 Task: Neon Light Glow Effect.
Action: Mouse moved to (13, 249)
Screenshot: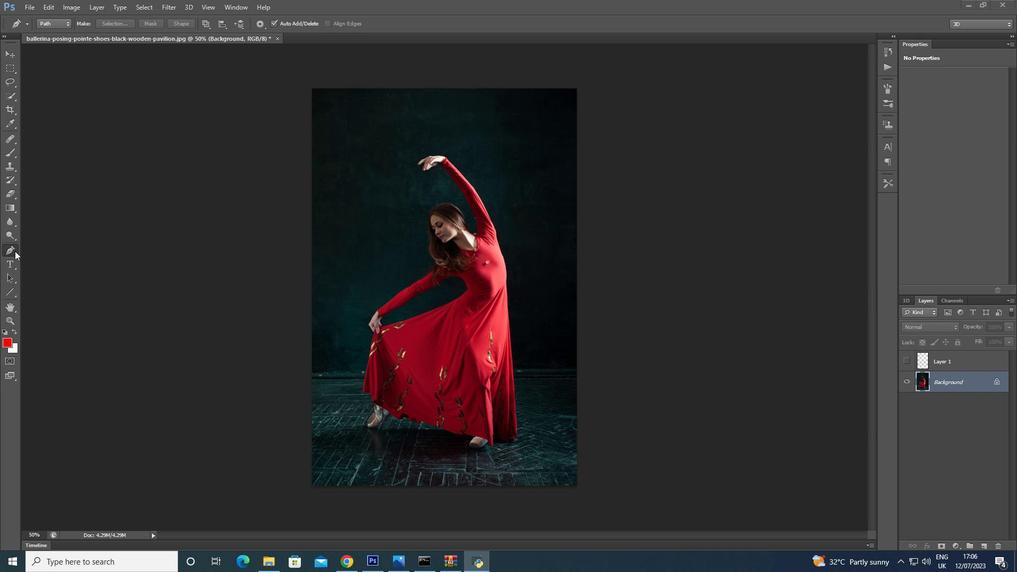 
Action: Mouse pressed left at (13, 249)
Screenshot: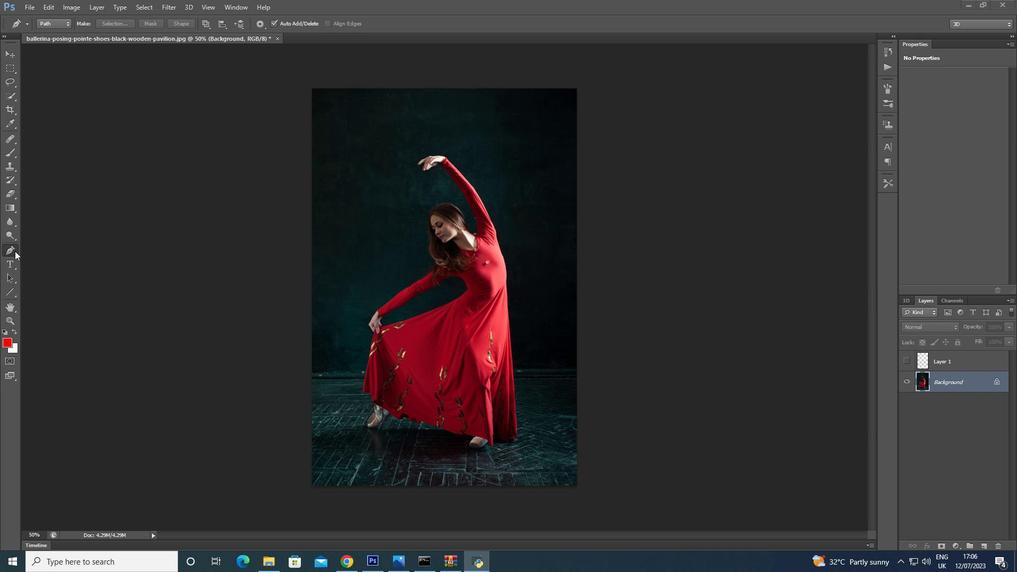 
Action: Mouse moved to (450, 190)
Screenshot: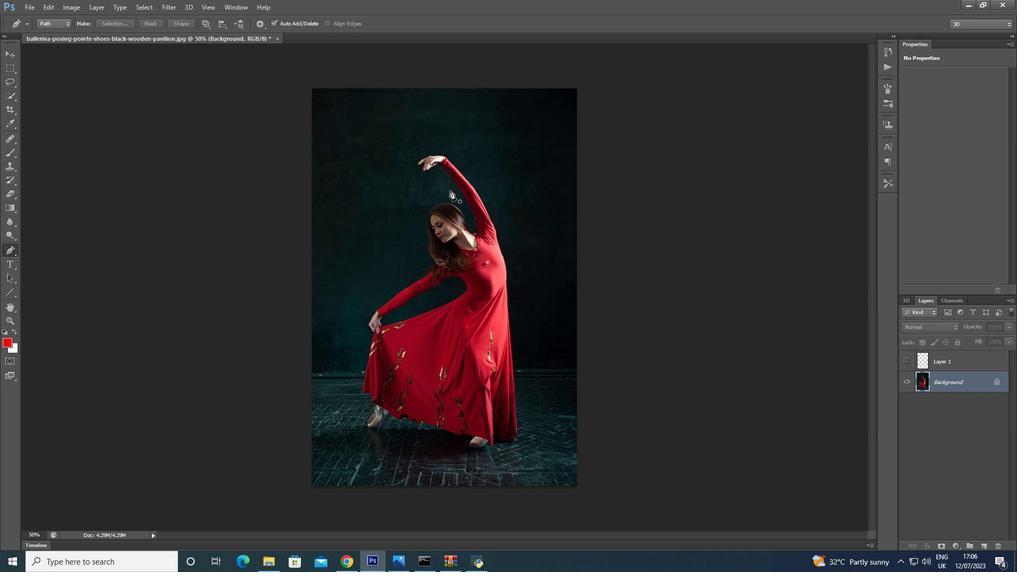 
Action: Mouse pressed left at (450, 190)
Screenshot: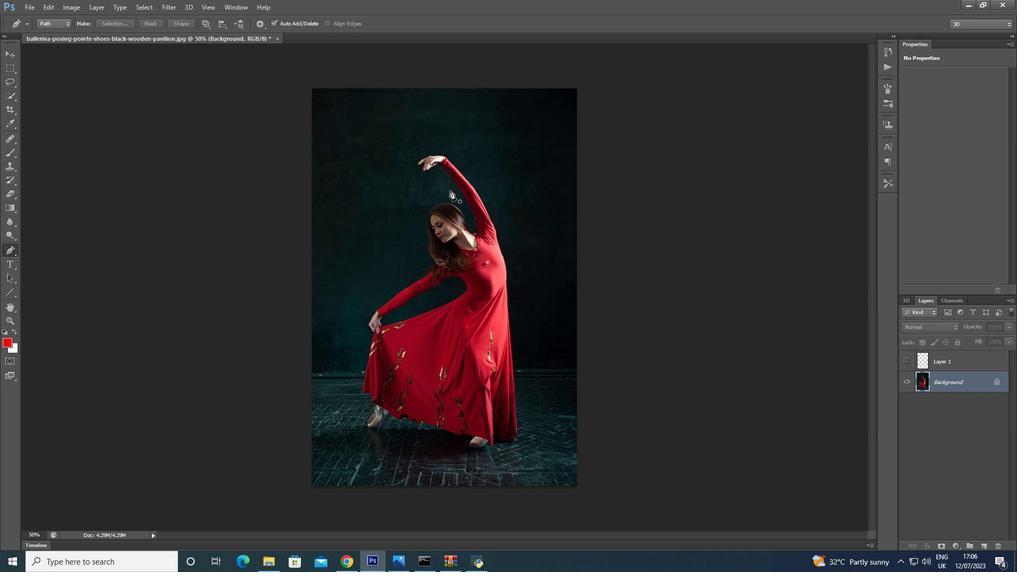 
Action: Mouse moved to (375, 304)
Screenshot: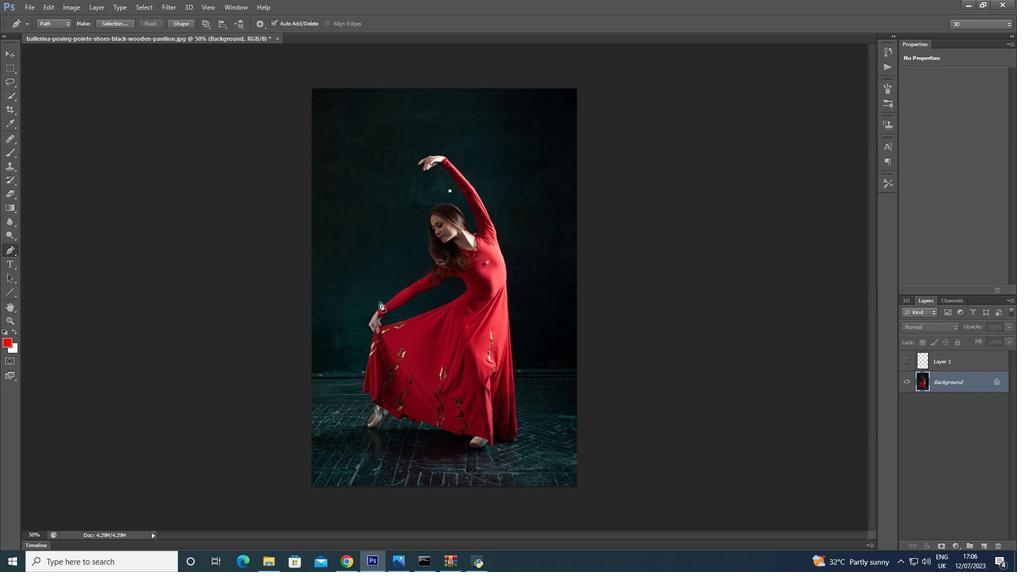 
Action: Mouse pressed left at (375, 304)
Screenshot: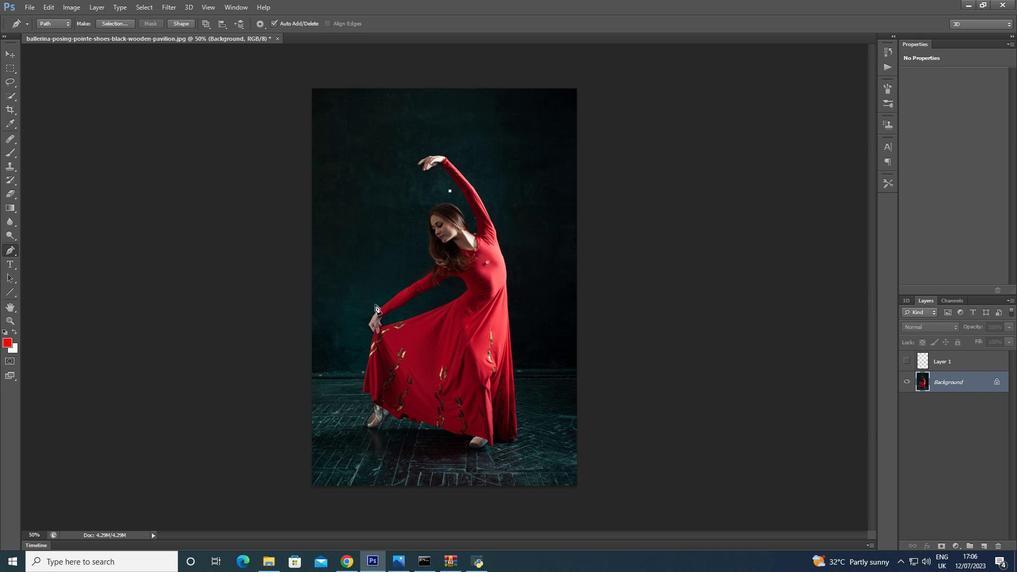 
Action: Mouse moved to (512, 299)
Screenshot: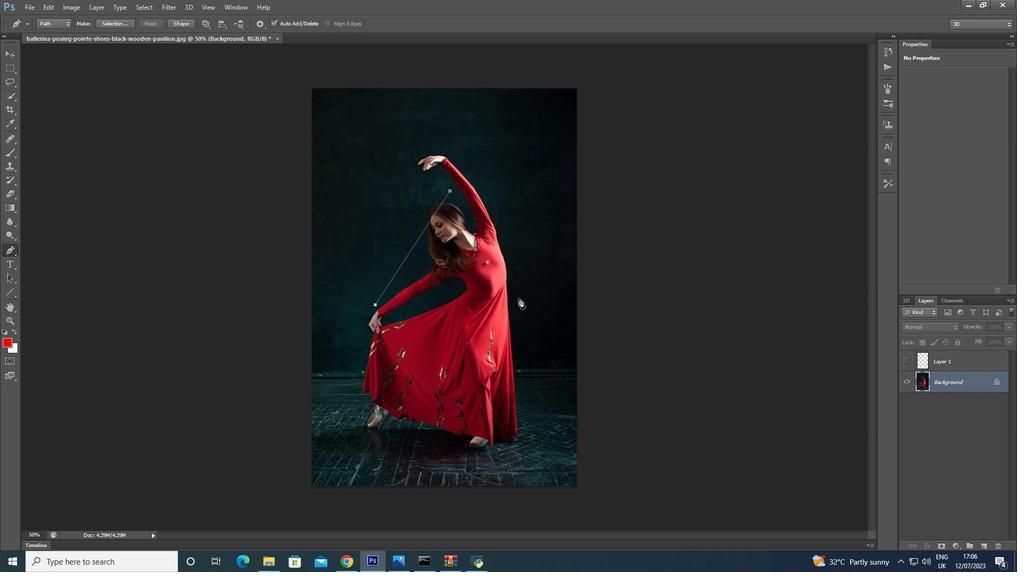 
Action: Mouse pressed left at (512, 299)
Screenshot: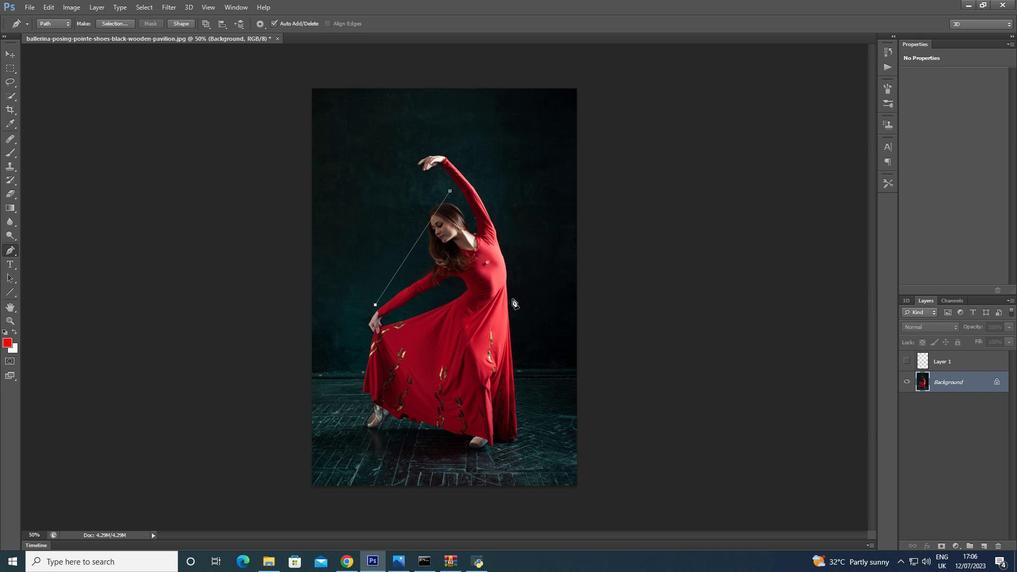 
Action: Mouse moved to (450, 191)
Screenshot: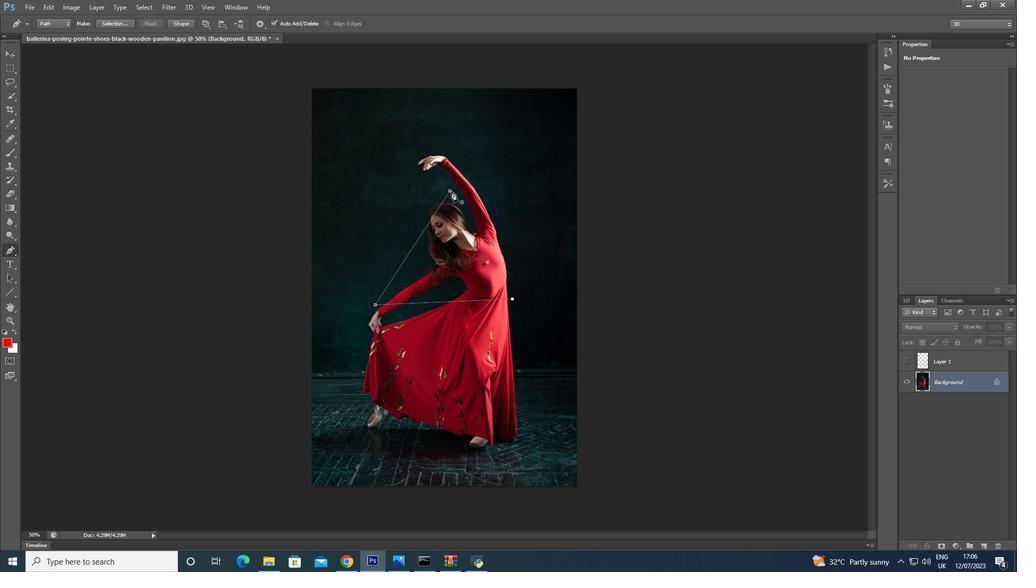 
Action: Mouse pressed left at (450, 191)
Screenshot: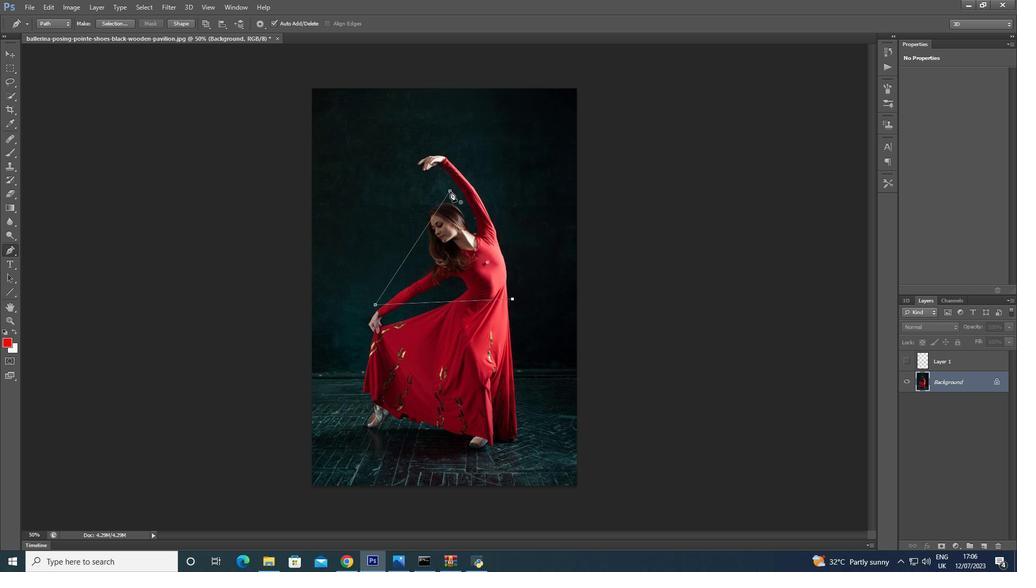 
Action: Mouse moved to (460, 193)
Screenshot: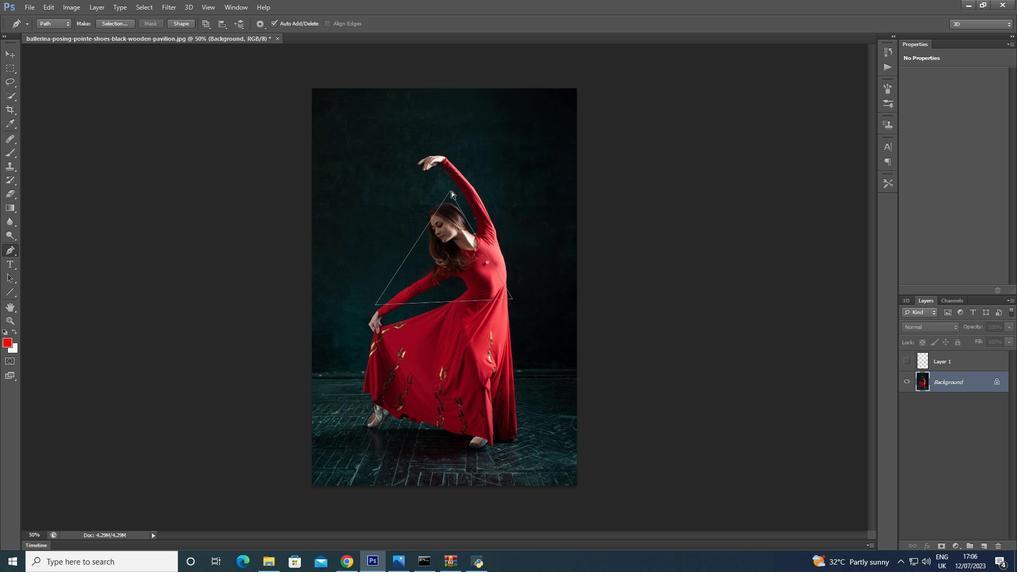 
Action: Key pressed ctrl+C
Screenshot: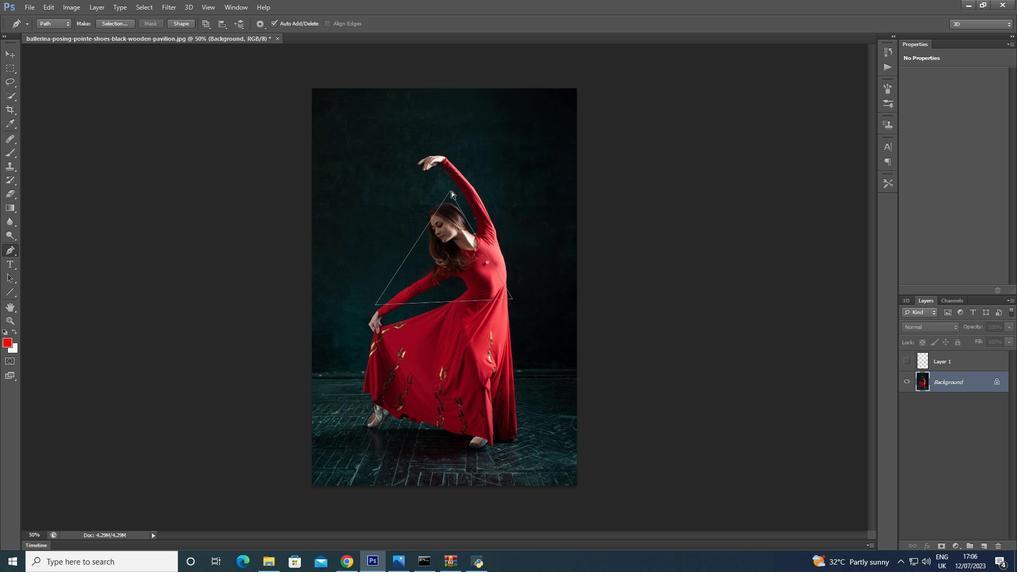 
Action: Mouse moved to (988, 547)
Screenshot: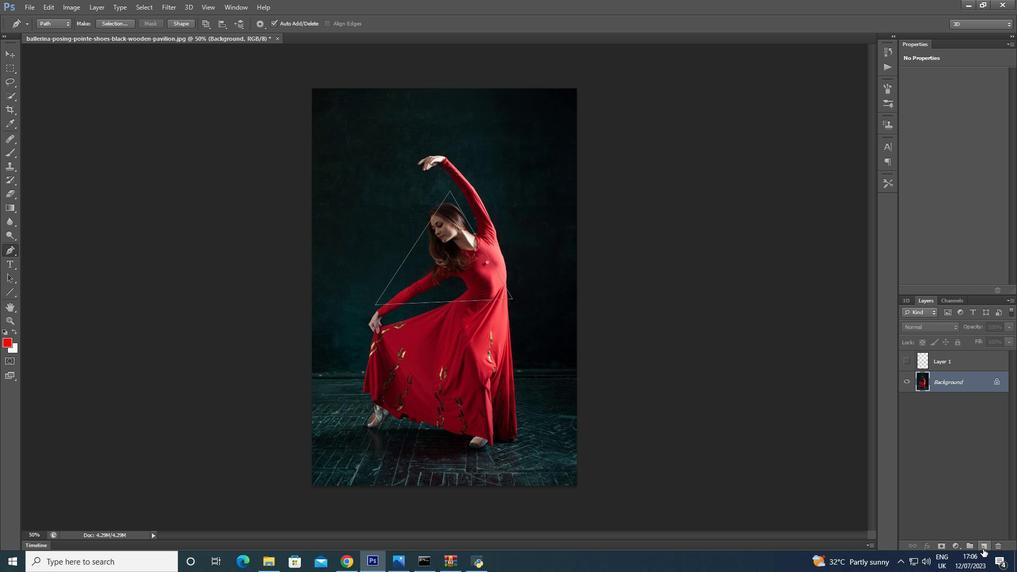 
Action: Mouse pressed left at (988, 547)
Screenshot: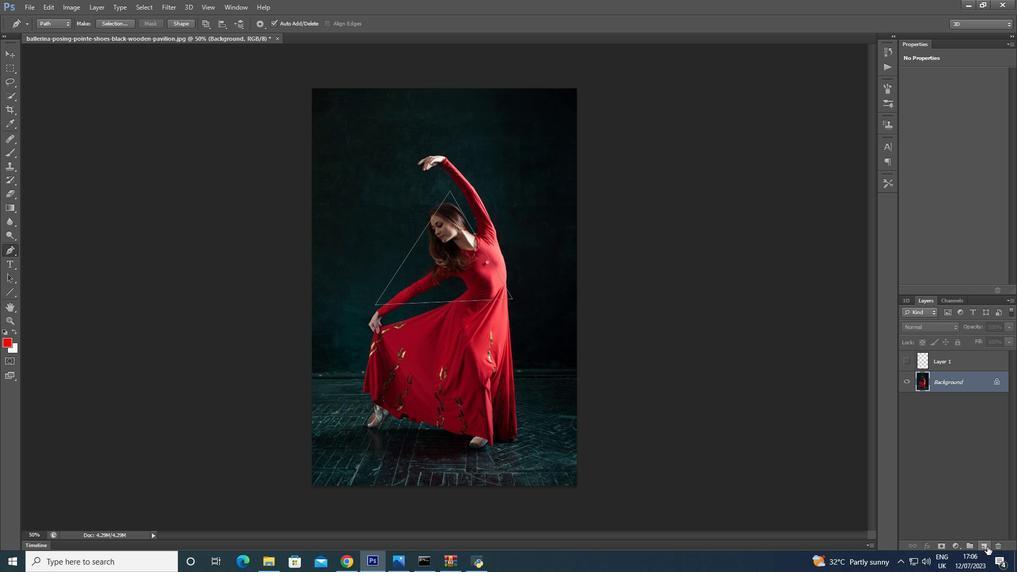 
Action: Mouse moved to (498, 275)
Screenshot: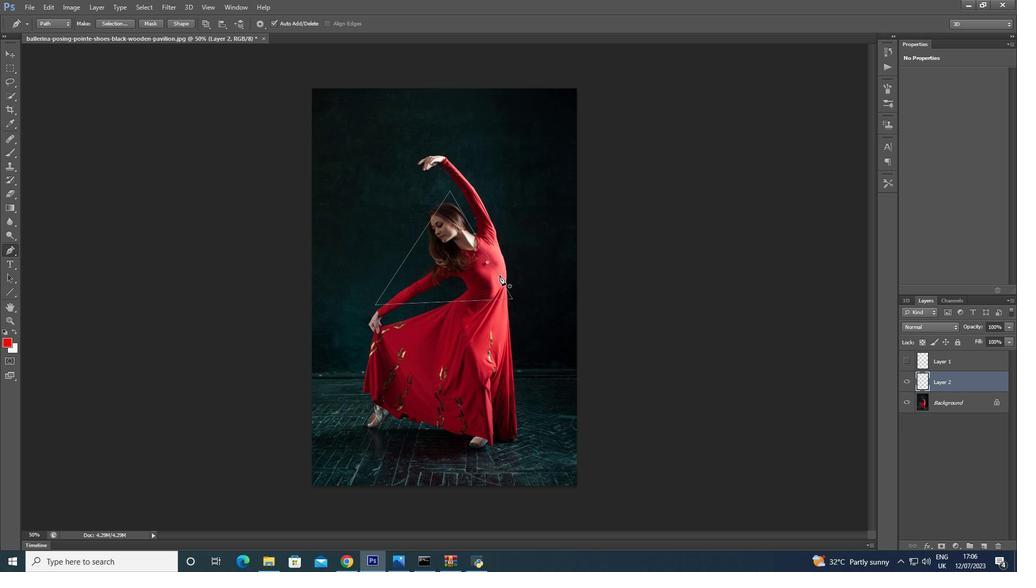 
Action: Mouse pressed right at (498, 275)
Screenshot: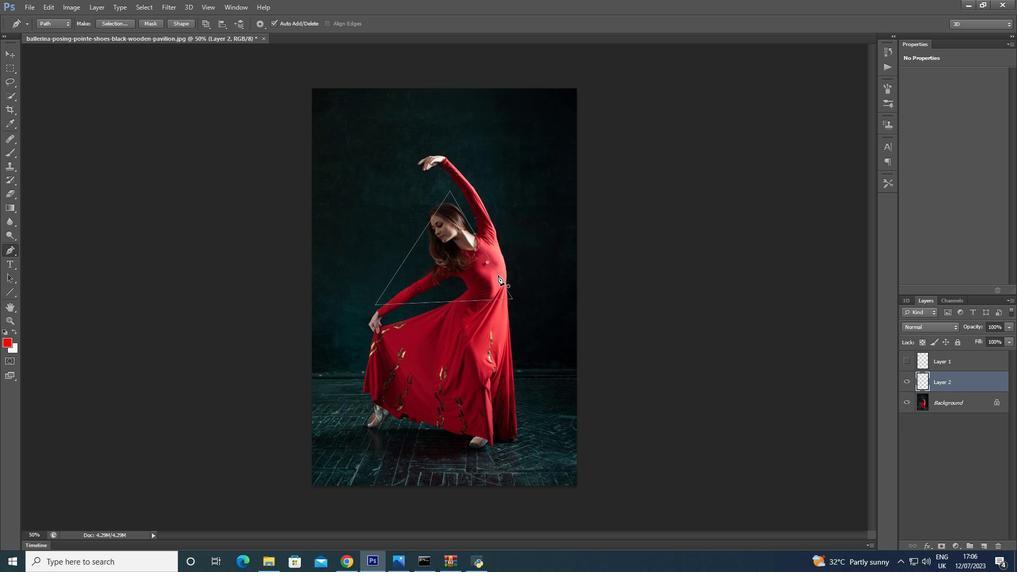 
Action: Mouse moved to (529, 361)
Screenshot: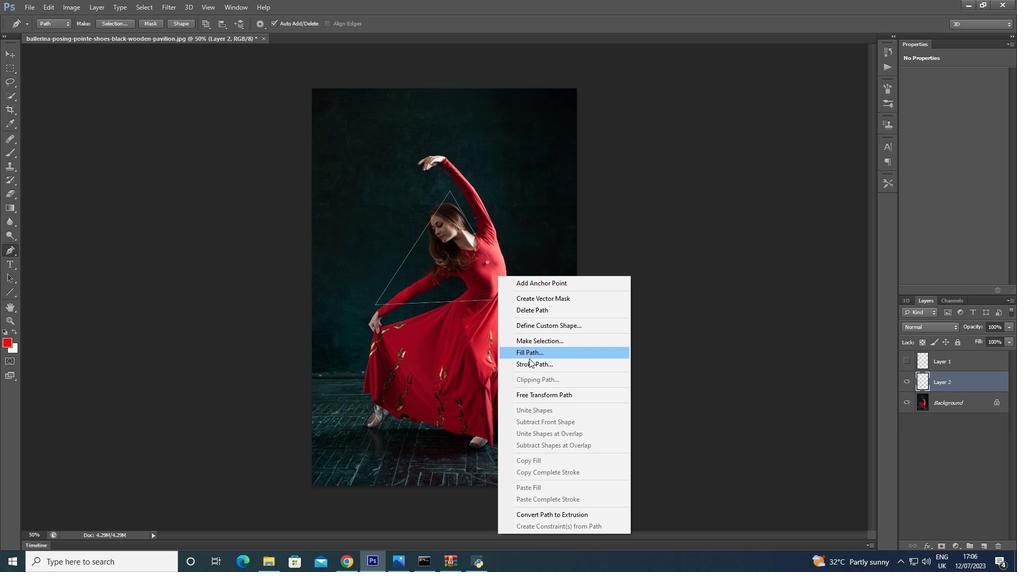 
Action: Mouse pressed left at (529, 361)
Screenshot: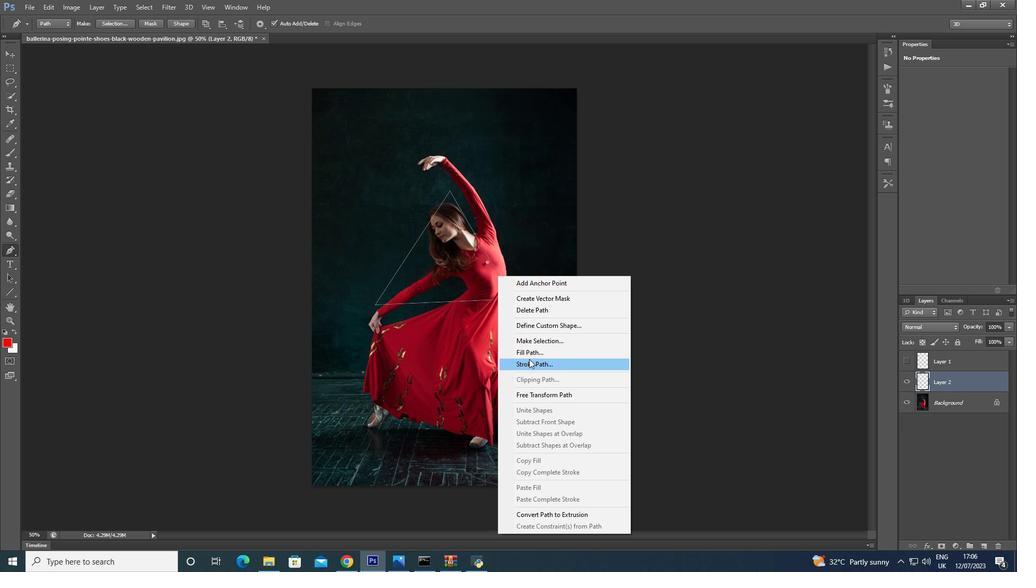 
Action: Mouse moved to (577, 191)
Screenshot: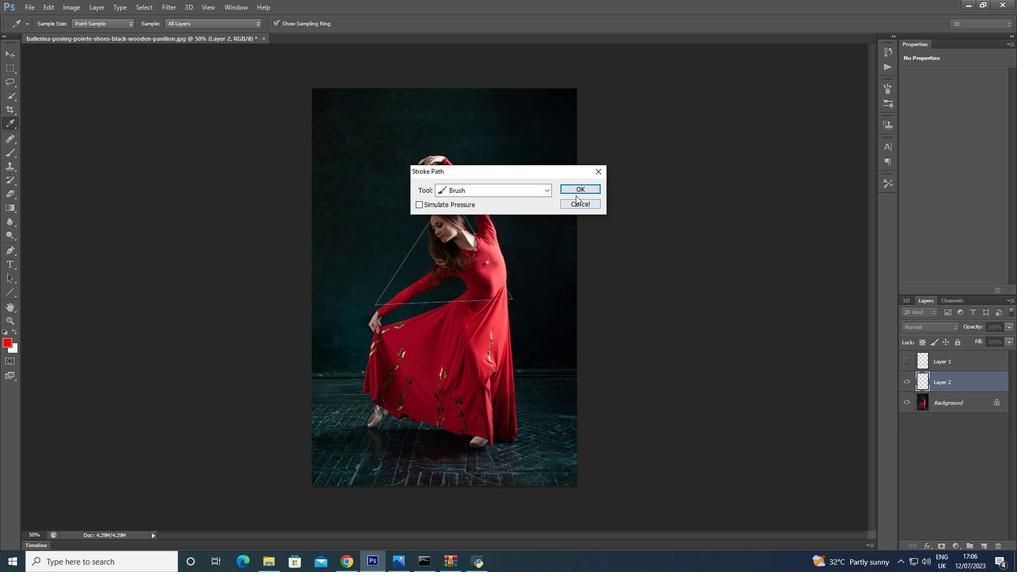 
Action: Mouse pressed left at (577, 191)
Screenshot: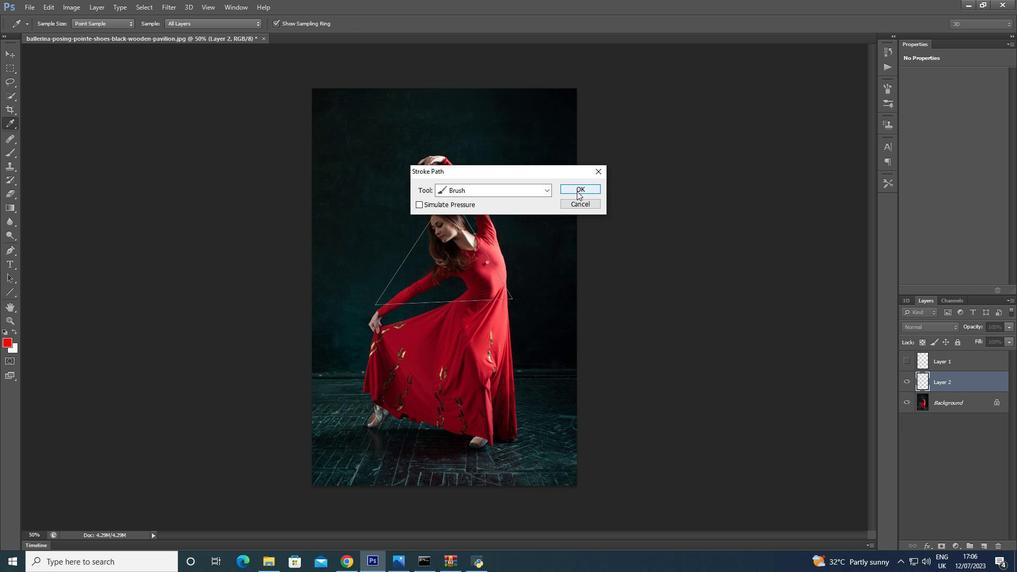 
Action: Mouse pressed right at (577, 191)
Screenshot: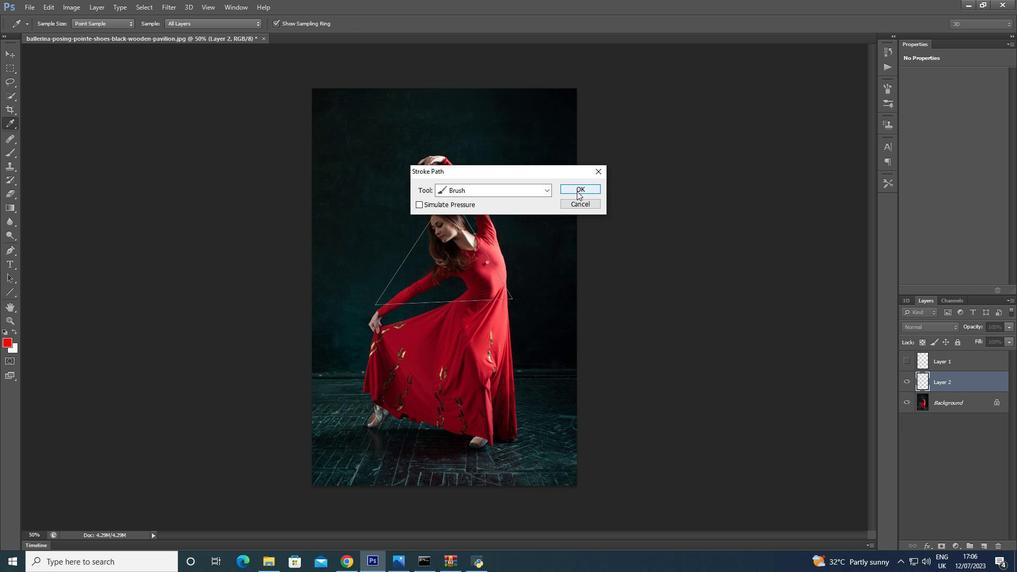 
Action: Mouse moved to (931, 543)
Screenshot: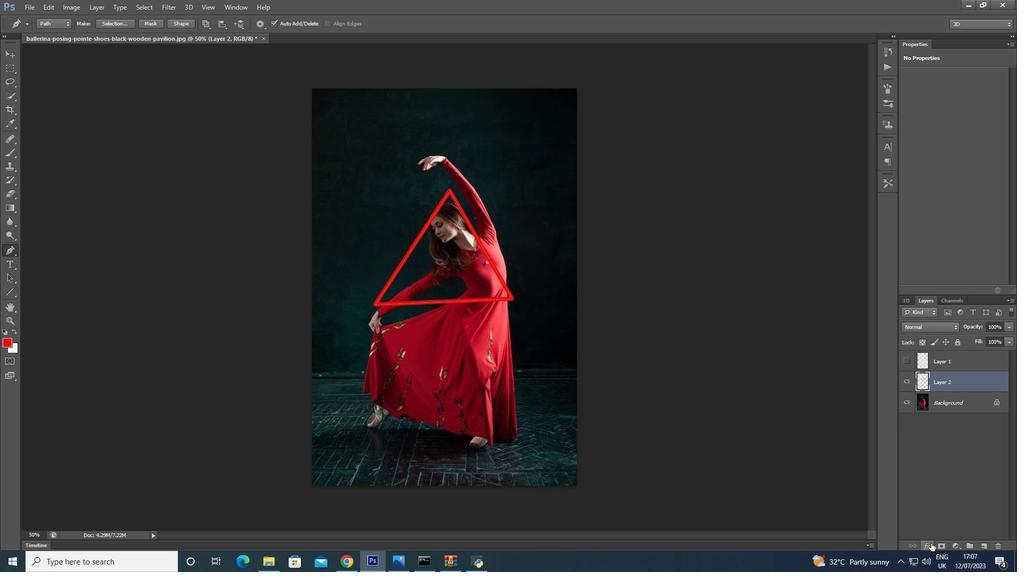 
Action: Mouse pressed left at (931, 543)
Screenshot: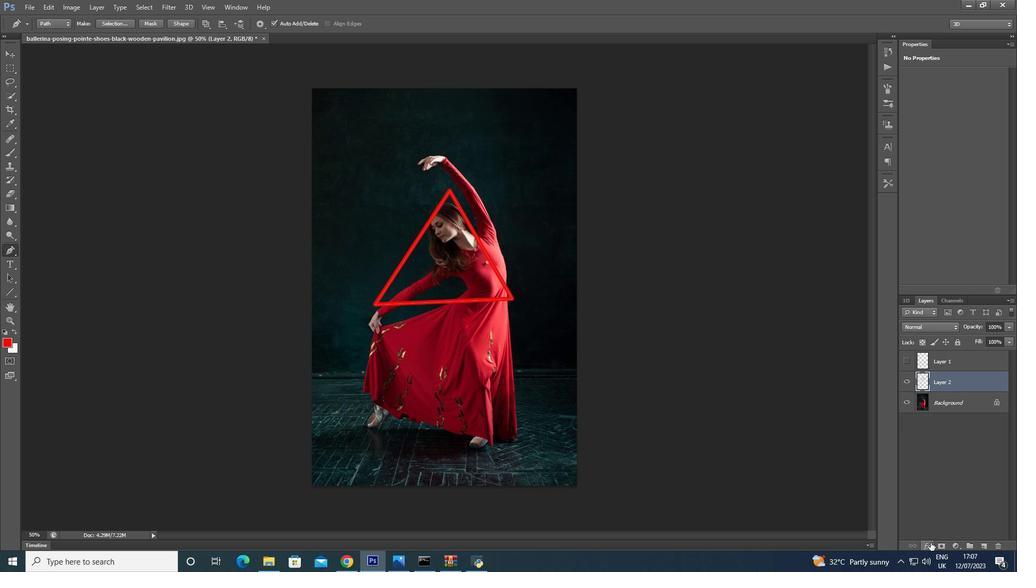 
Action: Mouse moved to (927, 522)
Screenshot: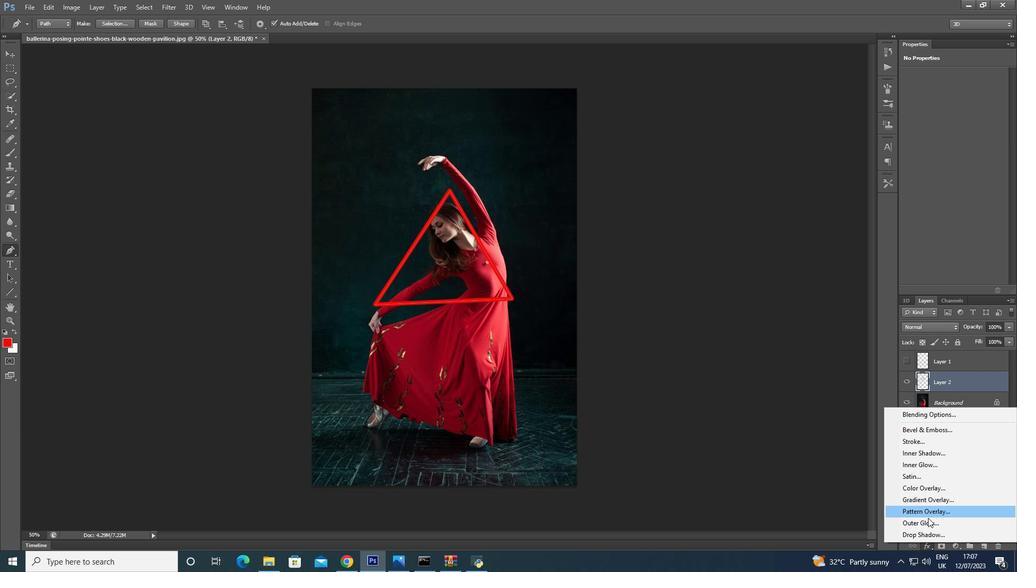 
Action: Mouse pressed left at (927, 522)
Screenshot: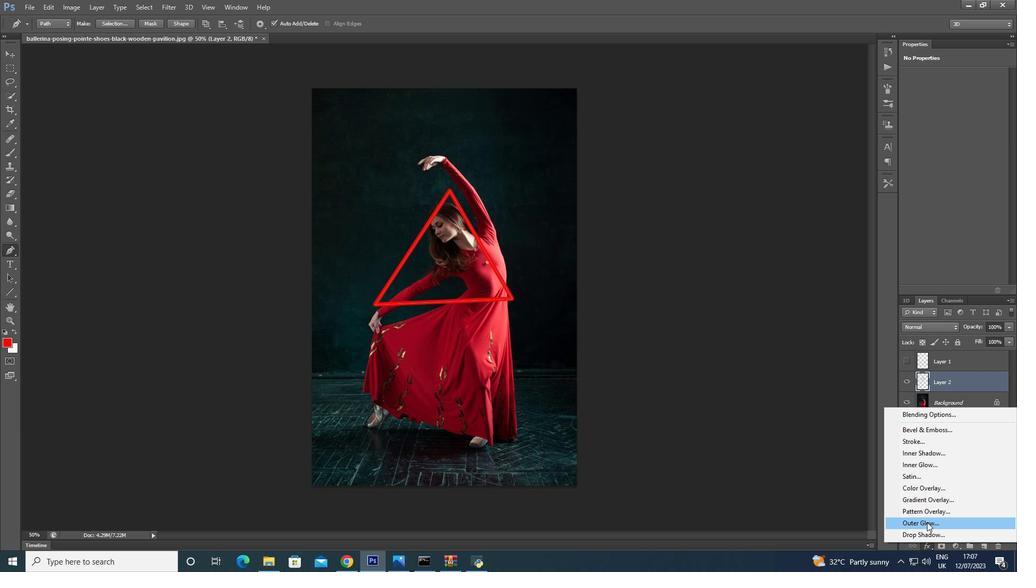 
Action: Mouse moved to (683, 223)
Screenshot: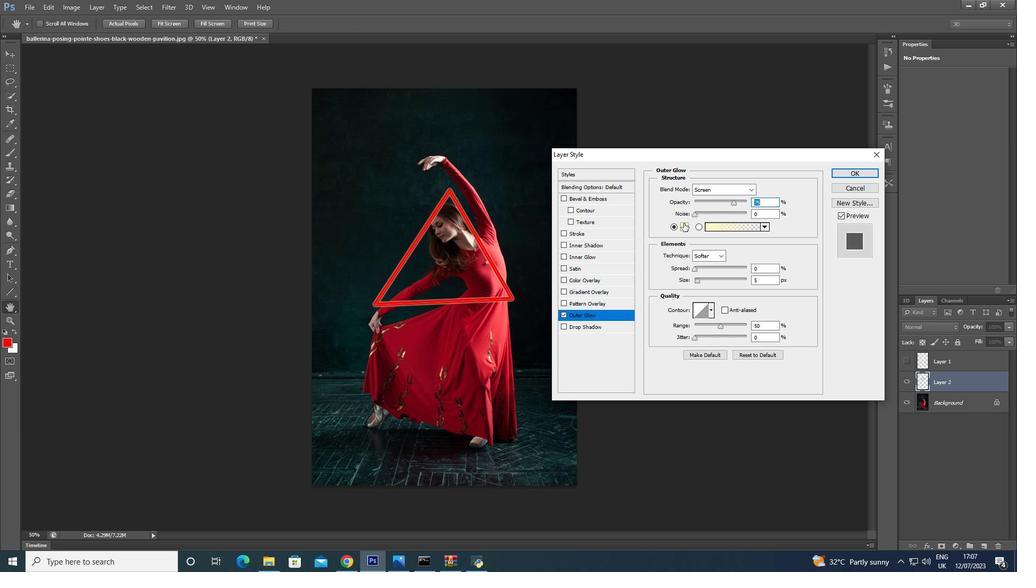
Action: Mouse pressed left at (683, 223)
Screenshot: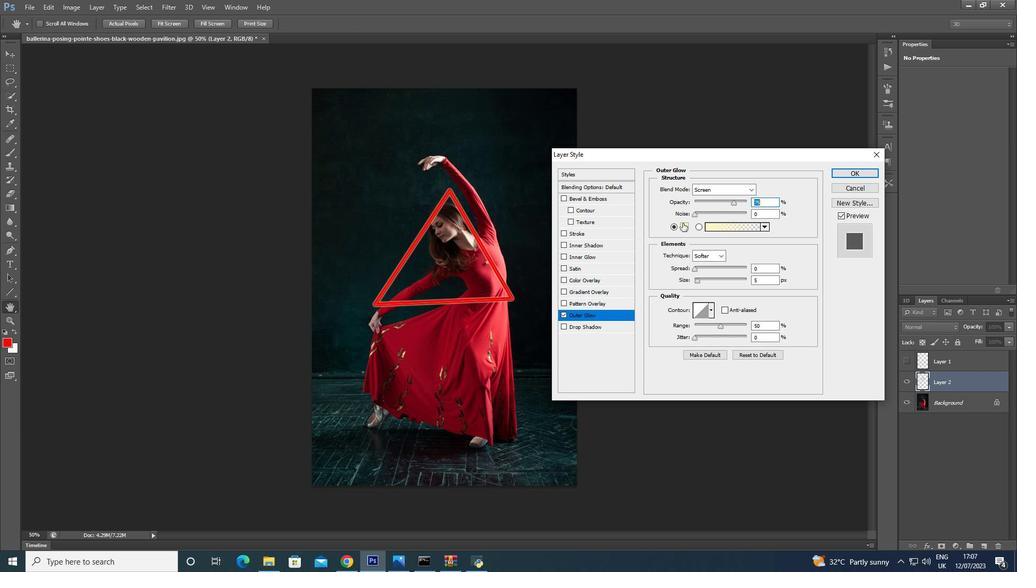 
Action: Mouse moved to (685, 218)
Screenshot: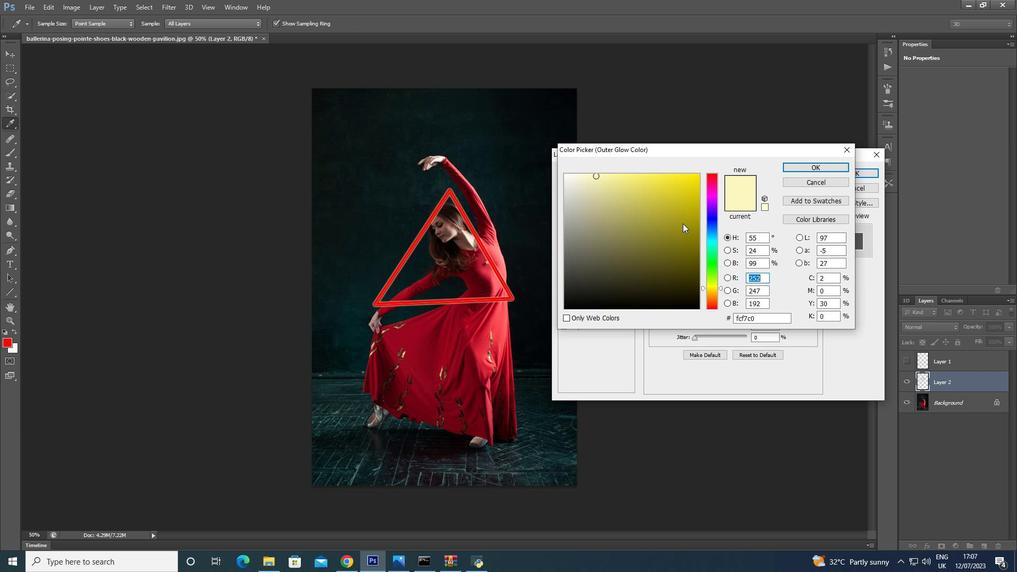 
Action: Mouse pressed left at (685, 218)
Screenshot: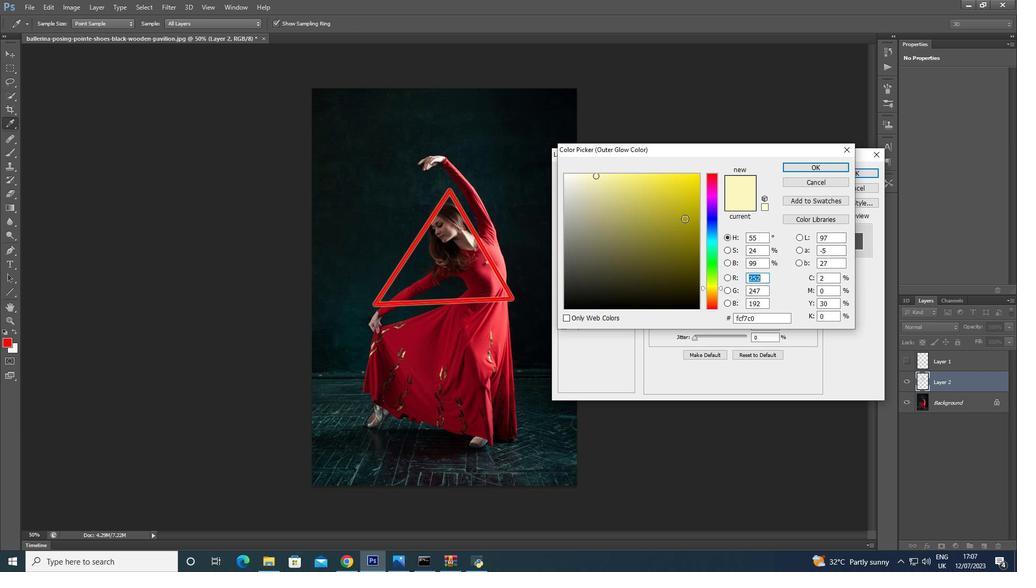 
Action: Mouse moved to (703, 286)
Screenshot: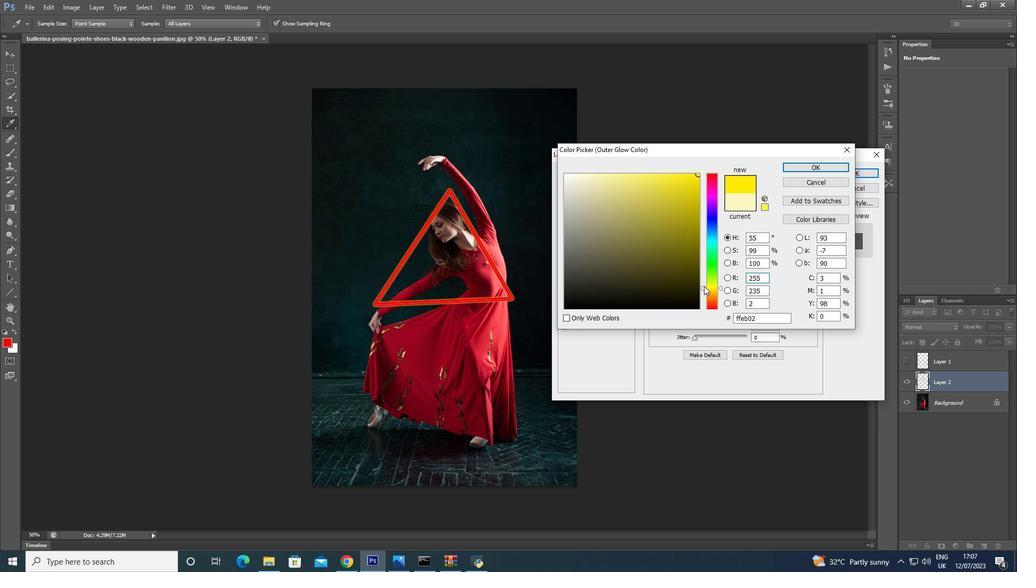 
Action: Mouse pressed left at (703, 286)
Screenshot: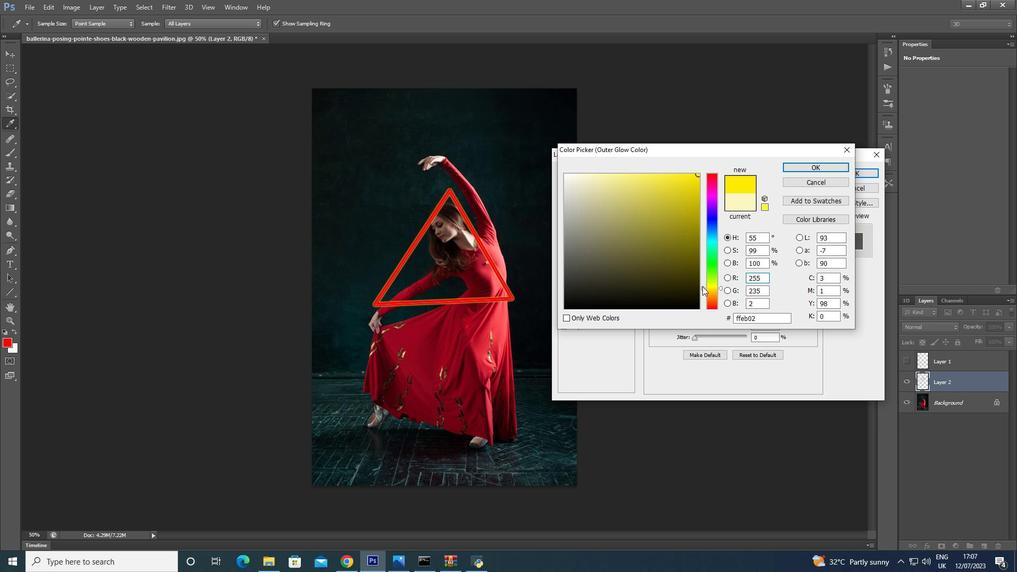 
Action: Mouse moved to (817, 163)
Screenshot: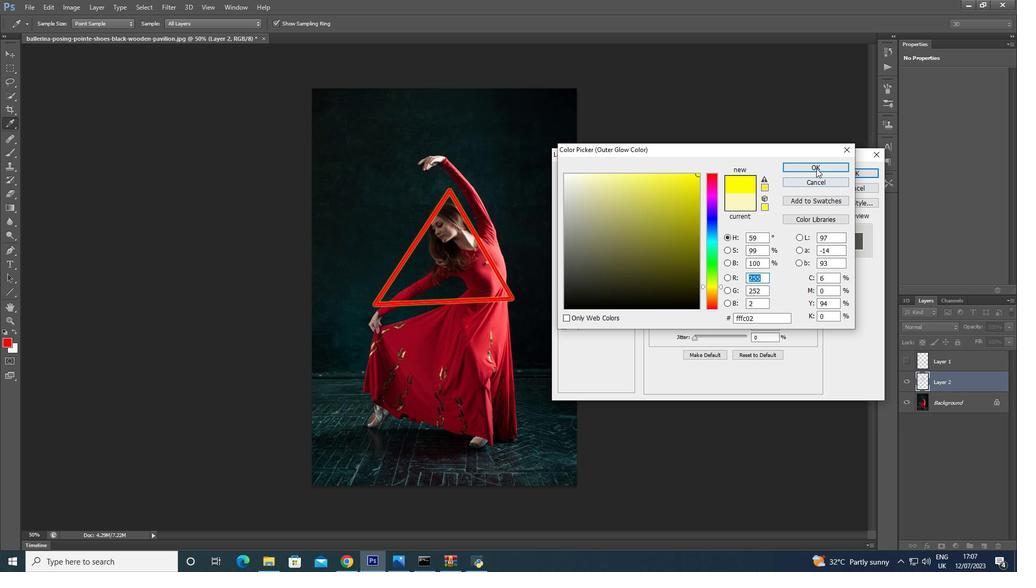 
Action: Mouse pressed left at (817, 163)
Screenshot: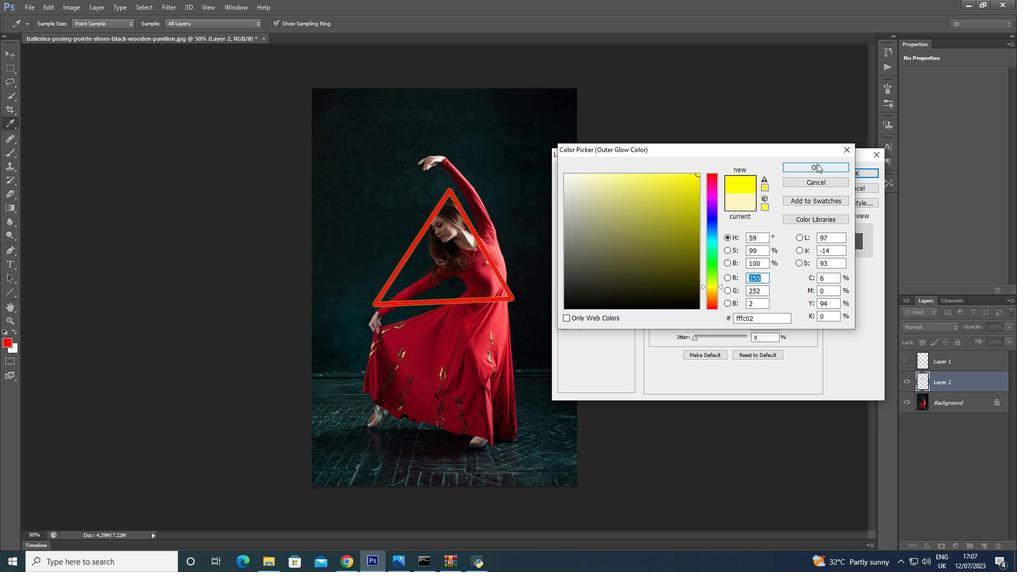 
Action: Mouse pressed right at (817, 163)
Screenshot: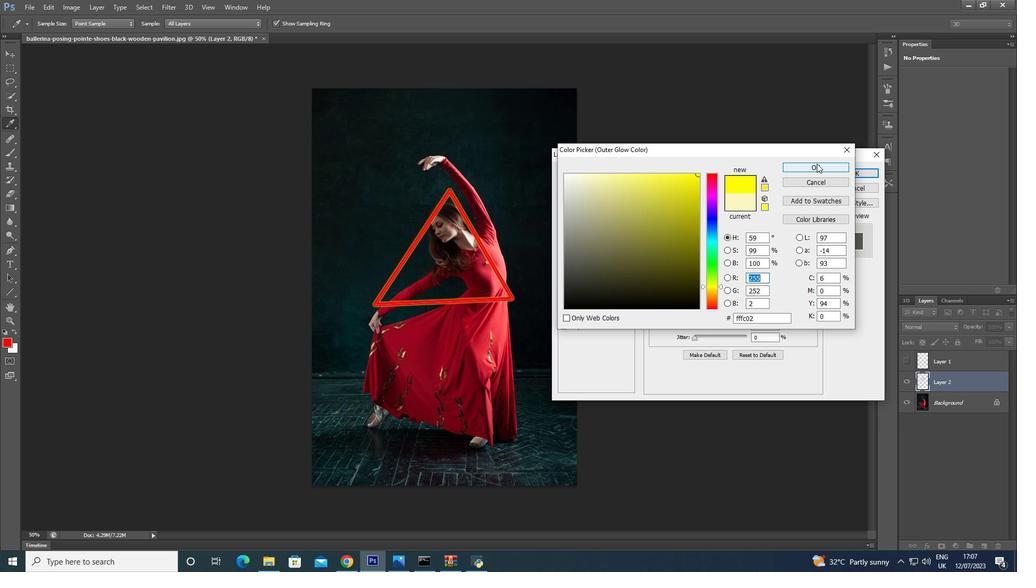 
Action: Mouse moved to (751, 226)
Screenshot: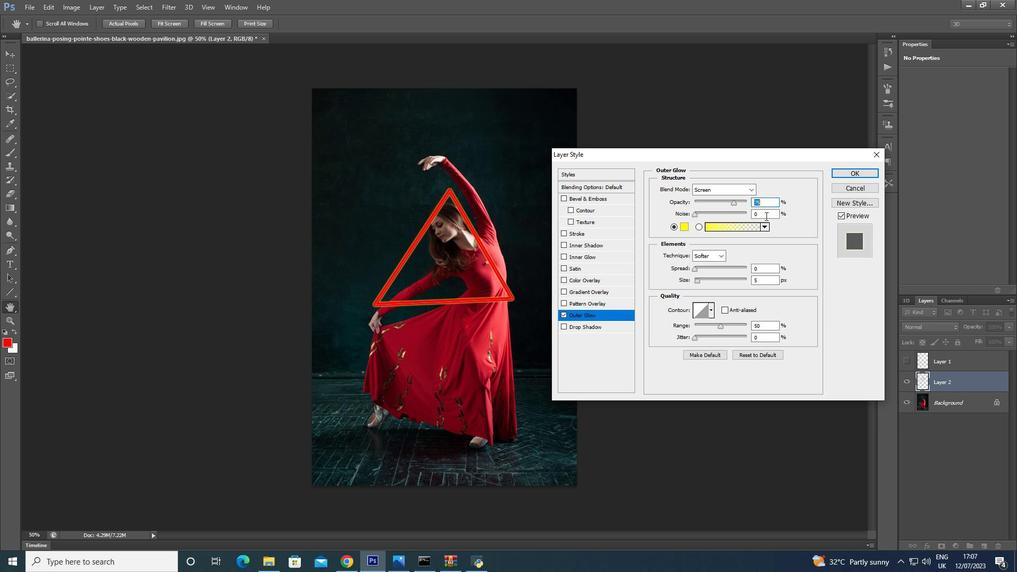 
Action: Mouse pressed left at (751, 226)
Screenshot: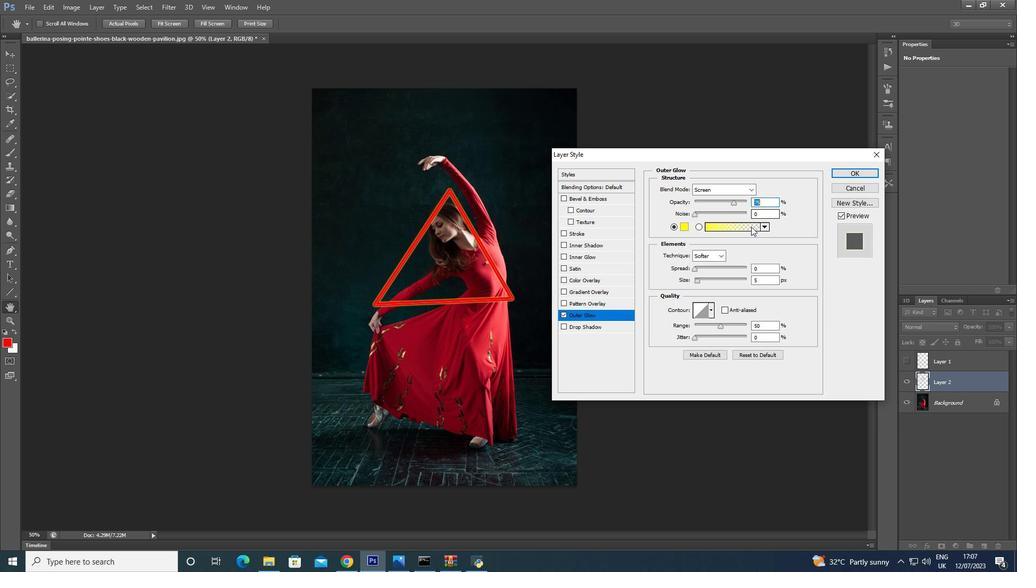 
Action: Mouse pressed left at (751, 226)
Screenshot: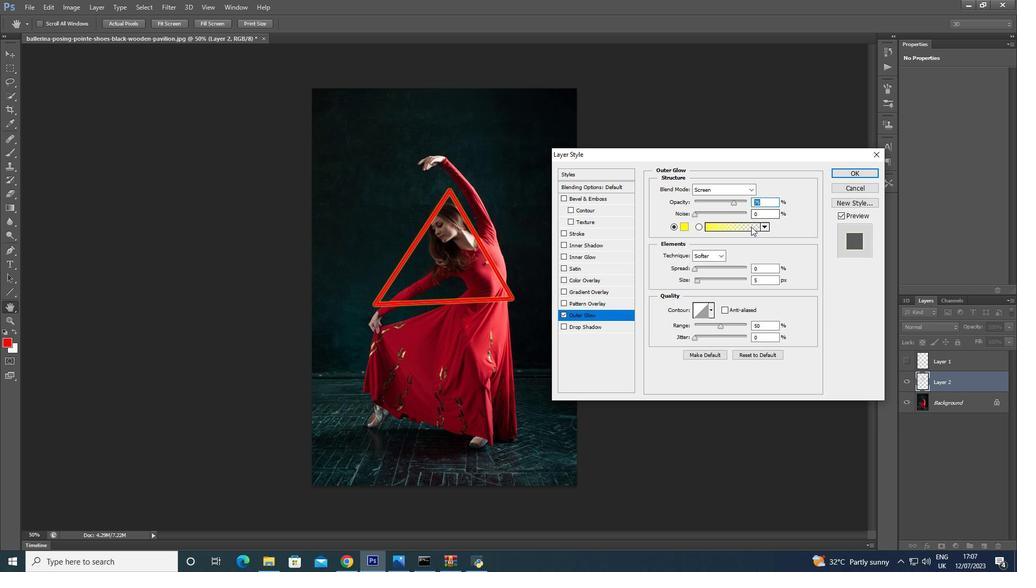 
Action: Mouse moved to (607, 257)
Screenshot: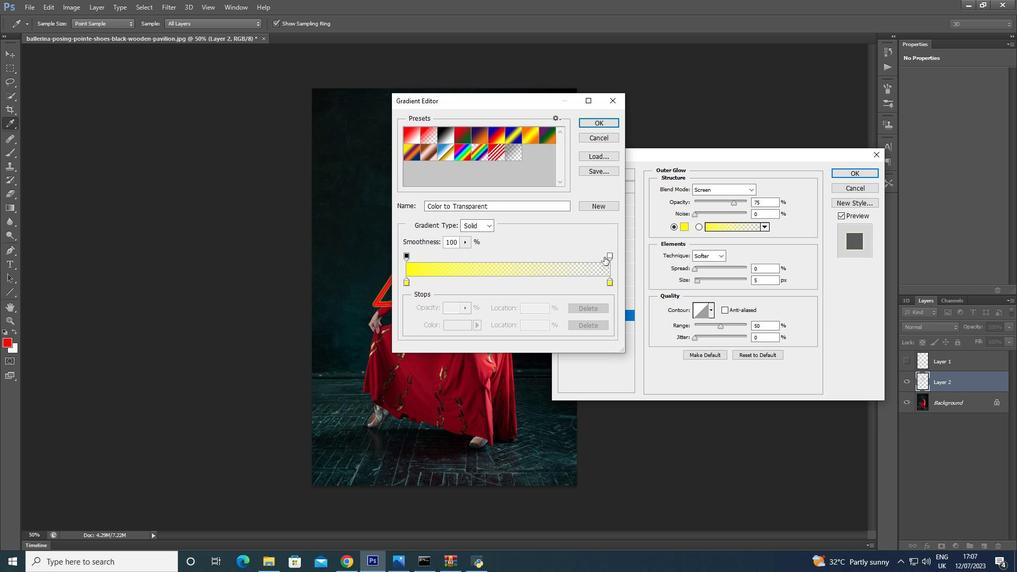 
Action: Mouse pressed left at (607, 257)
Screenshot: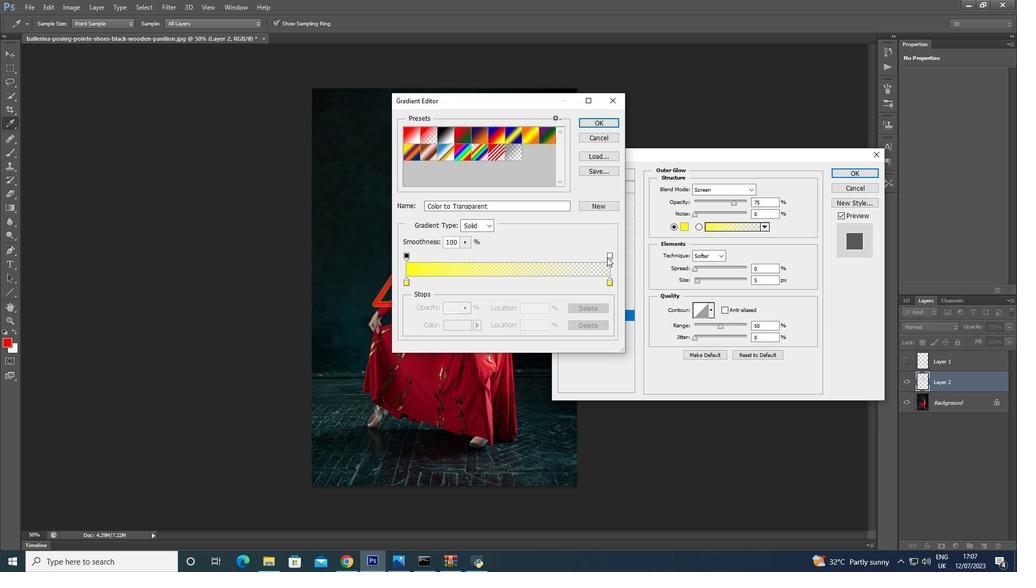 
Action: Mouse pressed left at (607, 257)
Screenshot: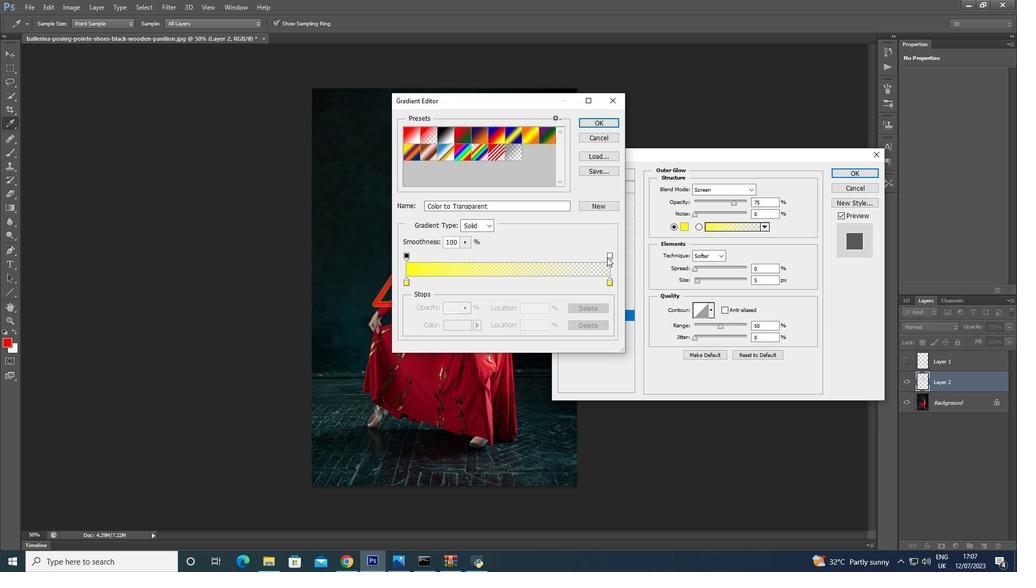 
Action: Mouse moved to (450, 305)
Screenshot: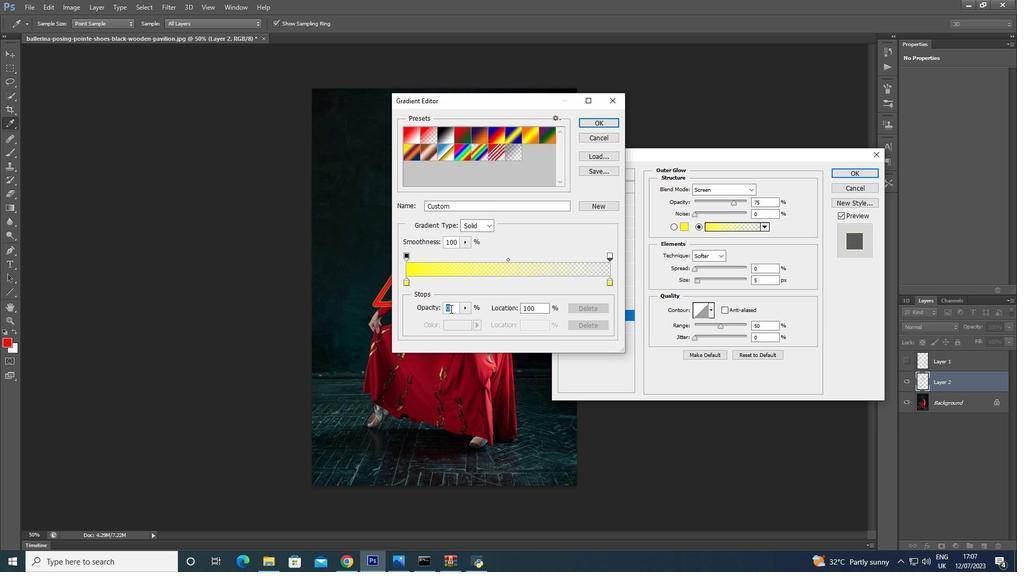 
Action: Key pressed 100<Key.enter>
Screenshot: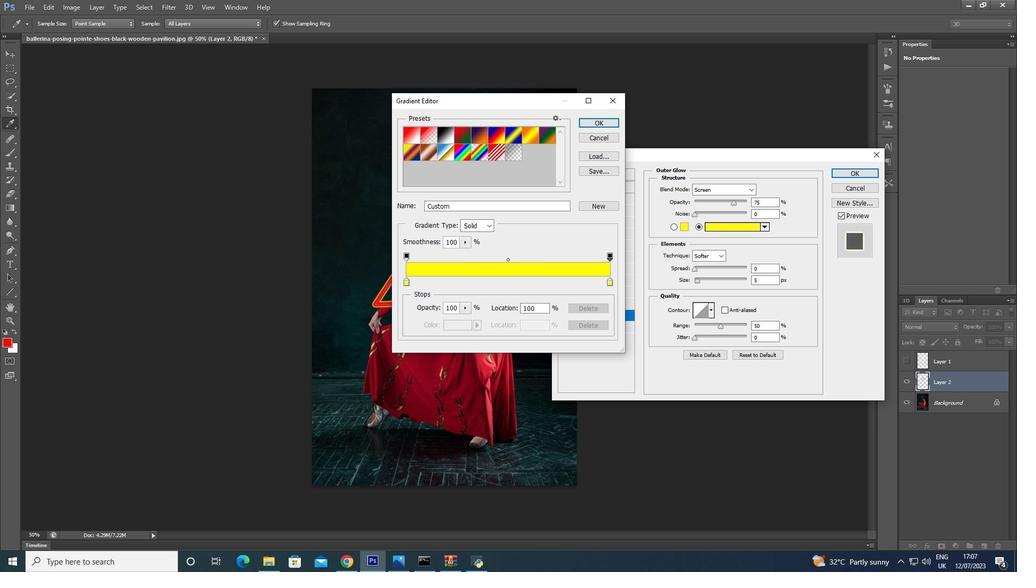 
Action: Mouse moved to (695, 266)
Screenshot: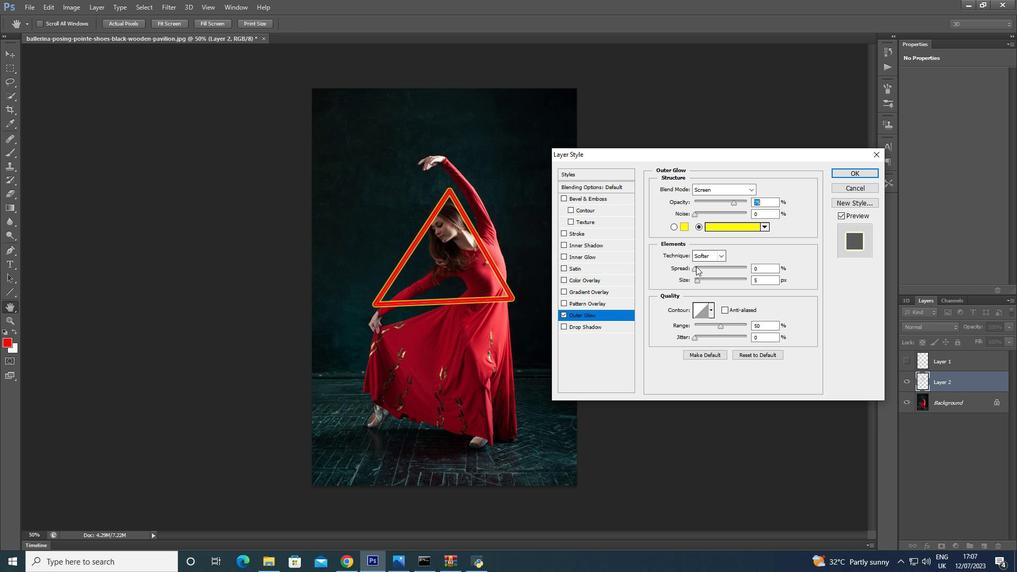 
Action: Mouse pressed left at (695, 266)
Screenshot: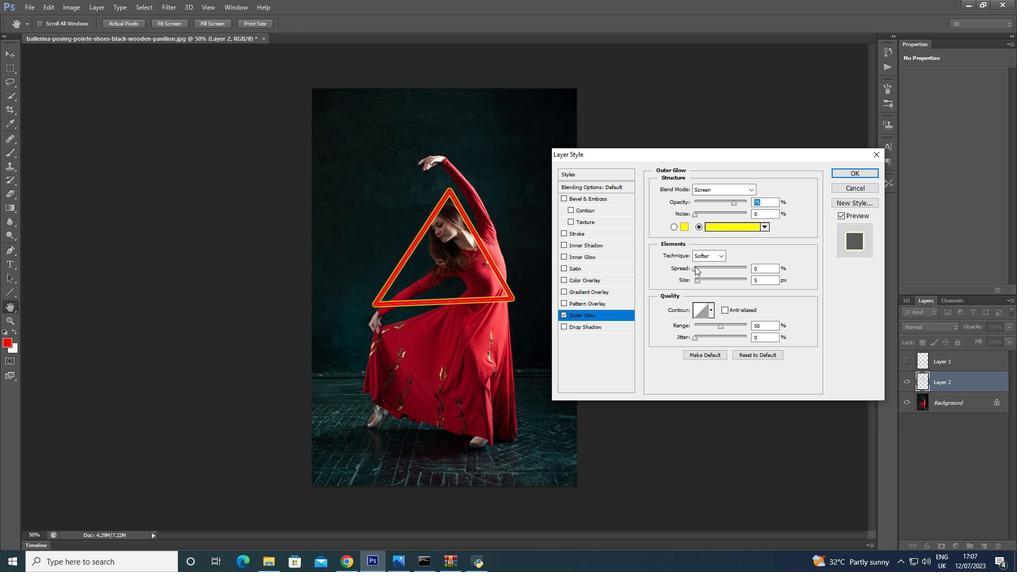 
Action: Mouse moved to (849, 173)
Screenshot: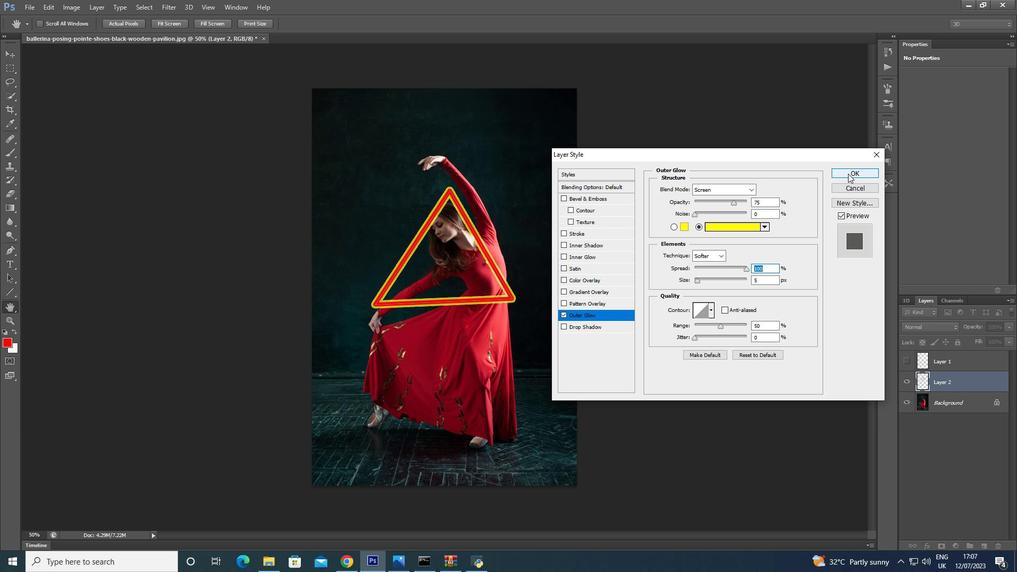 
Action: Mouse pressed left at (849, 173)
Screenshot: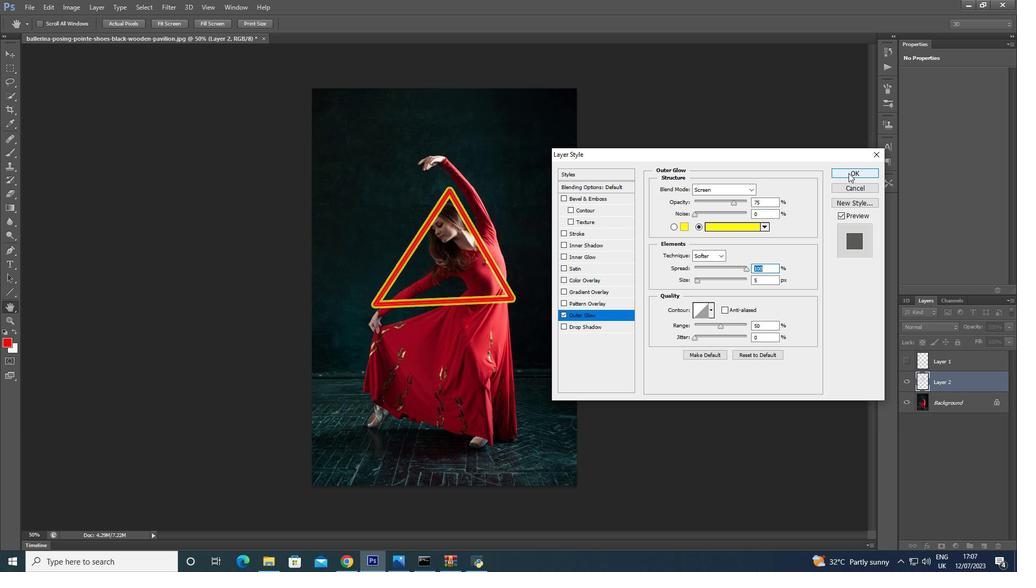 
Action: Mouse moved to (8, 53)
Screenshot: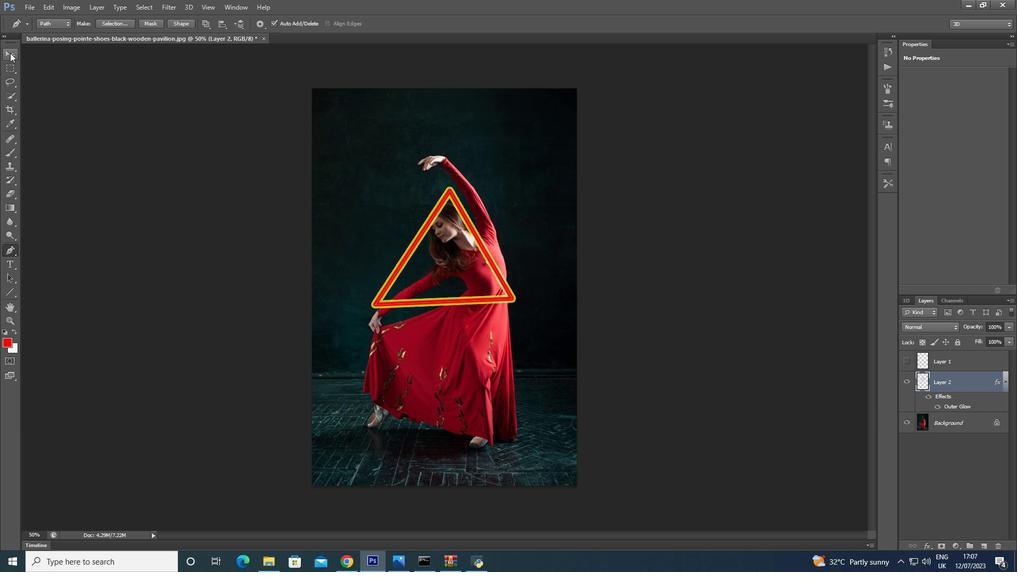 
Action: Mouse pressed left at (8, 53)
Screenshot: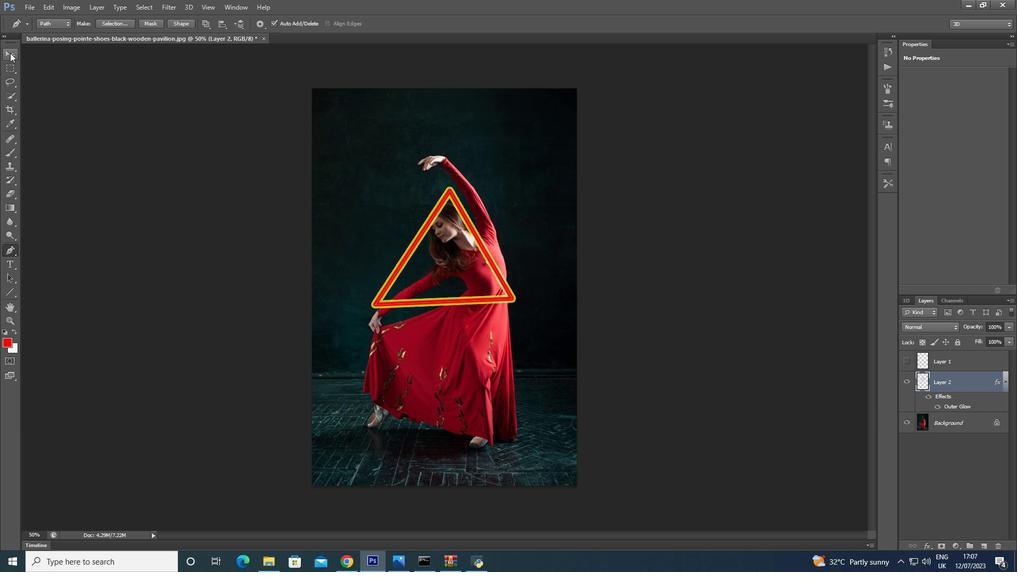 
Action: Mouse pressed right at (8, 53)
Screenshot: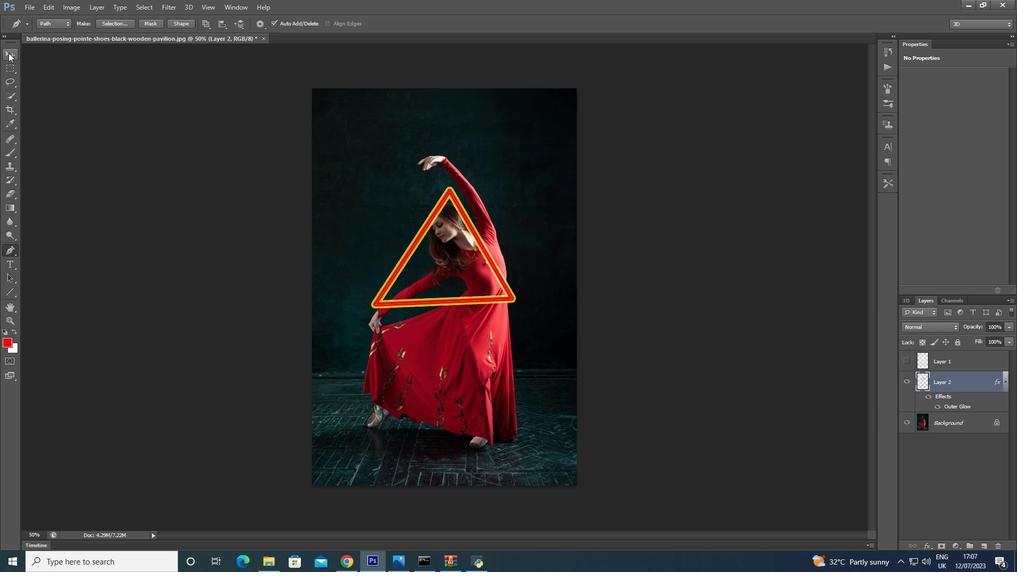 
Action: Mouse moved to (519, 315)
Screenshot: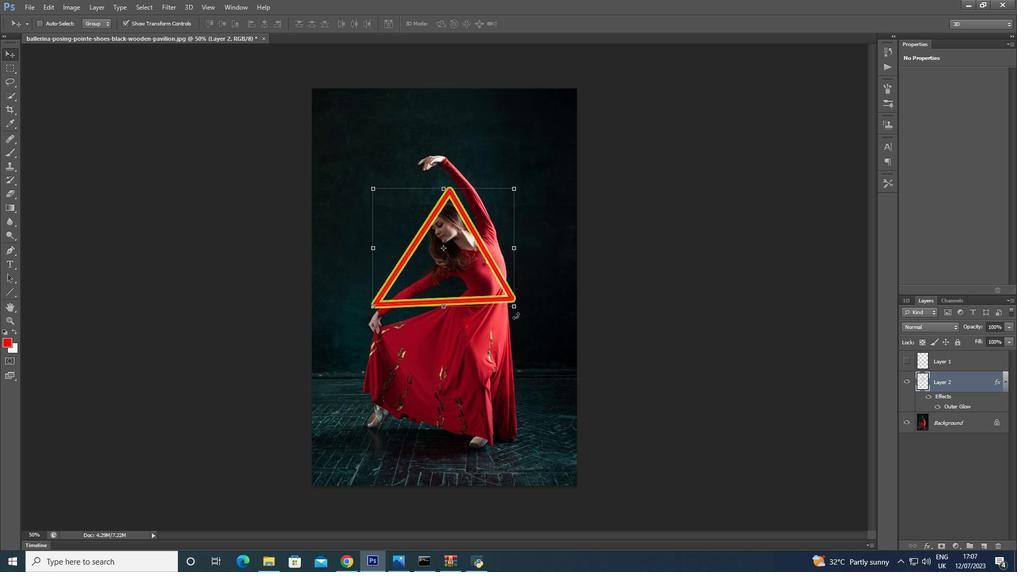 
Action: Mouse pressed left at (519, 315)
Screenshot: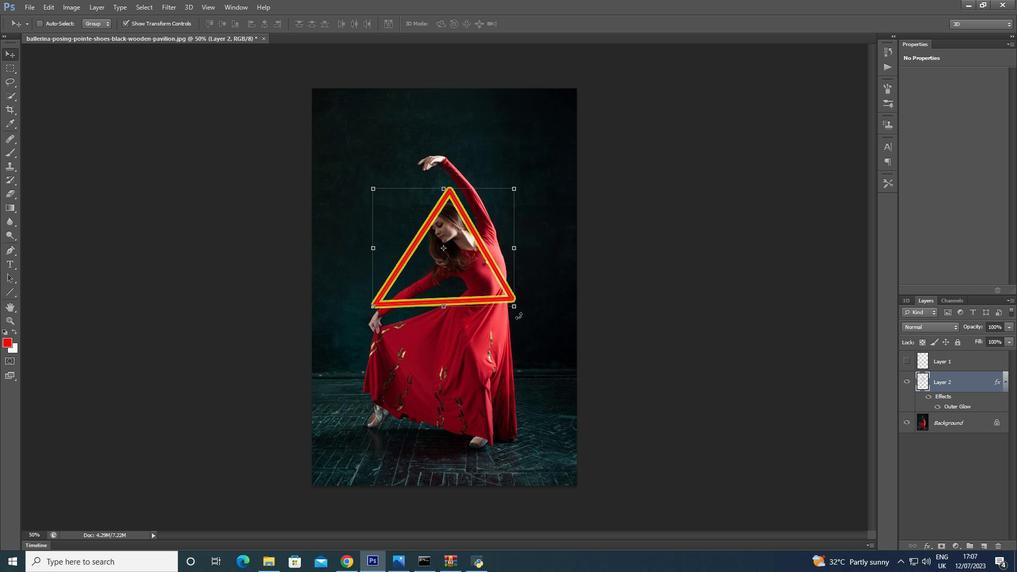 
Action: Mouse moved to (476, 294)
Screenshot: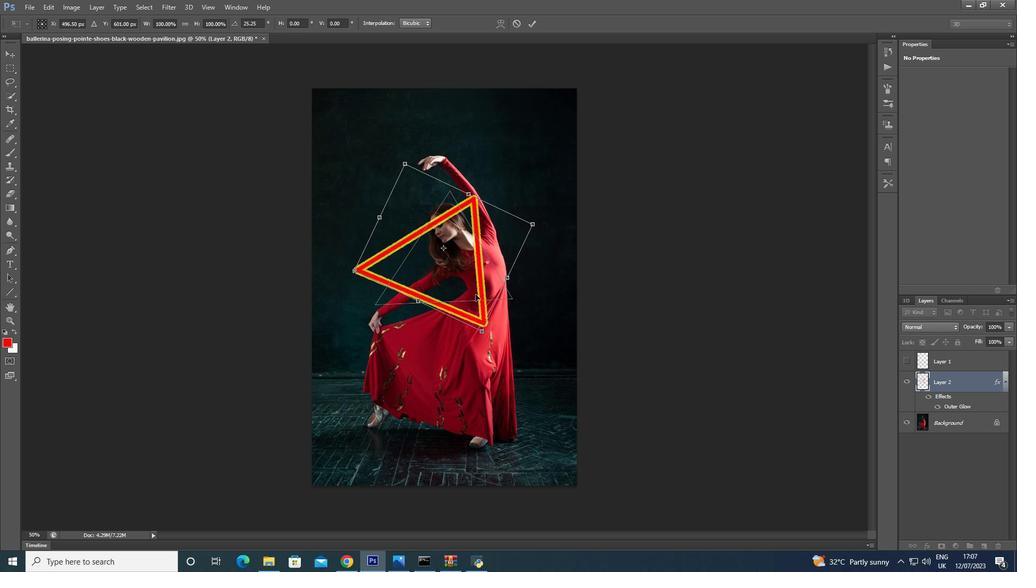 
Action: Key pressed <Key.enter>
Screenshot: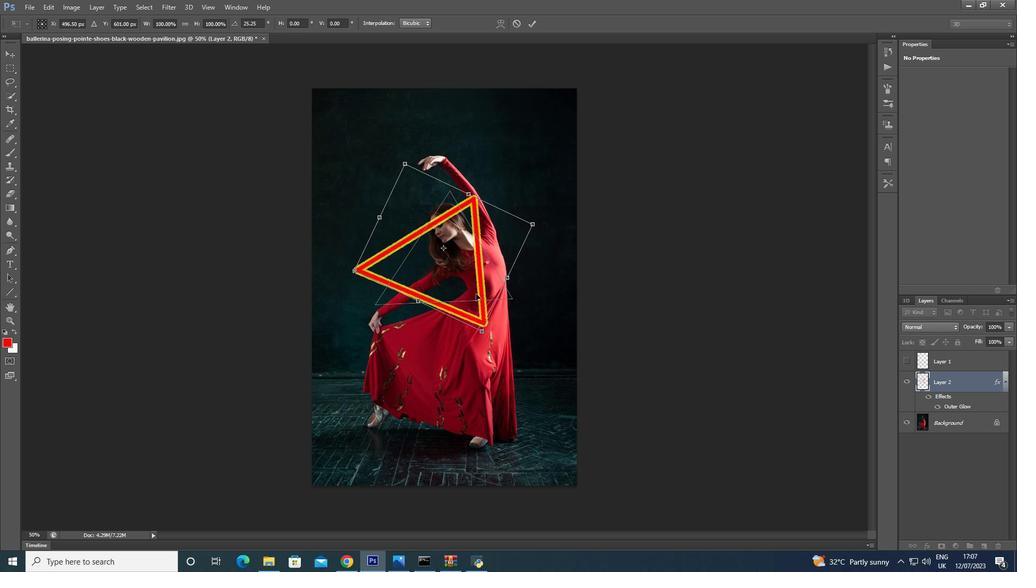 
Action: Mouse moved to (466, 275)
Screenshot: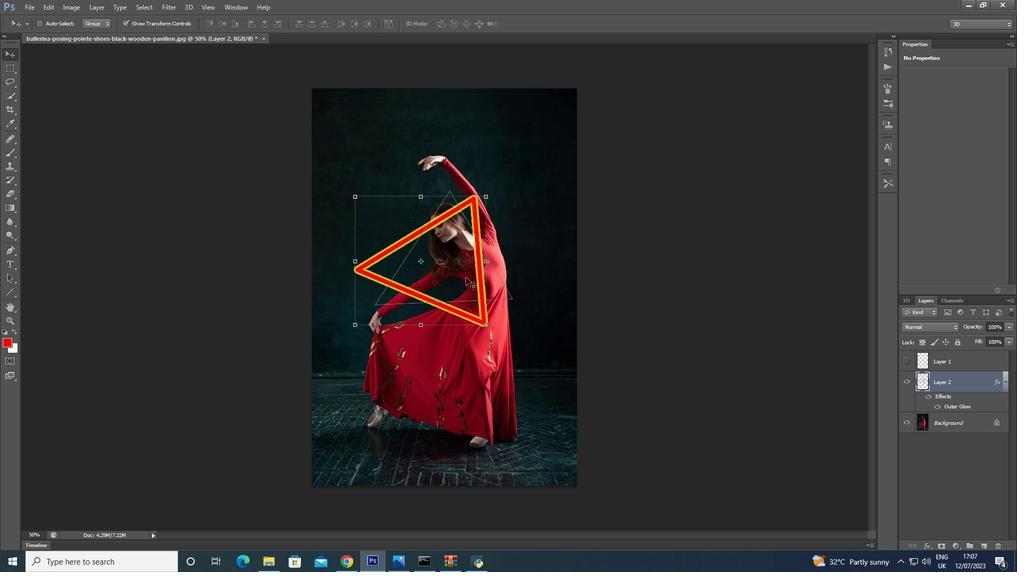 
Action: Mouse pressed left at (466, 275)
Screenshot: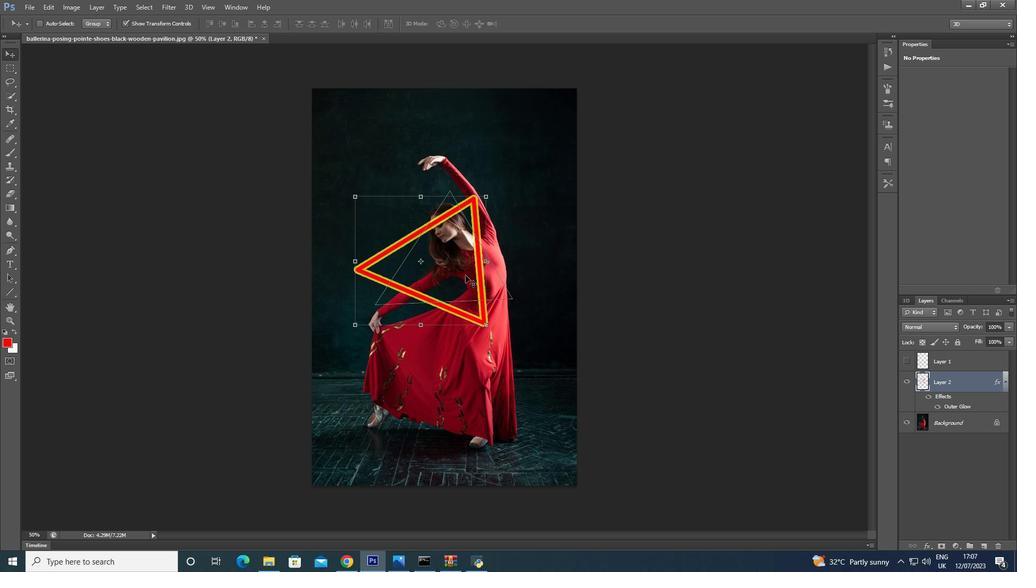 
Action: Mouse moved to (500, 287)
Screenshot: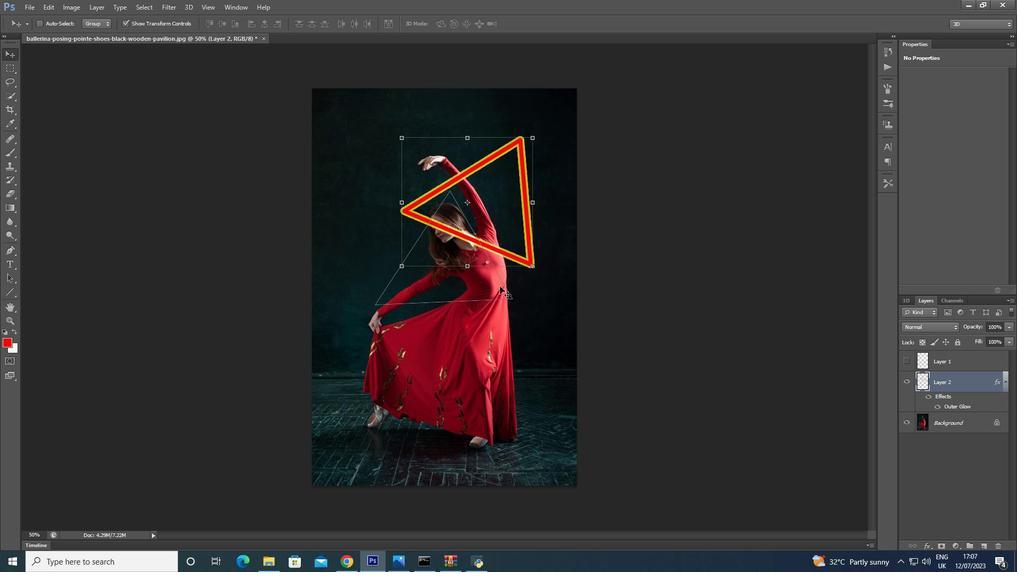 
Action: Mouse pressed left at (500, 287)
Screenshot: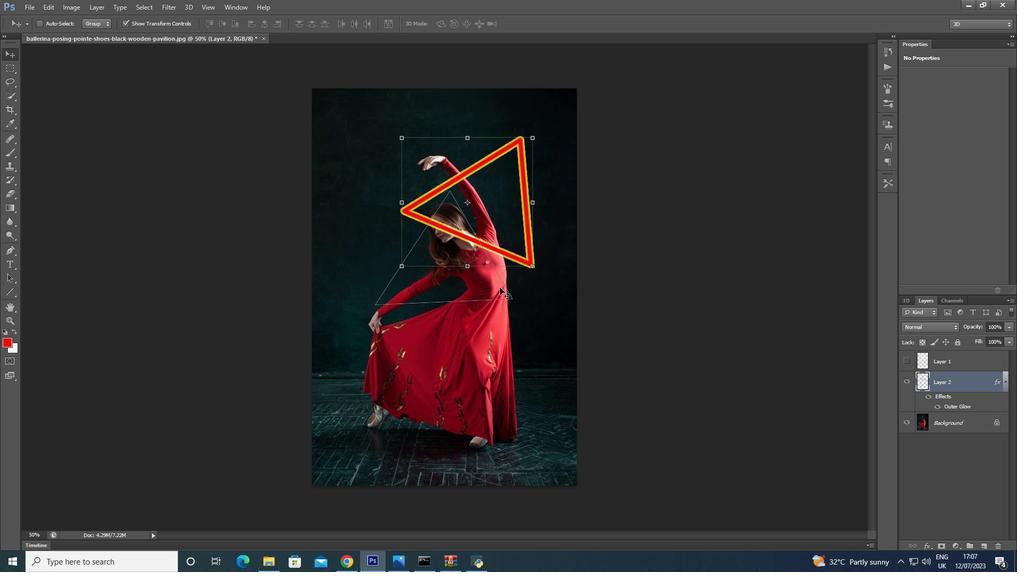 
Action: Mouse moved to (502, 299)
Screenshot: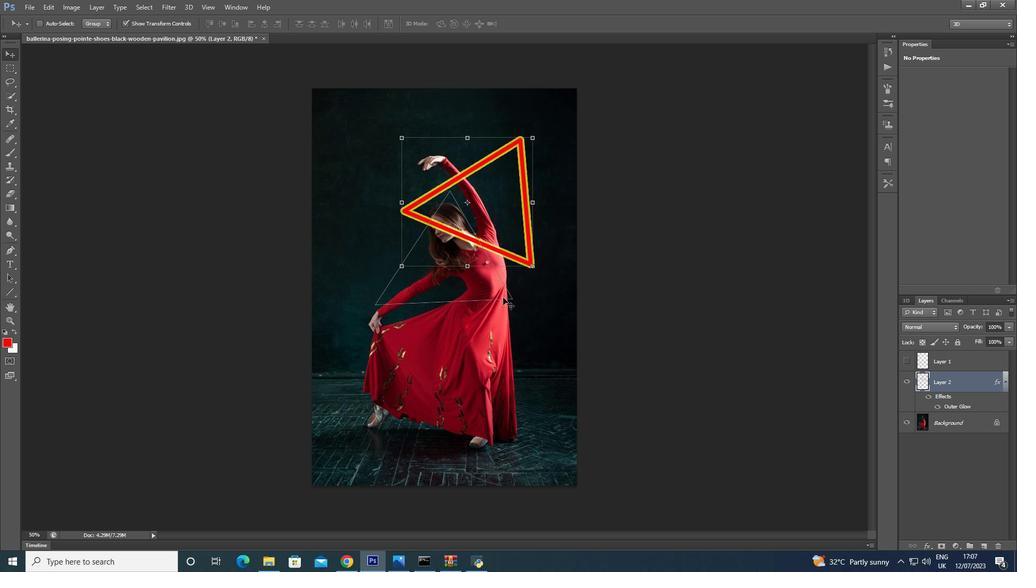 
Action: Mouse pressed left at (502, 299)
Screenshot: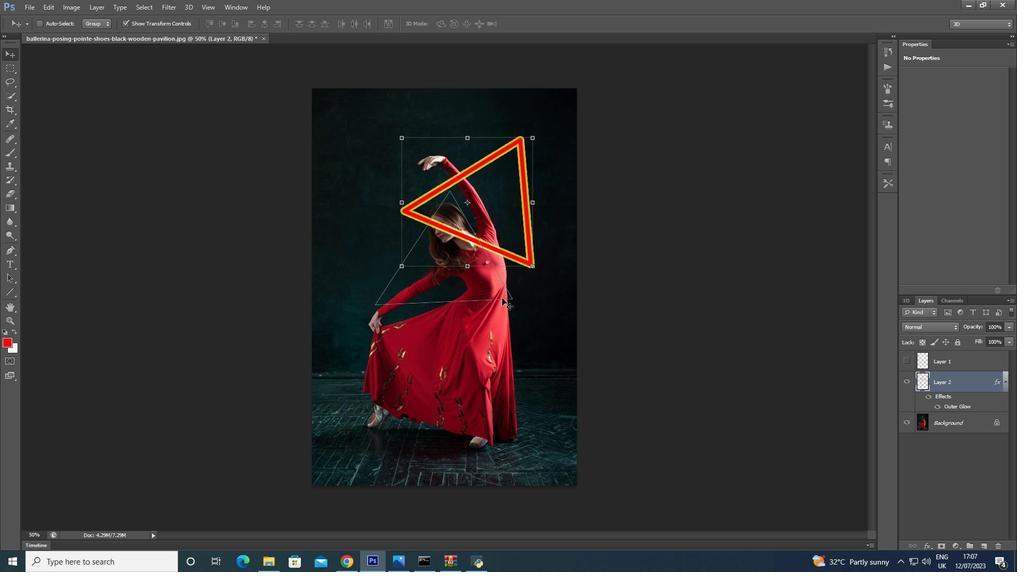 
Action: Mouse moved to (953, 396)
Screenshot: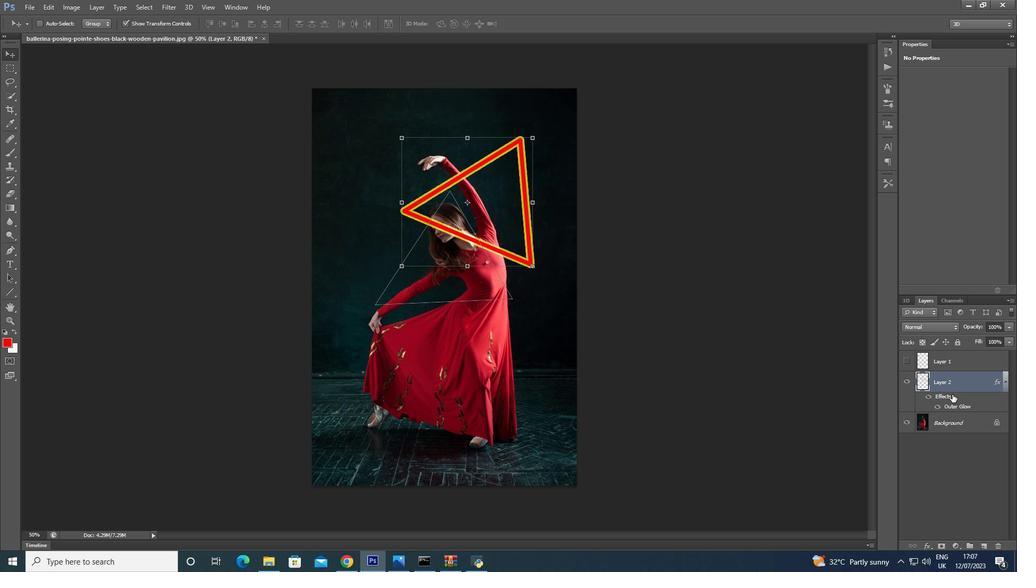 
Action: Mouse pressed left at (953, 396)
Screenshot: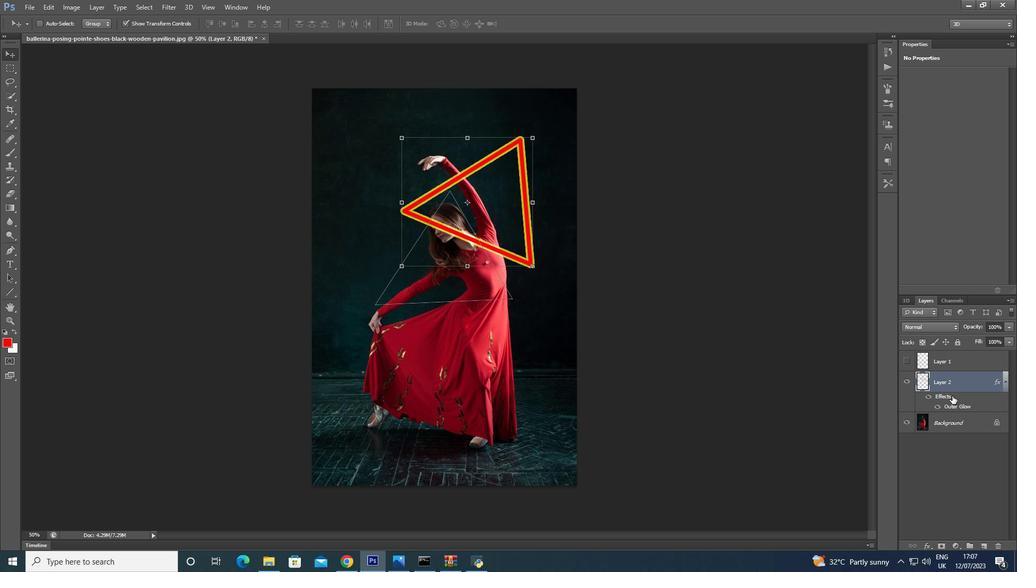 
Action: Mouse moved to (907, 359)
Screenshot: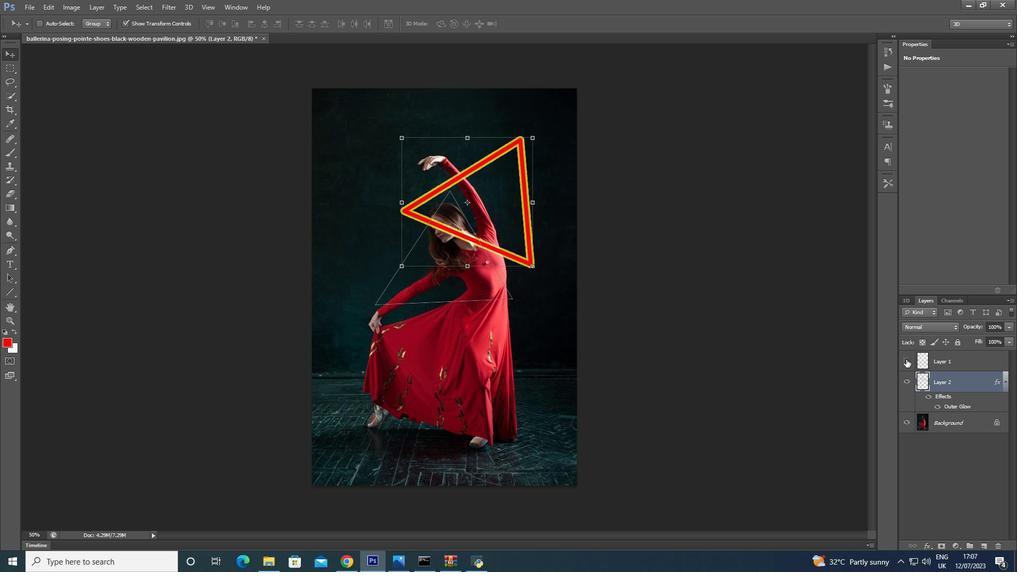 
Action: Mouse pressed left at (907, 359)
Screenshot: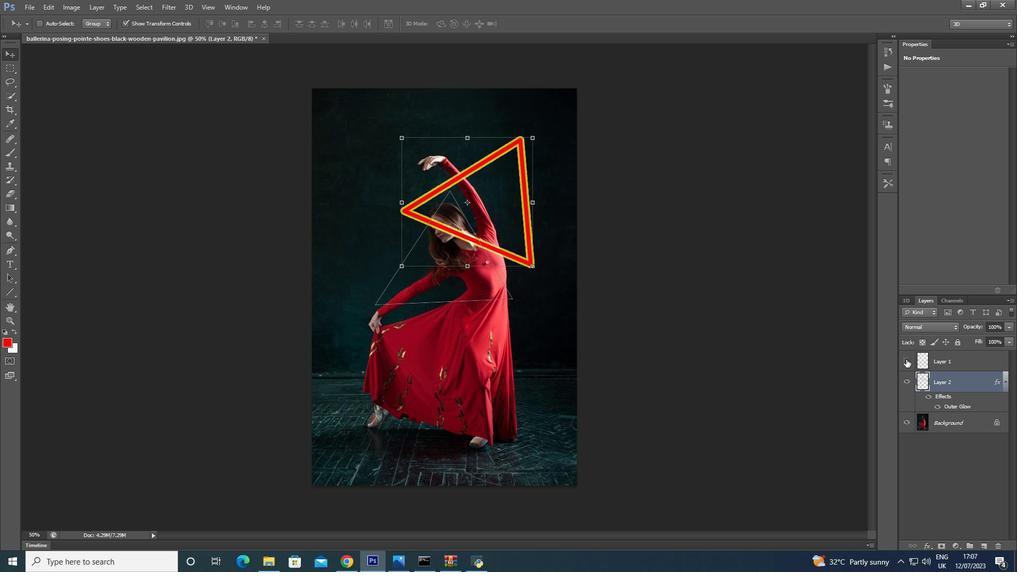
Action: Mouse moved to (949, 366)
Screenshot: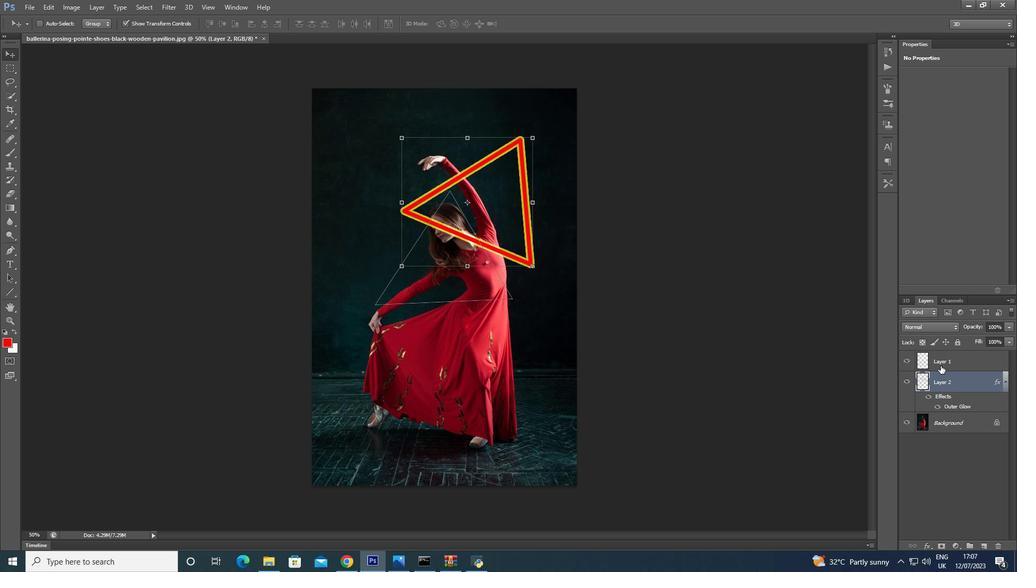 
Action: Mouse pressed left at (949, 366)
Screenshot: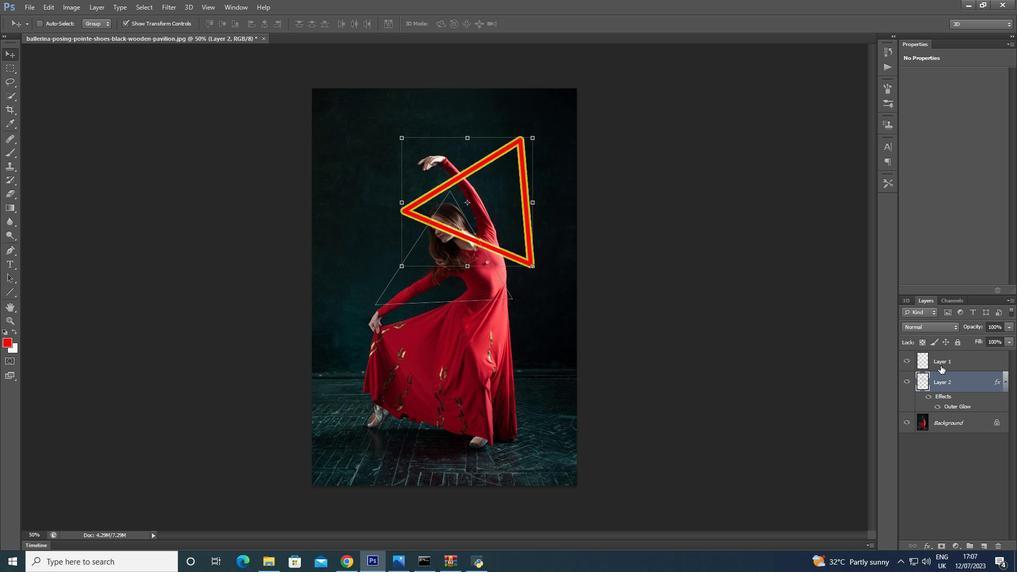 
Action: Mouse moved to (908, 361)
Screenshot: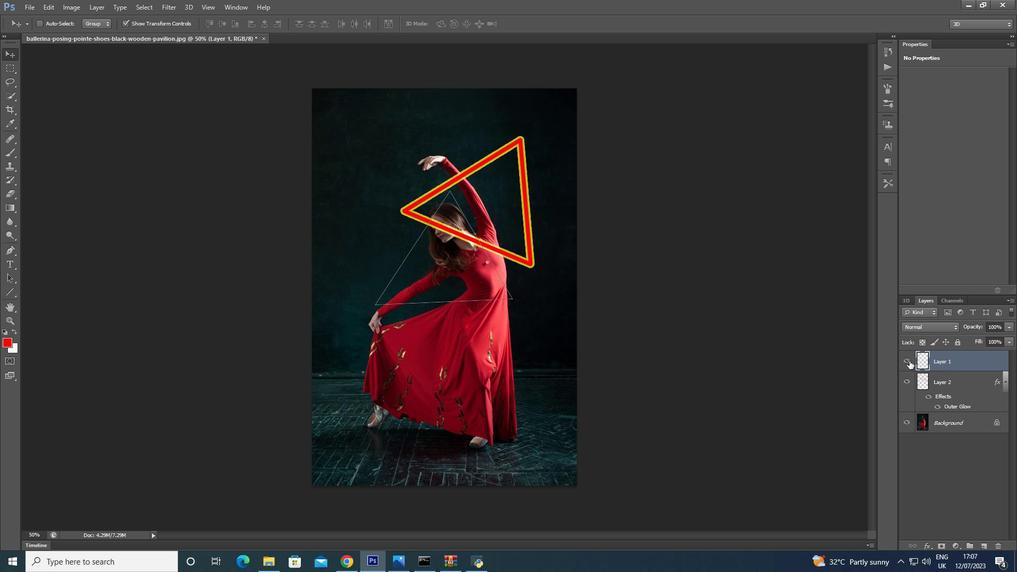 
Action: Mouse pressed left at (908, 361)
Screenshot: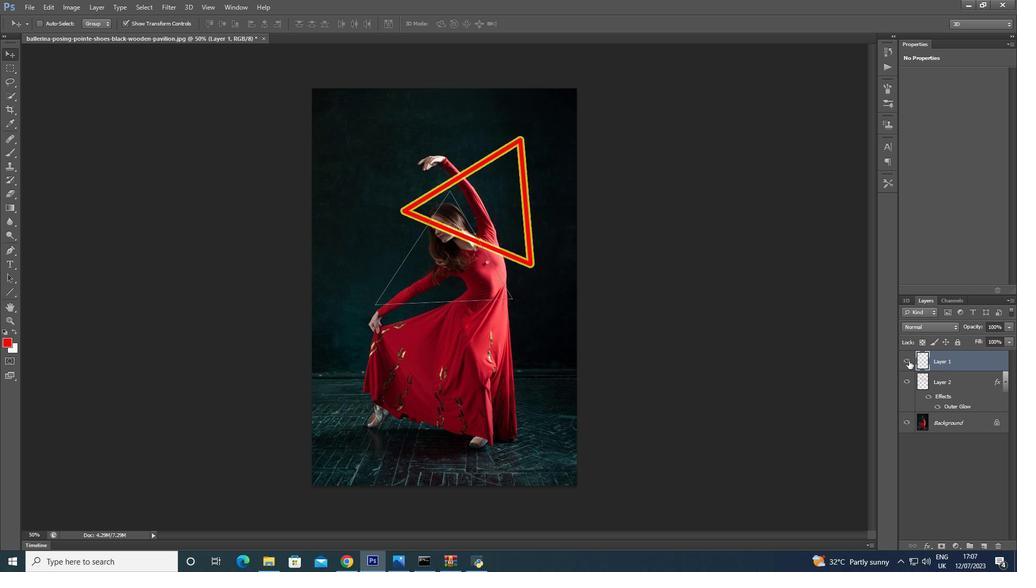 
Action: Mouse moved to (906, 361)
Screenshot: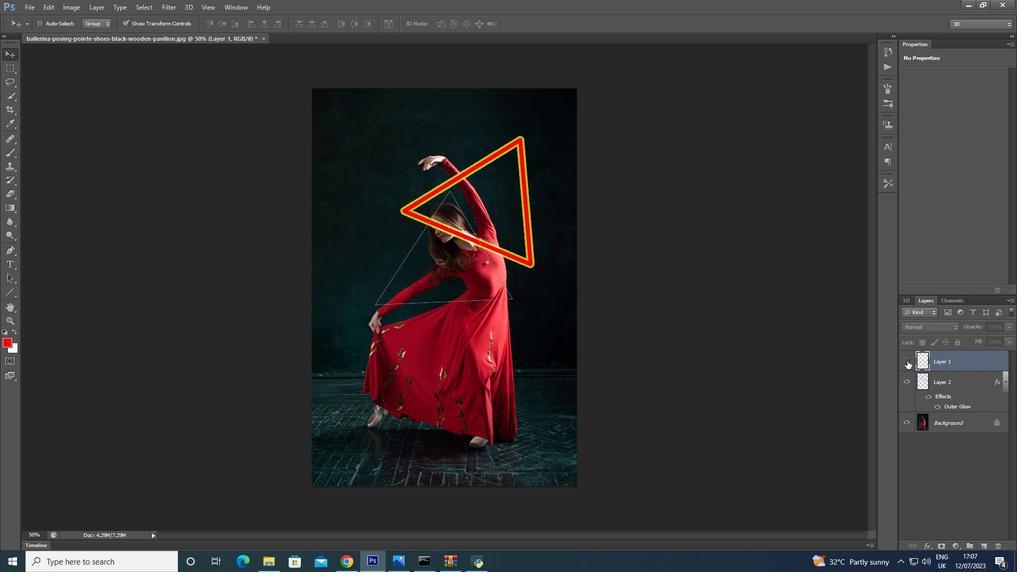 
Action: Mouse pressed left at (906, 361)
Screenshot: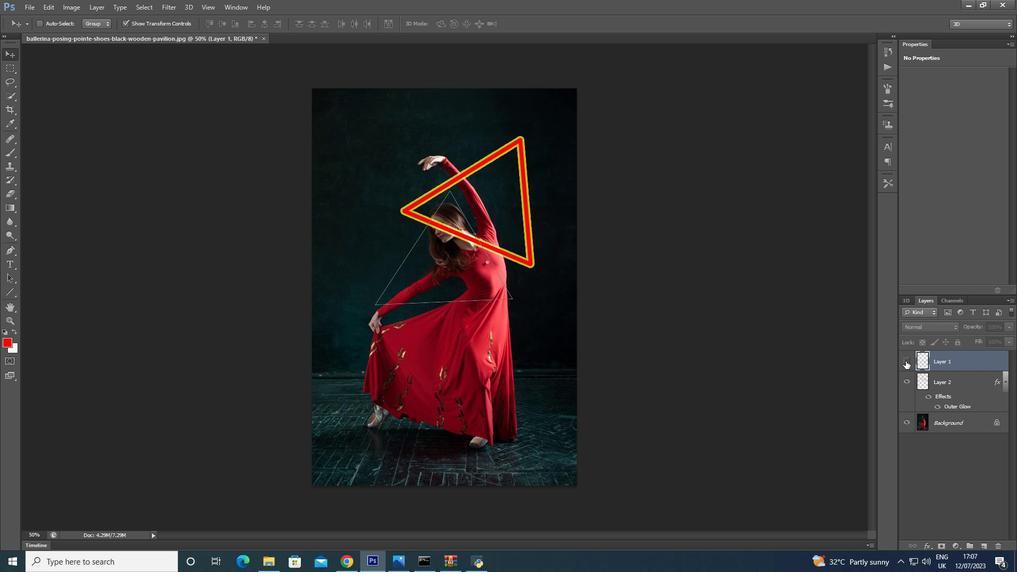 
Action: Mouse moved to (908, 382)
Screenshot: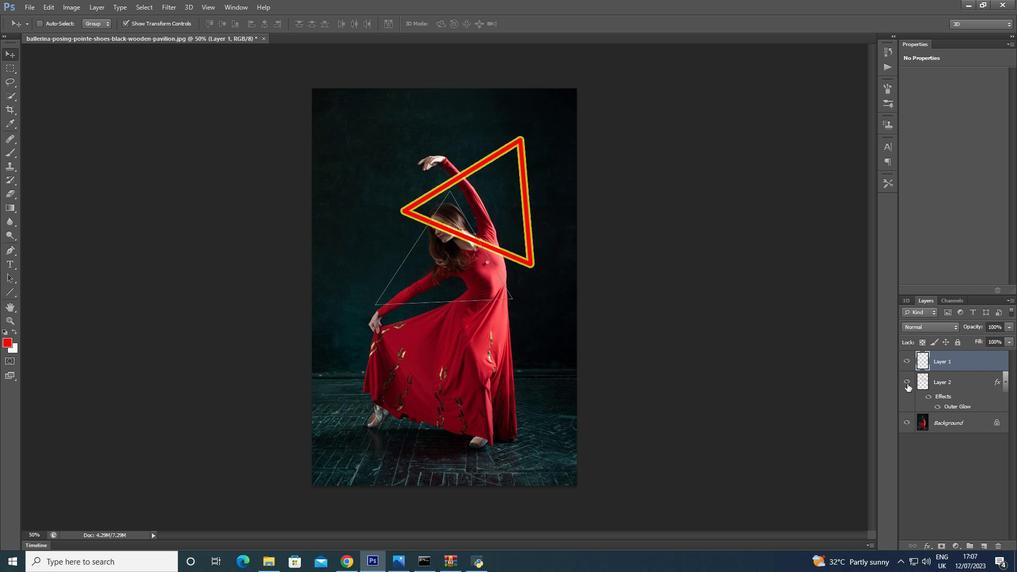 
Action: Mouse pressed left at (908, 382)
Screenshot: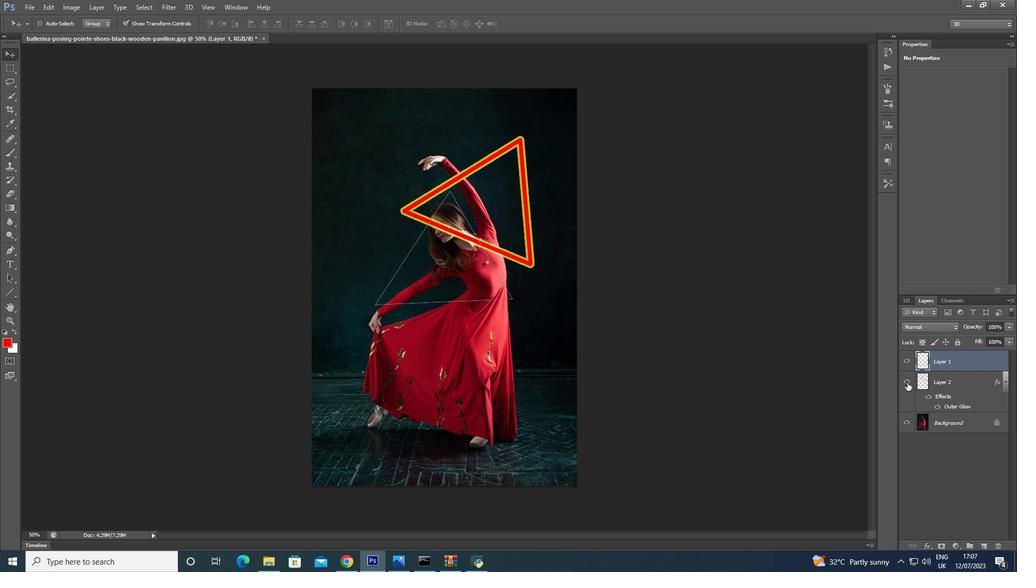 
Action: Mouse pressed left at (908, 382)
Screenshot: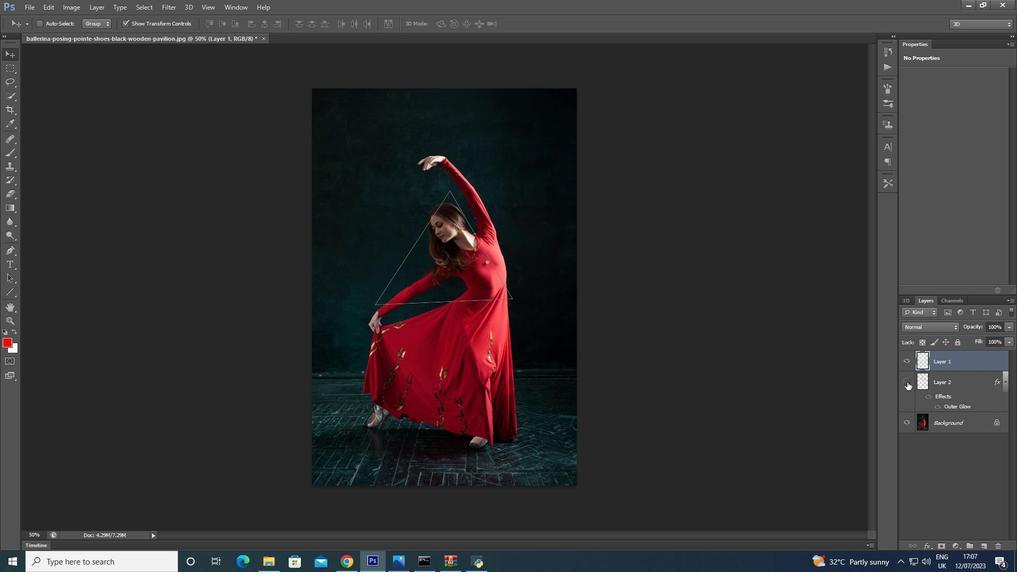 
Action: Mouse moved to (499, 249)
Screenshot: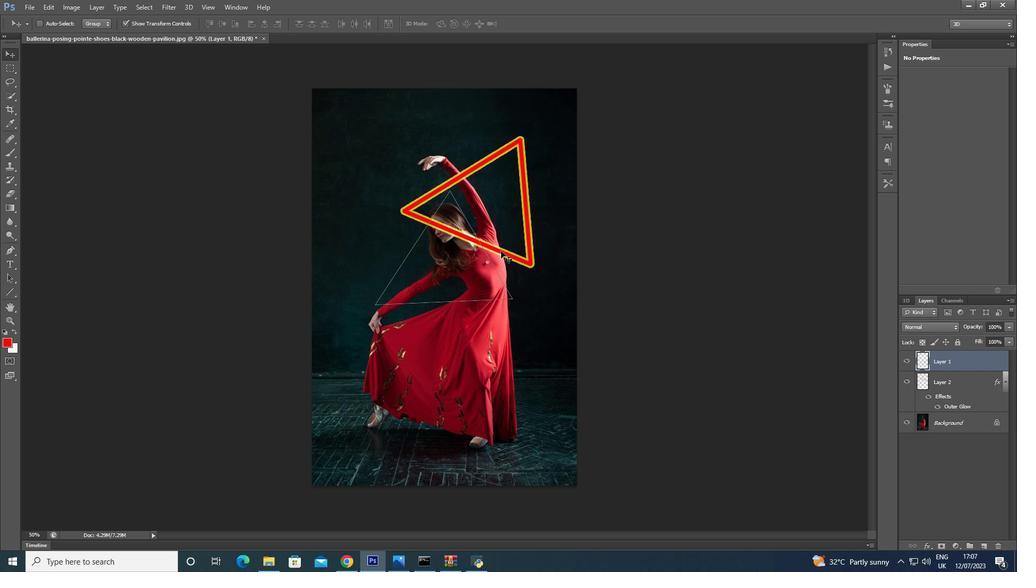 
Action: Mouse pressed left at (499, 249)
Screenshot: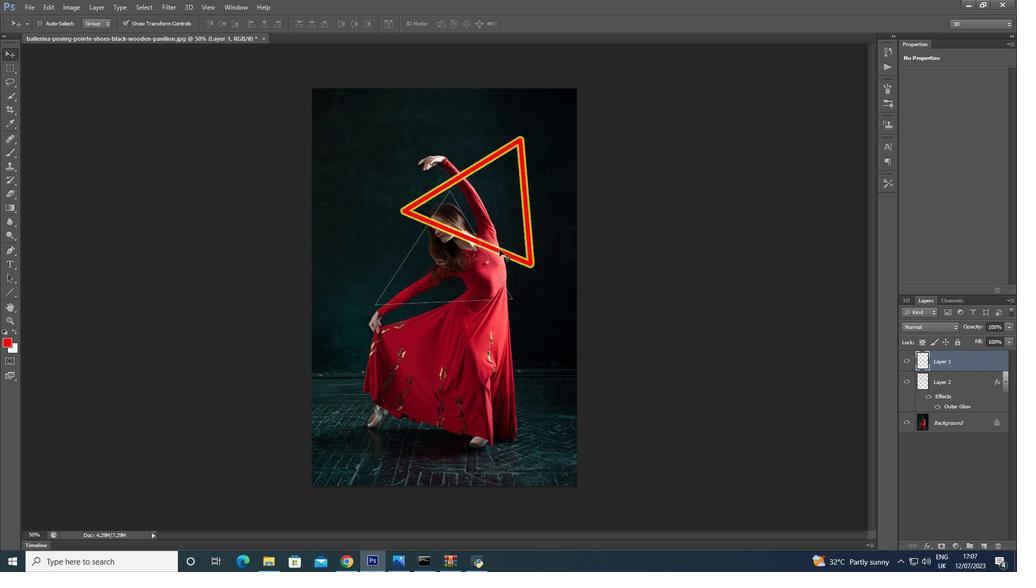 
Action: Mouse moved to (527, 220)
Screenshot: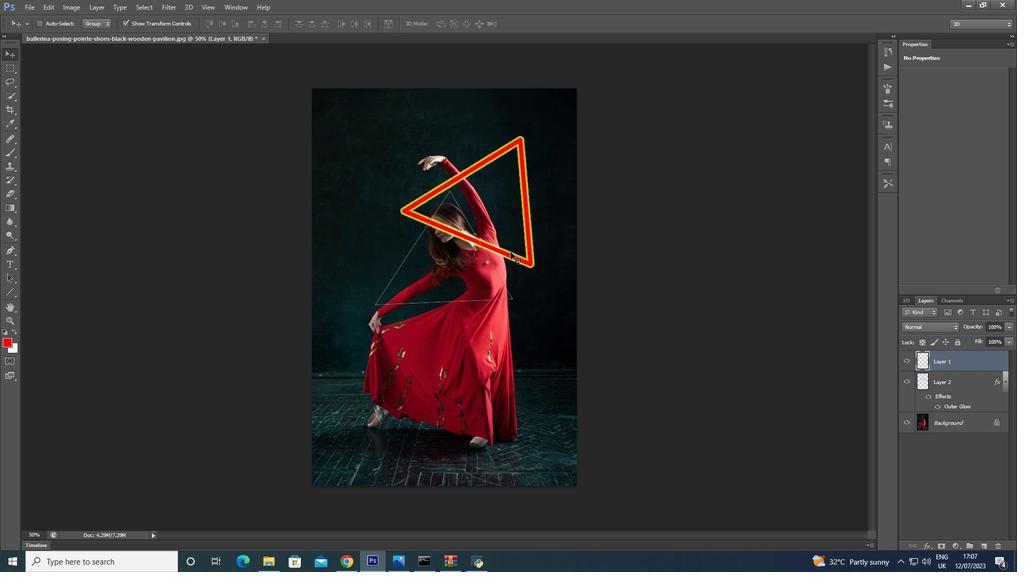 
Action: Mouse pressed left at (527, 220)
Screenshot: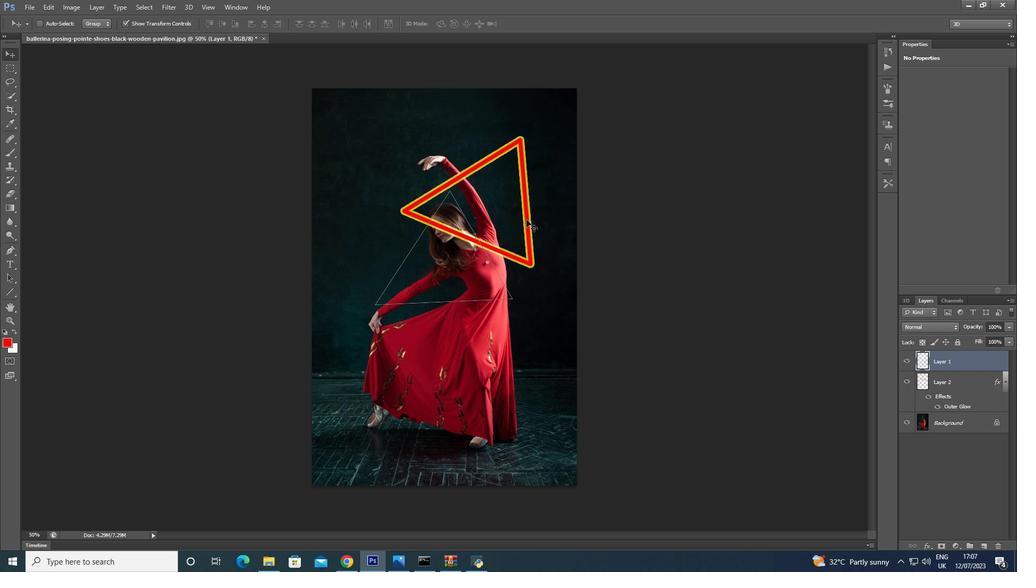 
Action: Mouse moved to (499, 244)
Screenshot: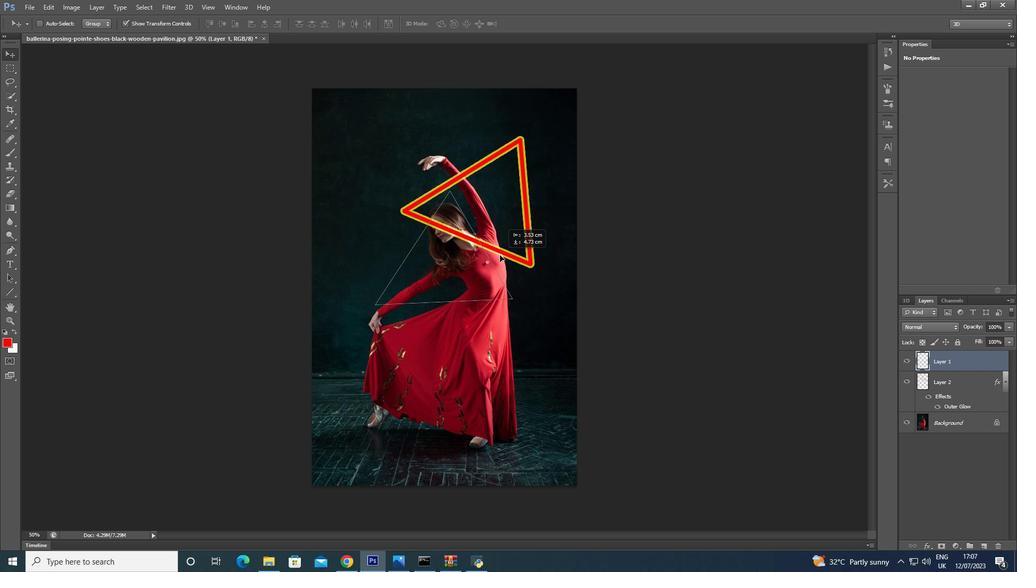 
Action: Mouse pressed left at (499, 244)
Screenshot: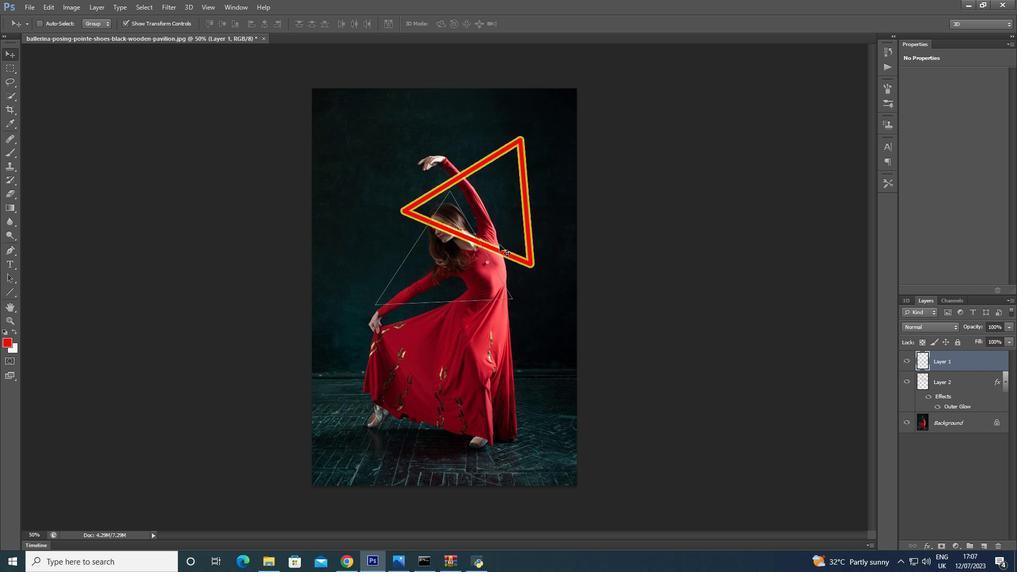 
Action: Mouse moved to (962, 363)
Screenshot: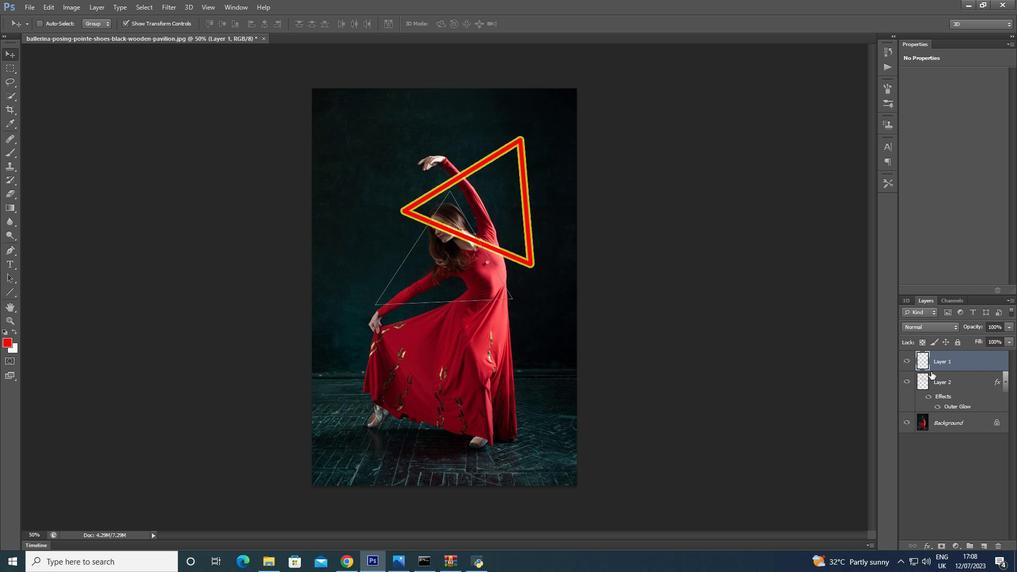 
Action: Mouse pressed left at (962, 363)
Screenshot: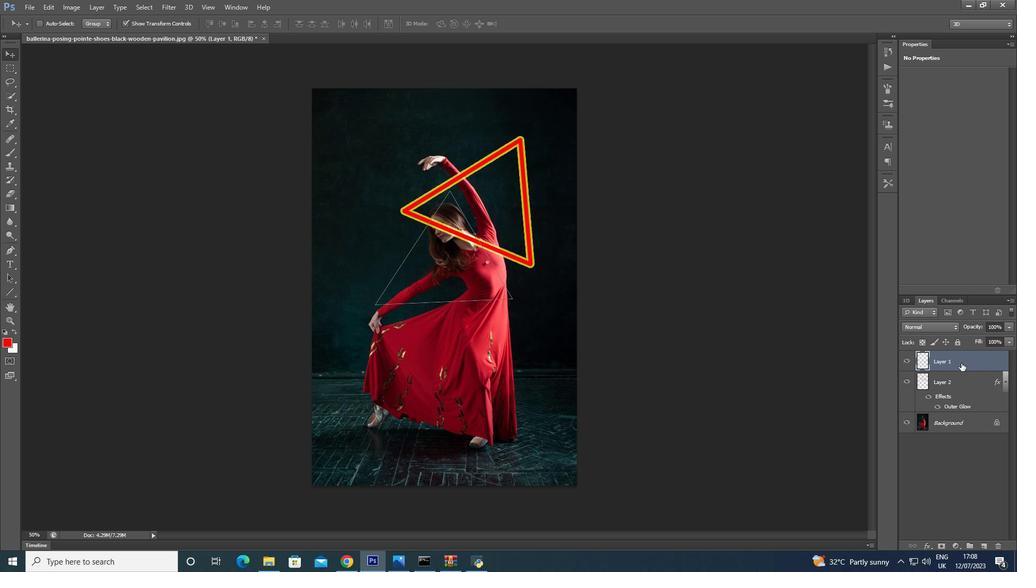 
Action: Mouse moved to (960, 382)
Screenshot: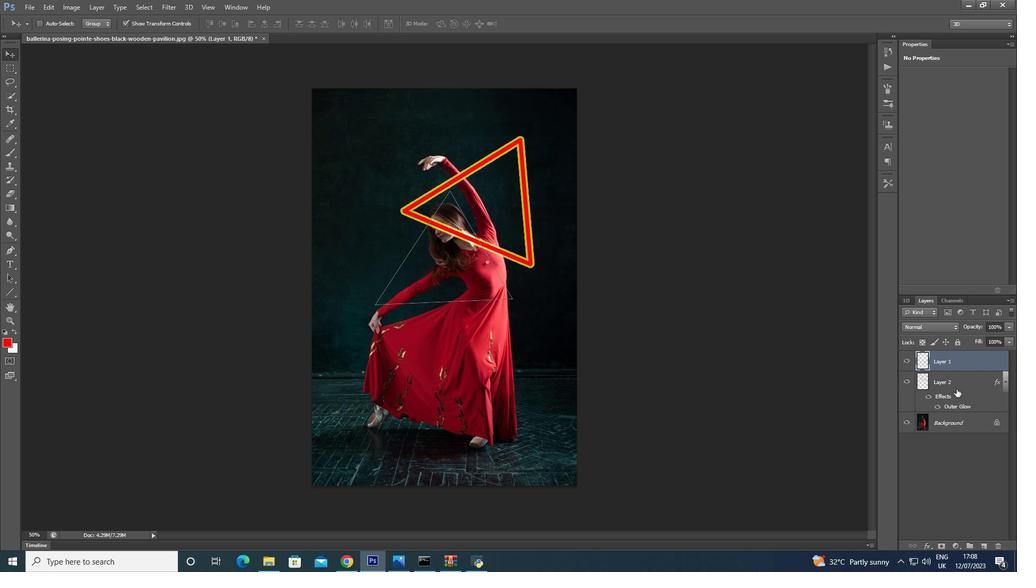 
Action: Mouse pressed left at (960, 382)
Screenshot: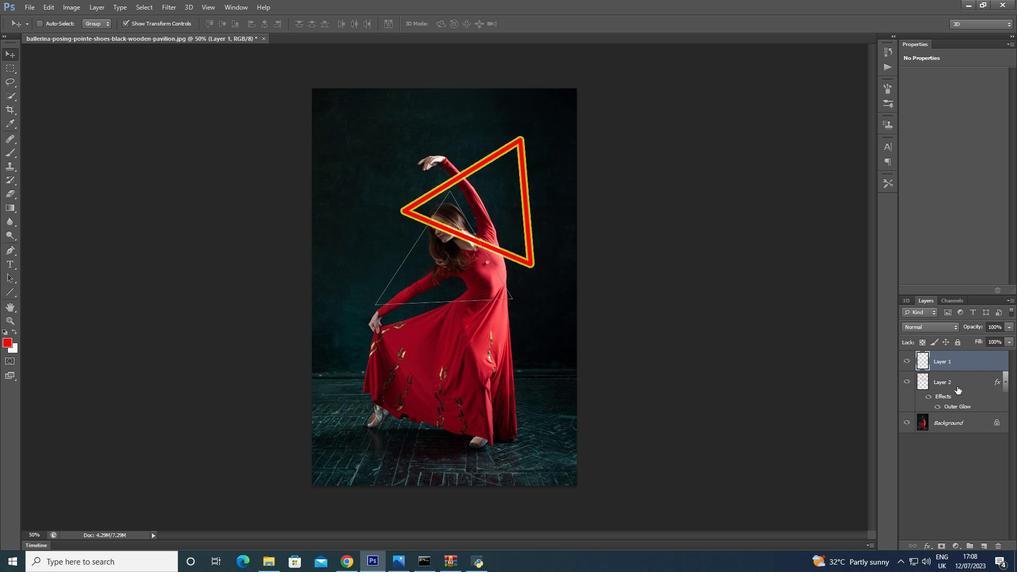 
Action: Mouse moved to (481, 211)
Screenshot: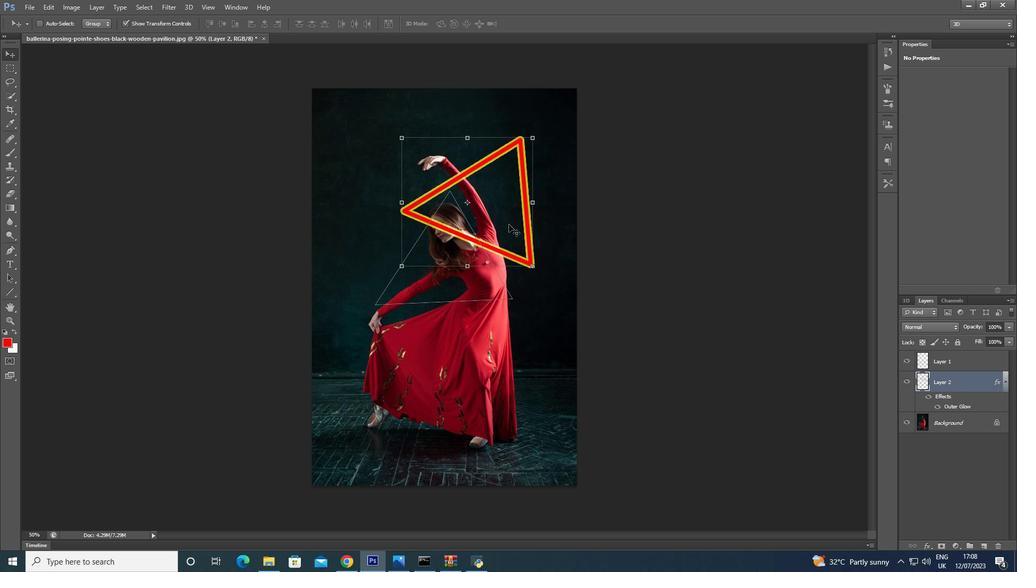 
Action: Mouse pressed left at (481, 211)
Screenshot: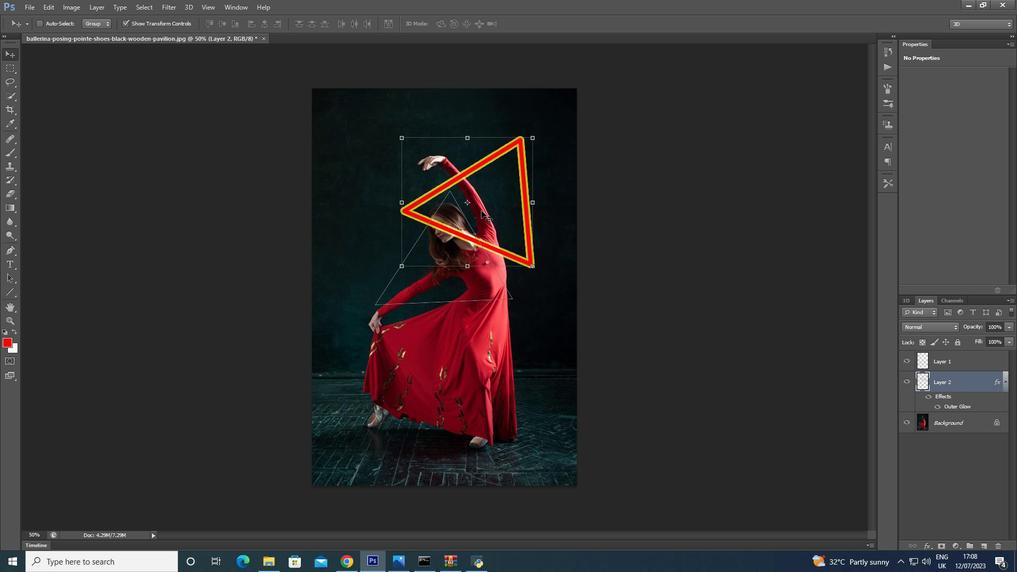 
Action: Mouse moved to (439, 299)
Screenshot: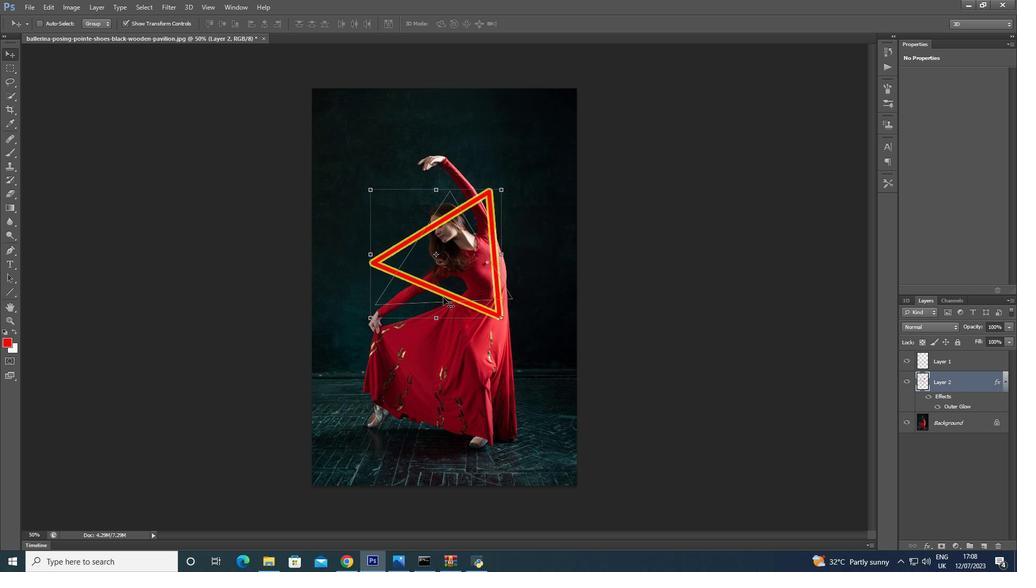 
Action: Mouse pressed left at (439, 299)
Screenshot: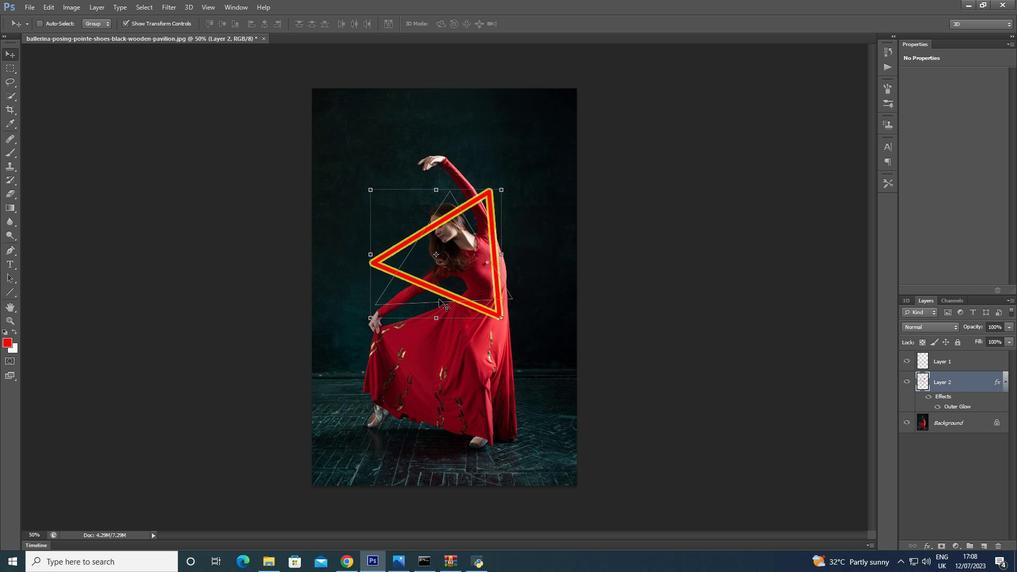 
Action: Mouse moved to (529, 311)
Screenshot: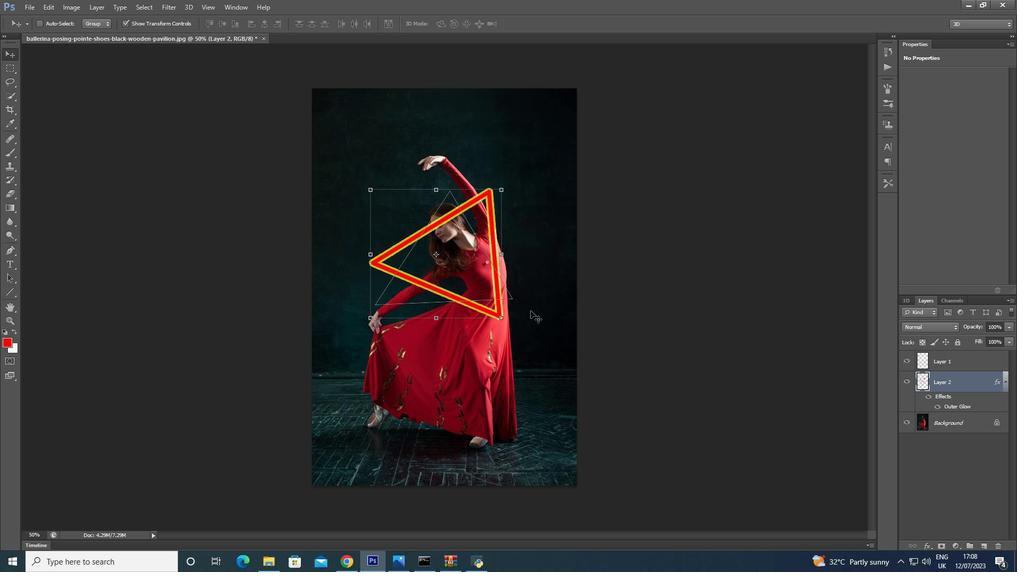 
Action: Mouse pressed left at (529, 311)
Screenshot: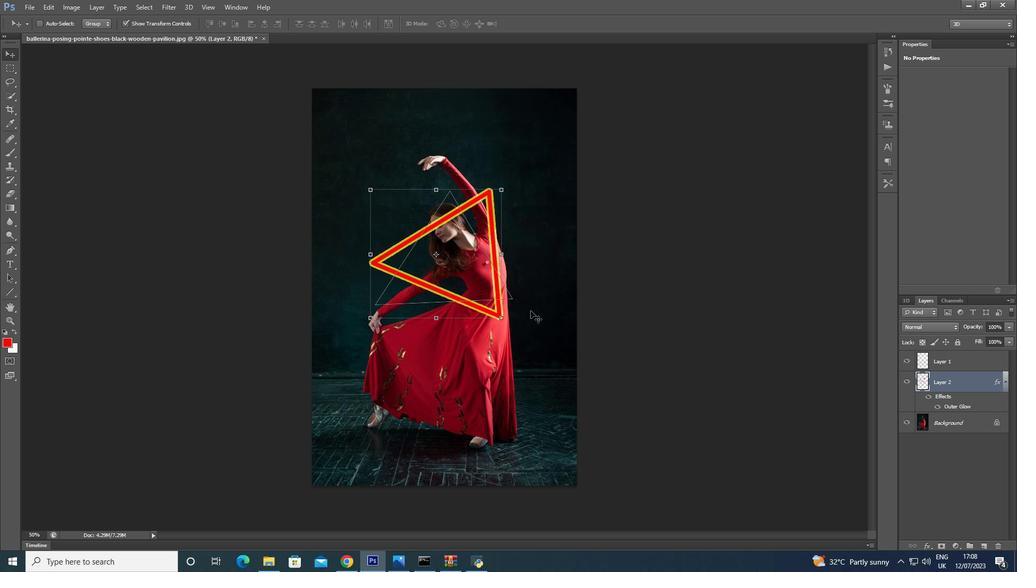 
Action: Mouse moved to (529, 310)
Screenshot: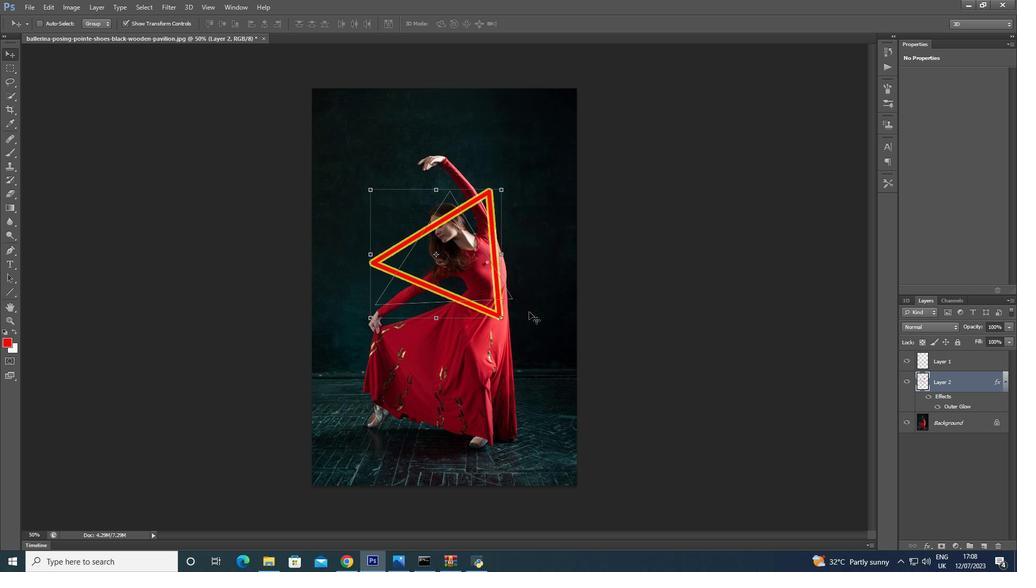 
Action: Mouse pressed left at (529, 310)
Screenshot: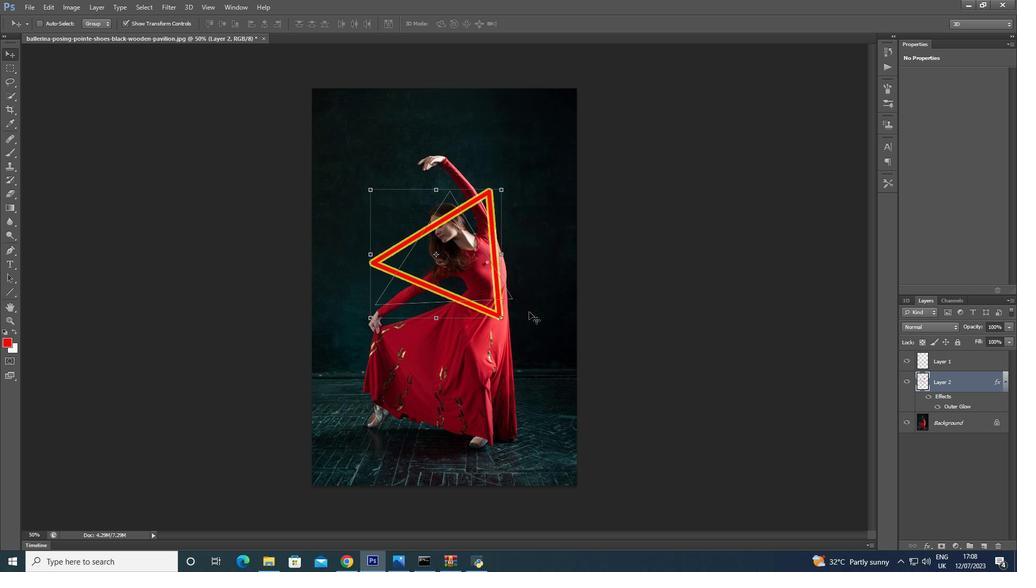 
Action: Mouse moved to (531, 310)
Screenshot: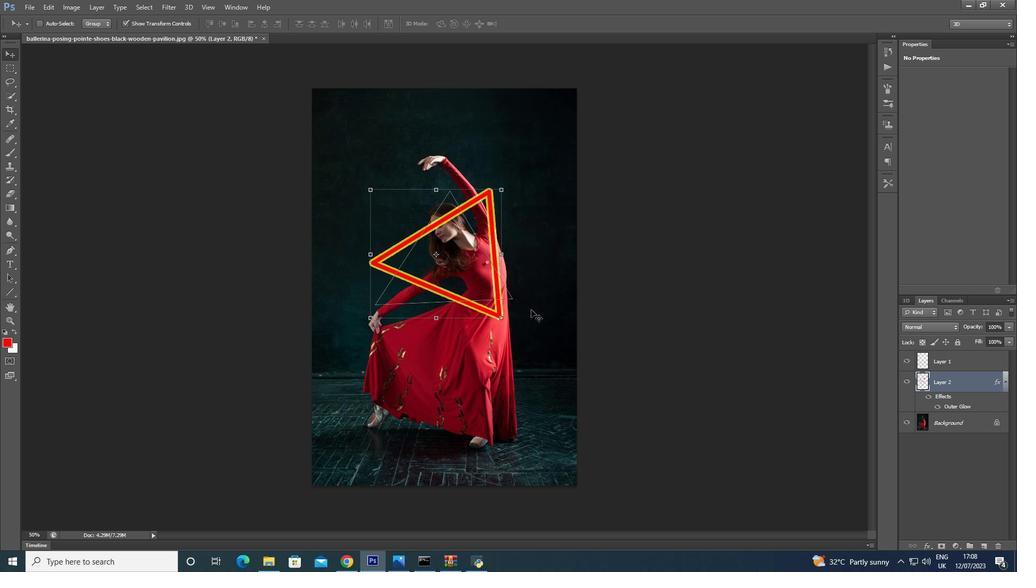 
Action: Mouse pressed left at (531, 310)
Screenshot: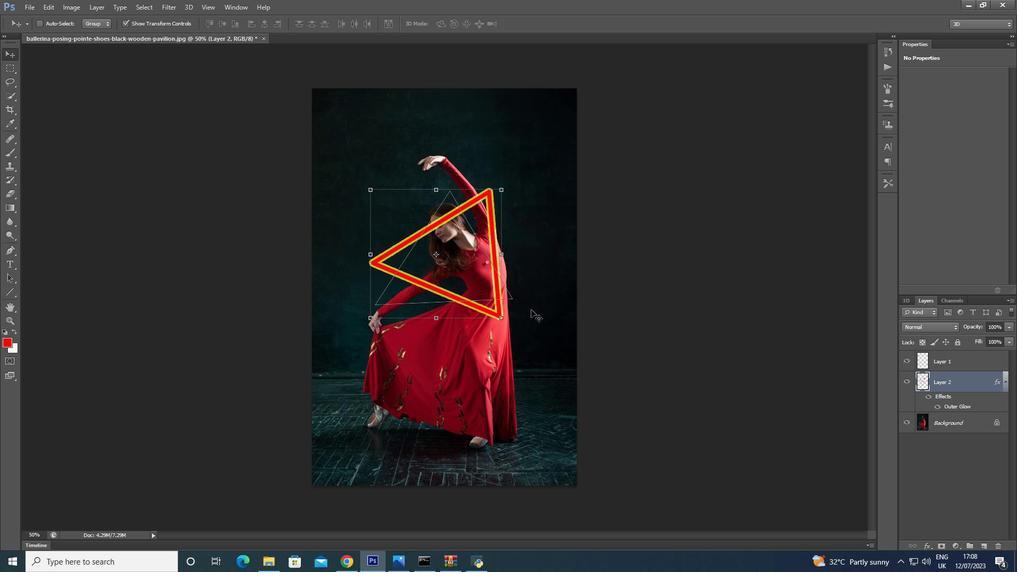 
Action: Mouse moved to (506, 234)
Screenshot: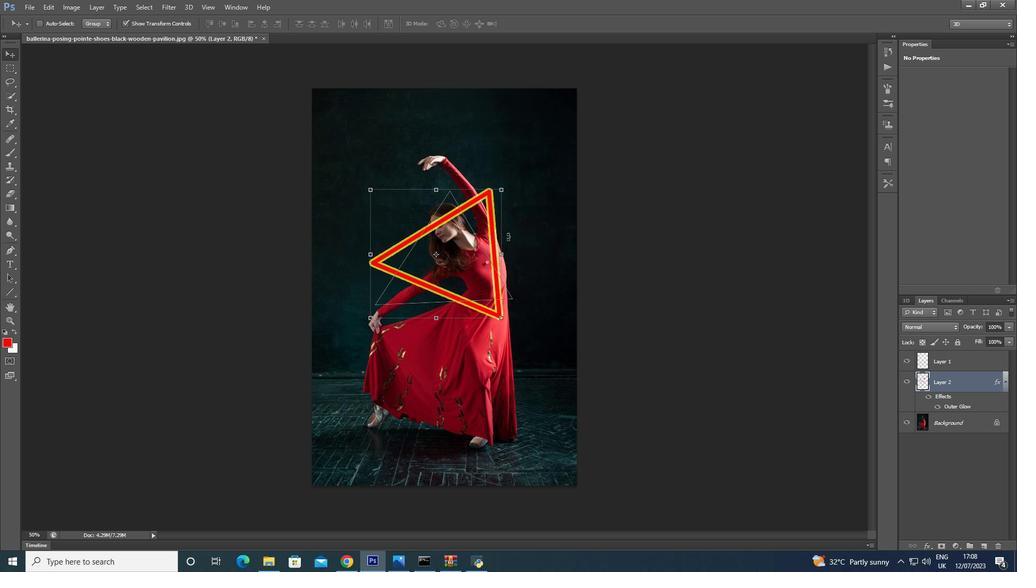 
Action: Key pressed <Key.enter>
Screenshot: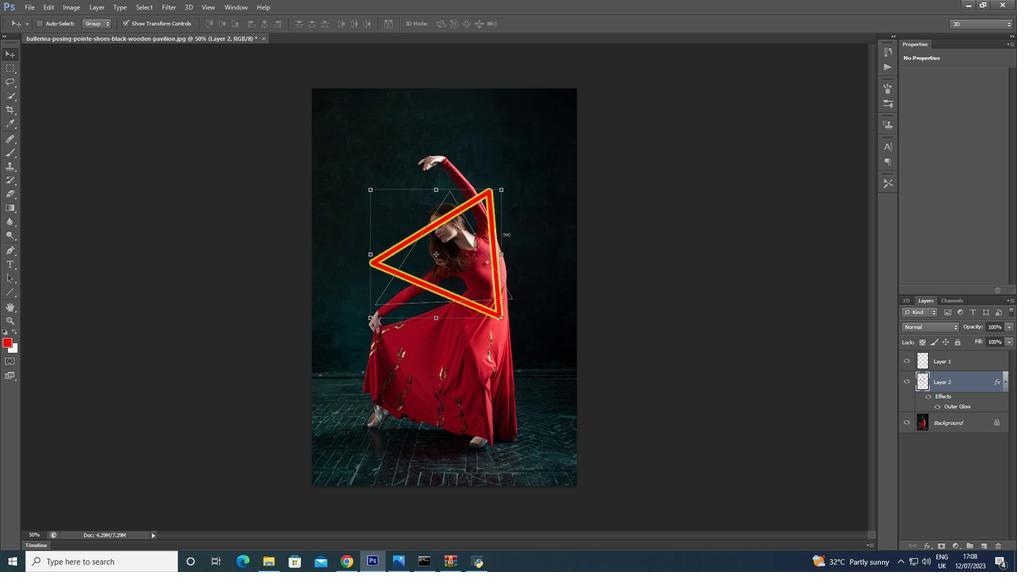 
Action: Mouse moved to (527, 225)
Screenshot: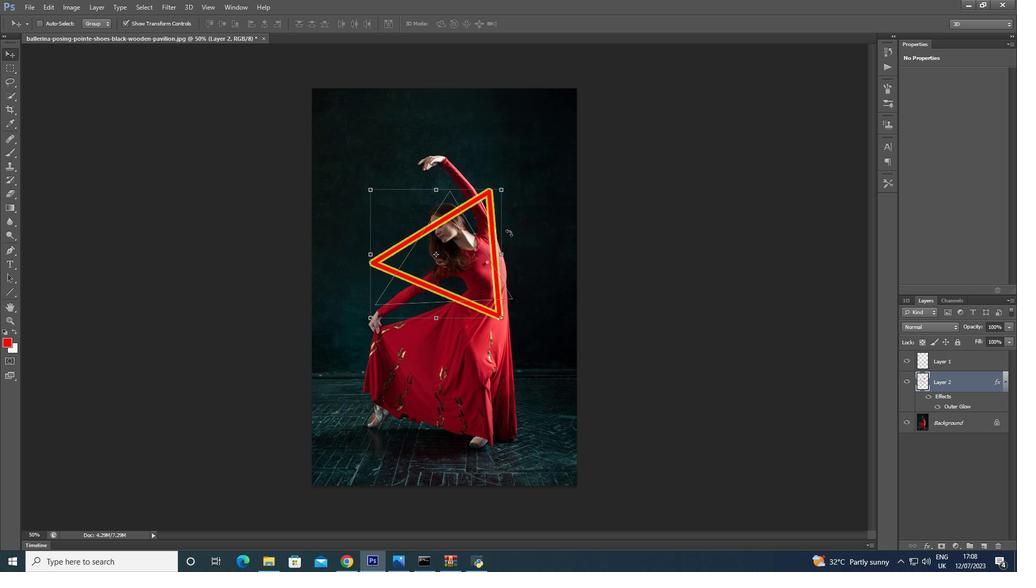 
Action: Key pressed <Key.enter>
Screenshot: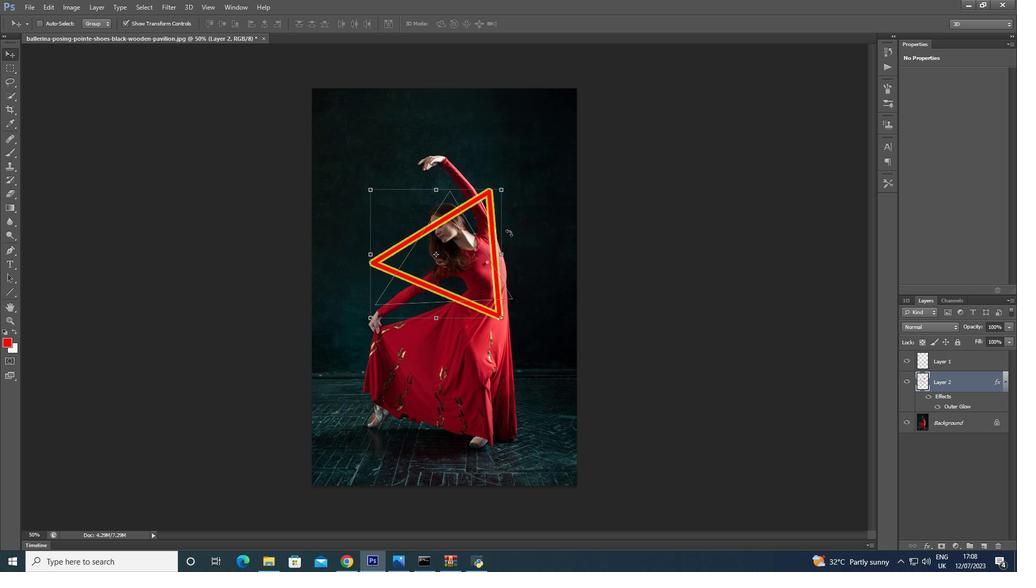 
Action: Mouse moved to (486, 226)
Screenshot: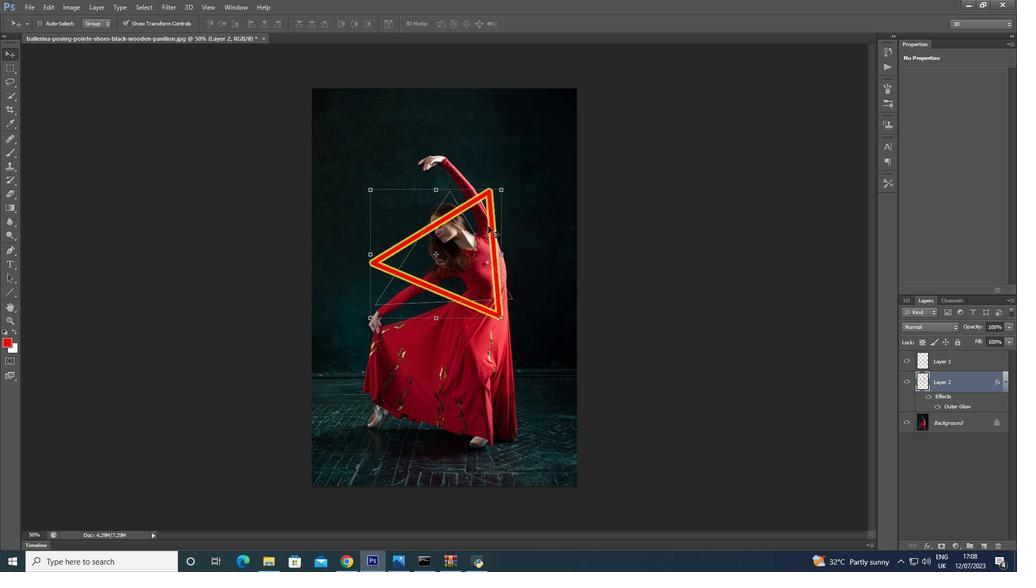 
Action: Mouse pressed left at (486, 226)
Screenshot: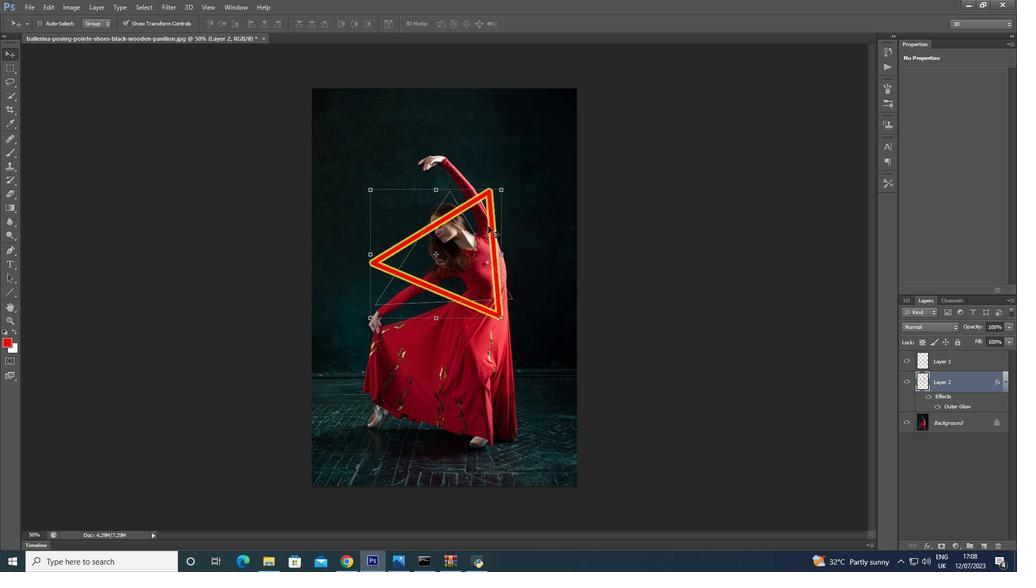 
Action: Mouse moved to (479, 280)
Screenshot: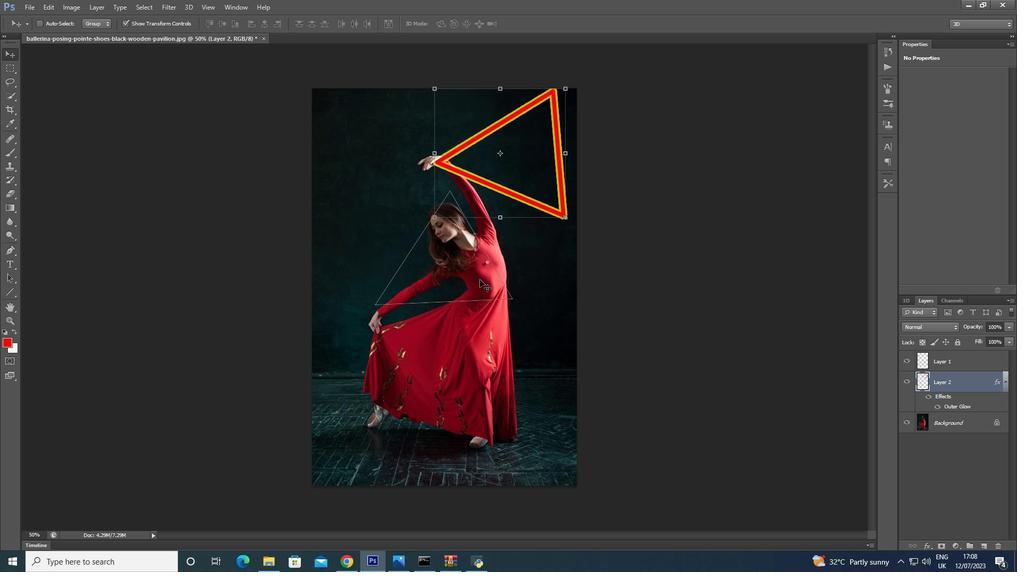 
Action: Mouse pressed left at (479, 280)
Screenshot: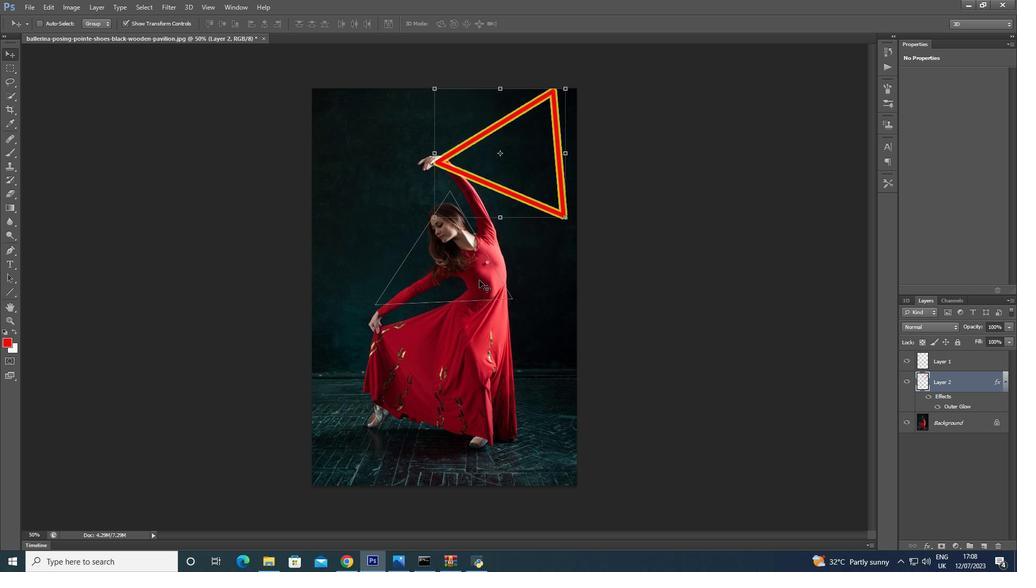 
Action: Mouse moved to (482, 279)
Screenshot: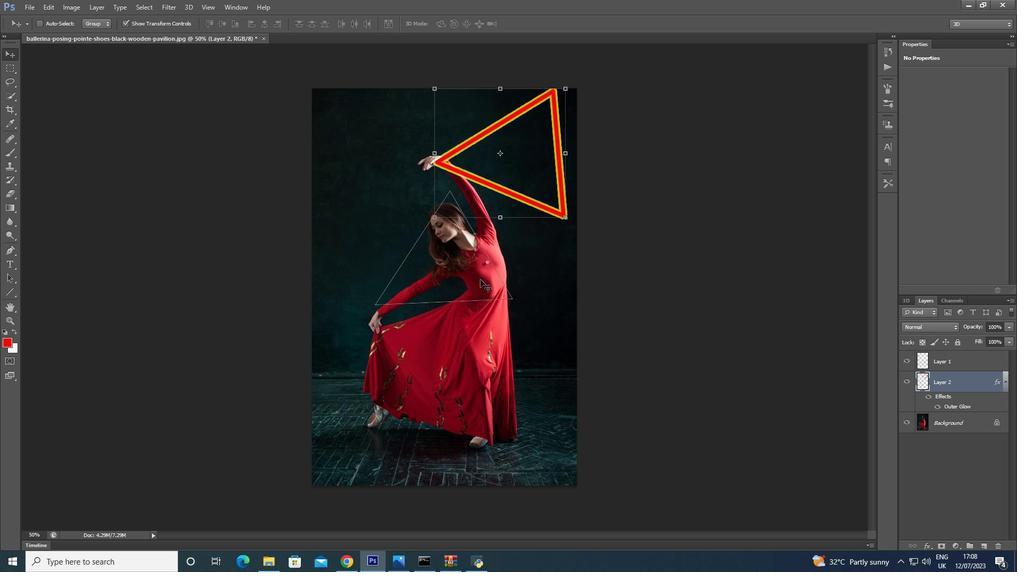 
Action: Key pressed <Key.enter>
Screenshot: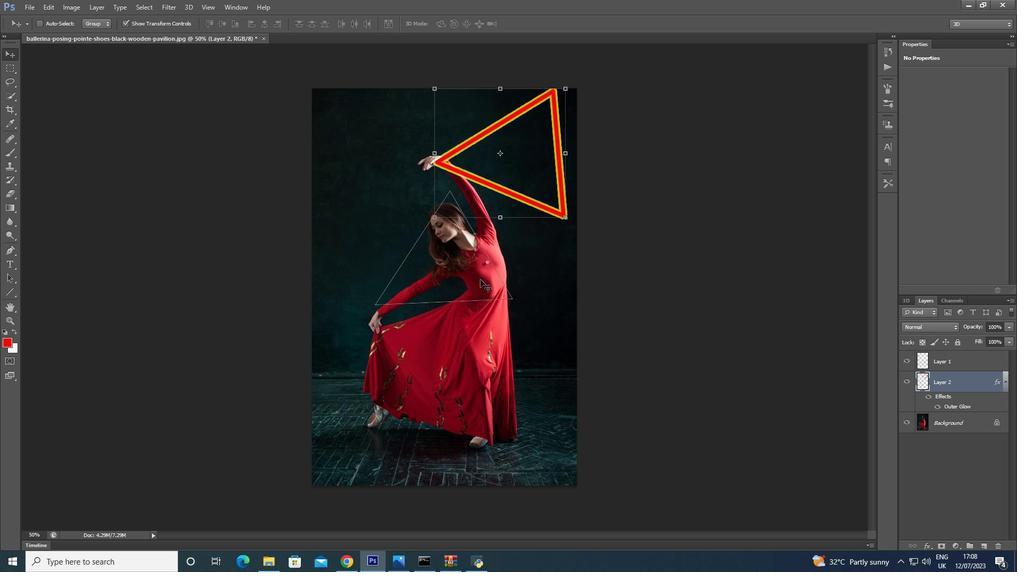 
Action: Mouse moved to (528, 267)
Screenshot: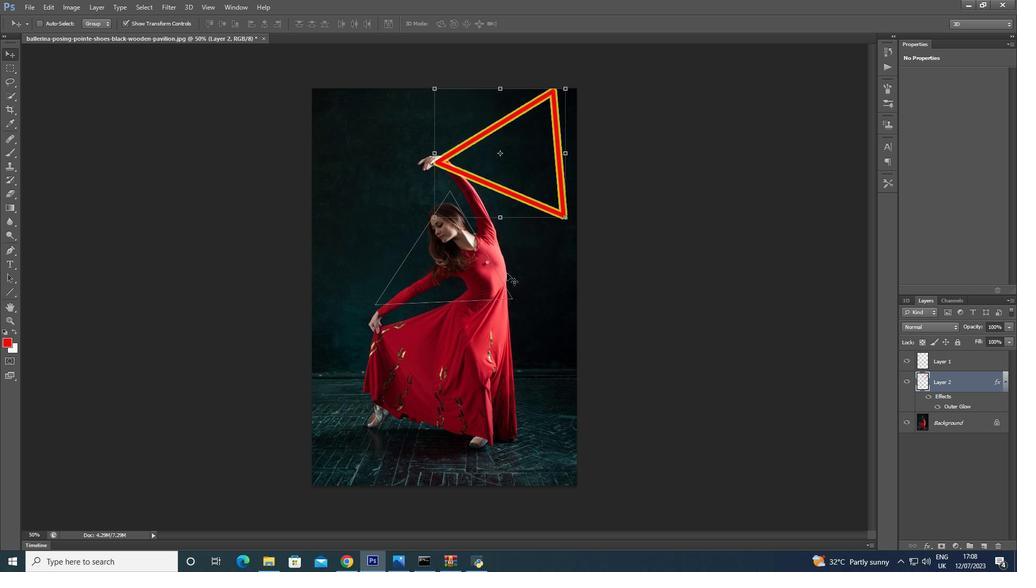 
Action: Mouse pressed left at (528, 267)
Screenshot: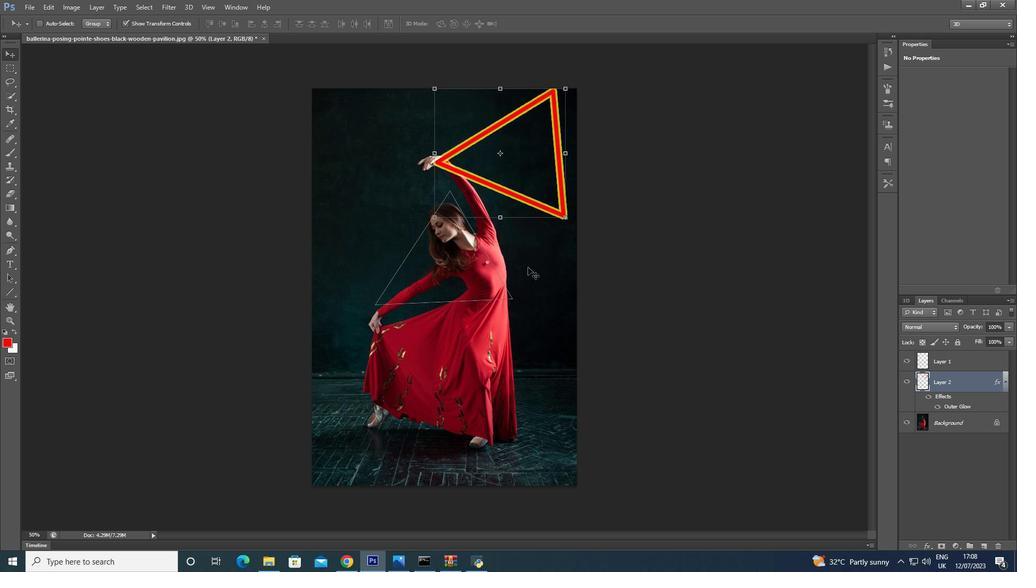 
Action: Mouse moved to (969, 400)
Screenshot: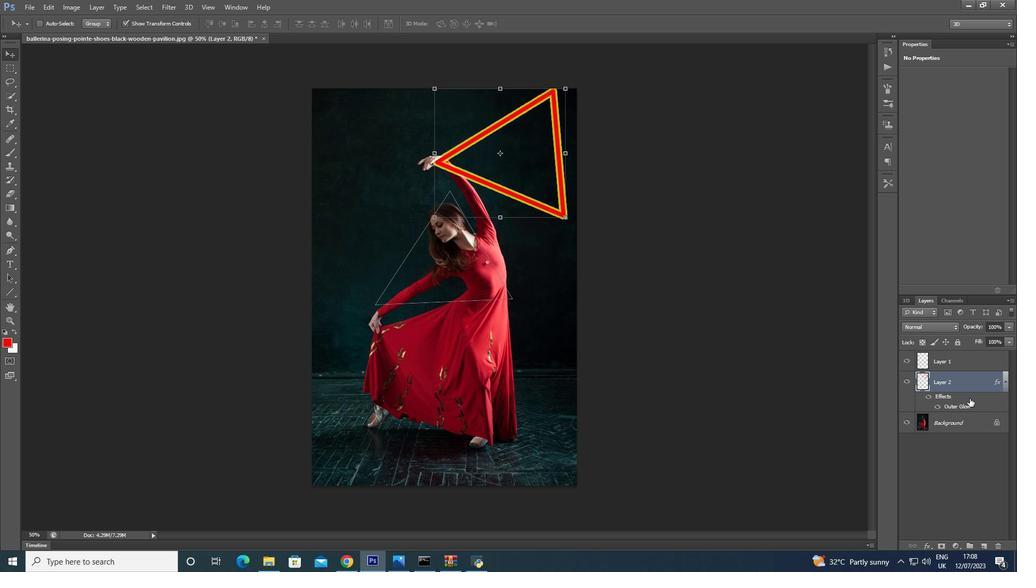 
Action: Mouse pressed left at (969, 400)
Screenshot: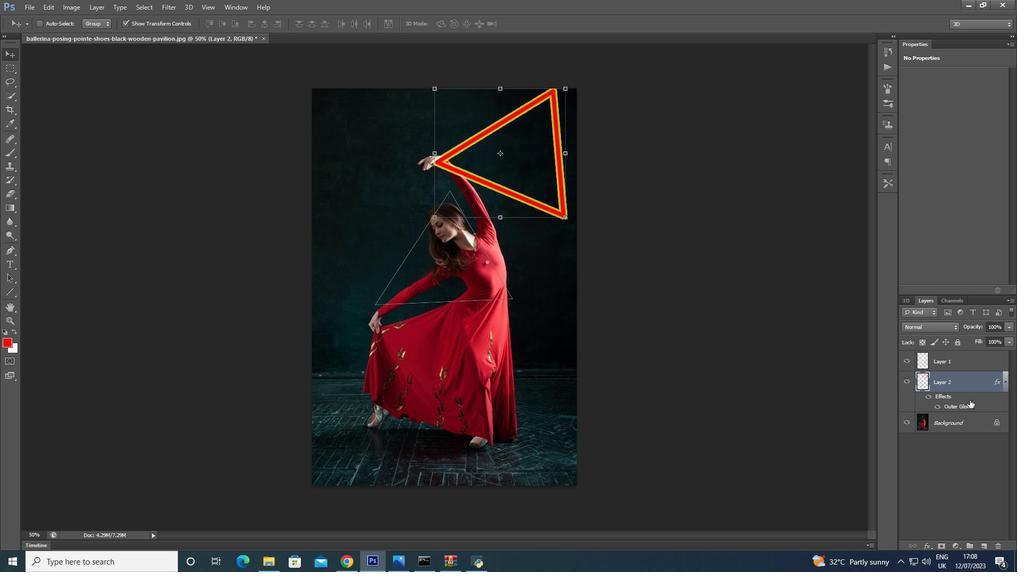 
Action: Mouse moved to (936, 405)
Screenshot: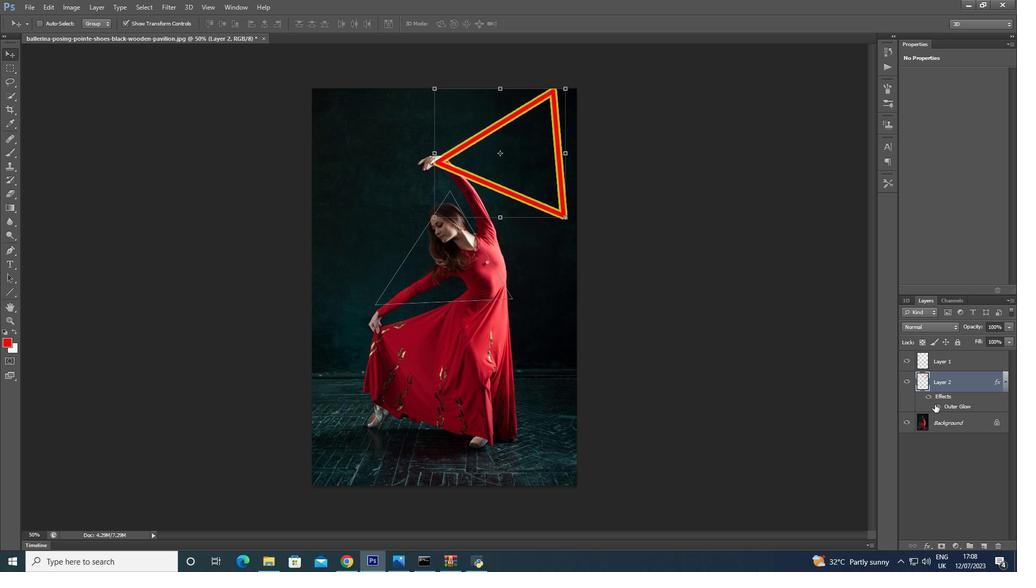 
Action: Mouse pressed left at (936, 405)
Screenshot: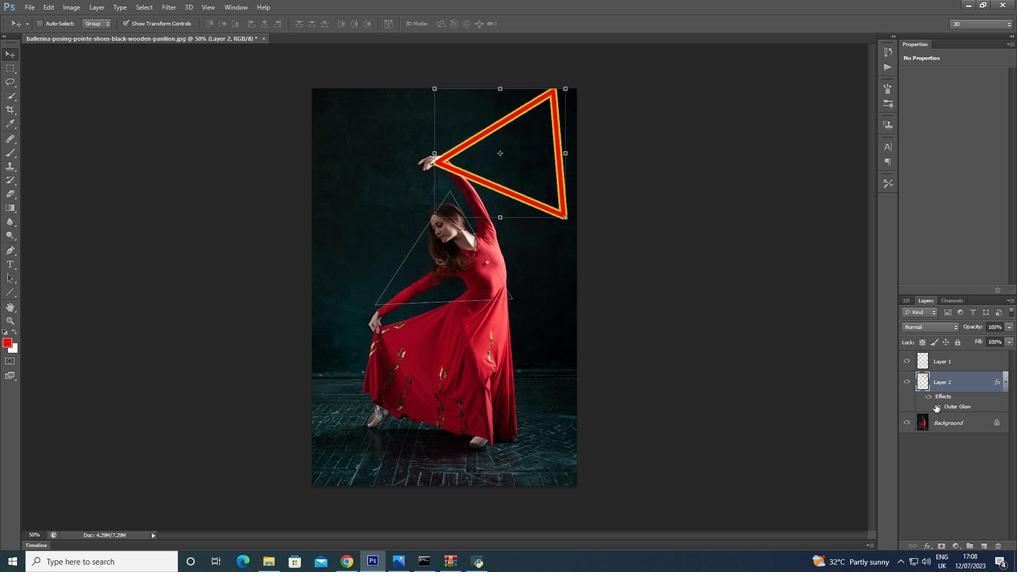 
Action: Mouse moved to (939, 405)
Screenshot: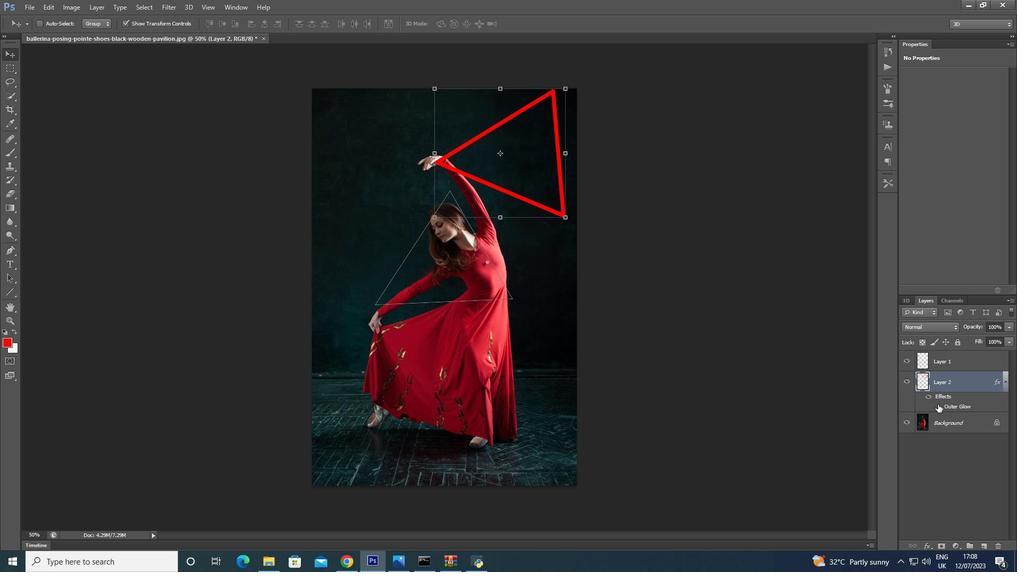 
Action: Mouse pressed left at (939, 405)
Screenshot: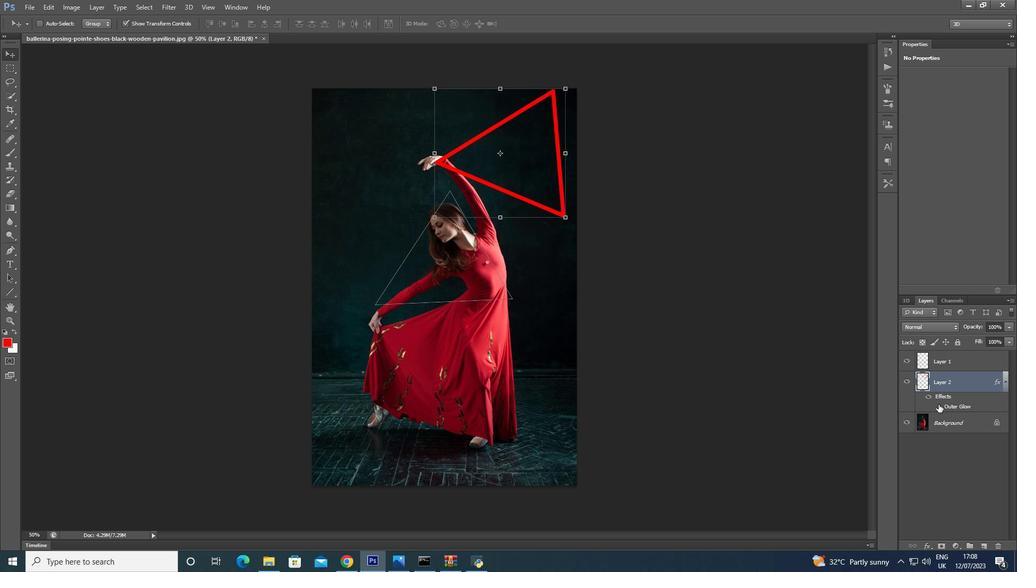 
Action: Mouse moved to (933, 396)
Screenshot: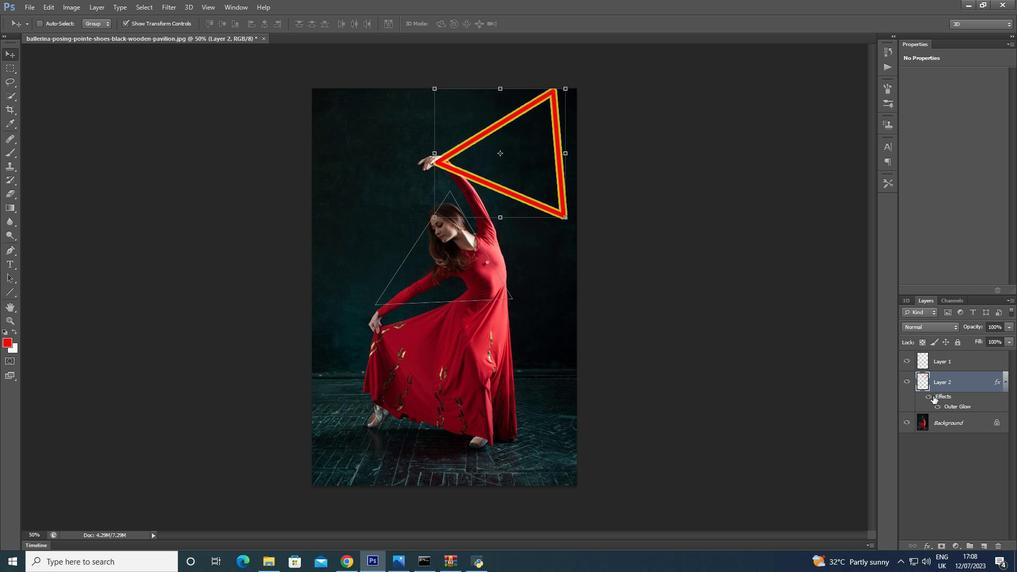 
Action: Mouse pressed left at (933, 396)
Screenshot: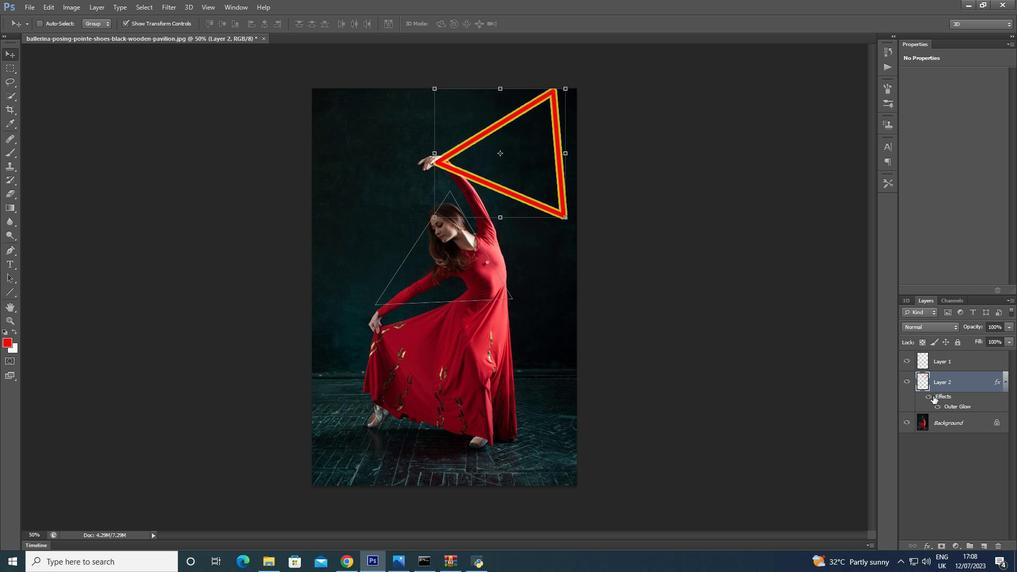 
Action: Mouse moved to (929, 397)
Screenshot: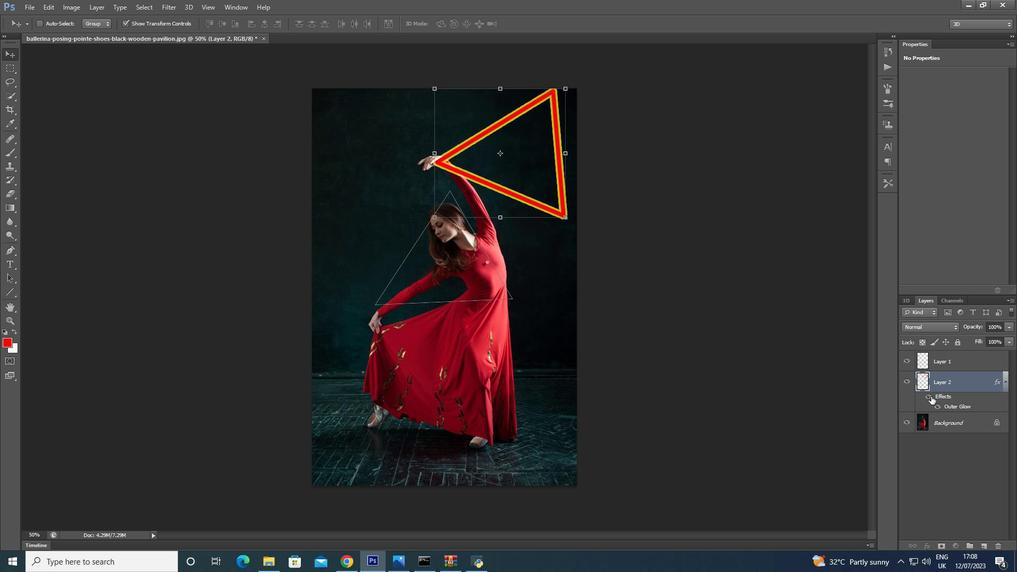 
Action: Mouse pressed left at (929, 397)
Screenshot: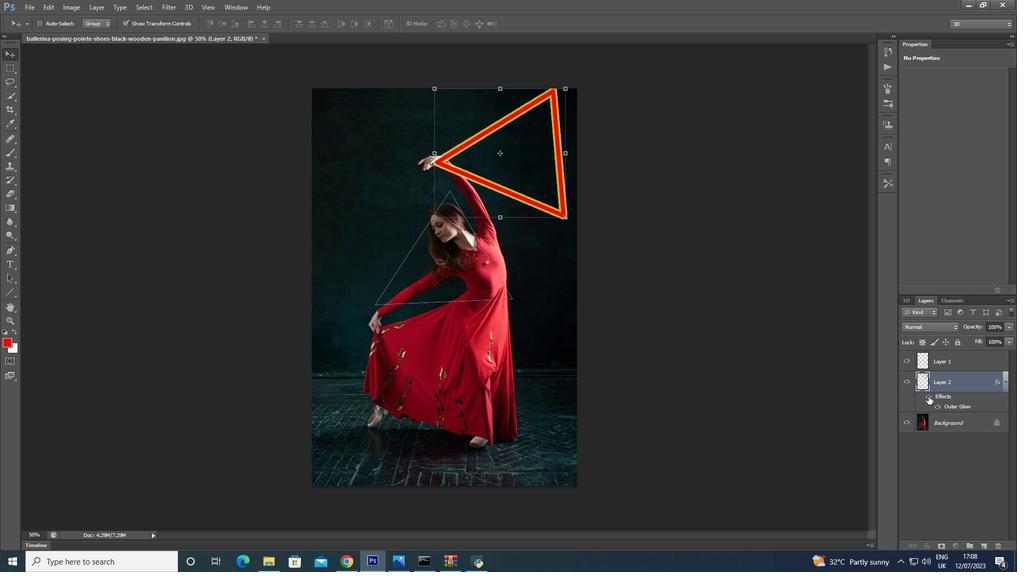 
Action: Mouse pressed left at (929, 397)
Screenshot: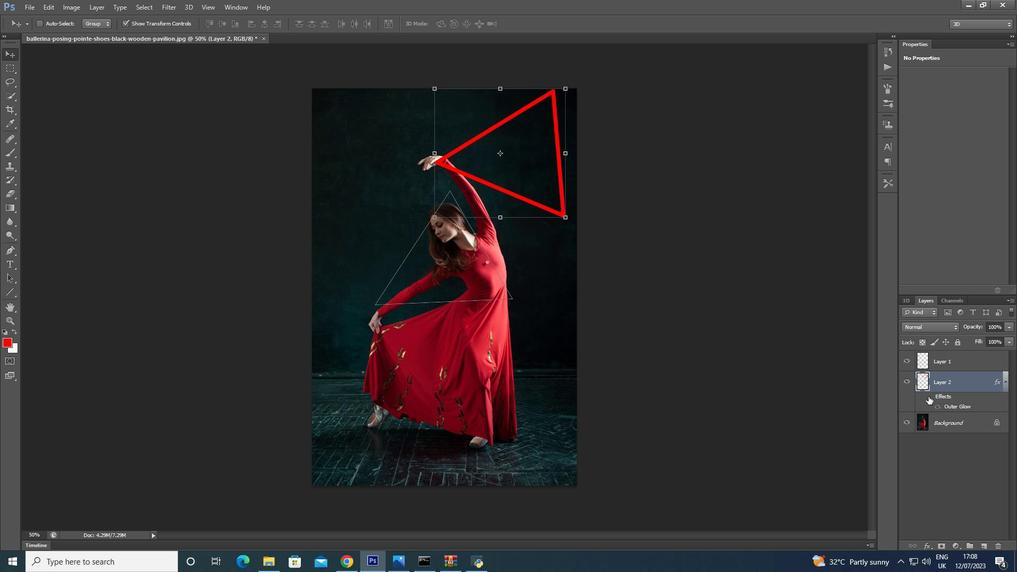 
Action: Mouse moved to (942, 360)
Screenshot: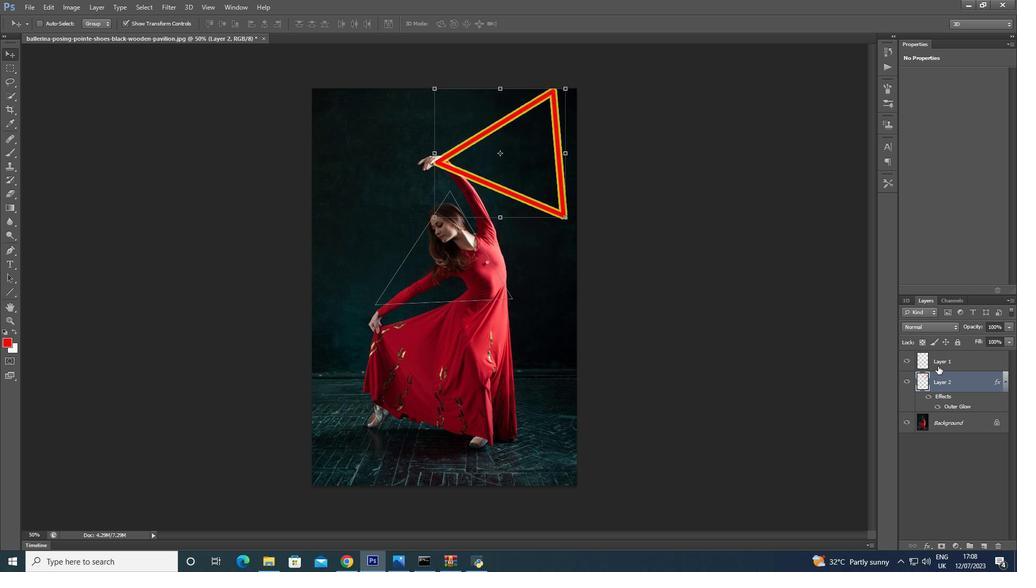 
Action: Mouse pressed left at (942, 360)
Screenshot: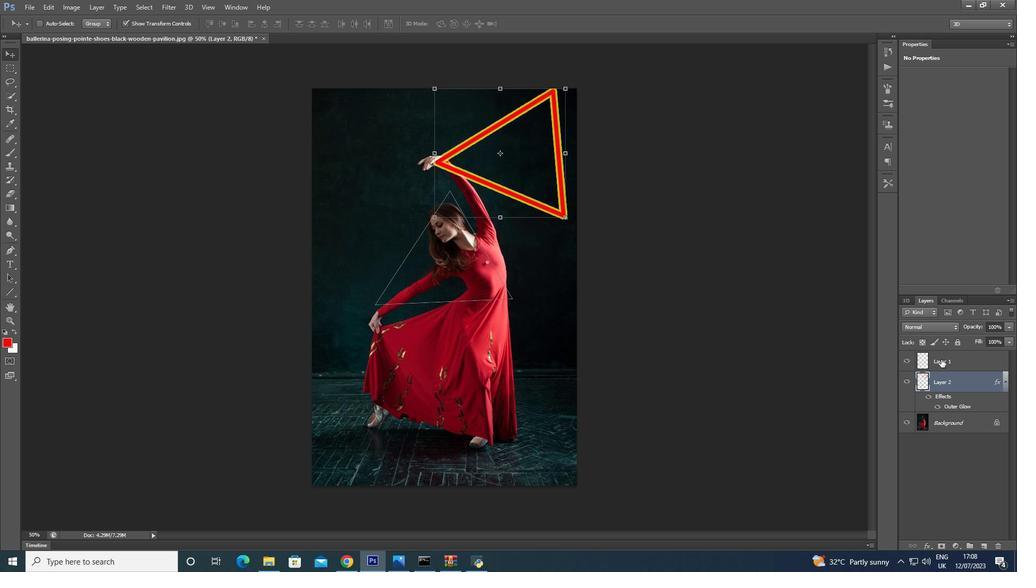 
Action: Mouse moved to (996, 544)
Screenshot: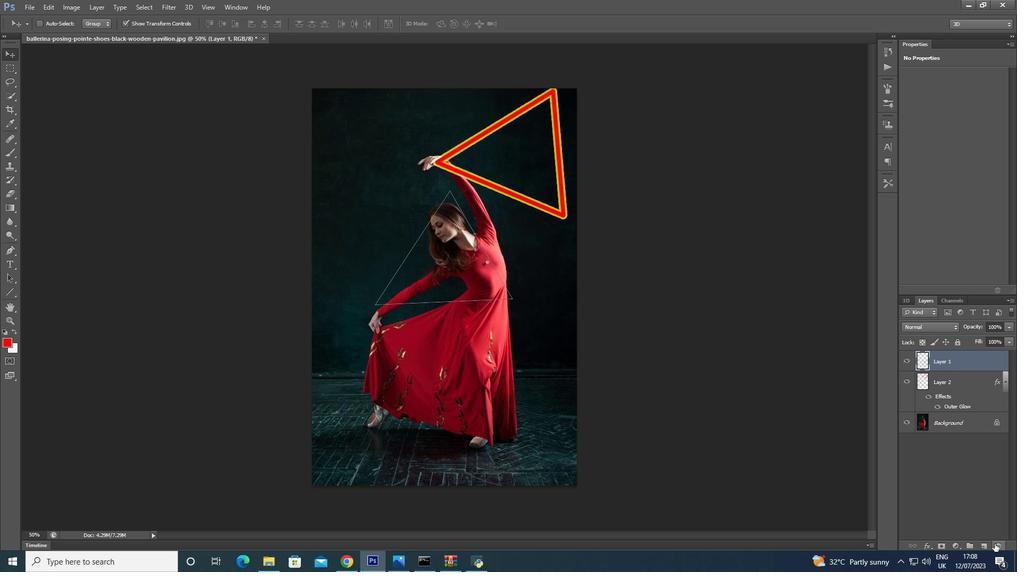 
Action: Mouse pressed left at (996, 544)
Screenshot: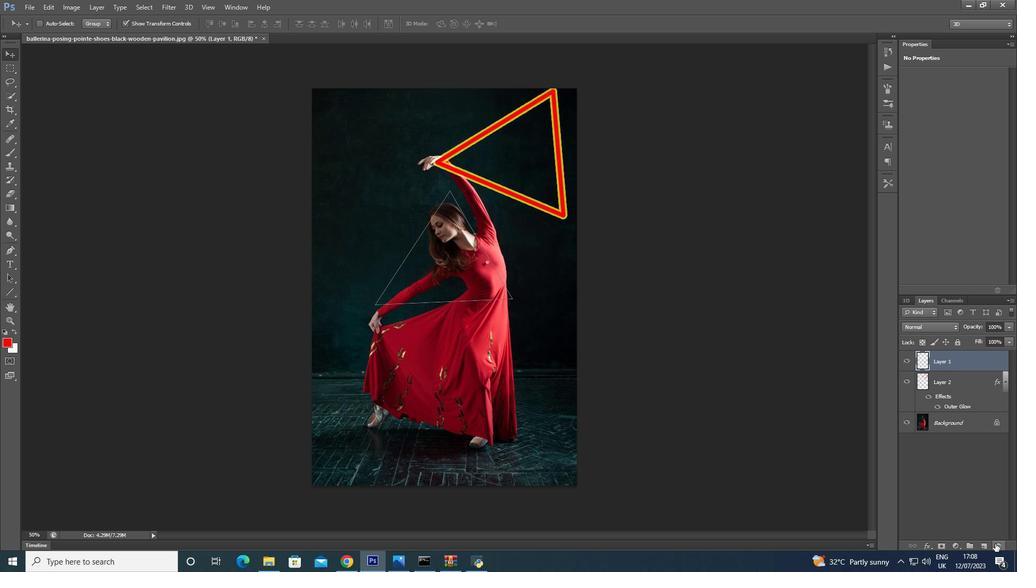 
Action: Mouse moved to (492, 202)
Screenshot: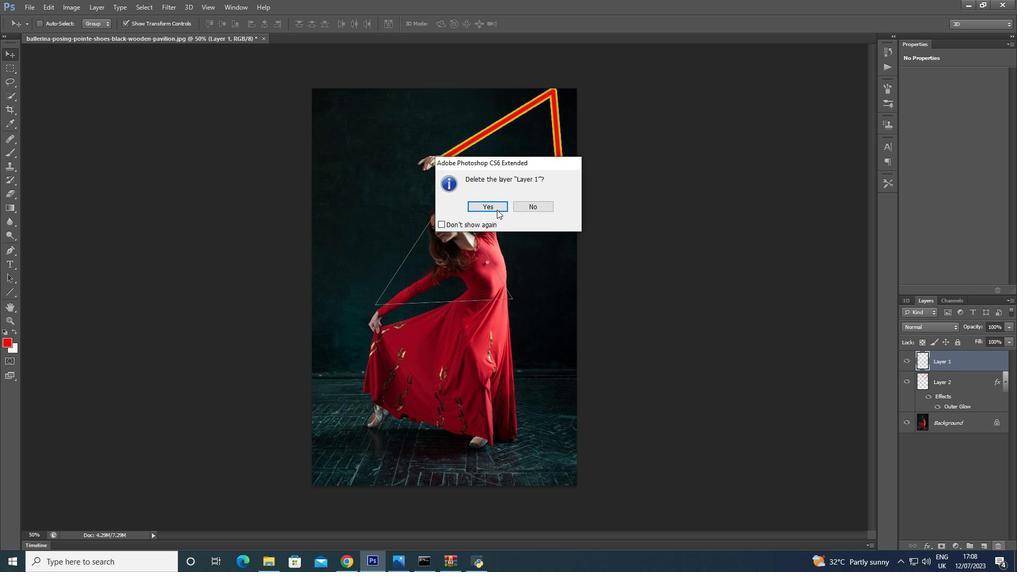 
Action: Mouse pressed left at (492, 202)
Screenshot: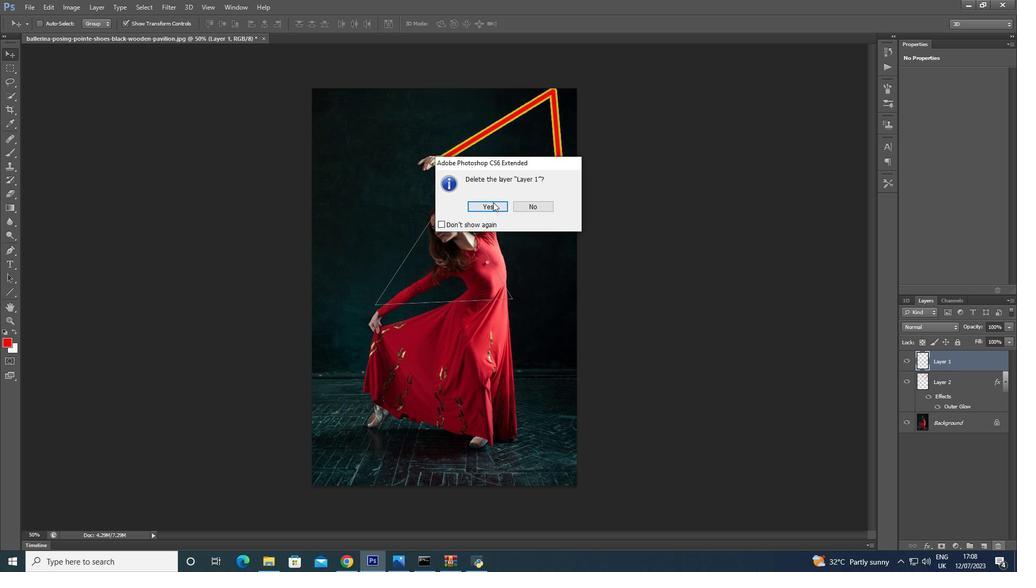 
Action: Mouse moved to (492, 278)
Screenshot: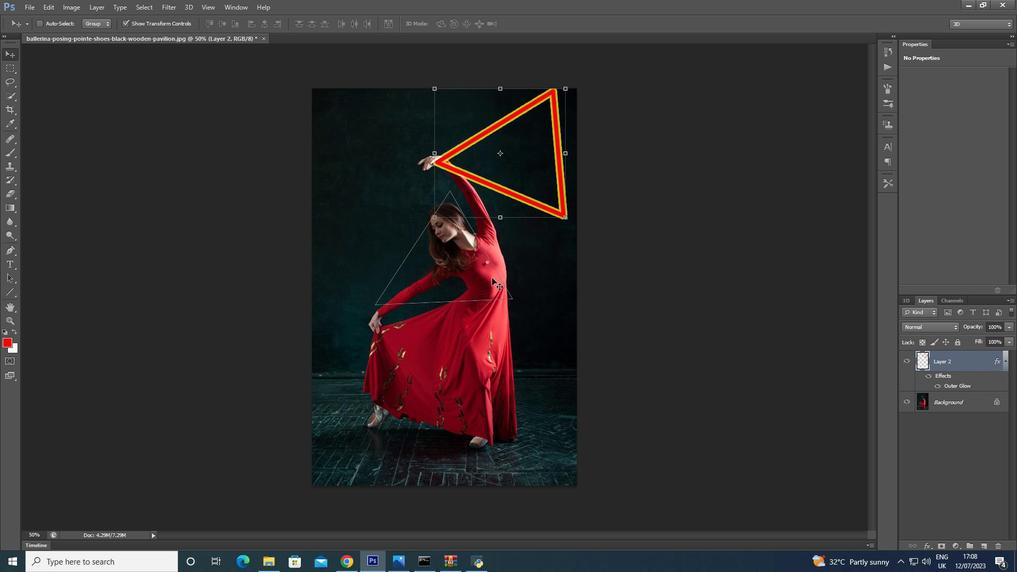 
Action: Mouse pressed left at (492, 278)
Screenshot: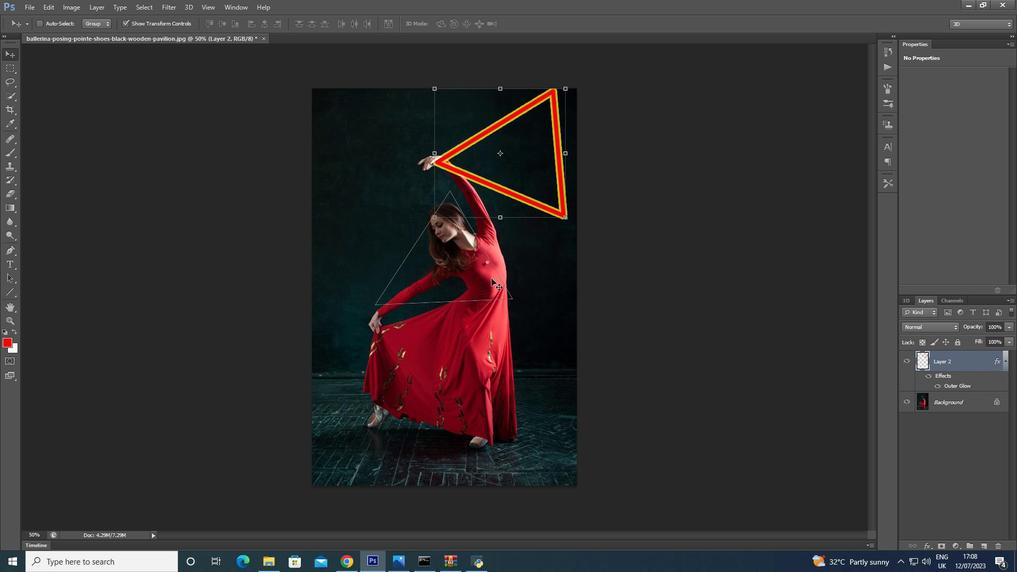 
Action: Mouse moved to (497, 278)
Screenshot: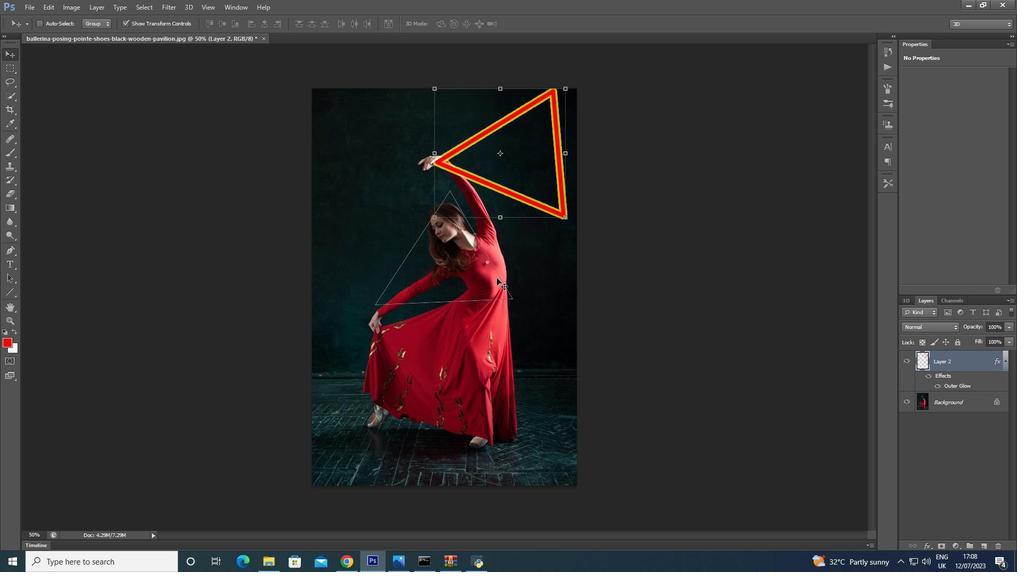 
Action: Mouse pressed left at (497, 278)
Screenshot: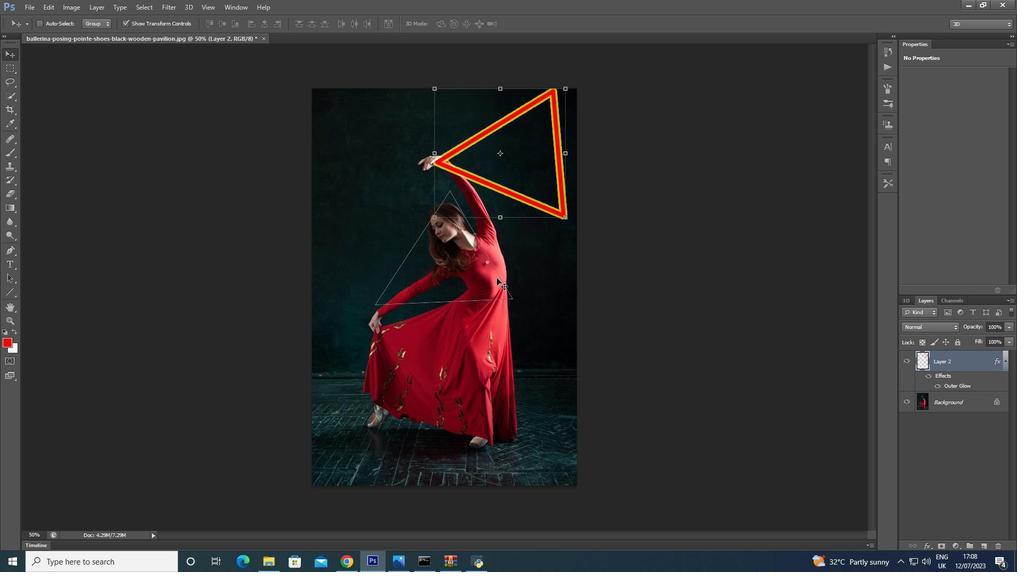 
Action: Mouse moved to (455, 299)
Screenshot: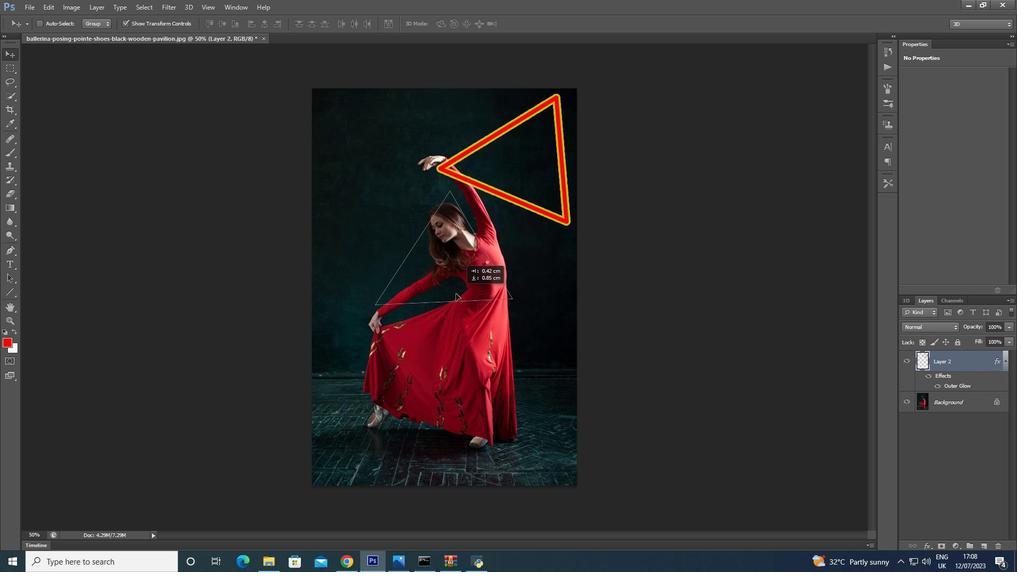 
Action: Mouse pressed left at (455, 299)
Screenshot: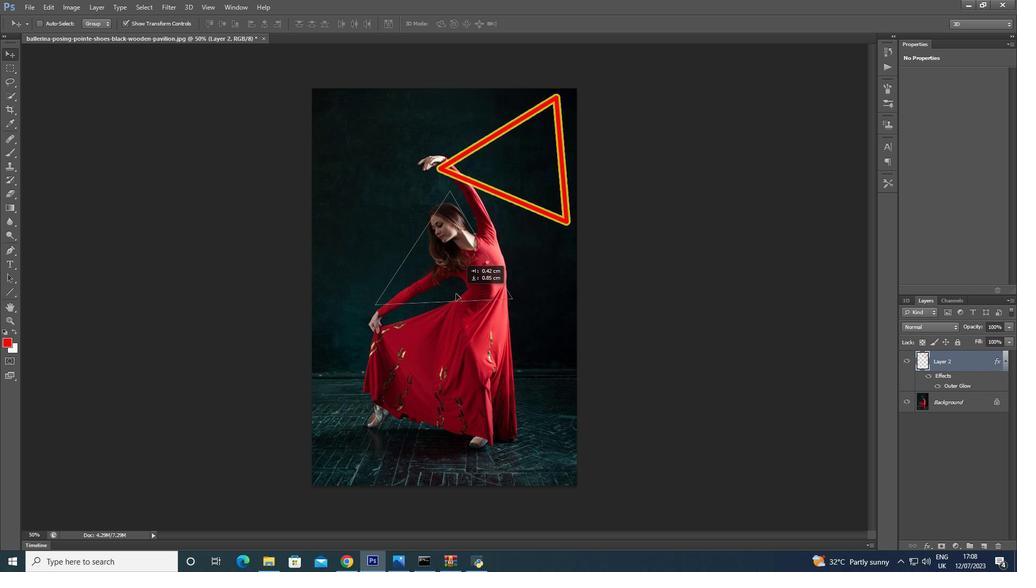 
Action: Mouse moved to (943, 407)
Screenshot: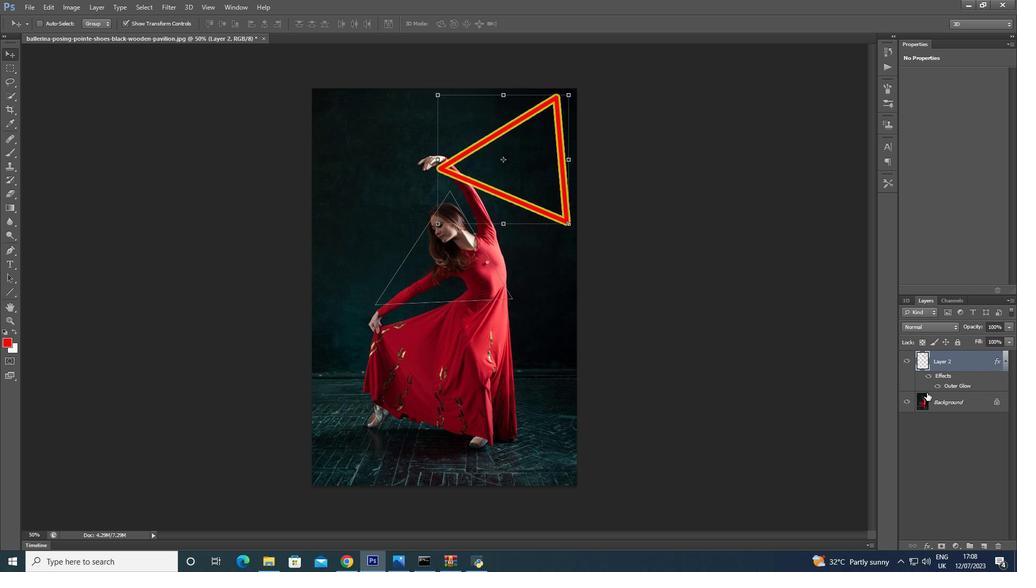 
Action: Mouse pressed left at (943, 407)
Screenshot: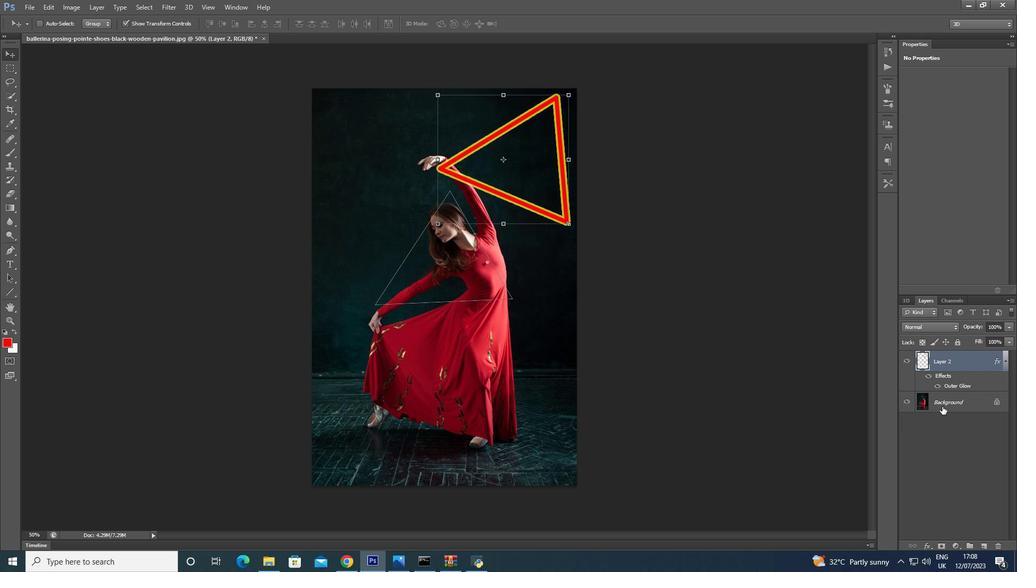 
Action: Mouse moved to (435, 292)
Screenshot: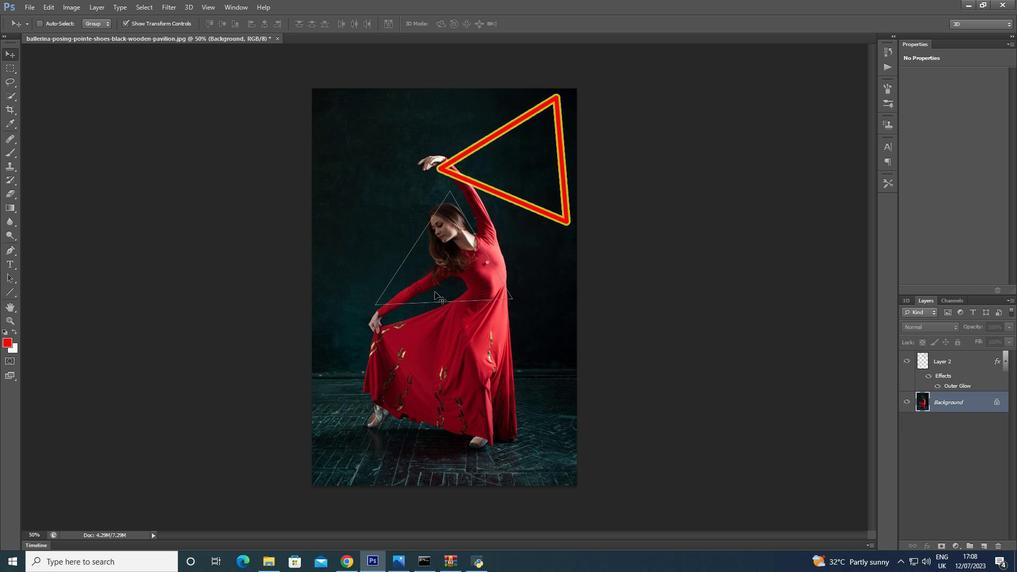 
Action: Mouse pressed left at (435, 292)
Screenshot: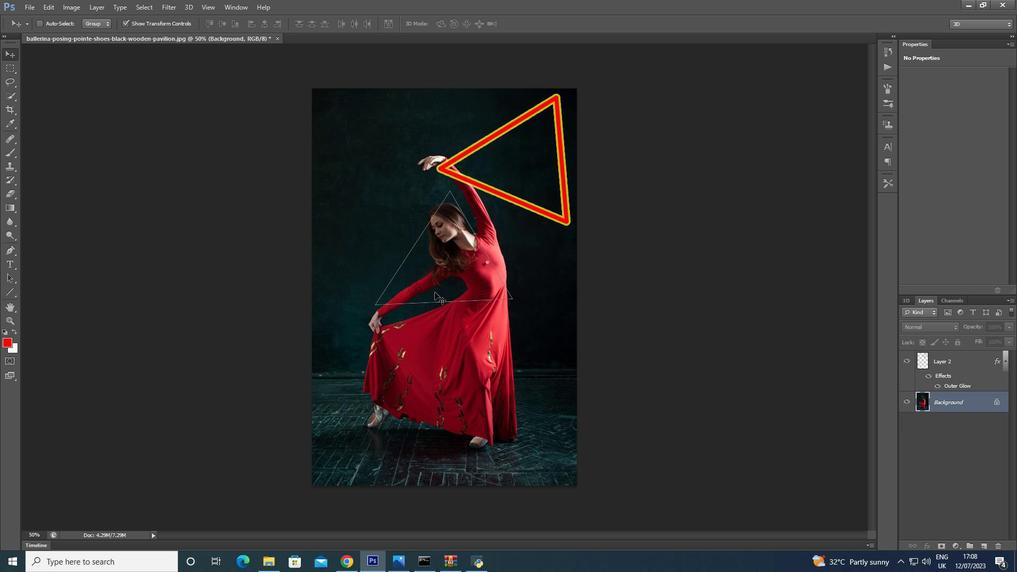 
Action: Mouse moved to (443, 297)
Screenshot: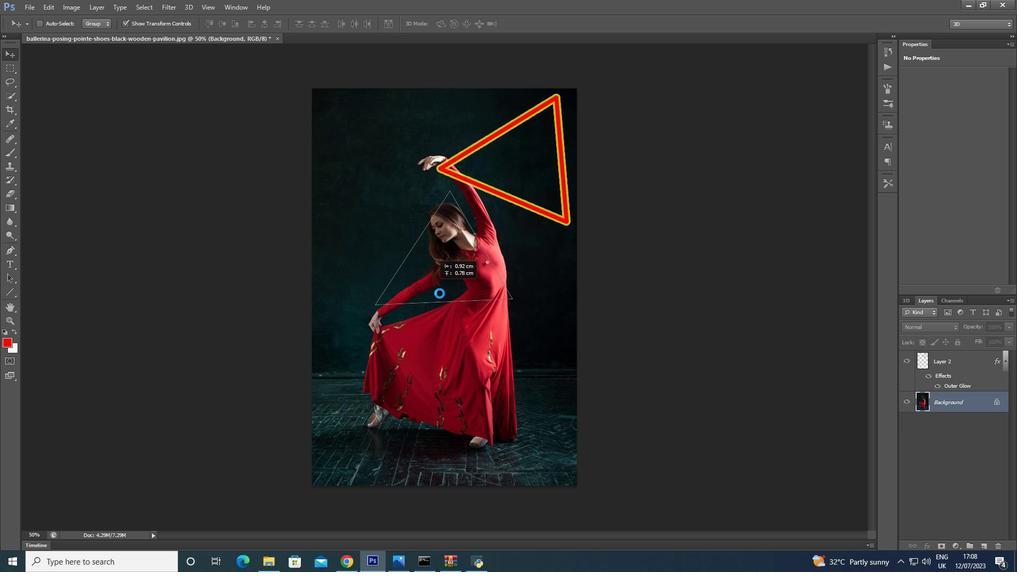 
Action: Mouse pressed left at (443, 297)
Screenshot: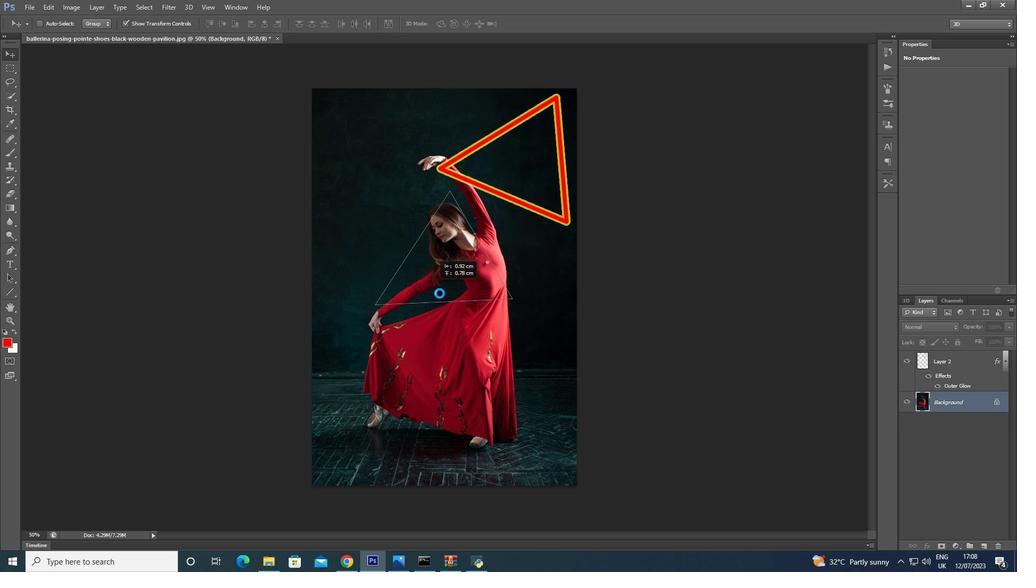 
Action: Mouse moved to (522, 198)
Screenshot: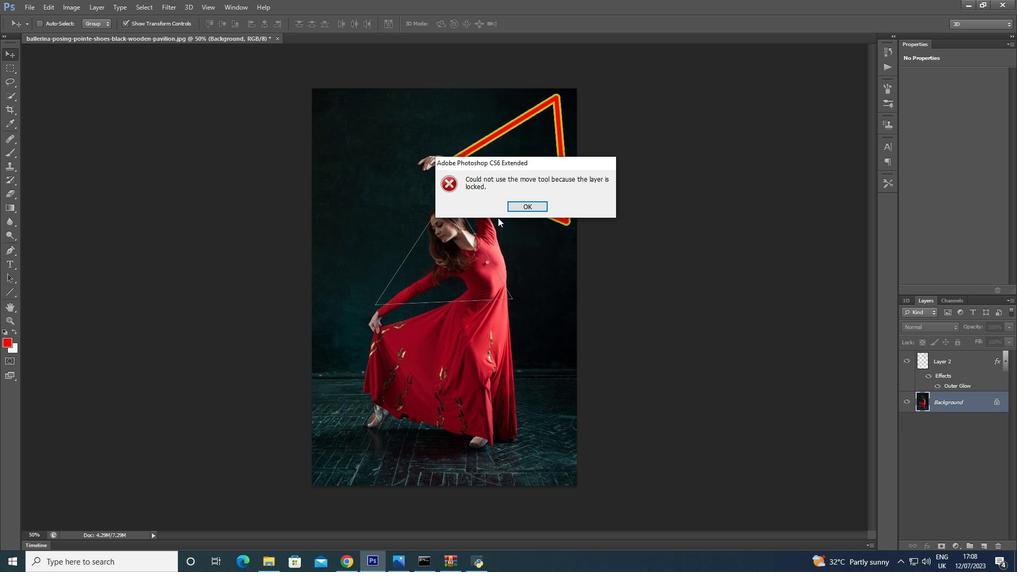 
Action: Mouse pressed left at (522, 198)
Screenshot: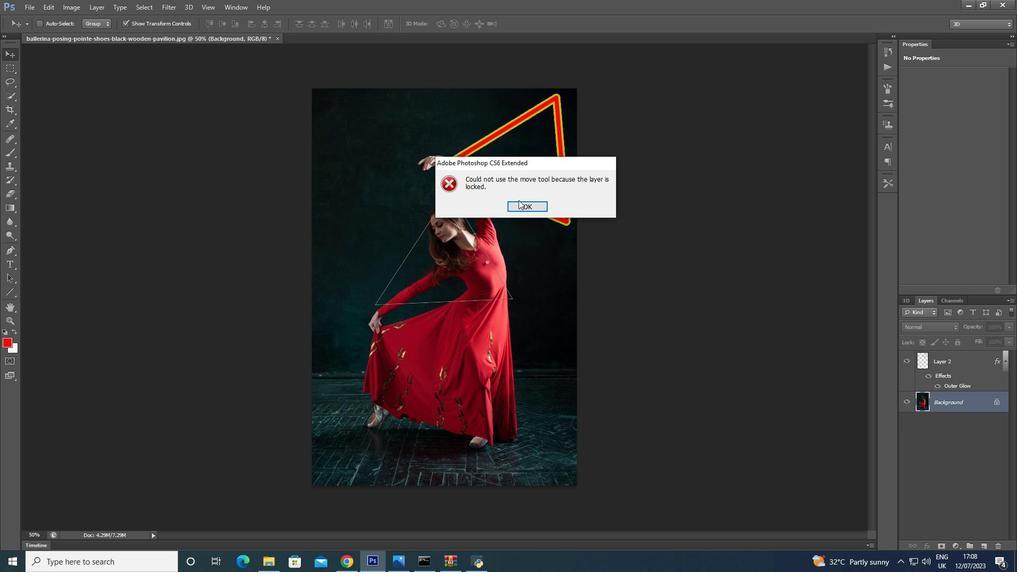 
Action: Mouse moved to (522, 203)
Screenshot: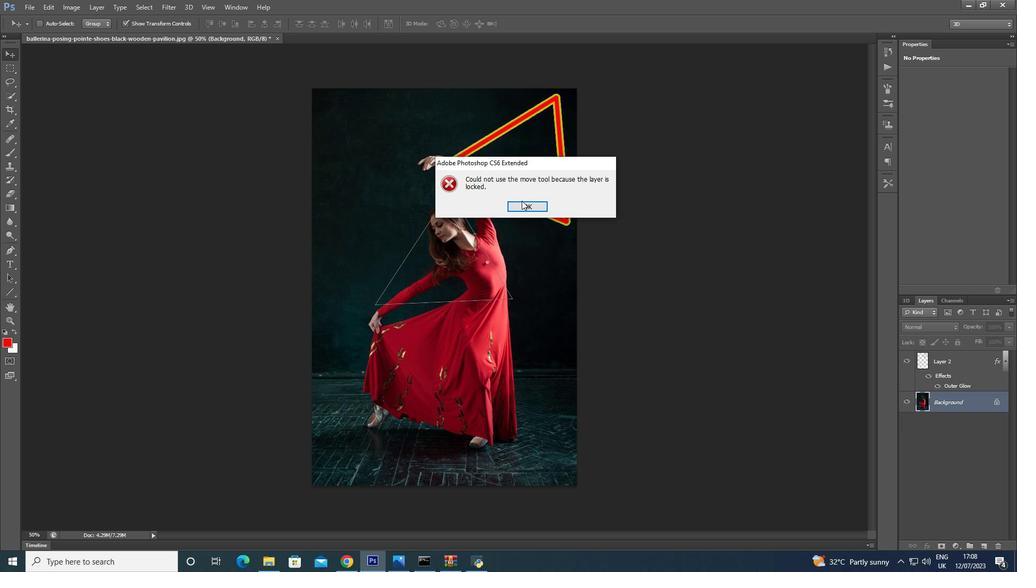 
Action: Mouse pressed left at (522, 203)
Screenshot: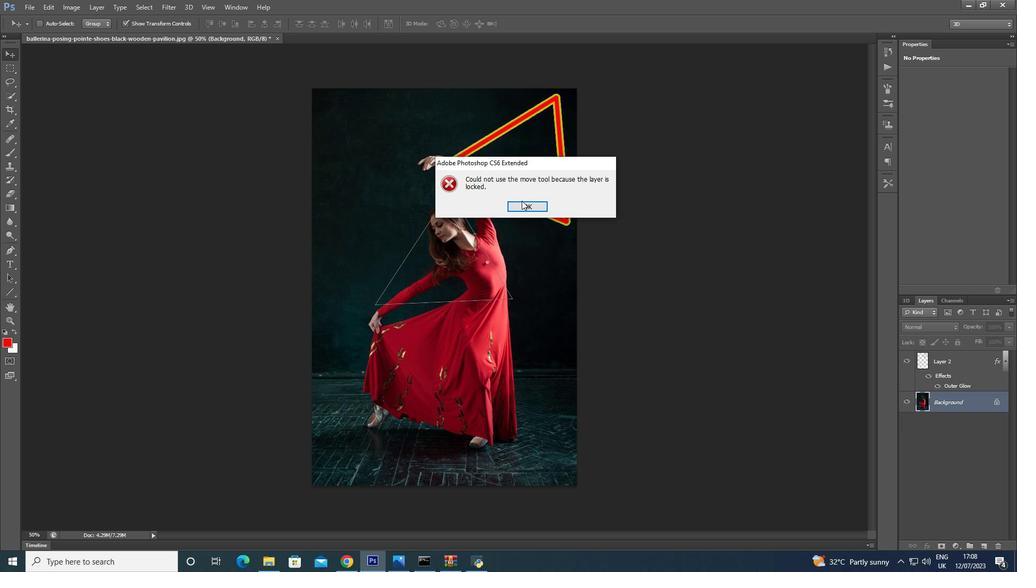 
Action: Mouse moved to (977, 407)
Screenshot: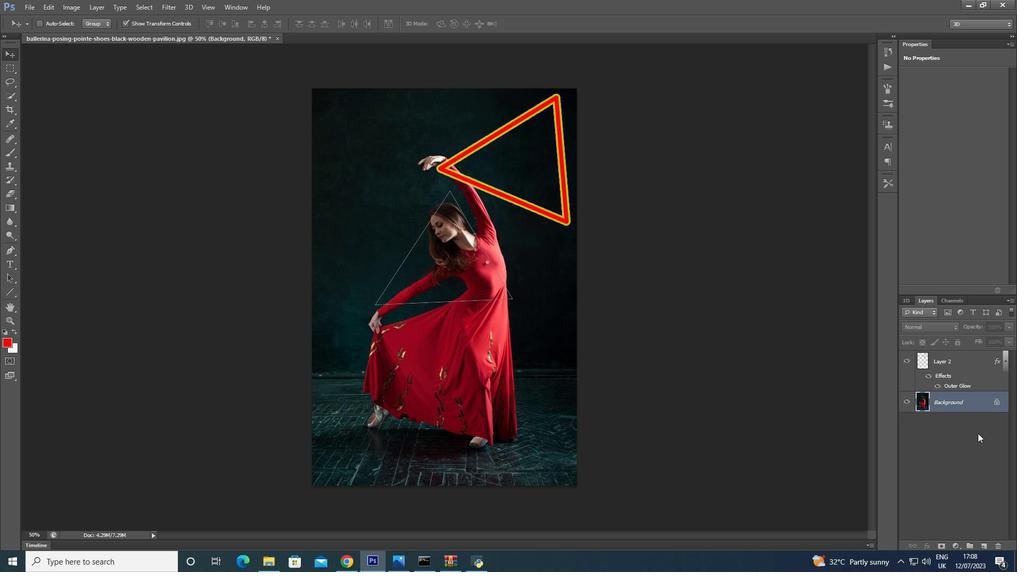 
Action: Mouse pressed left at (977, 407)
Screenshot: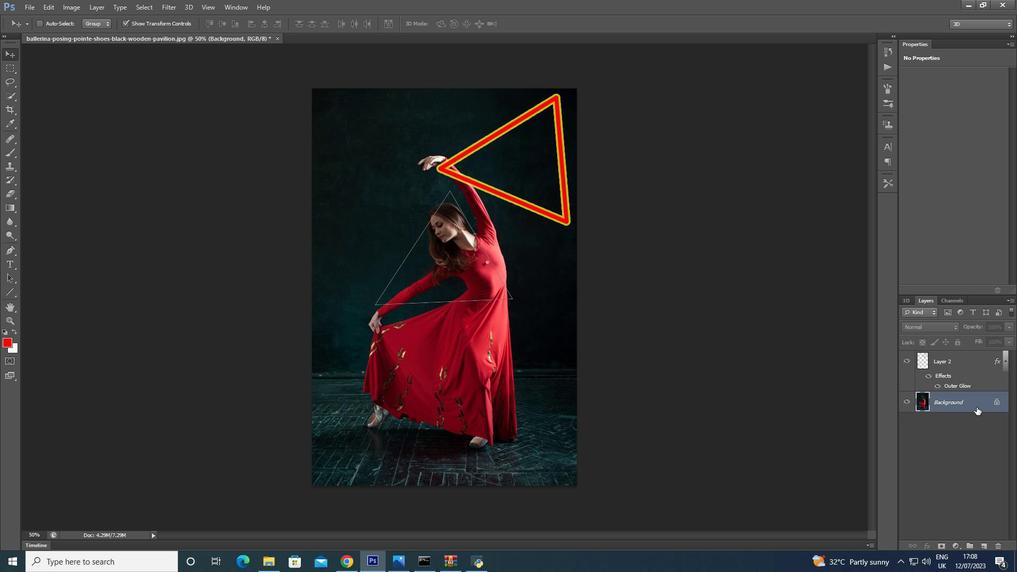 
Action: Mouse moved to (470, 299)
Screenshot: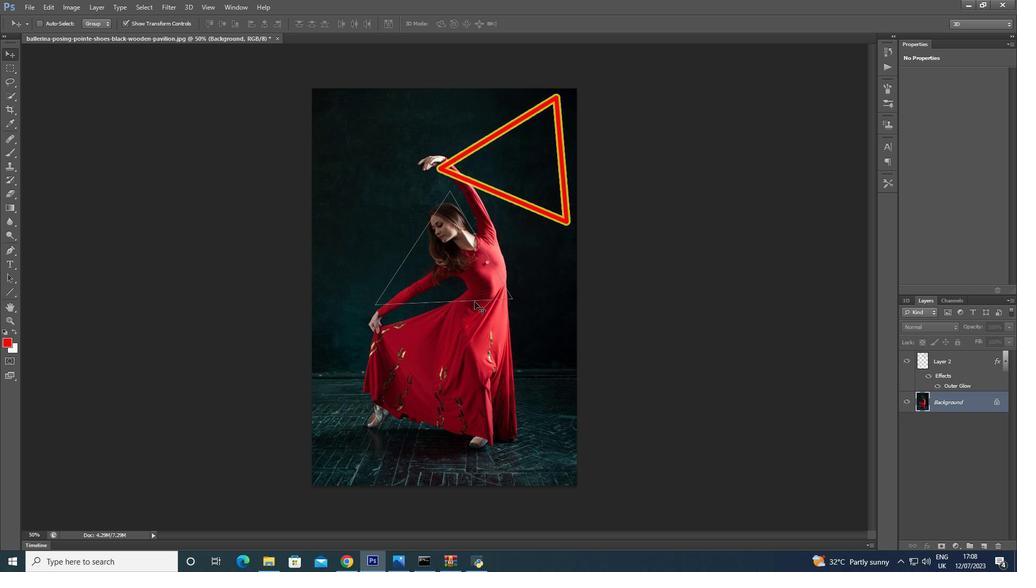 
Action: Mouse pressed left at (470, 299)
Screenshot: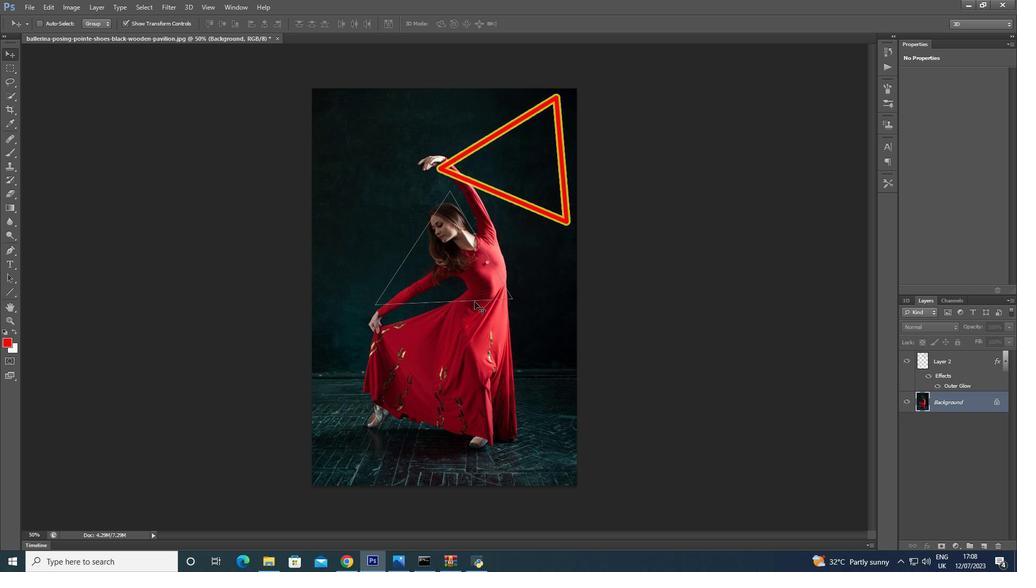 
Action: Mouse moved to (423, 258)
Screenshot: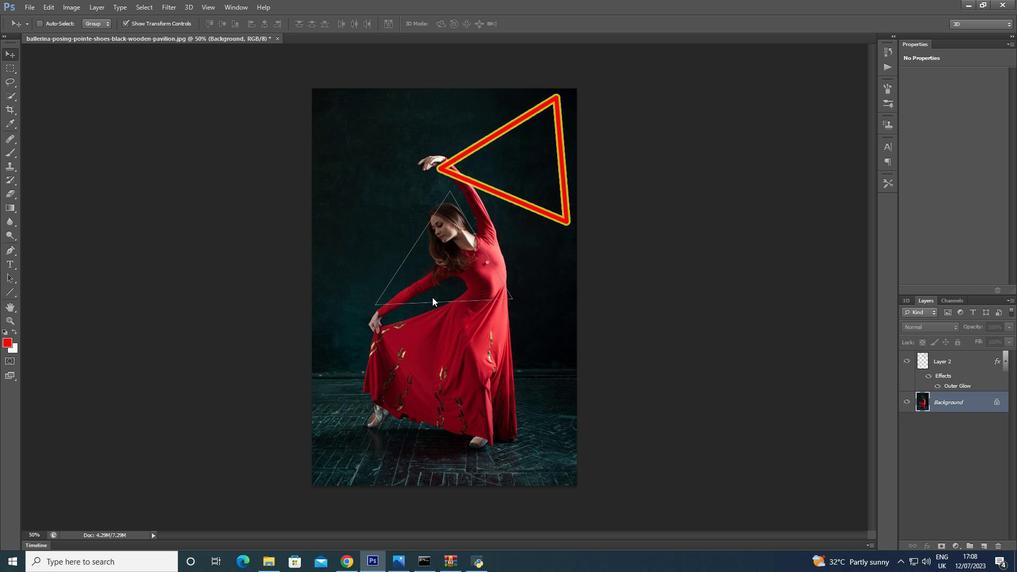 
Action: Mouse pressed left at (423, 258)
Screenshot: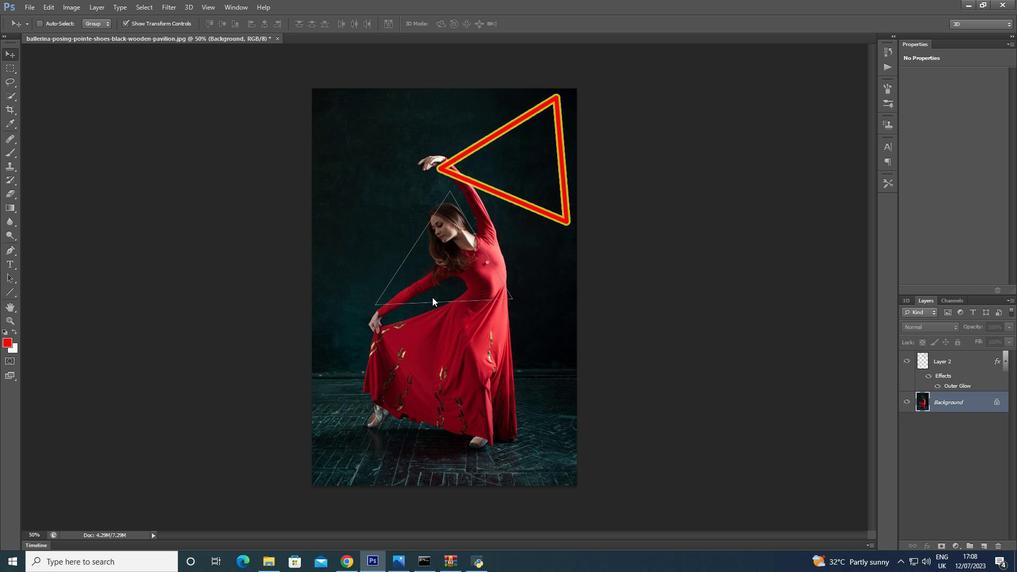 
Action: Mouse moved to (417, 256)
Screenshot: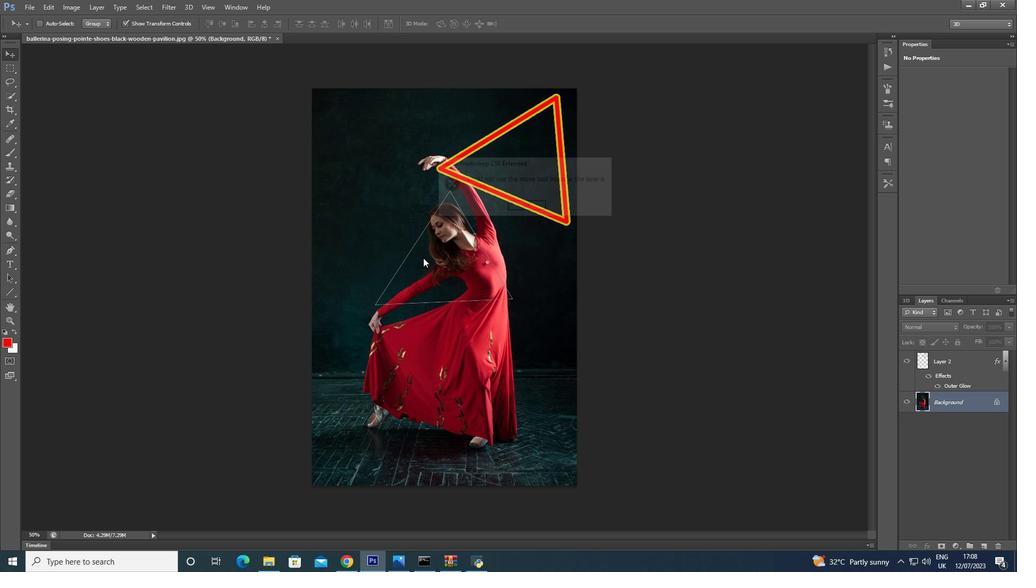 
Action: Mouse pressed left at (417, 256)
Screenshot: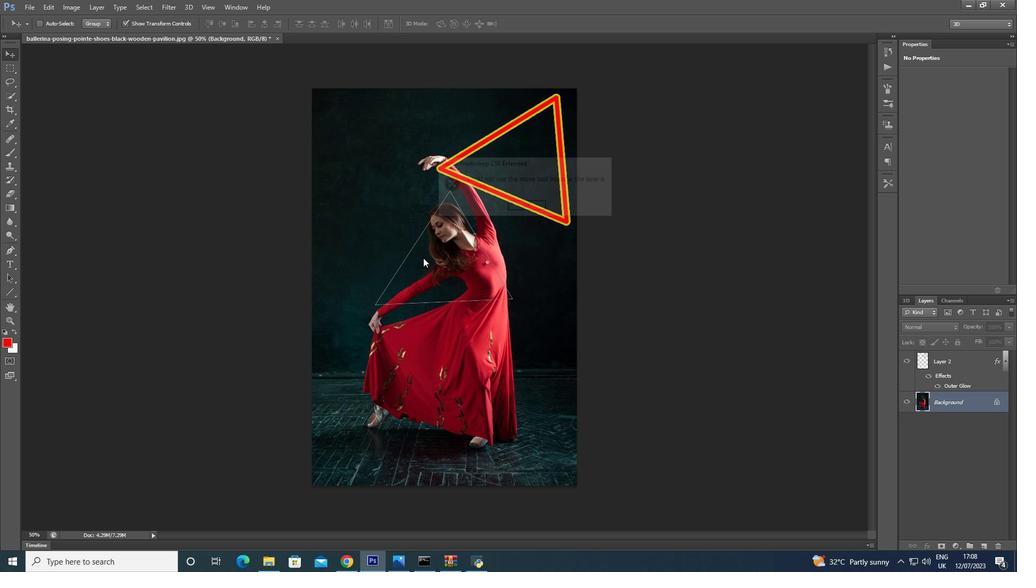 
Action: Mouse moved to (416, 256)
Screenshot: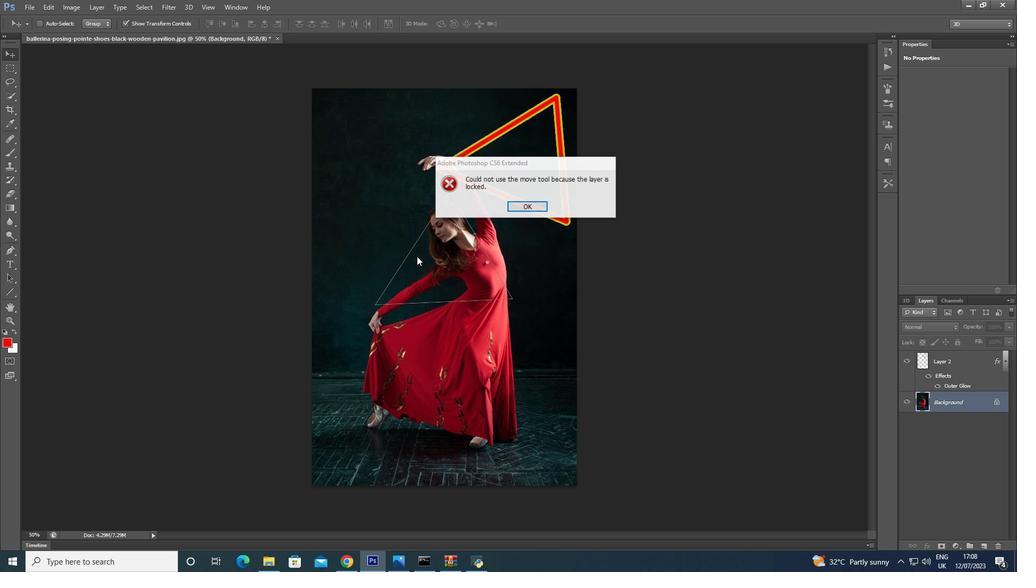 
Action: Mouse pressed right at (417, 256)
Screenshot: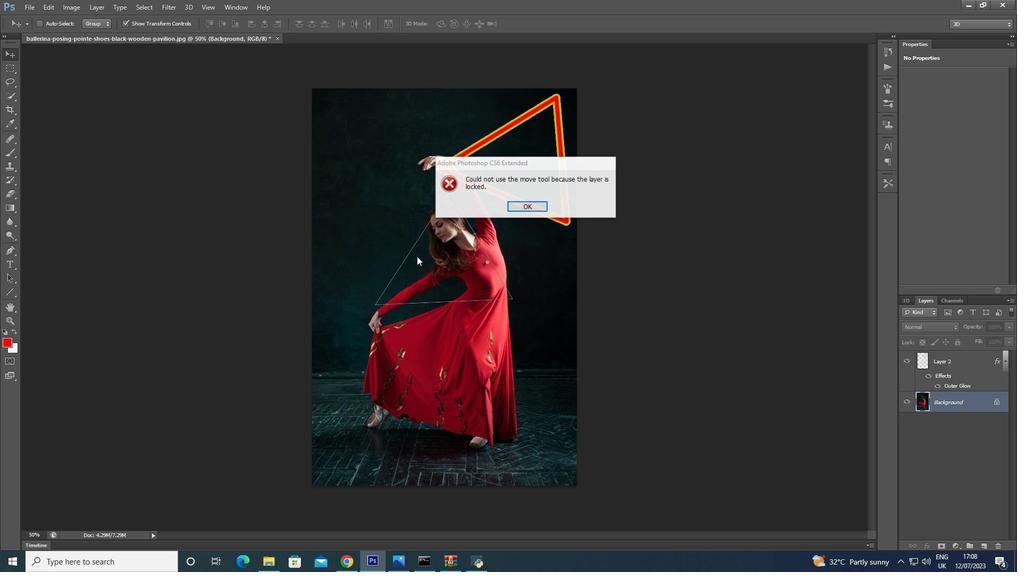 
Action: Mouse moved to (538, 208)
Screenshot: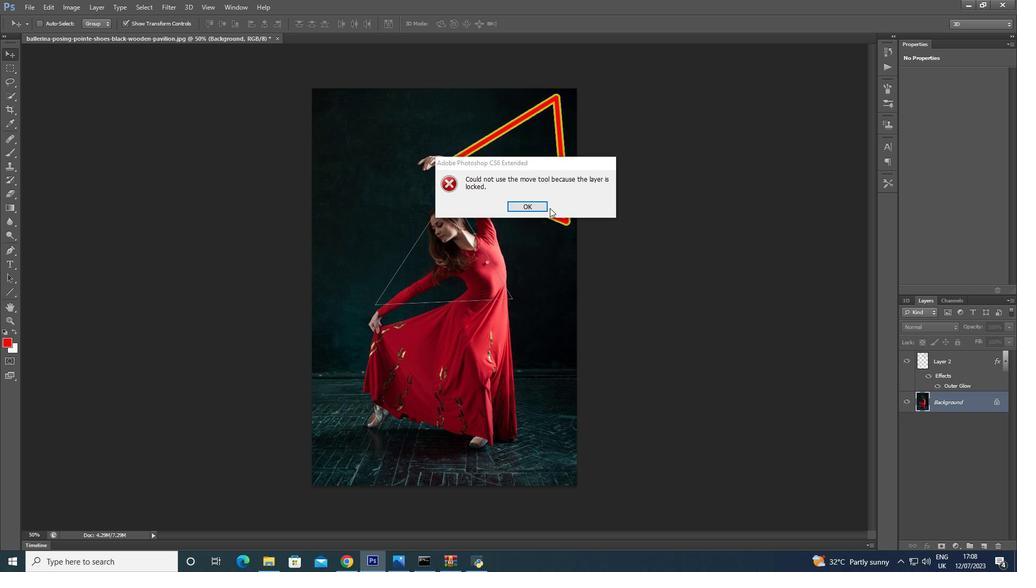 
Action: Mouse pressed left at (538, 208)
Screenshot: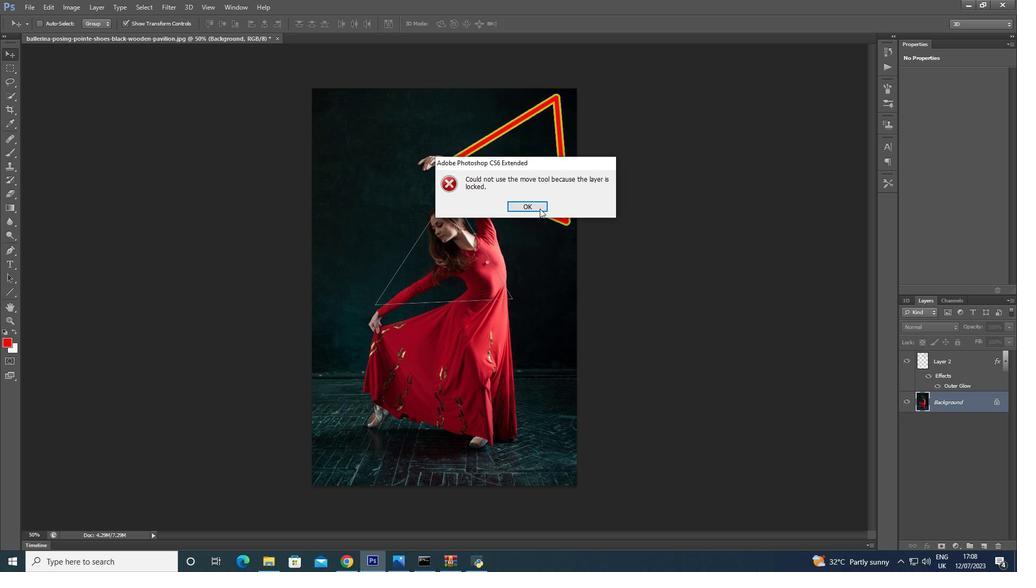 
Action: Mouse pressed right at (538, 208)
Screenshot: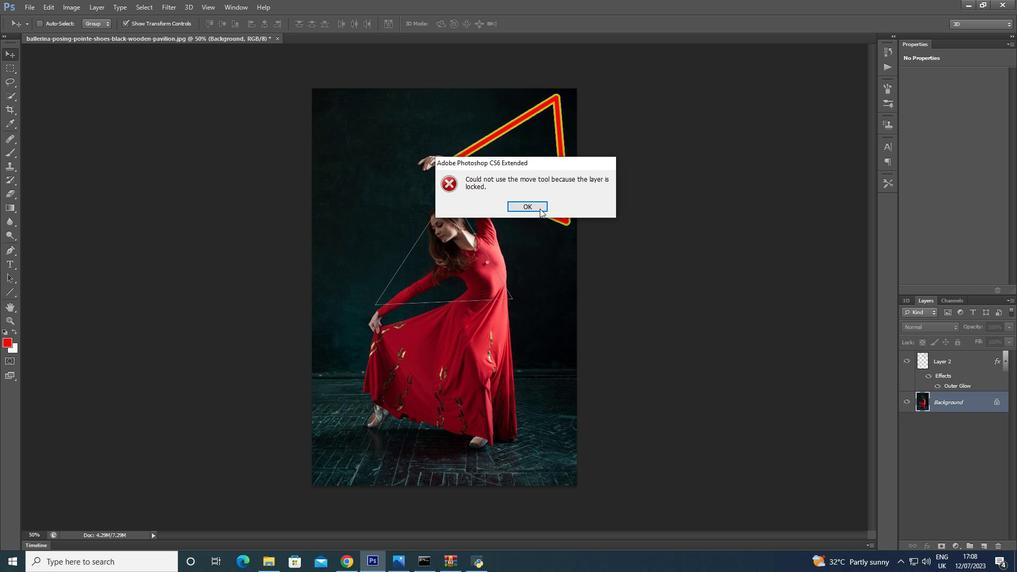 
Action: Mouse moved to (512, 167)
Screenshot: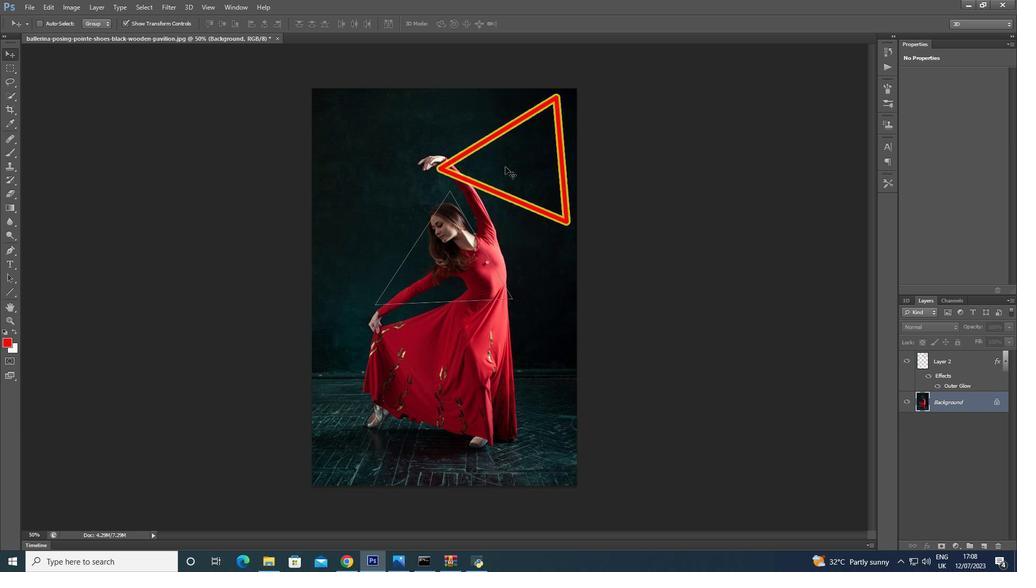 
Action: Mouse pressed left at (512, 167)
Screenshot: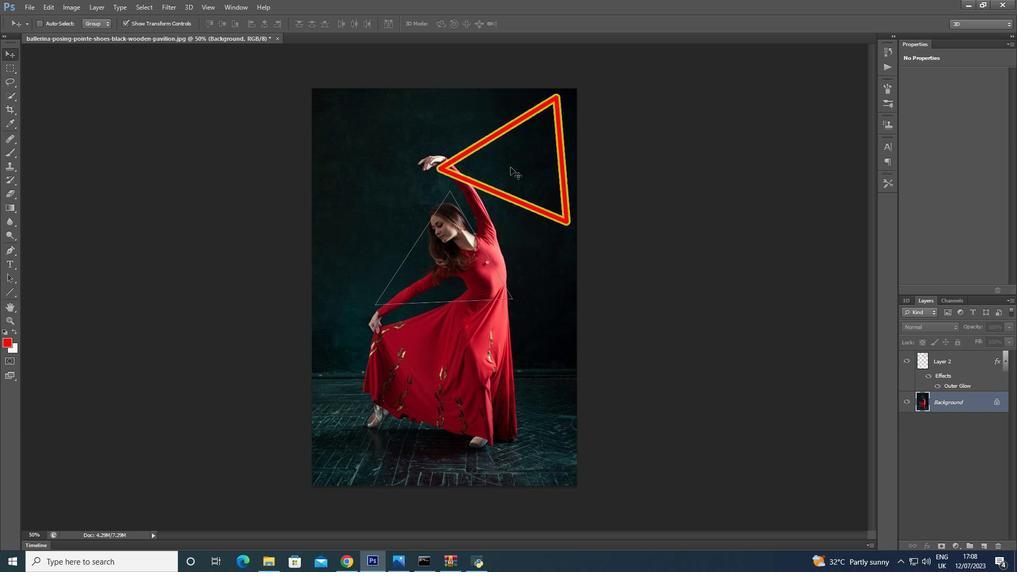 
Action: Mouse moved to (461, 181)
Screenshot: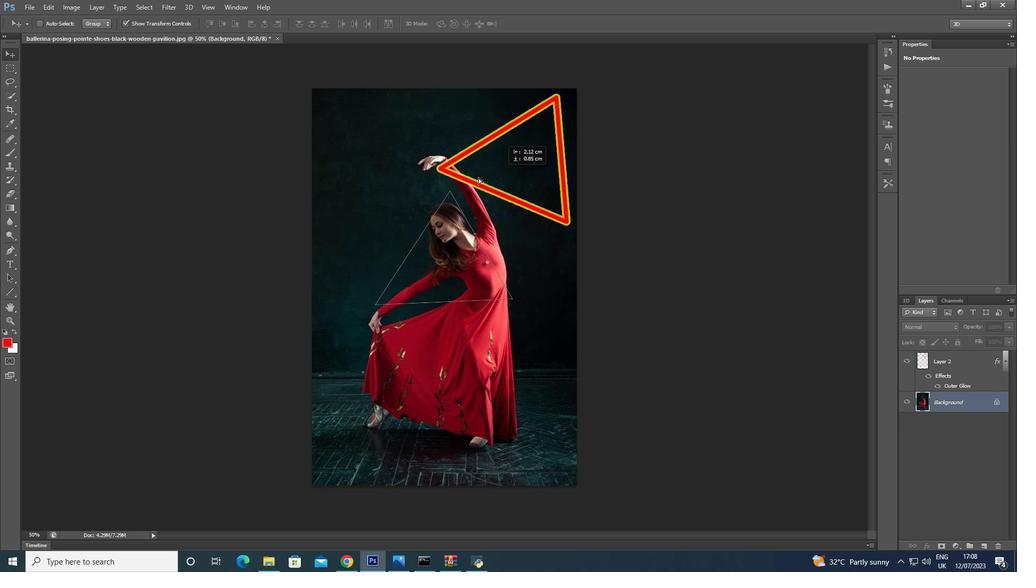 
Action: Mouse pressed right at (461, 181)
Screenshot: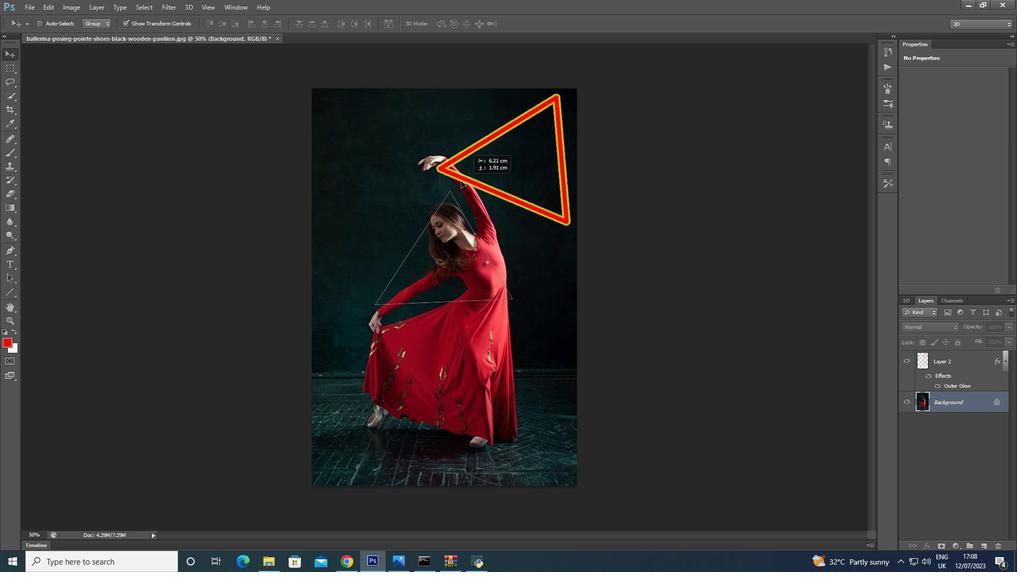 
Action: Mouse moved to (472, 181)
Screenshot: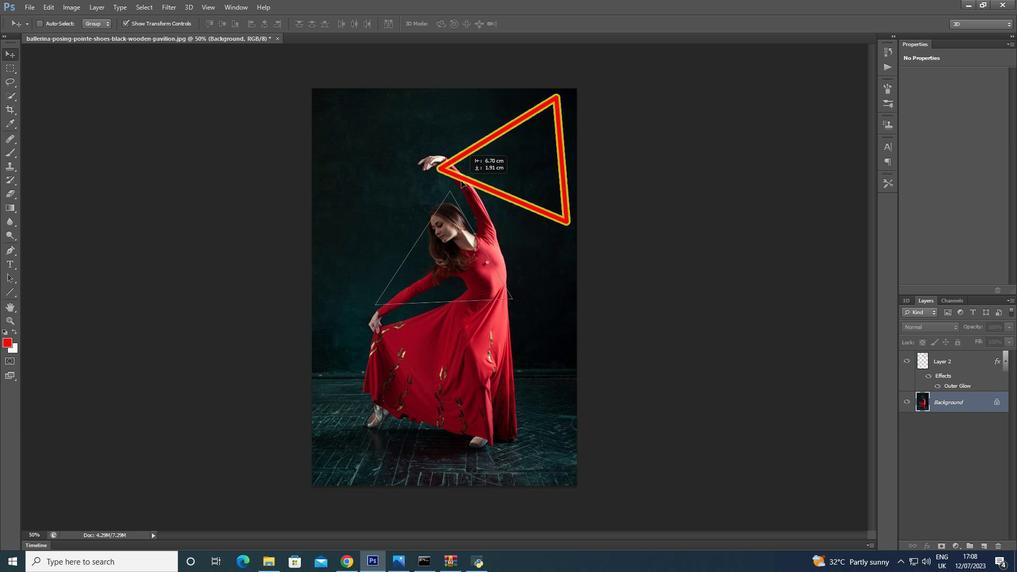 
Action: Mouse pressed left at (472, 181)
Screenshot: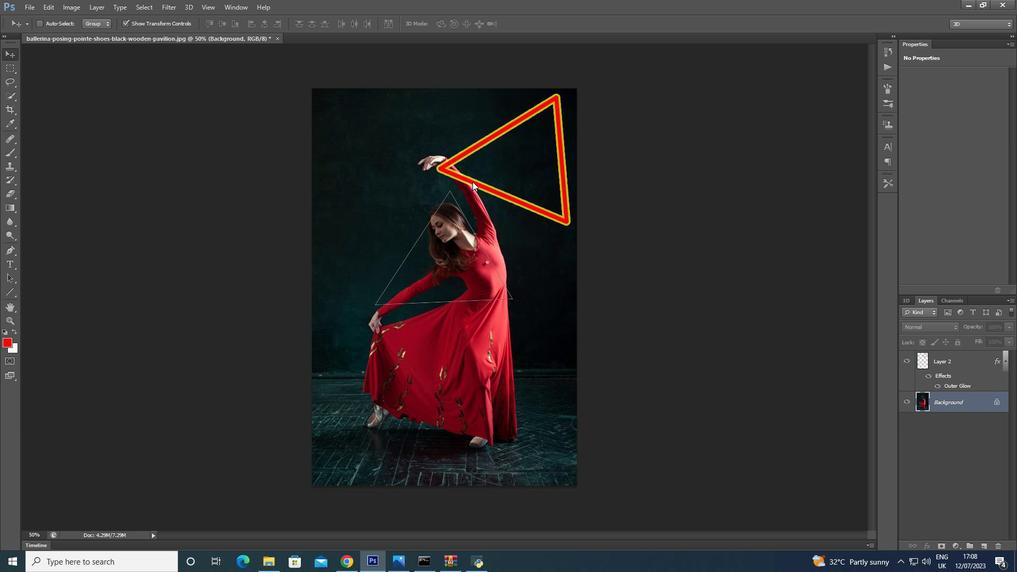 
Action: Mouse moved to (518, 204)
Screenshot: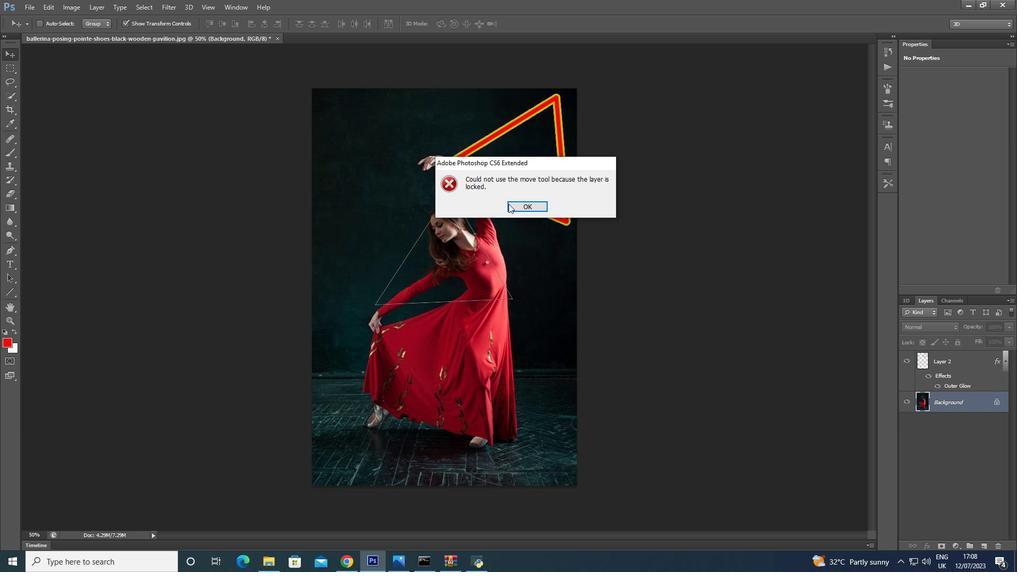 
Action: Mouse pressed left at (518, 204)
Screenshot: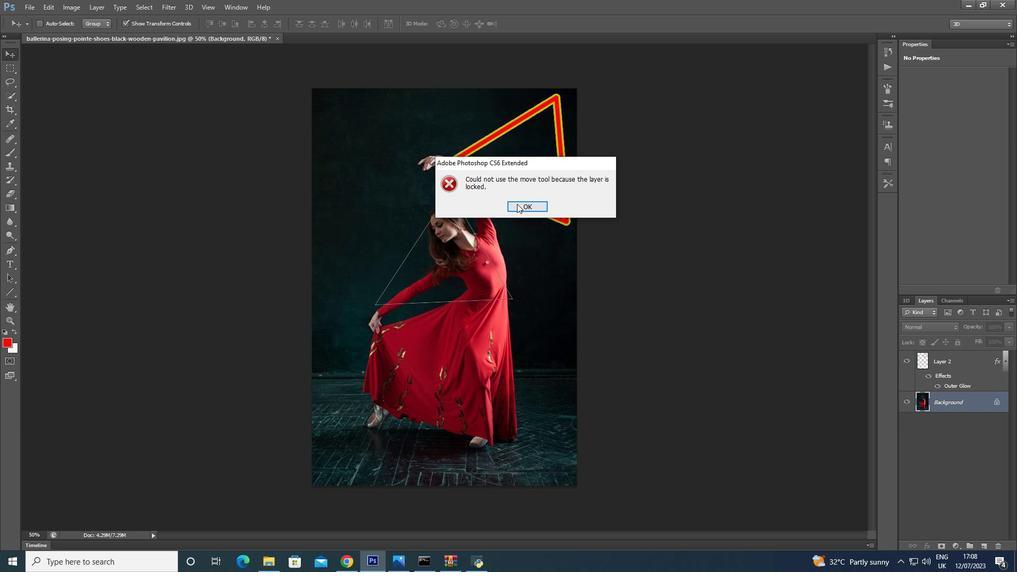 
Action: Mouse moved to (978, 362)
Screenshot: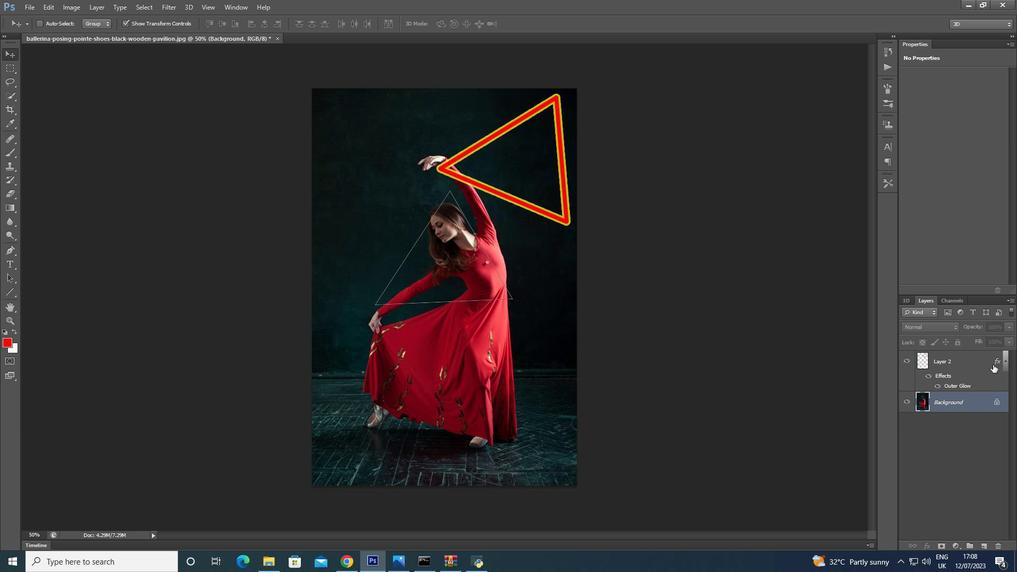 
Action: Mouse pressed left at (978, 362)
Screenshot: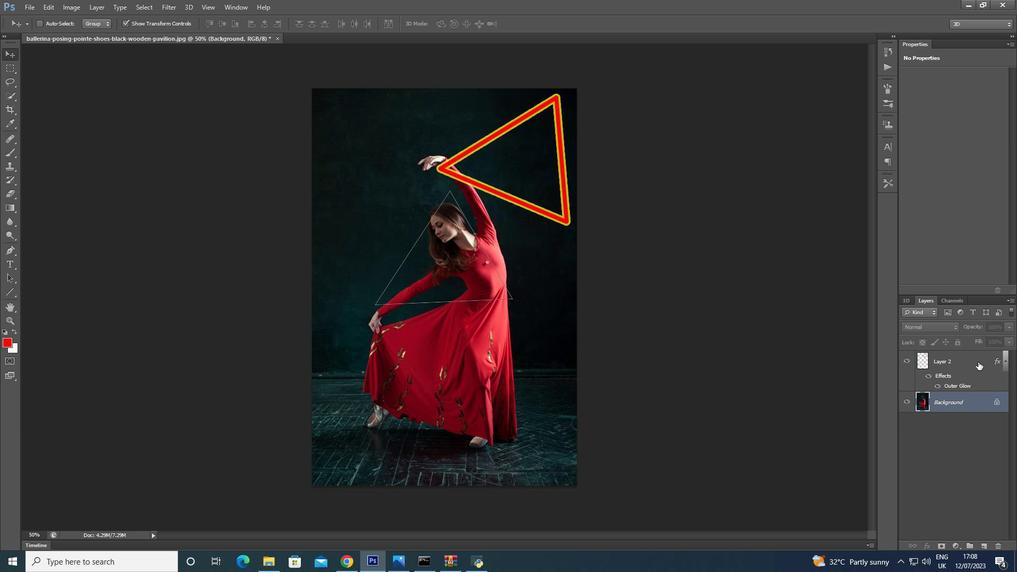 
Action: Mouse moved to (529, 196)
Screenshot: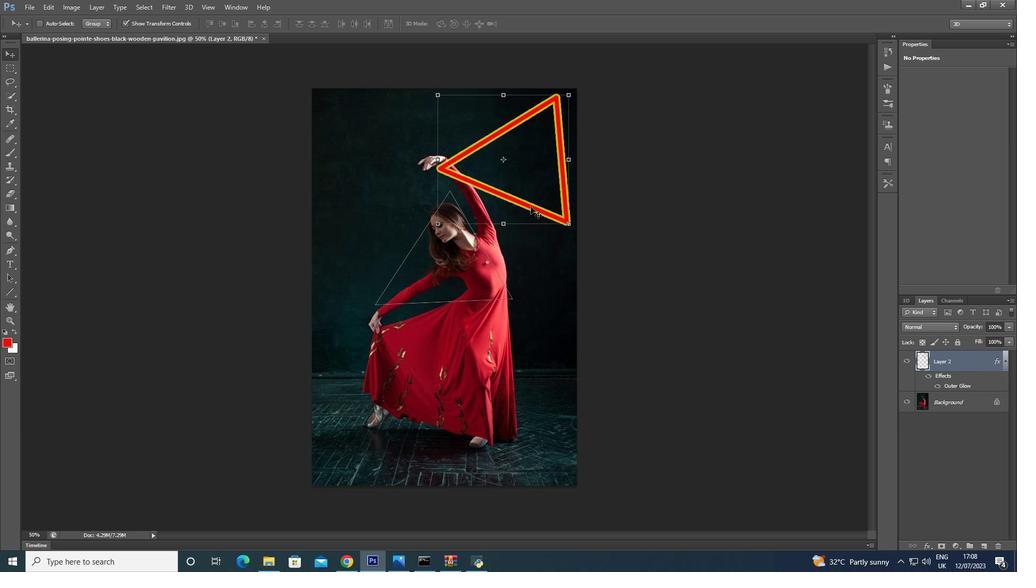 
Action: Mouse pressed left at (529, 196)
Screenshot: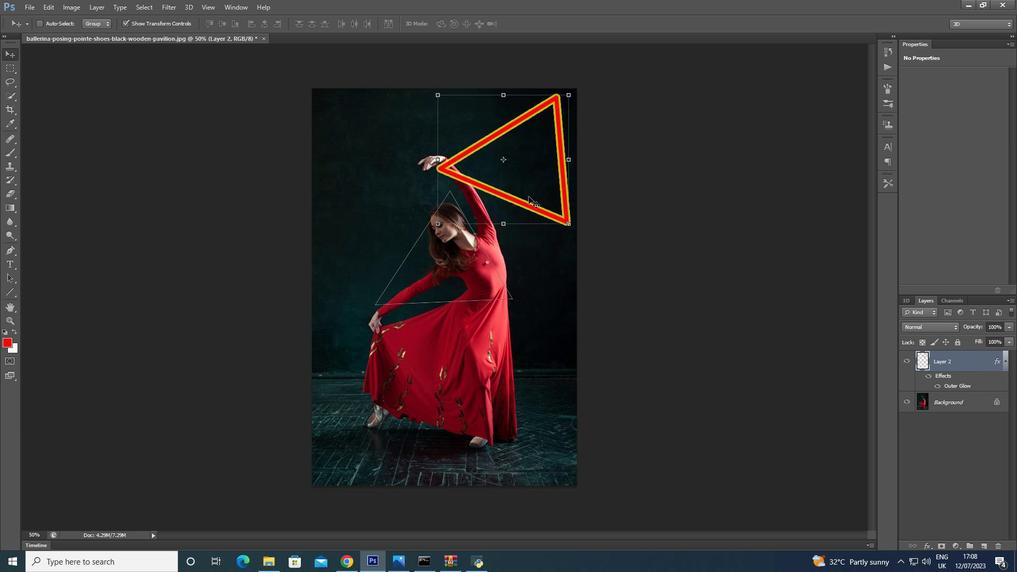 
Action: Mouse moved to (502, 325)
Screenshot: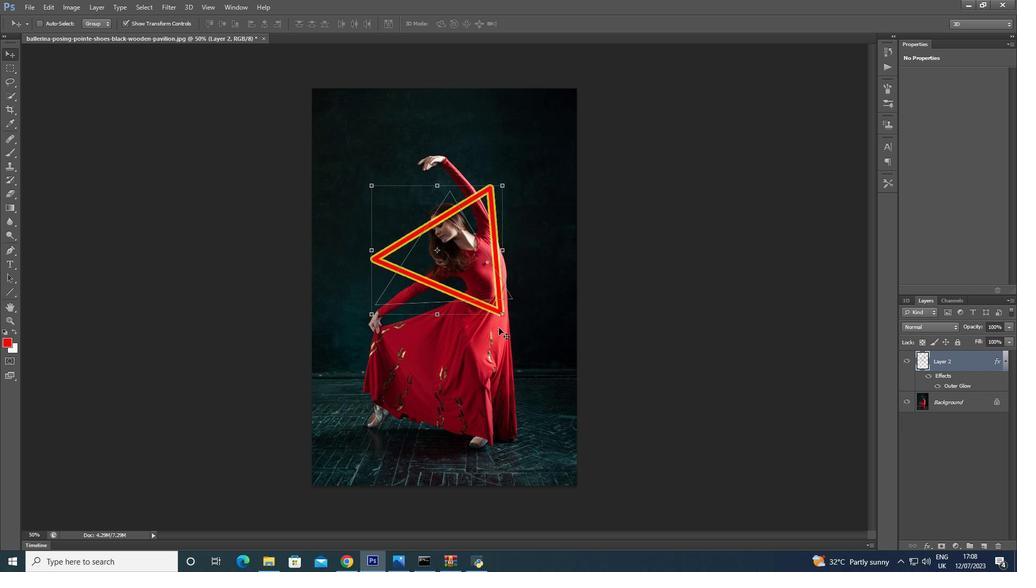 
Action: Mouse pressed left at (502, 325)
Screenshot: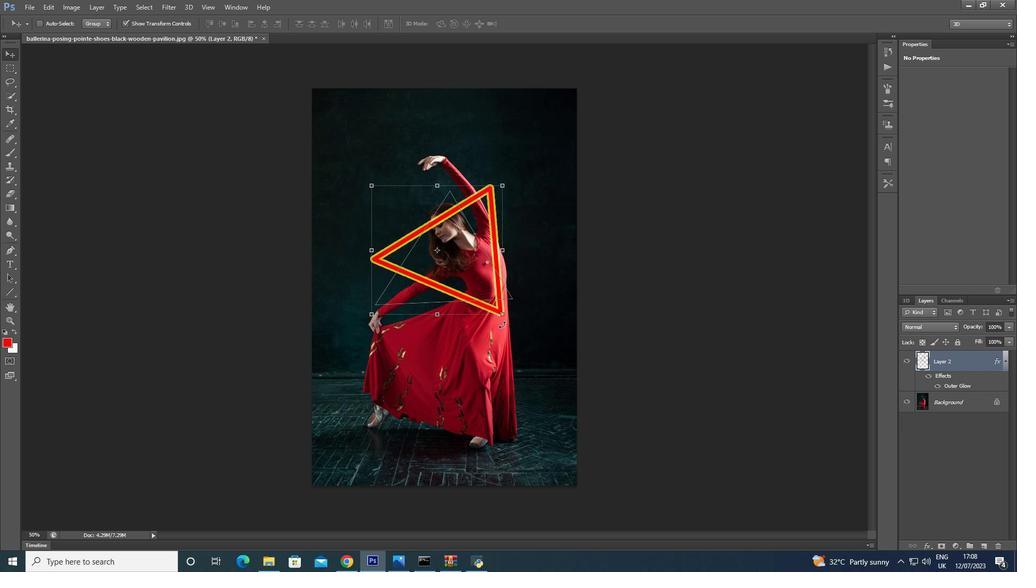 
Action: Mouse moved to (481, 265)
Screenshot: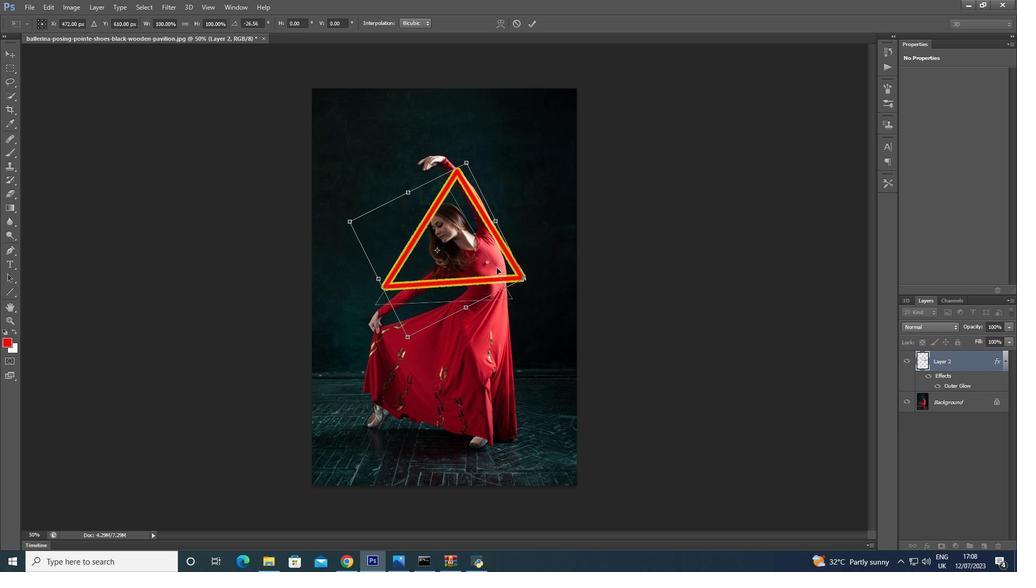 
Action: Mouse pressed left at (481, 265)
Screenshot: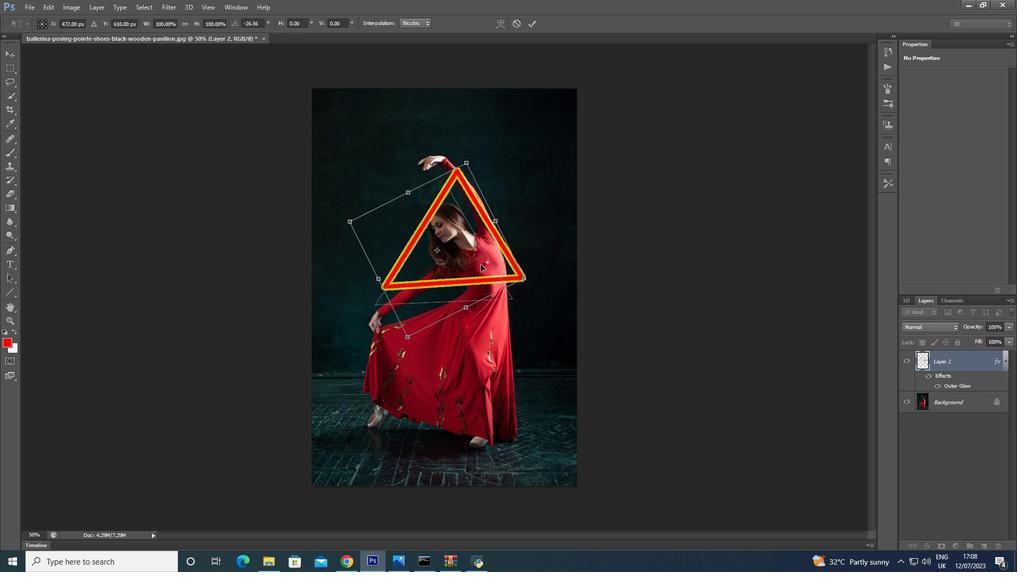 
Action: Mouse moved to (457, 181)
Screenshot: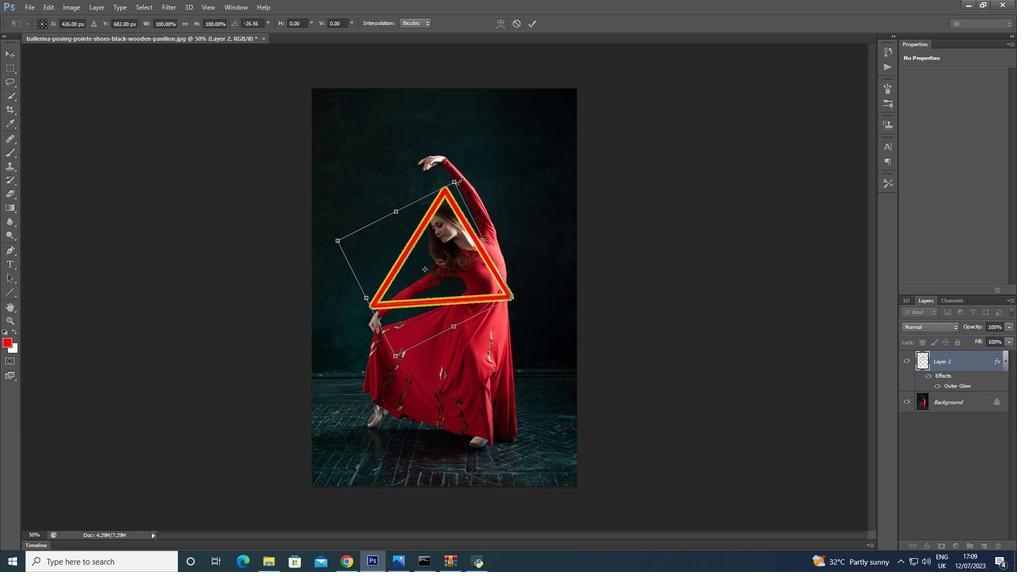 
Action: Mouse pressed left at (457, 181)
Screenshot: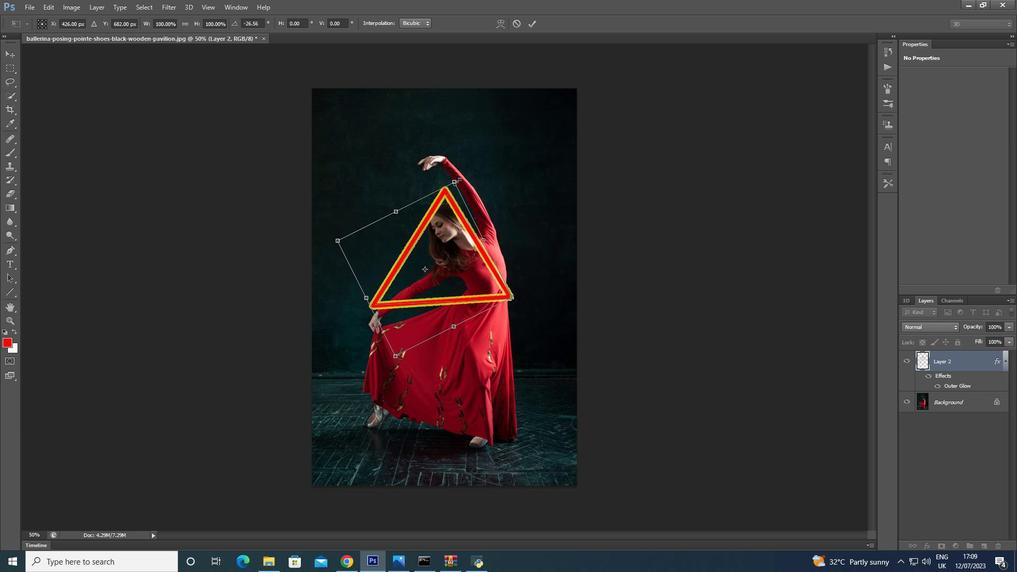 
Action: Mouse moved to (481, 231)
Screenshot: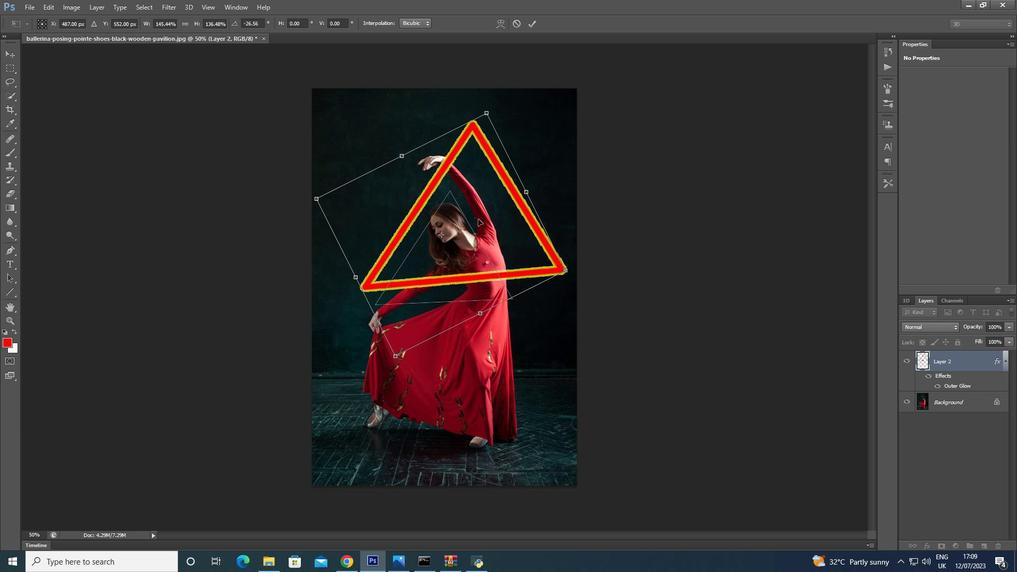 
Action: Mouse pressed left at (481, 231)
Screenshot: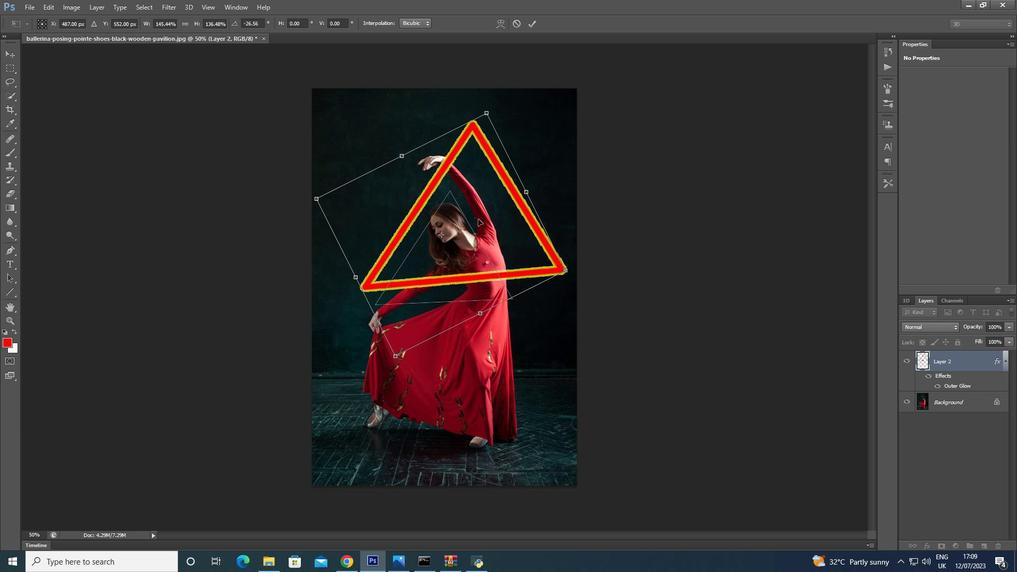 
Action: Mouse moved to (471, 265)
Screenshot: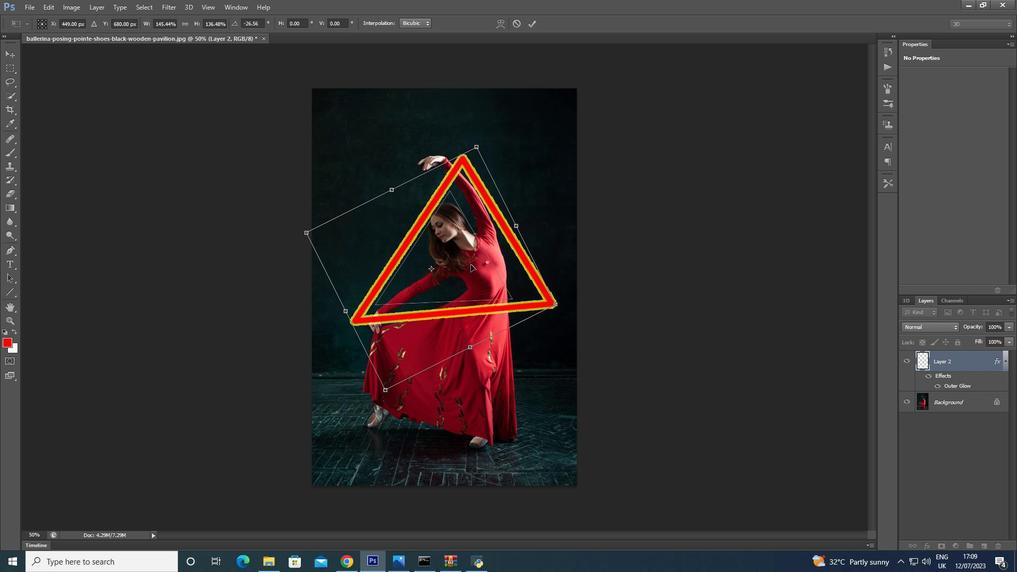 
Action: Key pressed <Key.enter><Key.enter>
Screenshot: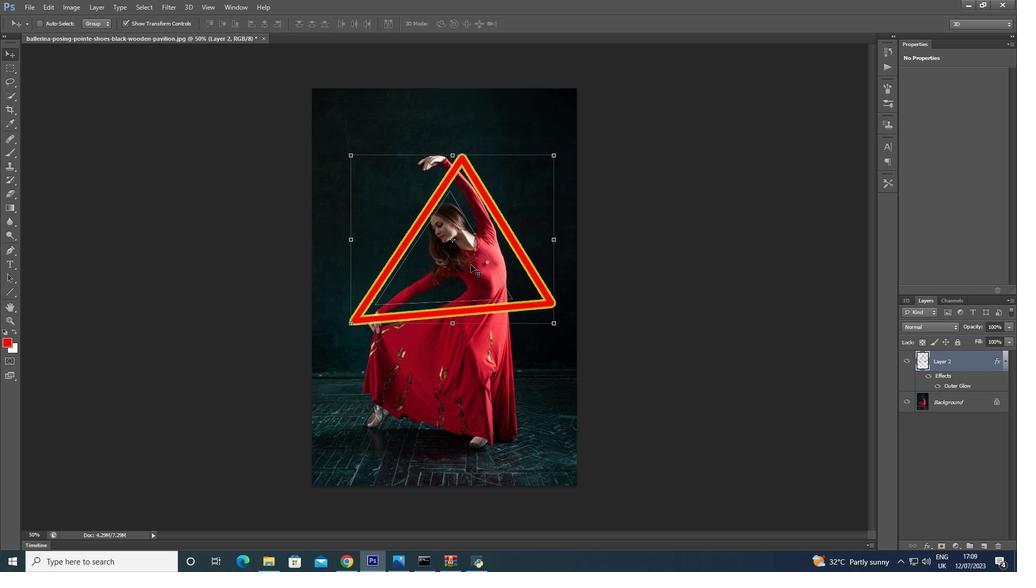 
Action: Mouse moved to (513, 374)
Screenshot: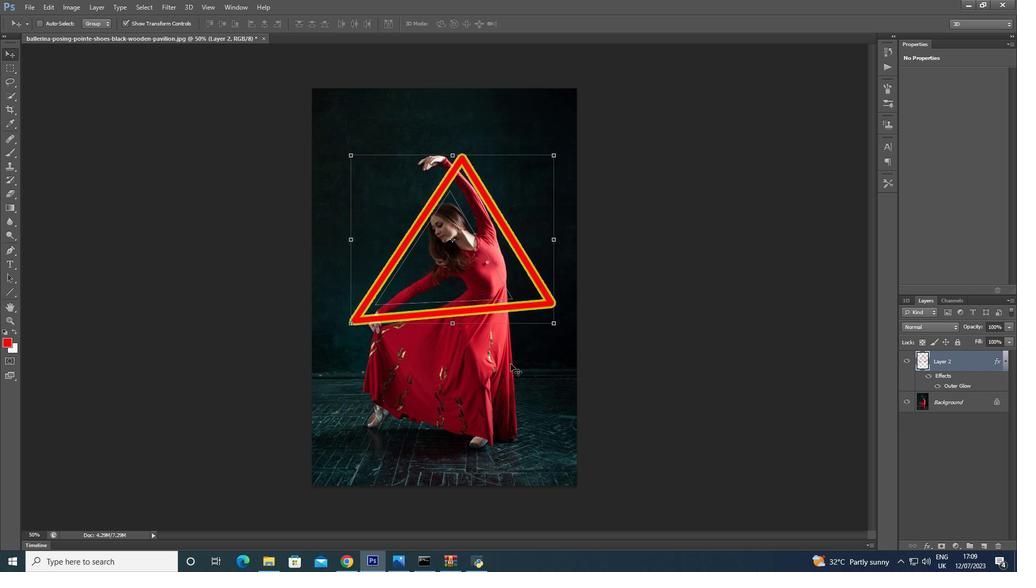 
Action: Mouse pressed left at (513, 374)
Screenshot: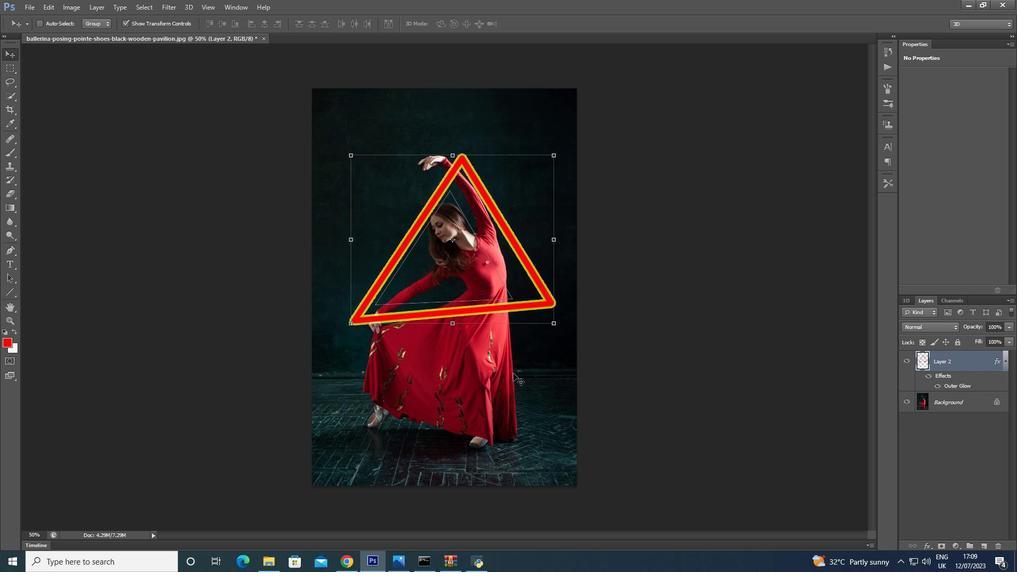 
Action: Mouse moved to (521, 380)
Screenshot: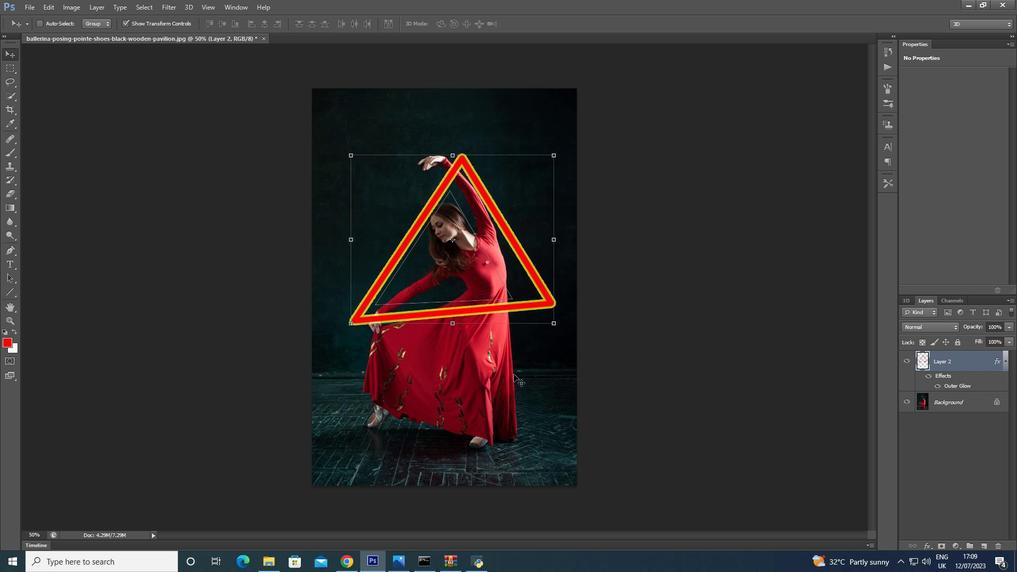 
Action: Mouse pressed left at (521, 380)
Screenshot: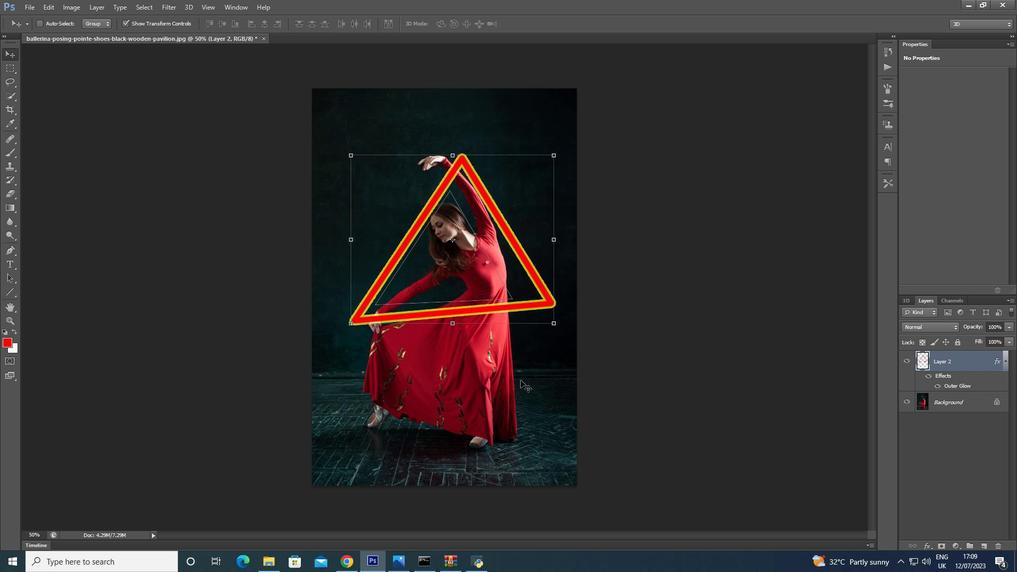 
Action: Mouse moved to (481, 216)
Screenshot: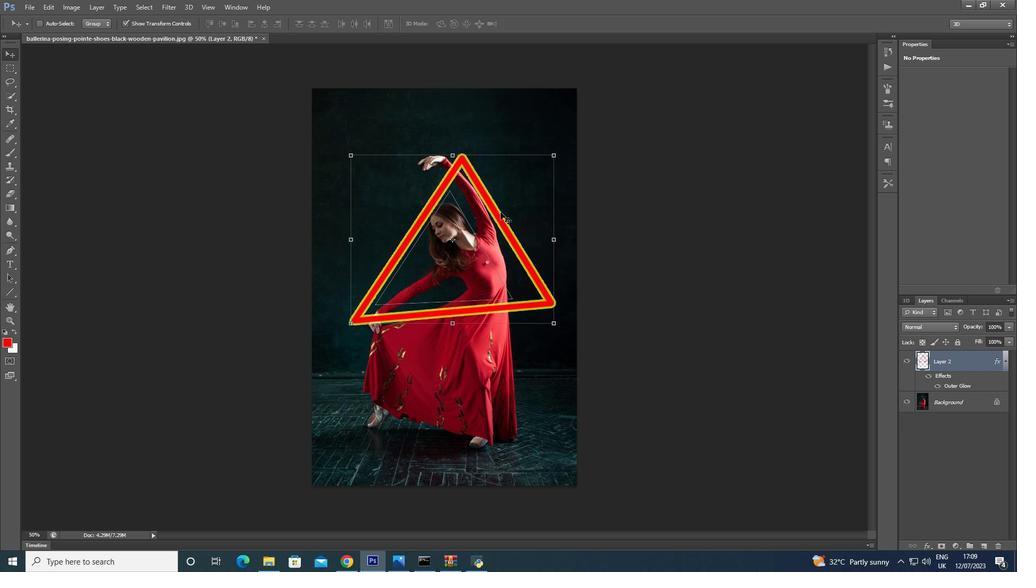 
Action: Mouse pressed left at (481, 216)
Screenshot: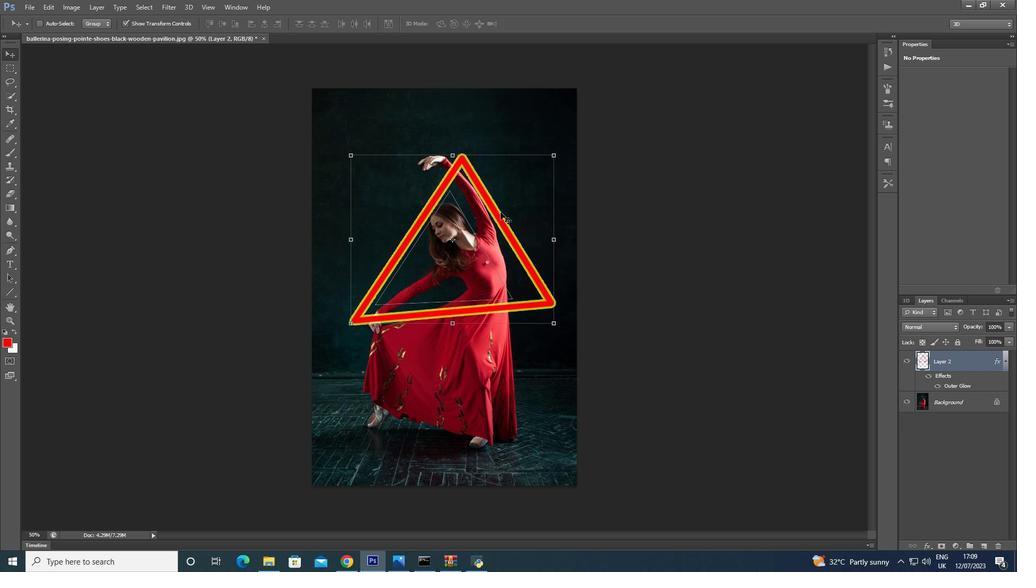 
Action: Mouse moved to (940, 375)
Screenshot: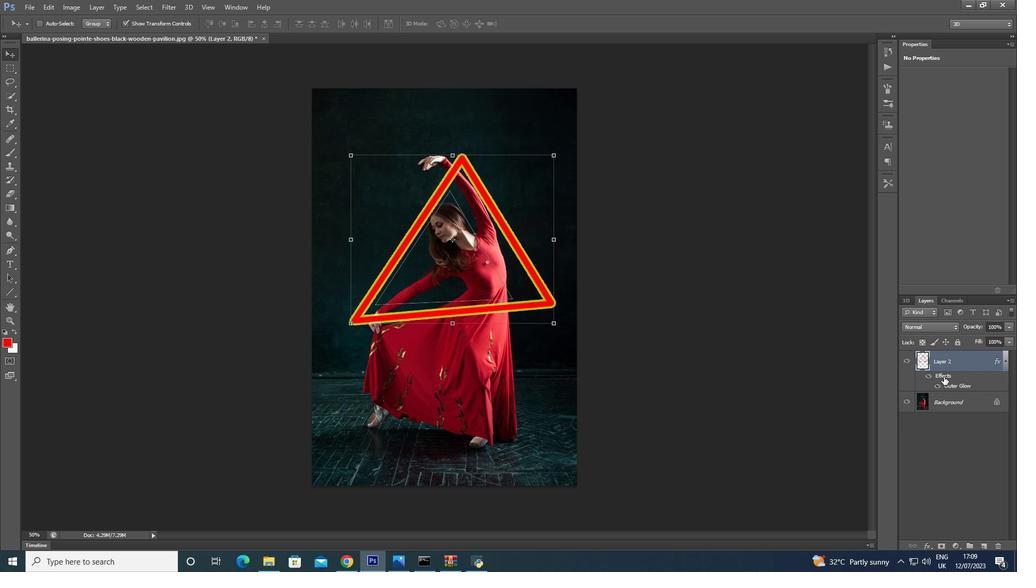 
Action: Mouse pressed left at (940, 375)
Screenshot: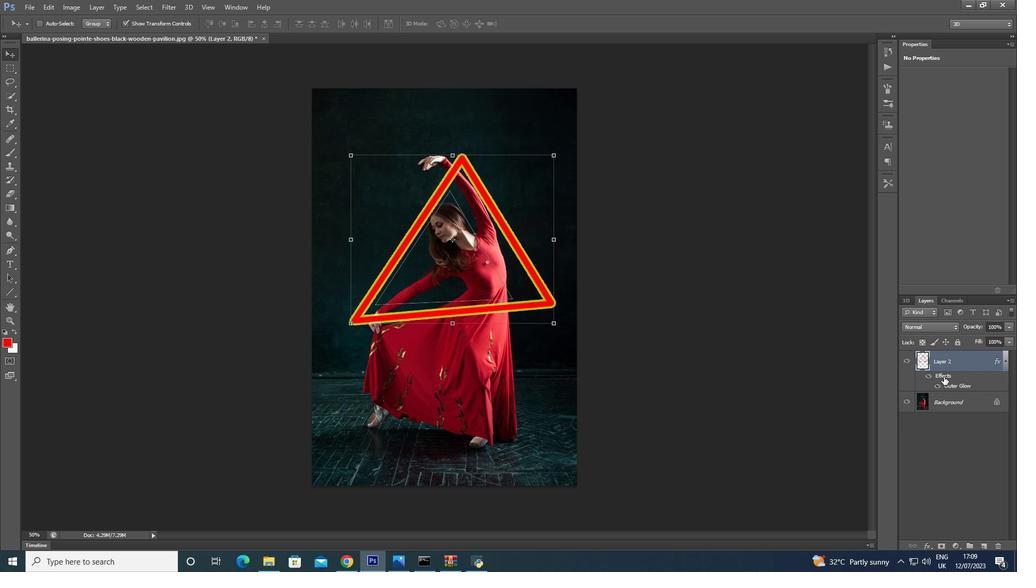 
Action: Mouse moved to (125, 22)
Screenshot: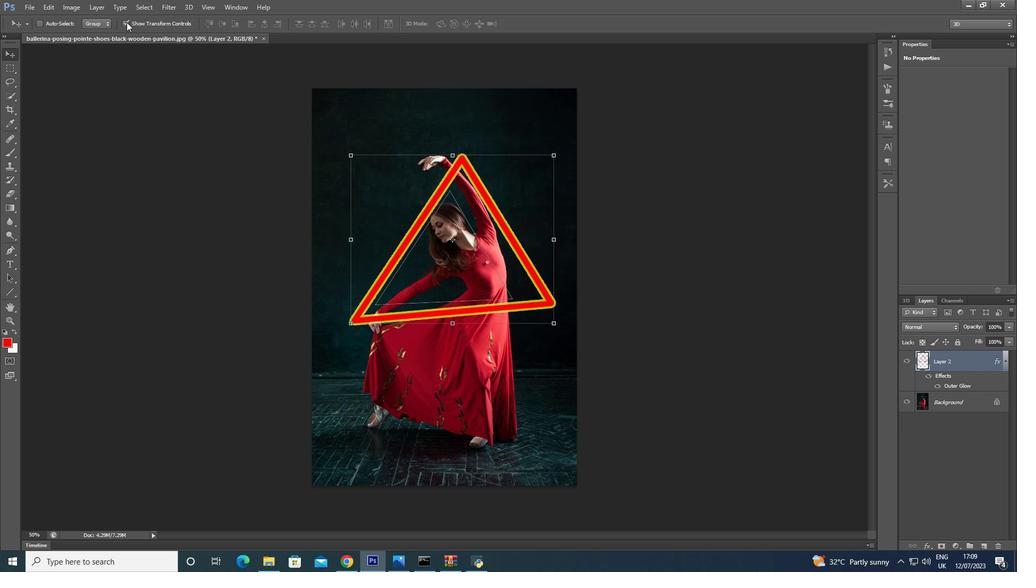 
Action: Mouse pressed left at (125, 22)
Screenshot: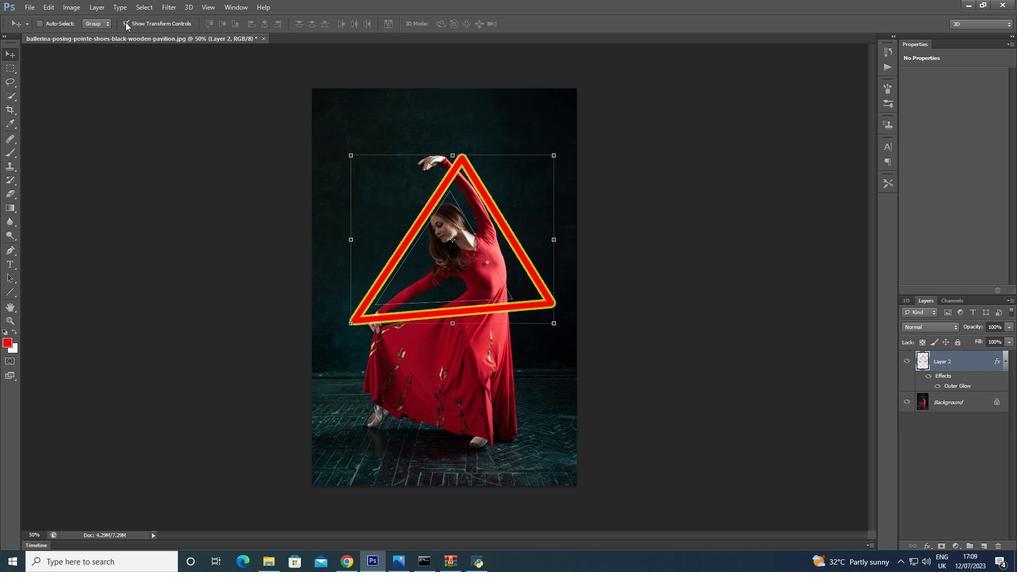 
Action: Mouse pressed left at (125, 22)
Screenshot: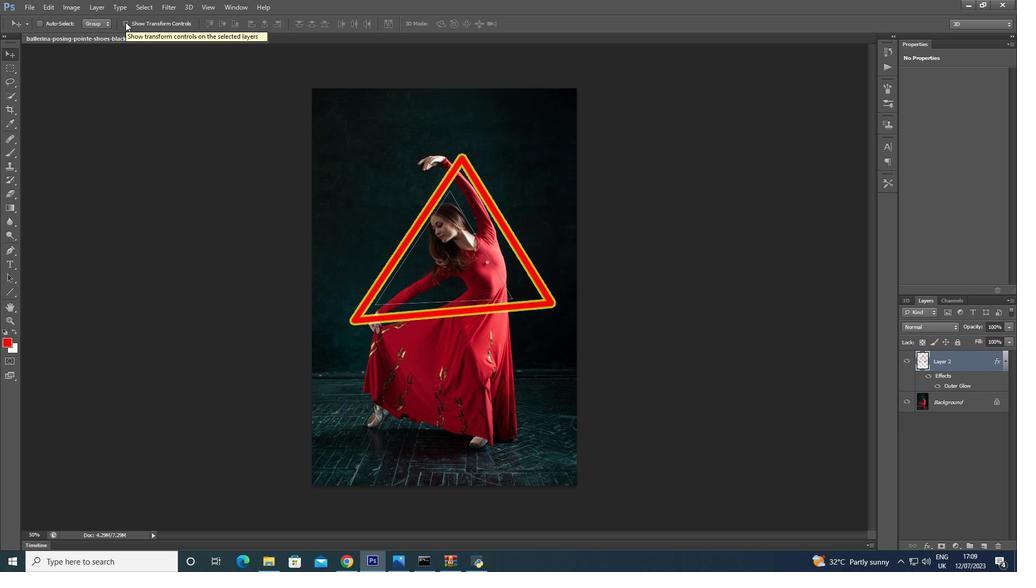 
Action: Mouse pressed left at (125, 22)
Screenshot: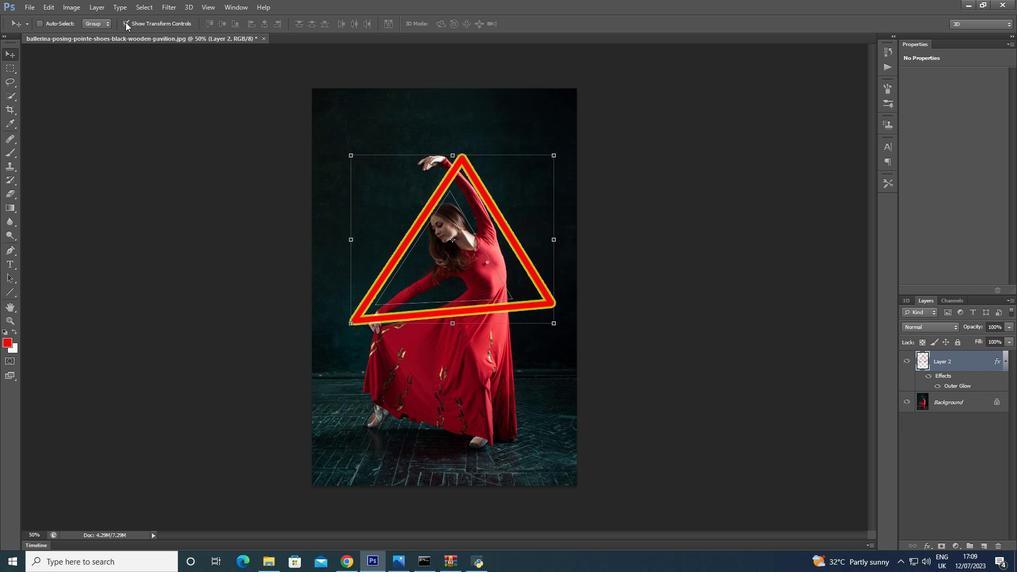 
Action: Mouse moved to (64, 20)
Screenshot: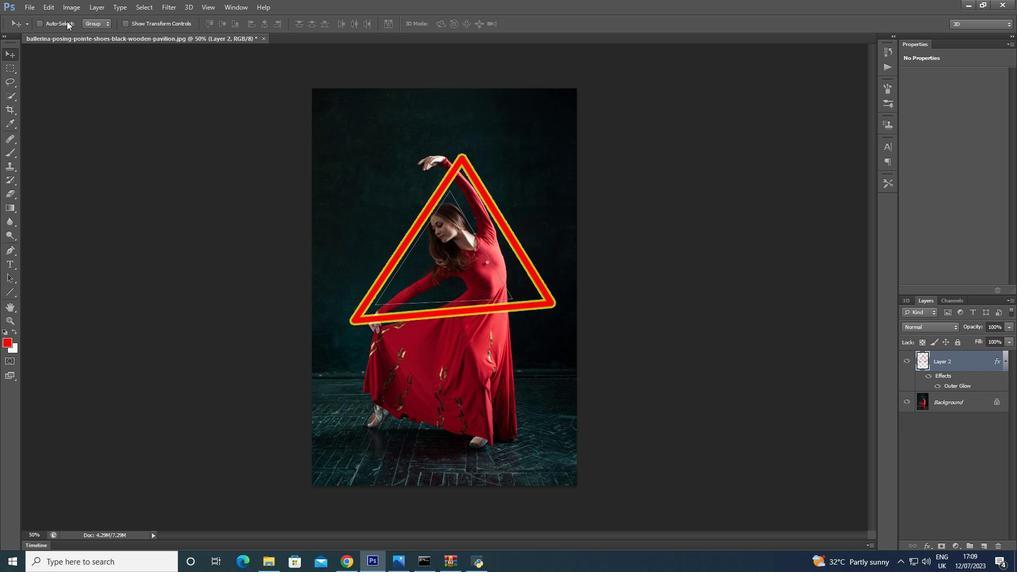 
Action: Mouse pressed left at (64, 20)
Screenshot: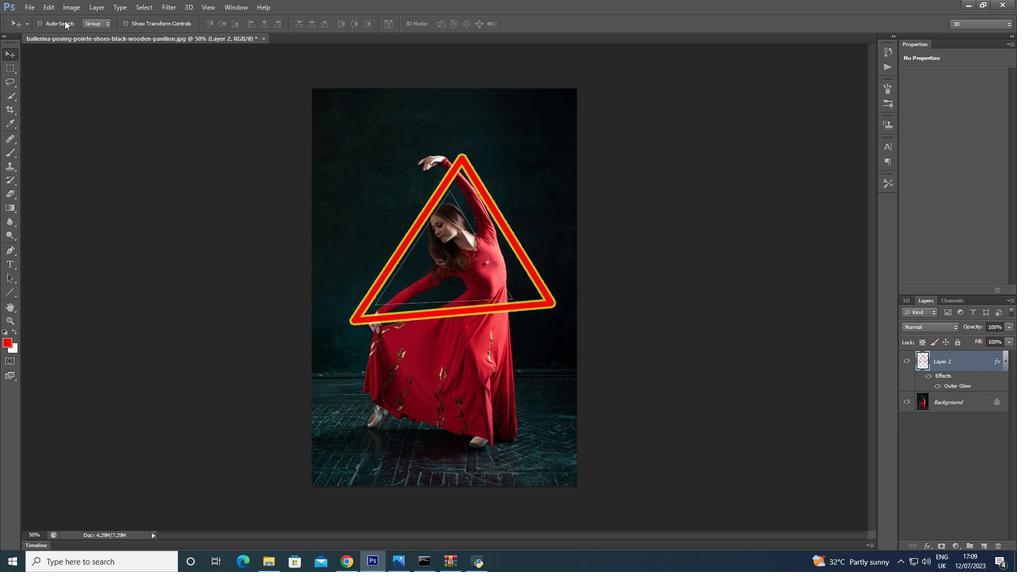 
Action: Mouse pressed right at (64, 20)
Screenshot: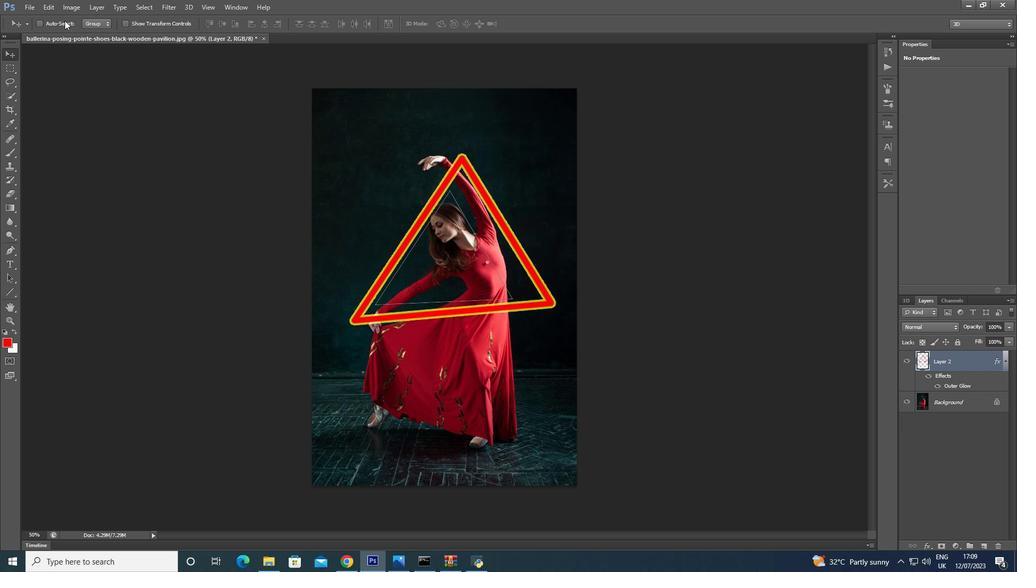 
Action: Mouse moved to (29, 25)
Screenshot: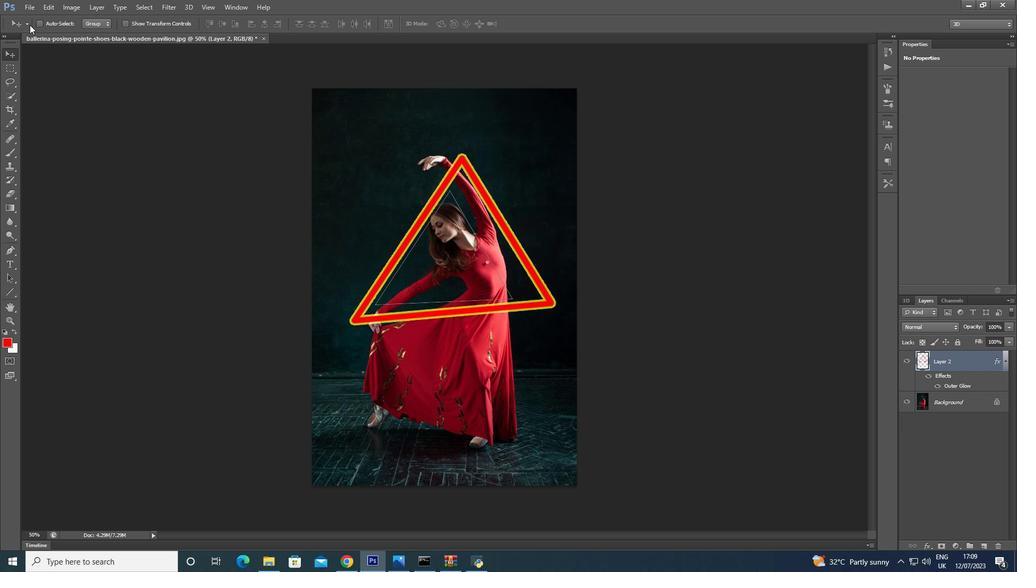 
Action: Mouse pressed left at (29, 25)
Screenshot: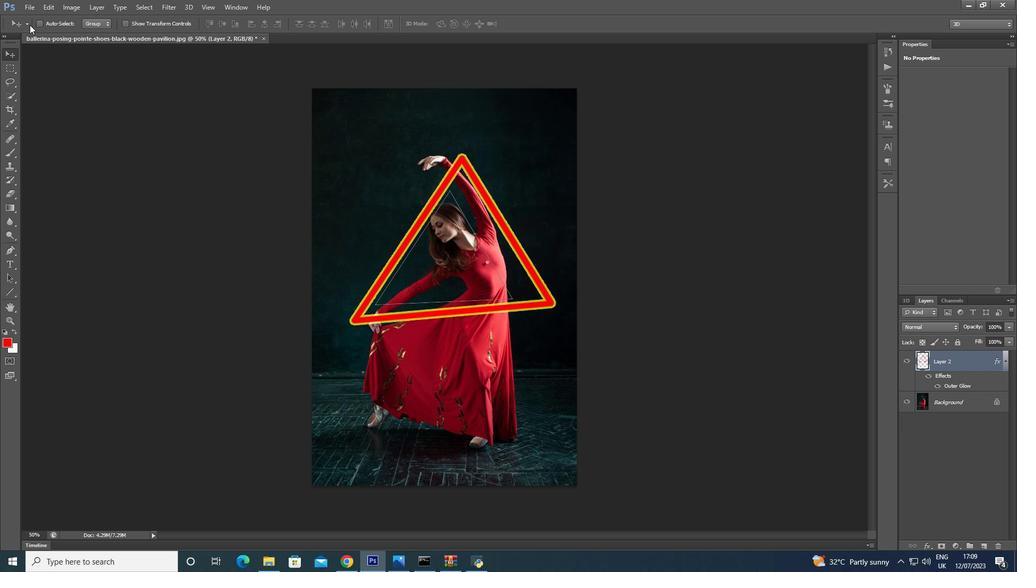 
Action: Mouse moved to (180, 44)
Screenshot: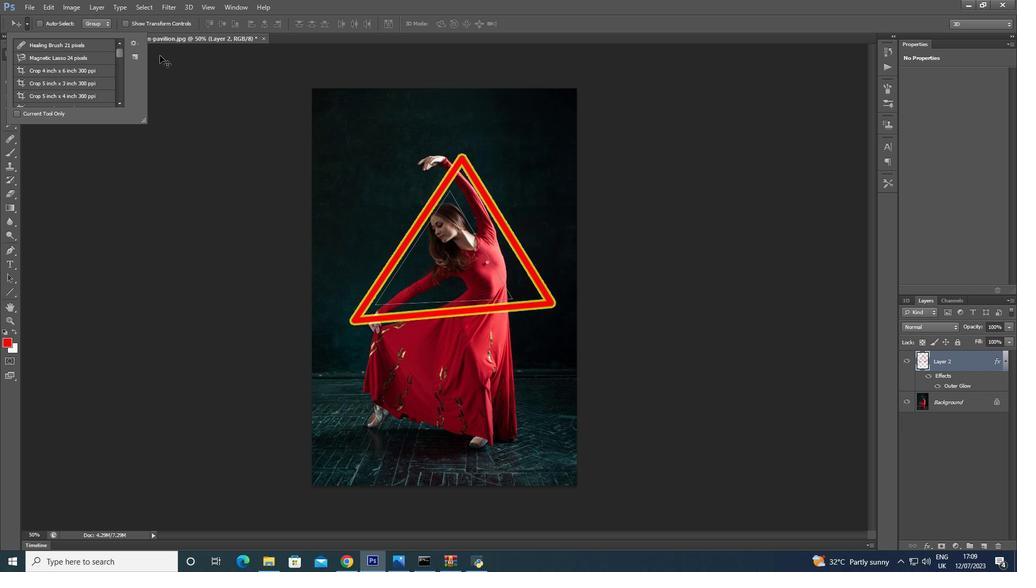 
Action: Mouse pressed left at (180, 44)
Screenshot: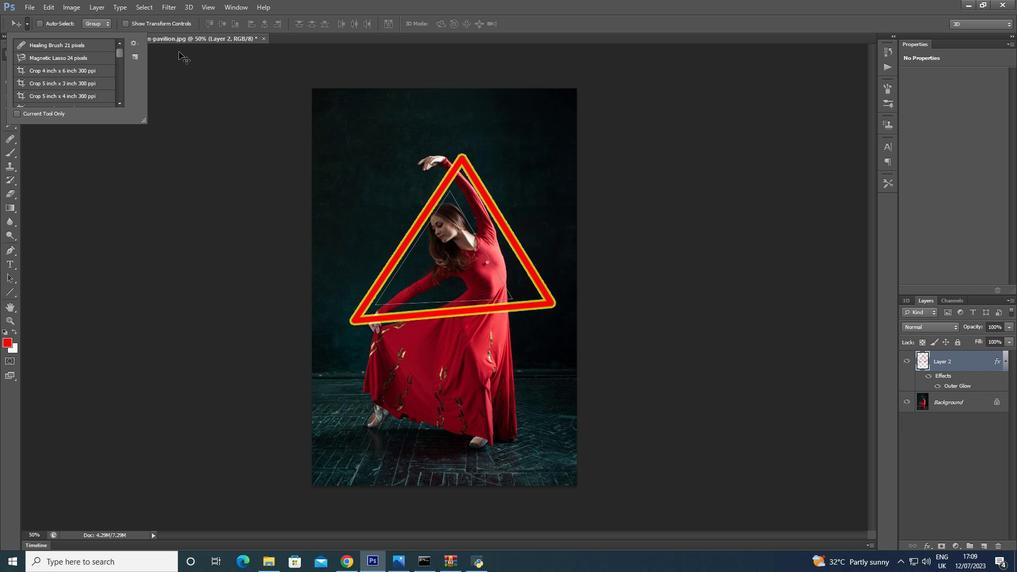 
Action: Mouse moved to (949, 379)
Screenshot: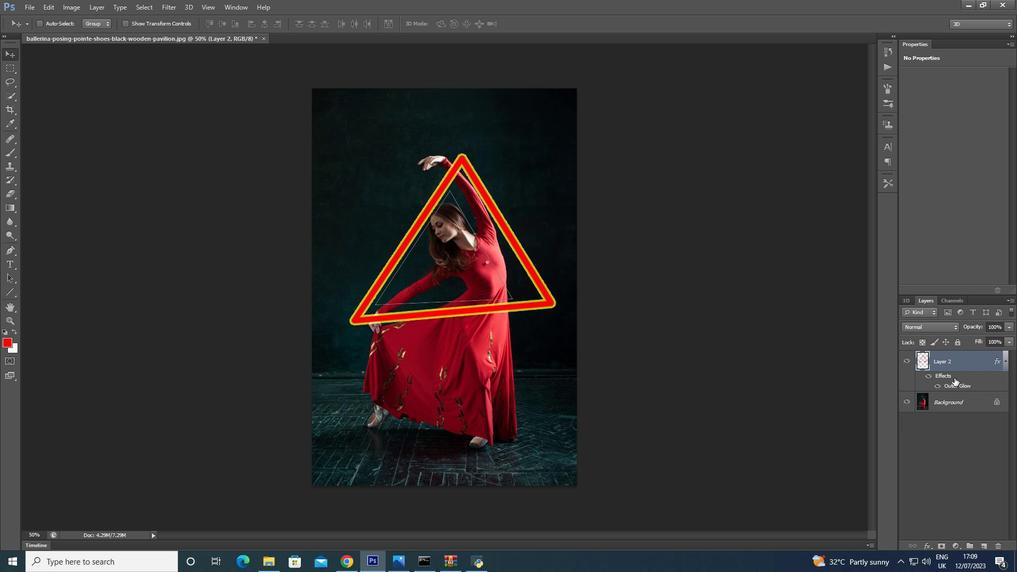 
Action: Mouse pressed left at (949, 379)
Screenshot: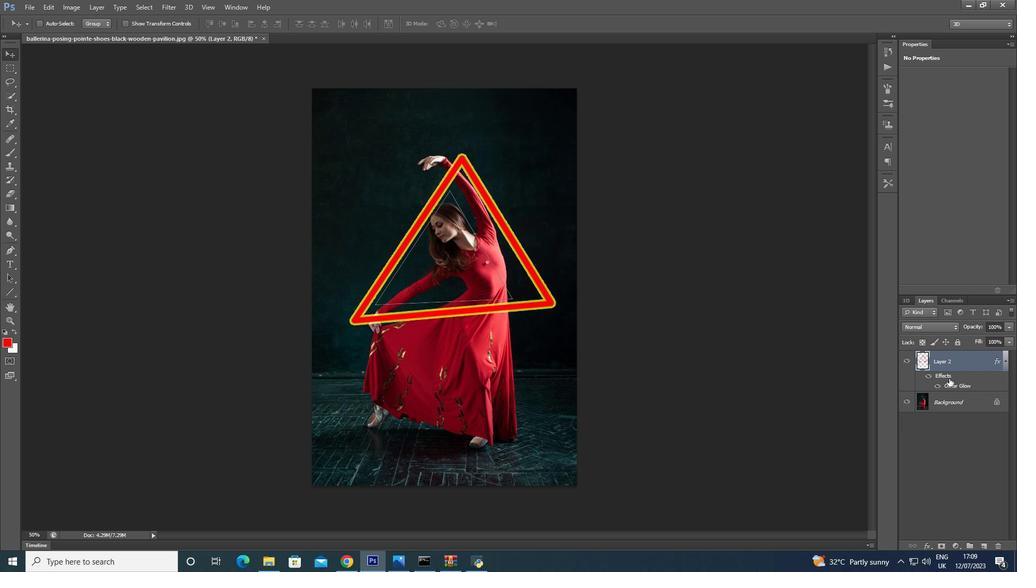 
Action: Mouse pressed right at (949, 379)
Screenshot: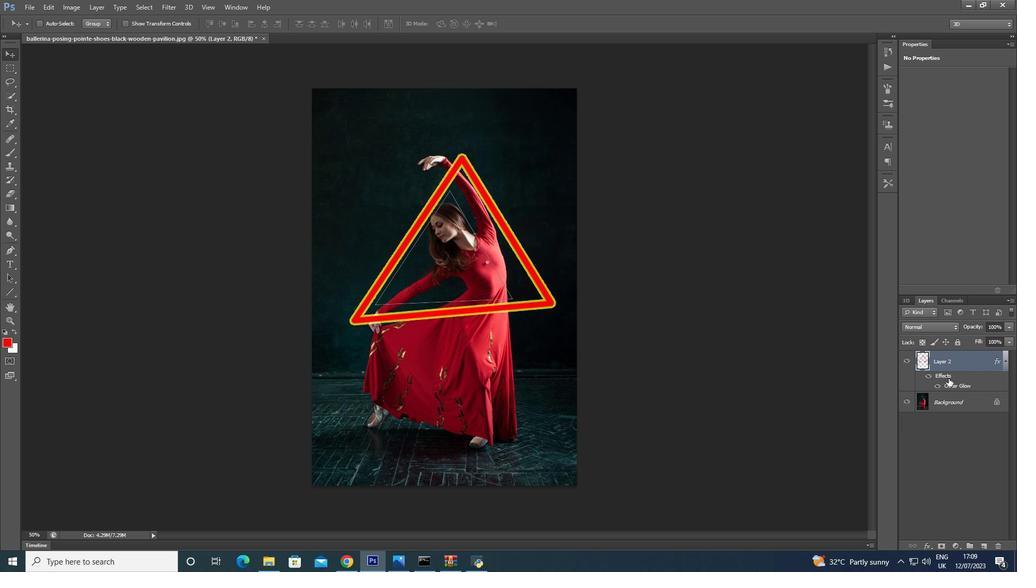 
Action: Mouse moved to (934, 186)
Screenshot: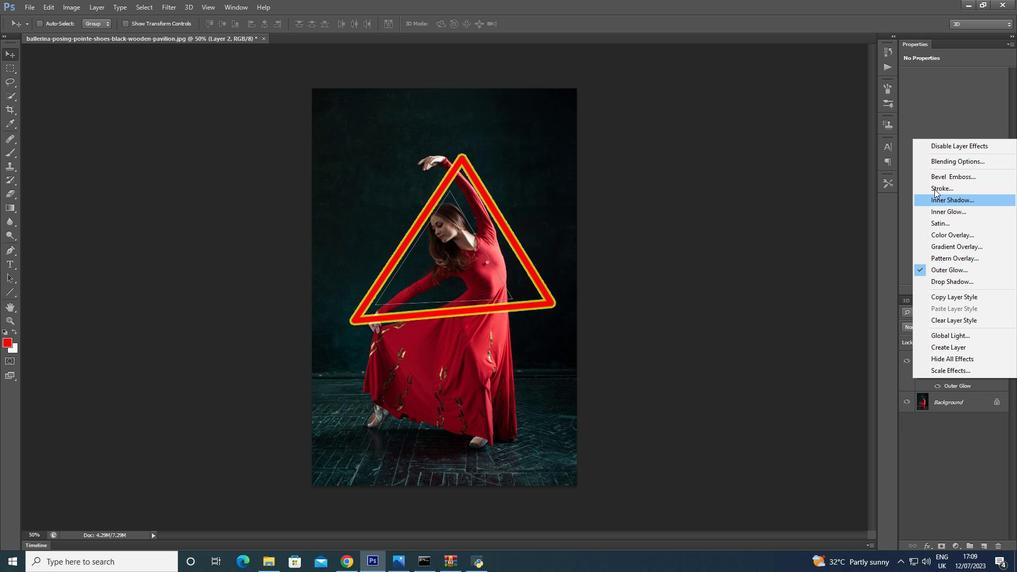
Action: Mouse pressed left at (934, 186)
Screenshot: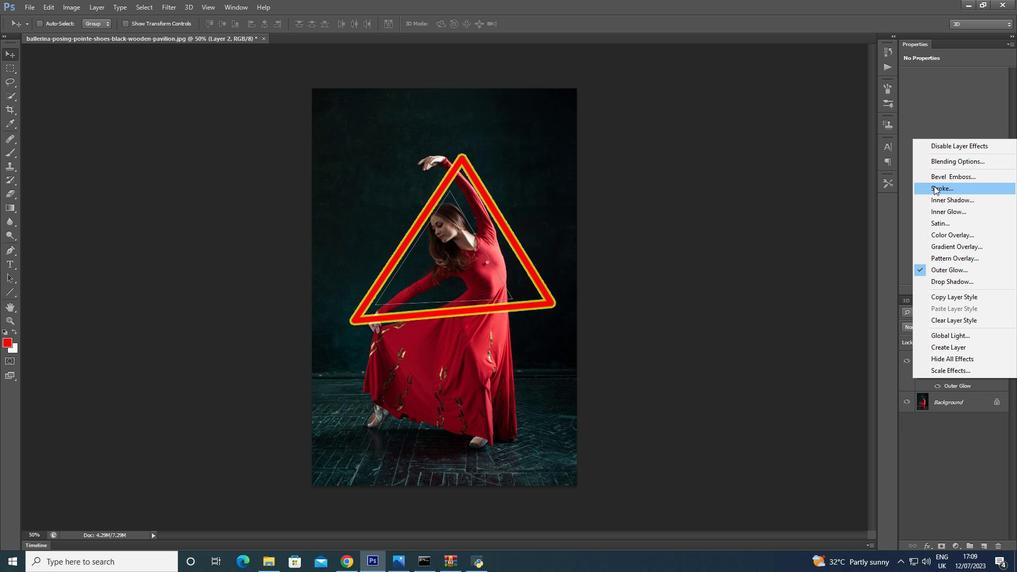 
Action: Mouse pressed right at (934, 186)
Screenshot: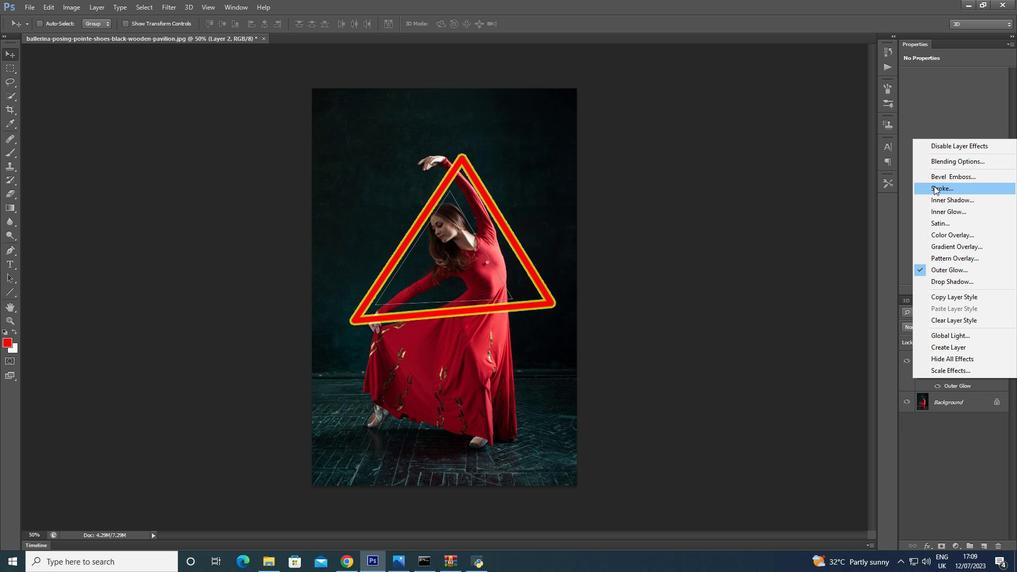 
Action: Mouse moved to (746, 228)
Screenshot: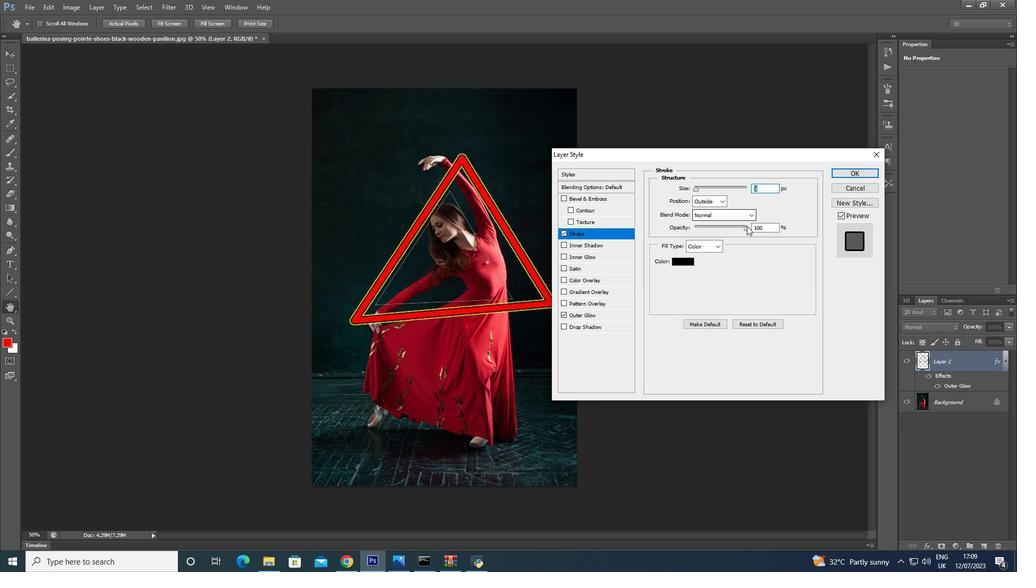 
Action: Mouse pressed left at (746, 228)
Screenshot: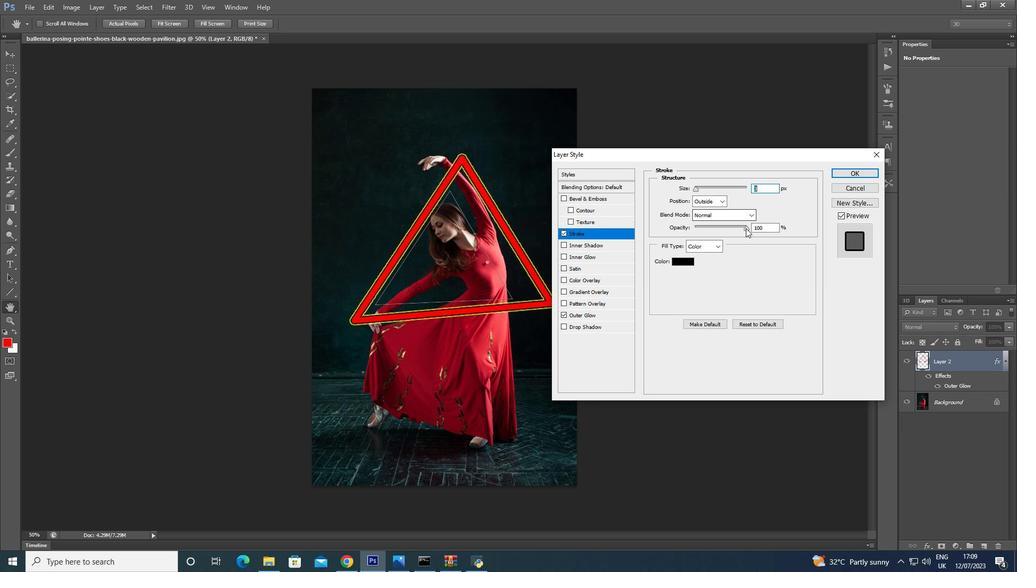 
Action: Mouse moved to (693, 227)
Screenshot: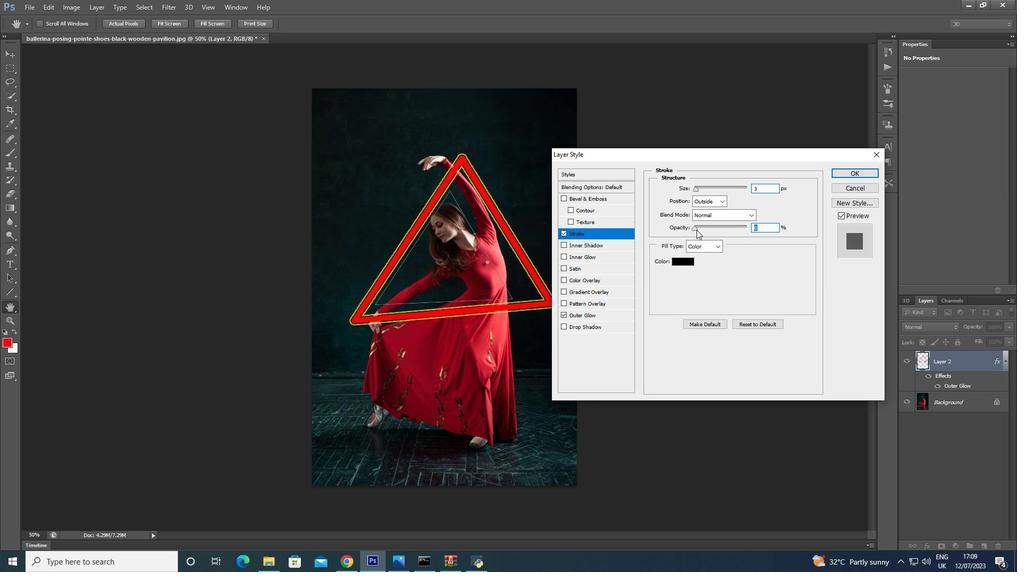
Action: Mouse pressed left at (693, 227)
Screenshot: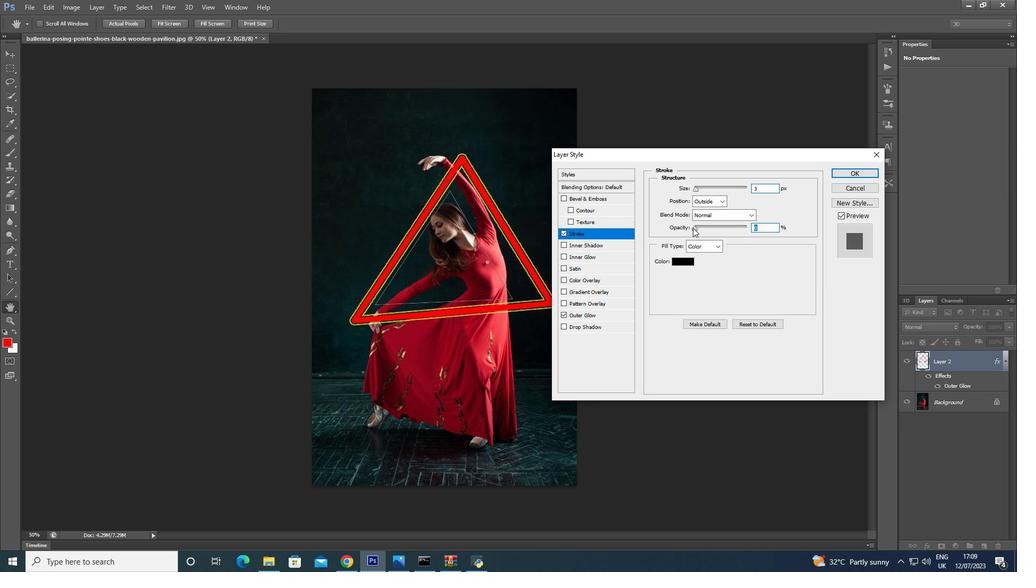 
Action: Mouse moved to (711, 203)
Screenshot: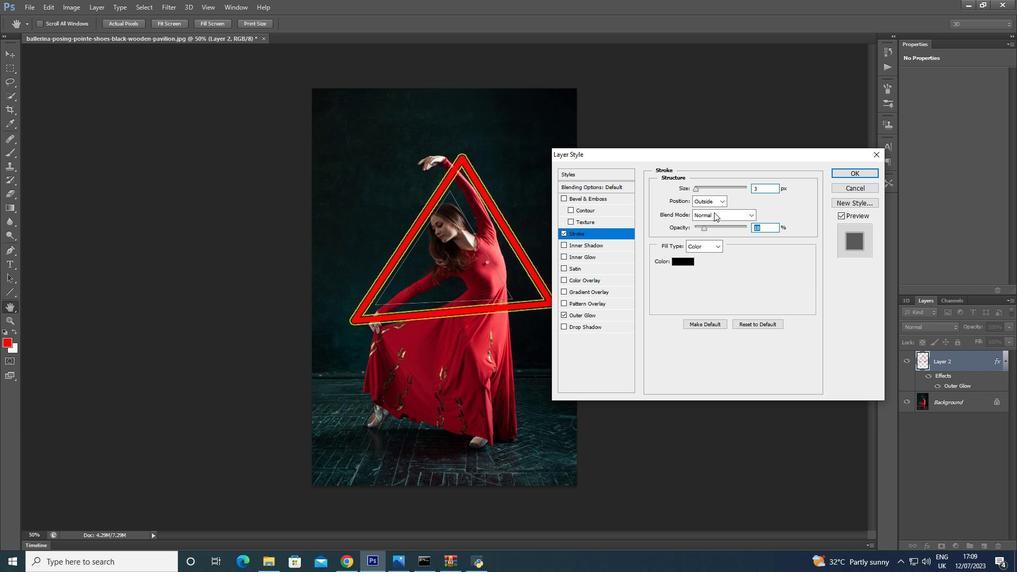 
Action: Mouse pressed left at (711, 203)
Screenshot: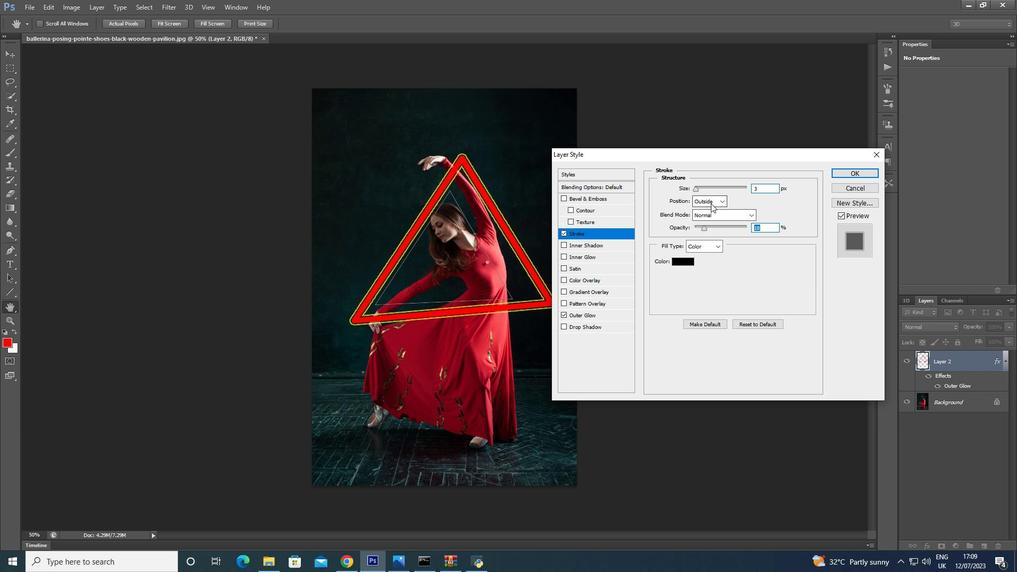 
Action: Mouse moved to (711, 223)
Screenshot: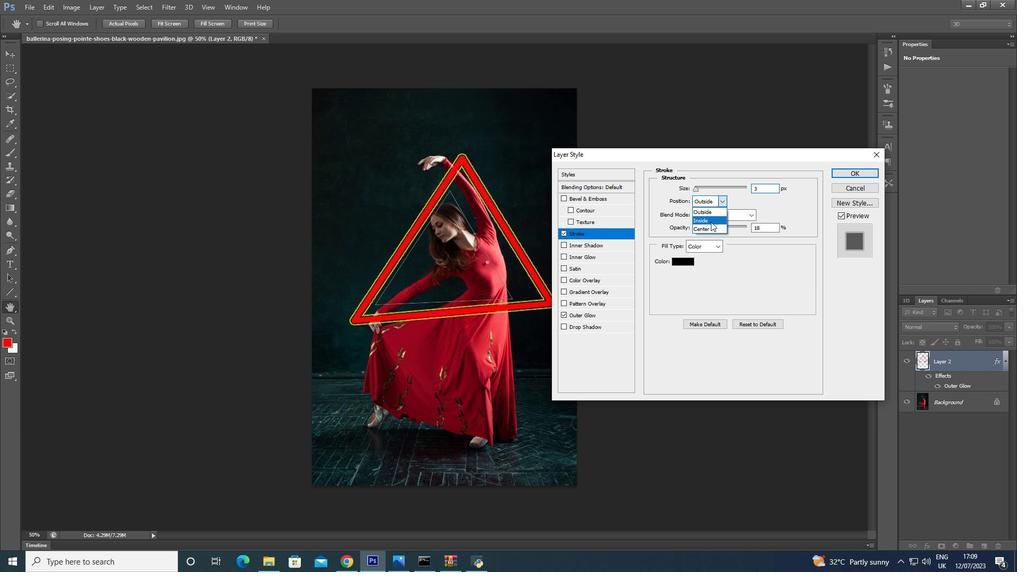 
Action: Mouse pressed left at (711, 223)
Screenshot: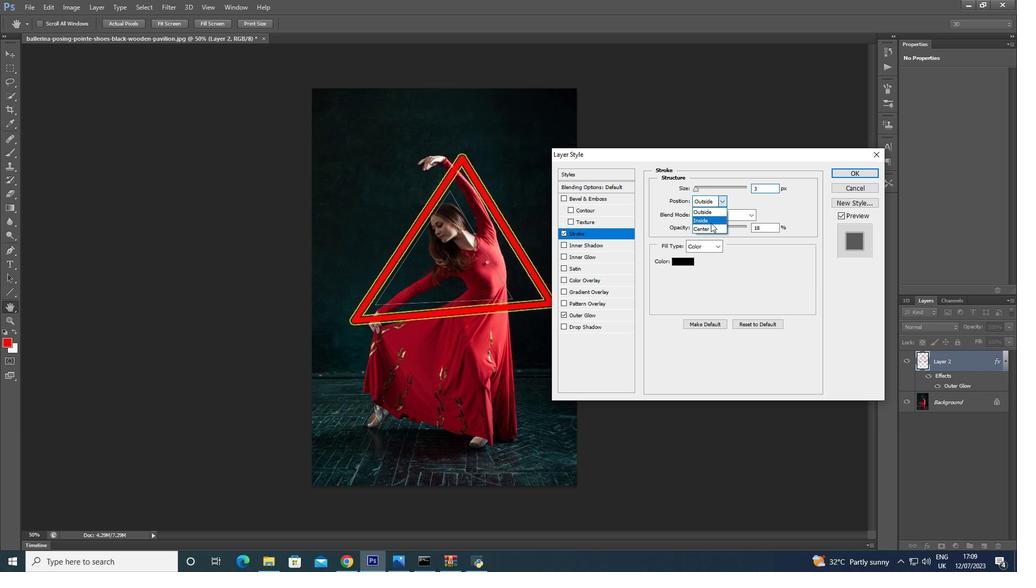 
Action: Mouse moved to (709, 206)
Screenshot: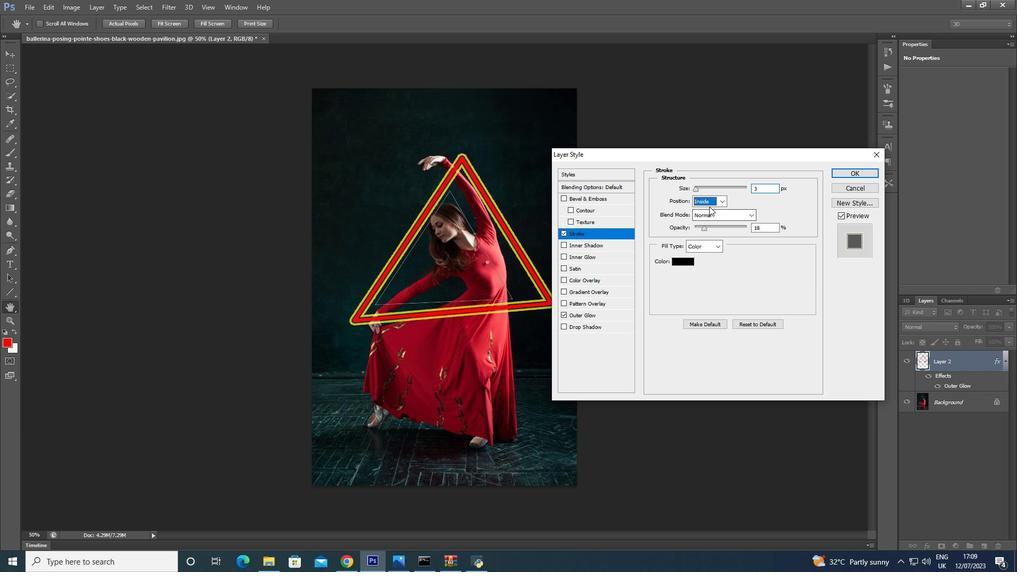 
Action: Mouse pressed left at (709, 206)
Screenshot: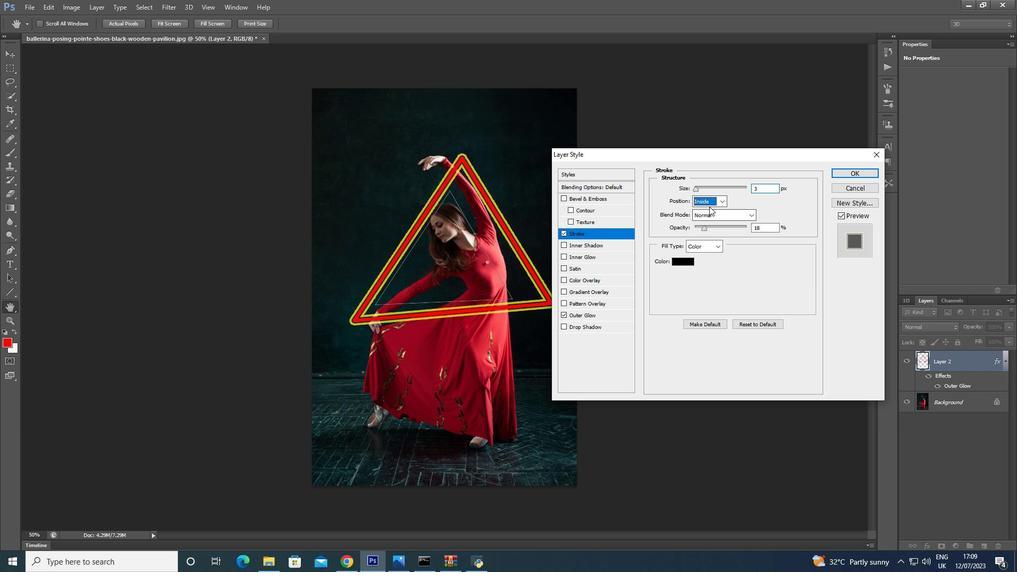 
Action: Mouse moved to (711, 227)
Screenshot: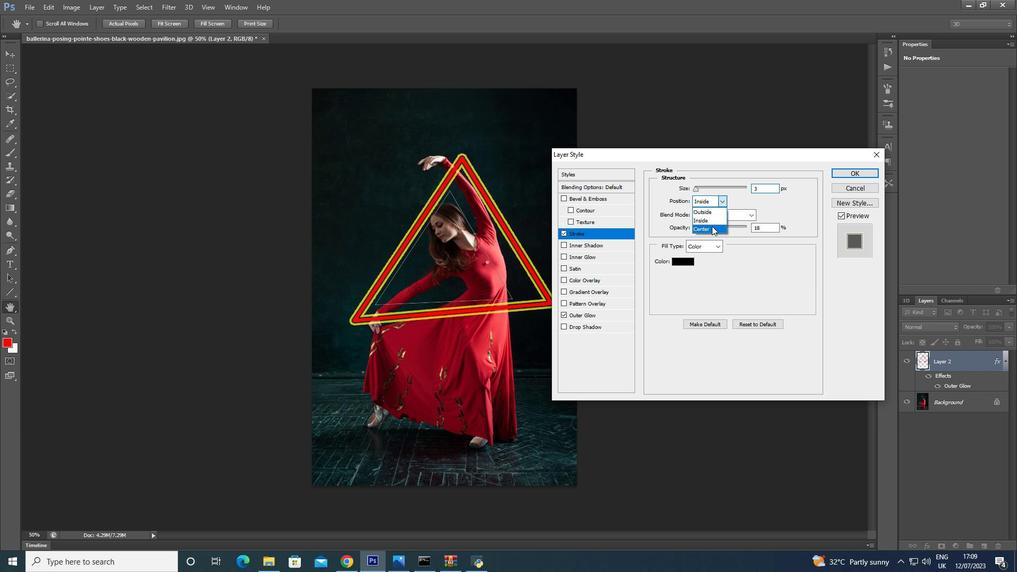 
Action: Mouse pressed left at (711, 227)
Screenshot: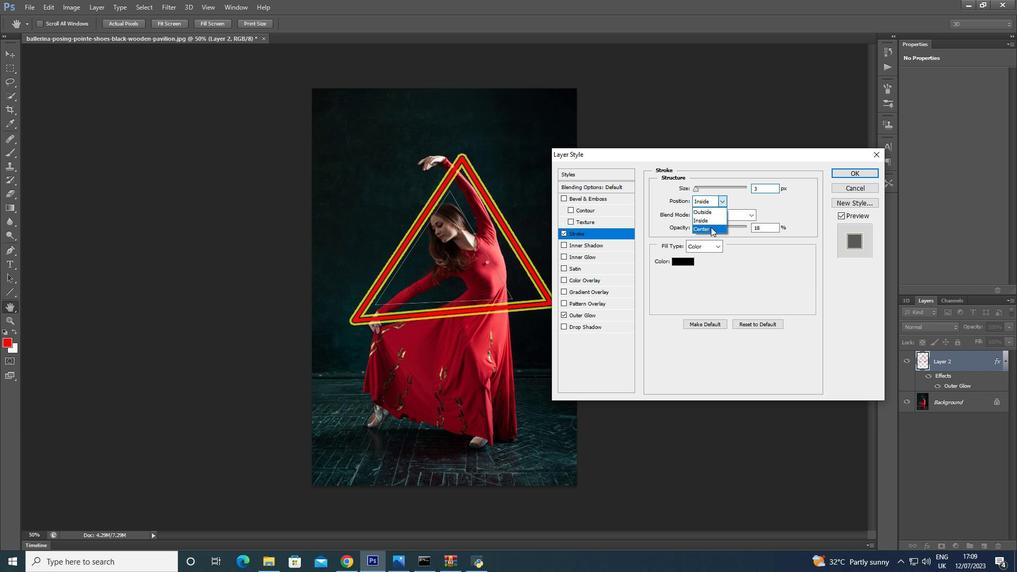 
Action: Mouse moved to (697, 189)
Screenshot: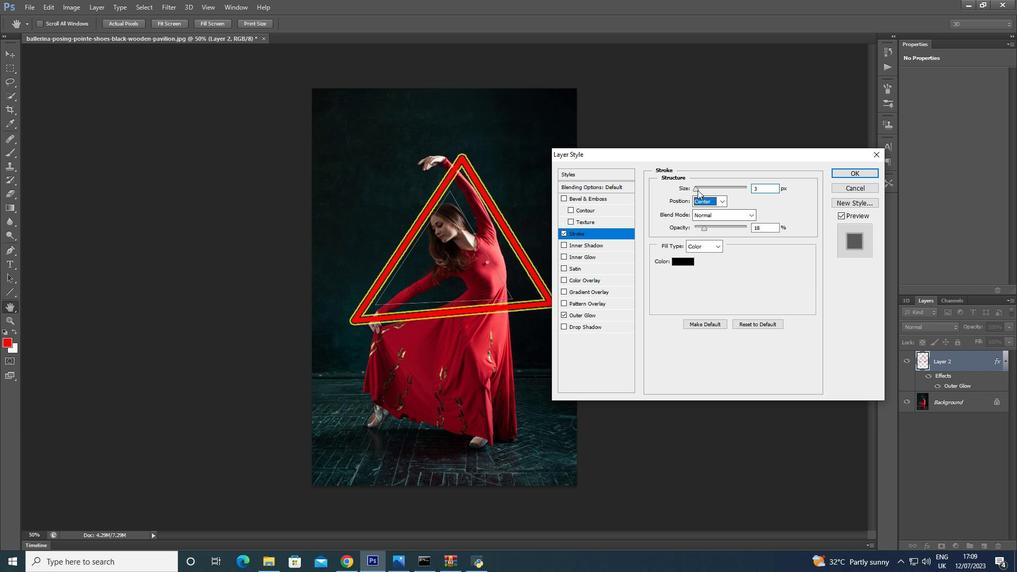
Action: Mouse pressed left at (697, 189)
Screenshot: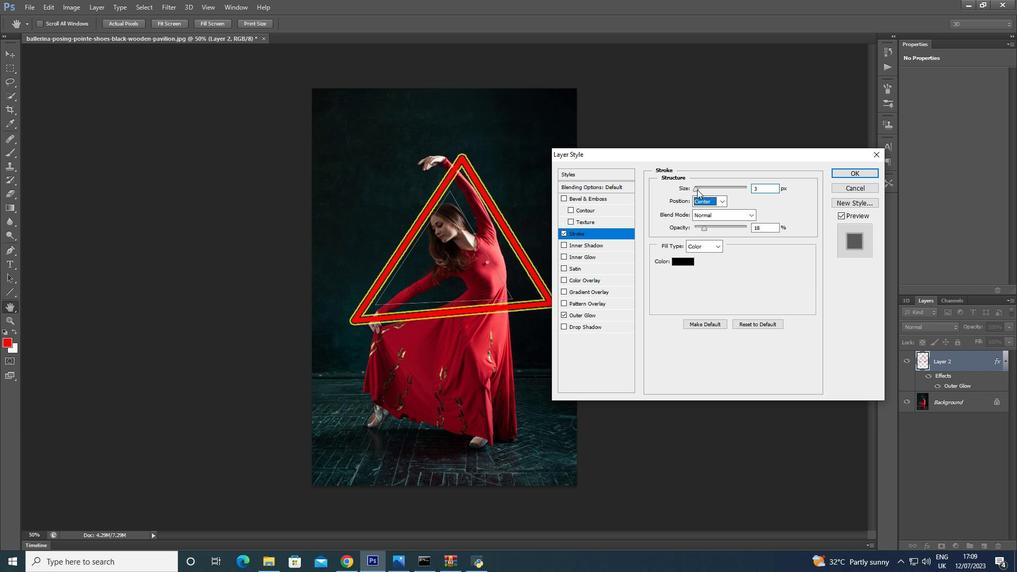 
Action: Mouse moved to (689, 261)
Screenshot: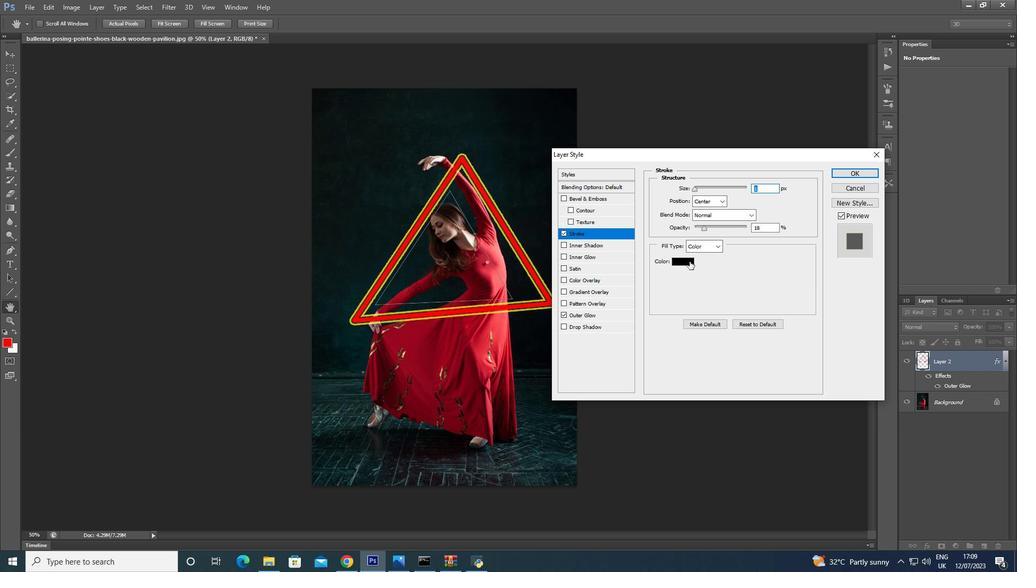 
Action: Mouse pressed left at (689, 261)
Screenshot: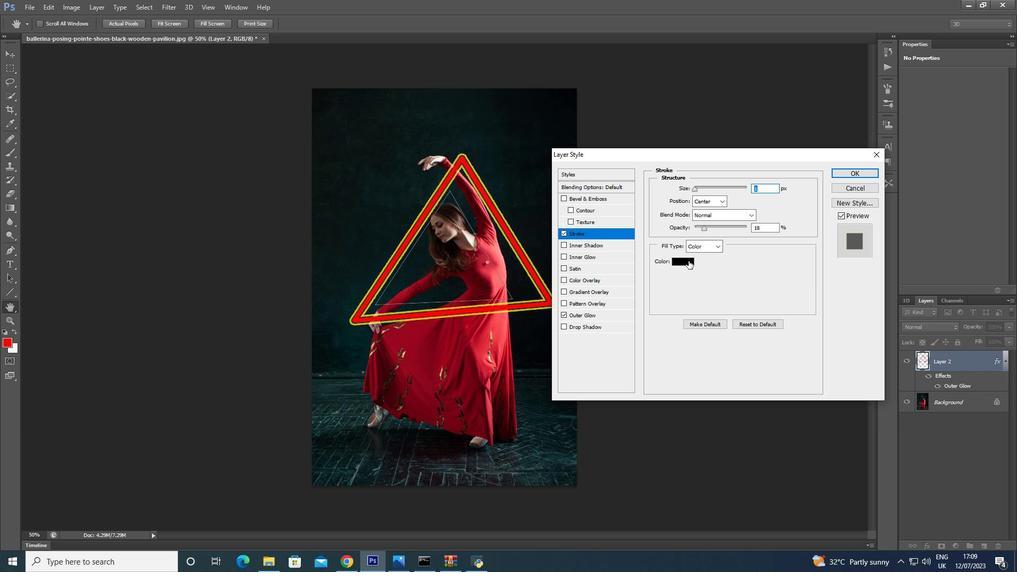 
Action: Mouse moved to (695, 195)
Screenshot: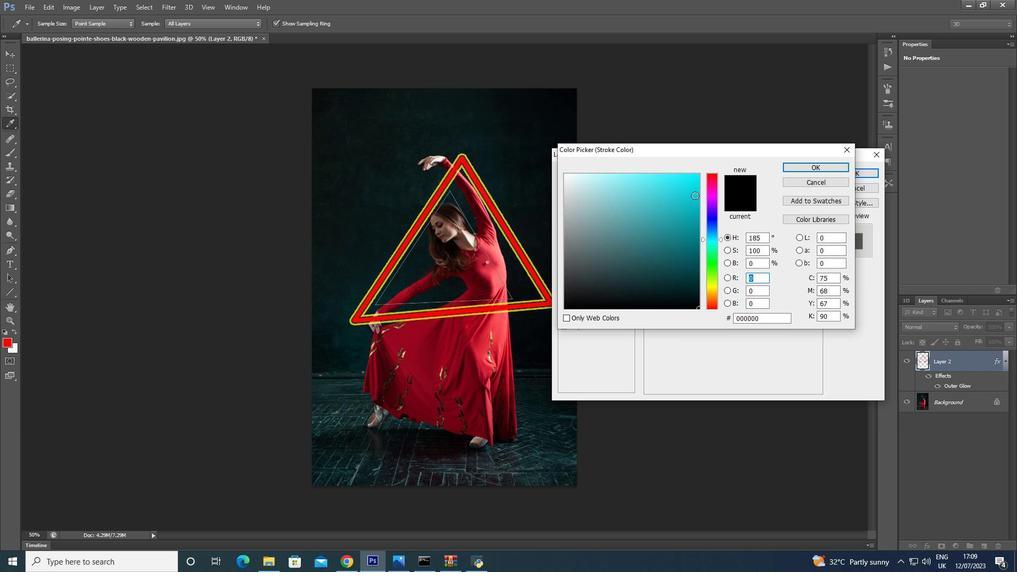 
Action: Mouse pressed left at (695, 195)
Screenshot: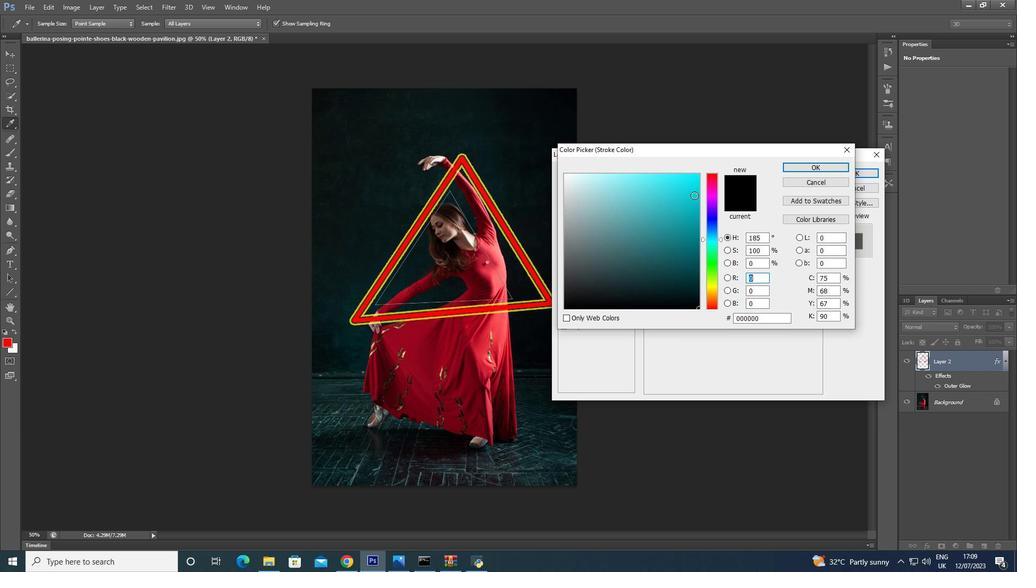 
Action: Mouse moved to (812, 167)
Screenshot: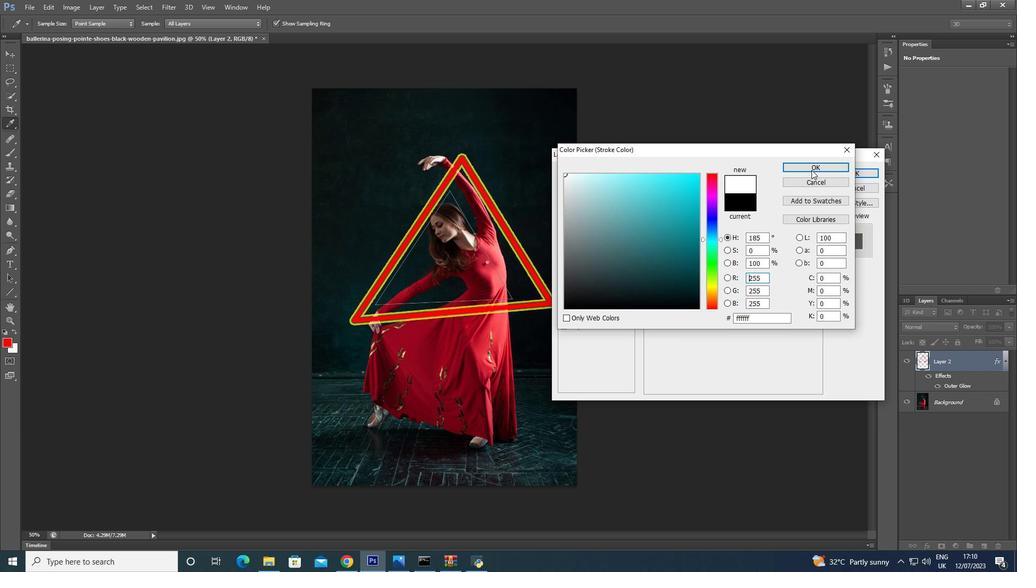 
Action: Mouse pressed left at (812, 167)
Screenshot: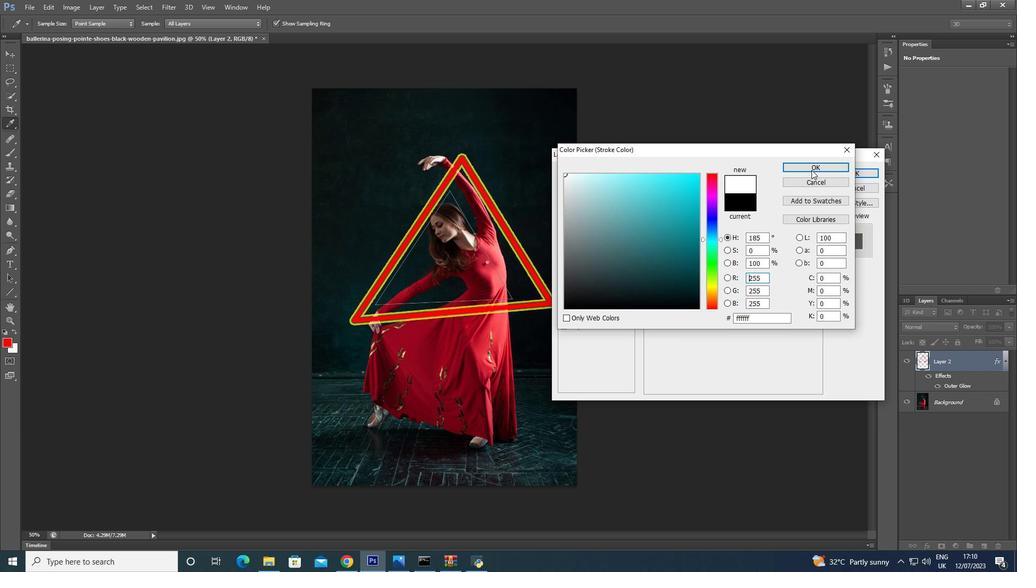 
Action: Mouse moved to (720, 247)
Screenshot: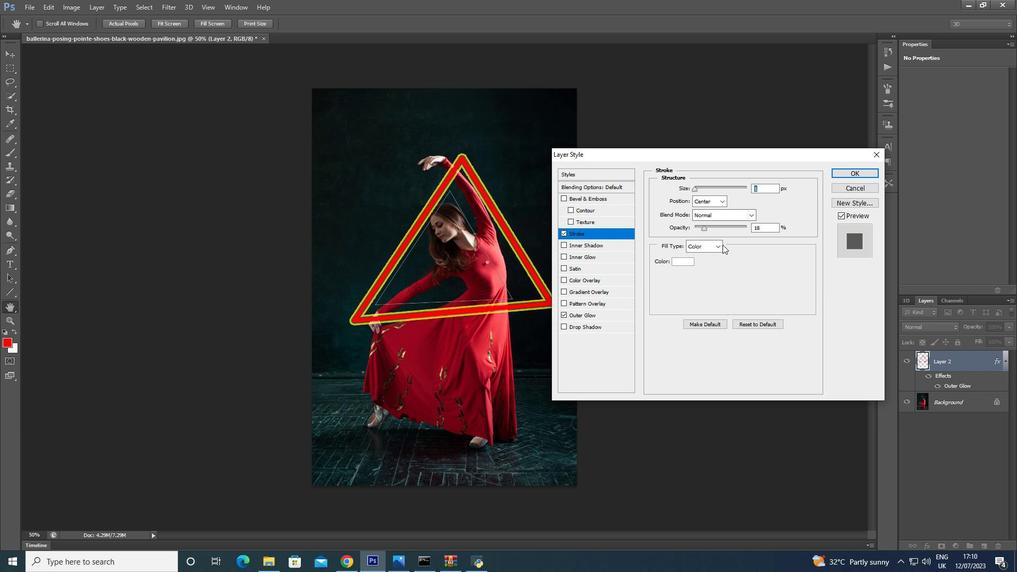 
Action: Mouse pressed left at (720, 247)
Screenshot: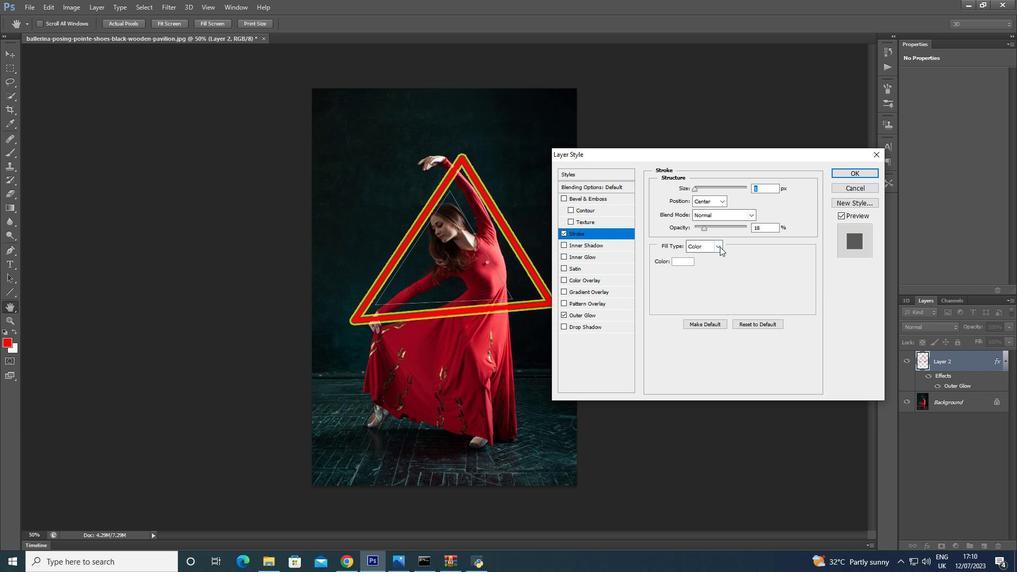 
Action: Mouse moved to (709, 276)
Screenshot: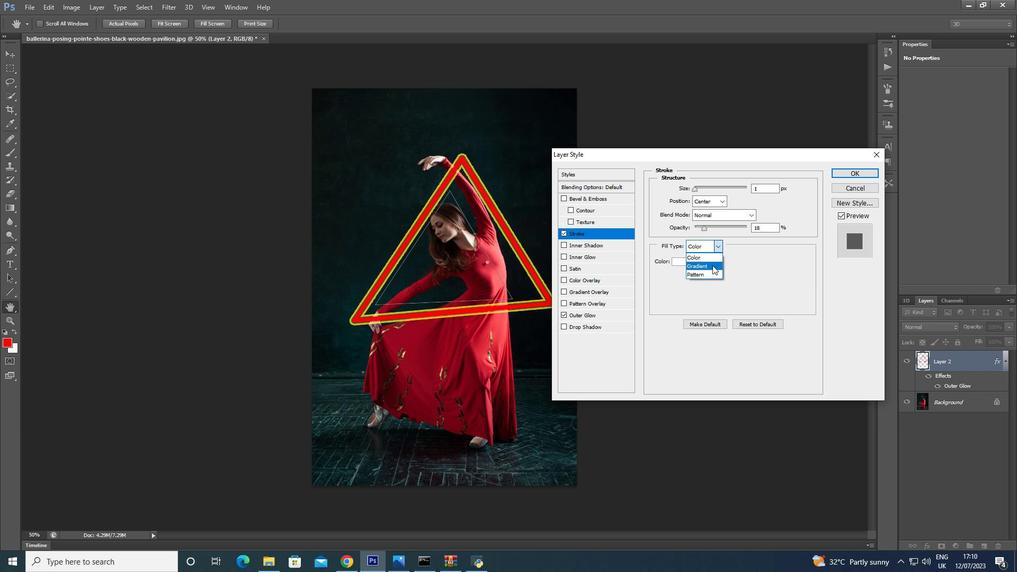 
Action: Mouse pressed left at (709, 276)
Screenshot: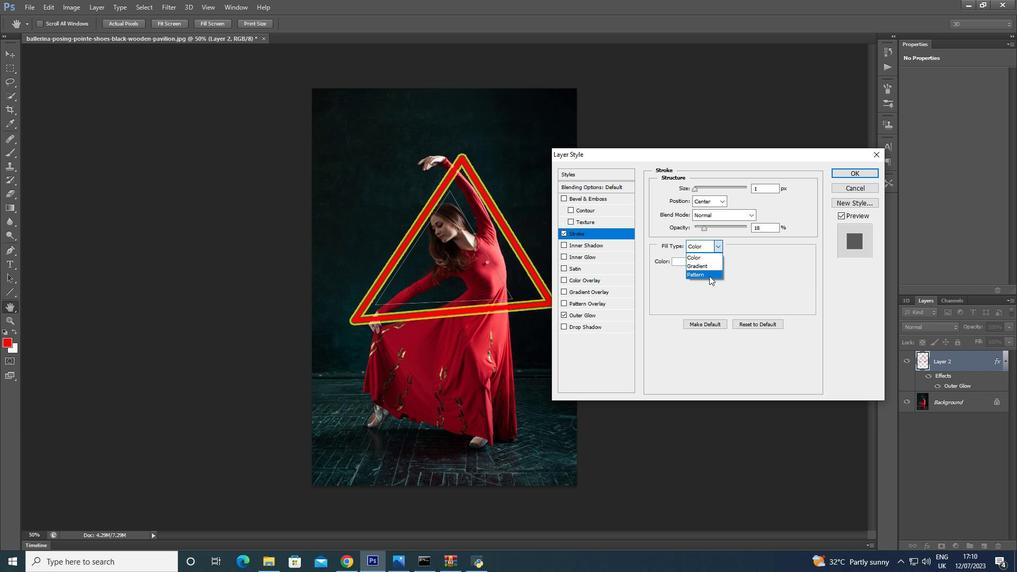 
Action: Mouse moved to (704, 294)
Screenshot: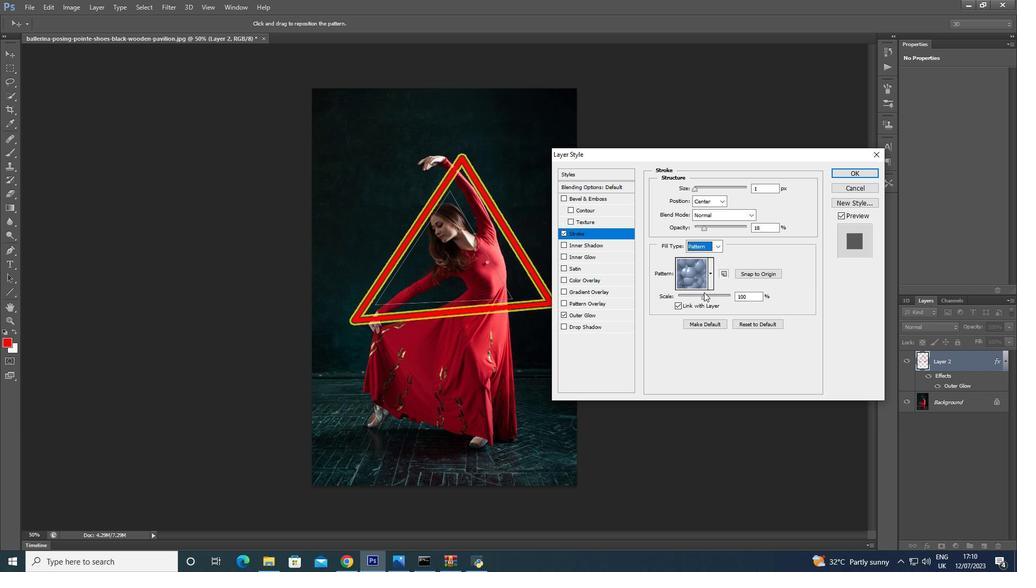 
Action: Mouse pressed left at (704, 294)
Screenshot: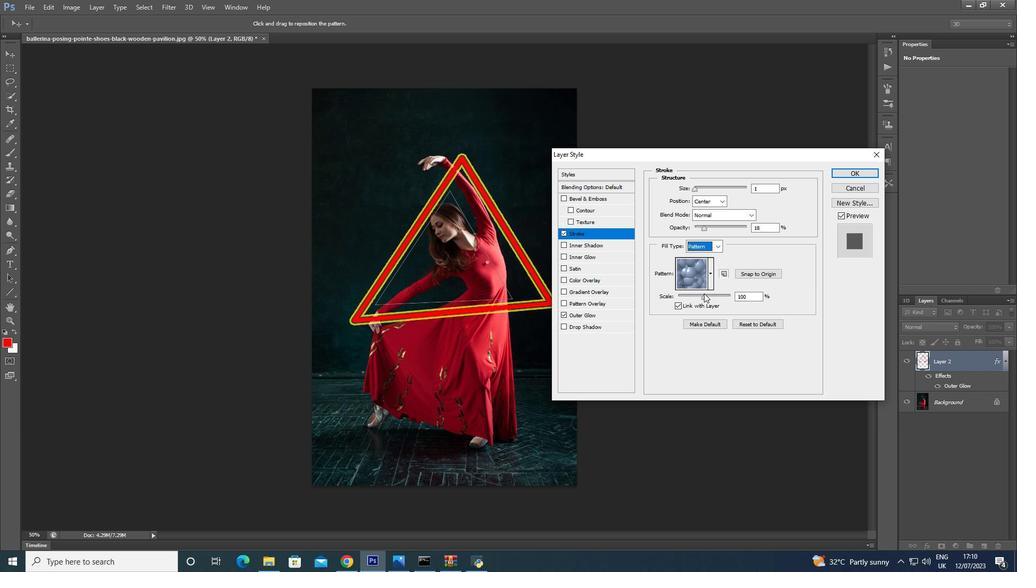 
Action: Mouse moved to (593, 245)
Screenshot: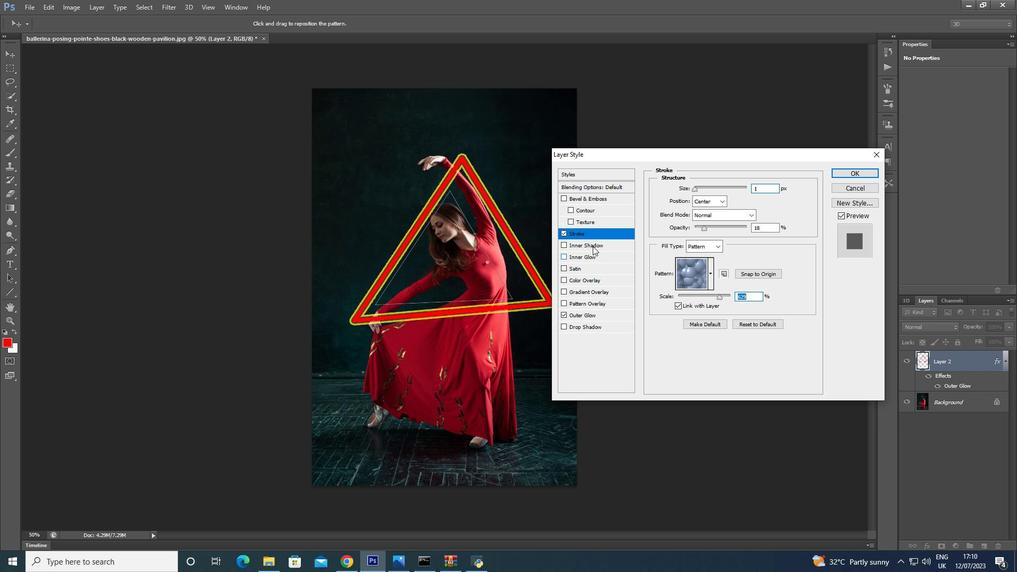
Action: Mouse pressed left at (593, 245)
Screenshot: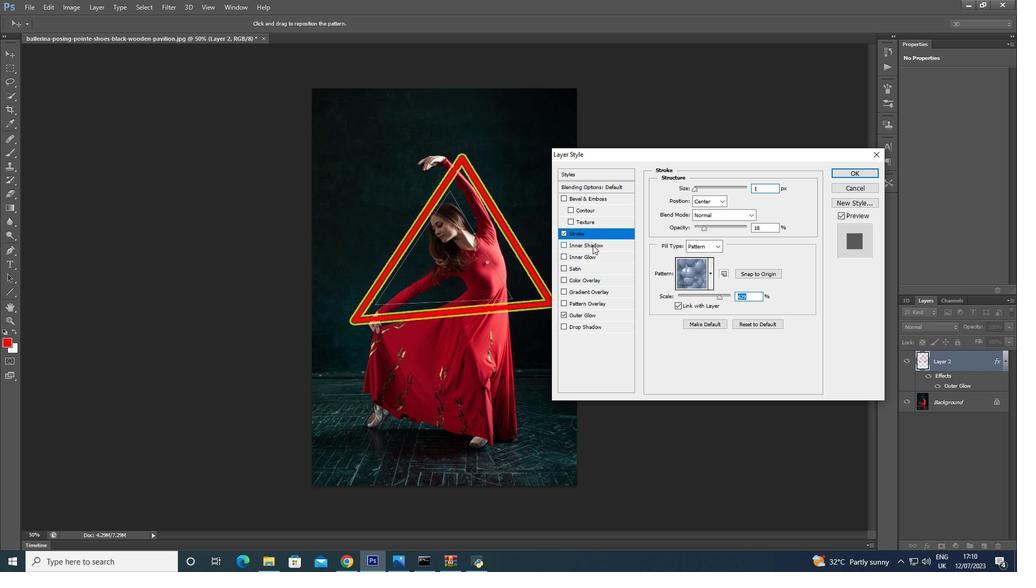 
Action: Mouse pressed right at (593, 245)
Screenshot: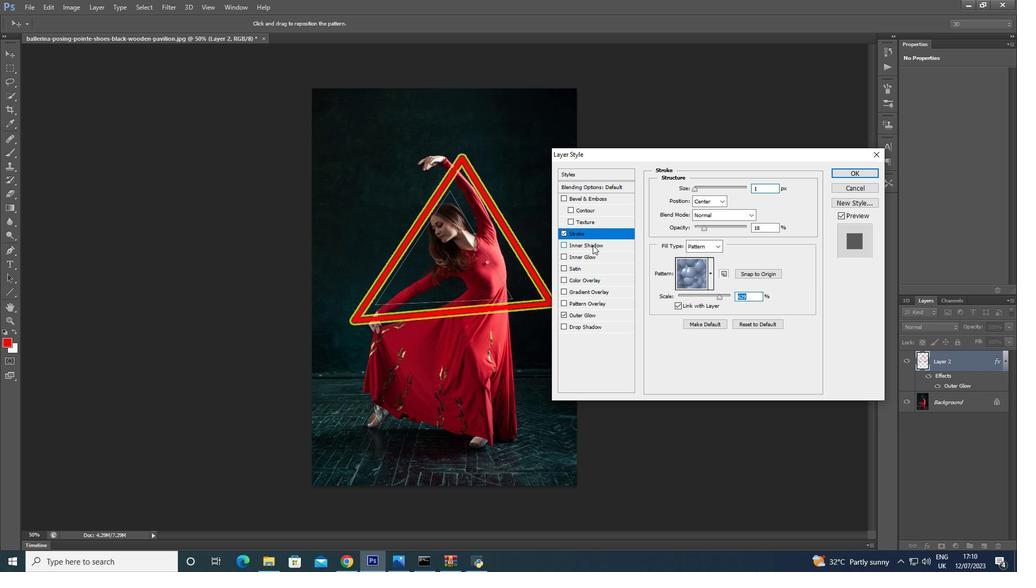 
Action: Mouse moved to (698, 237)
Screenshot: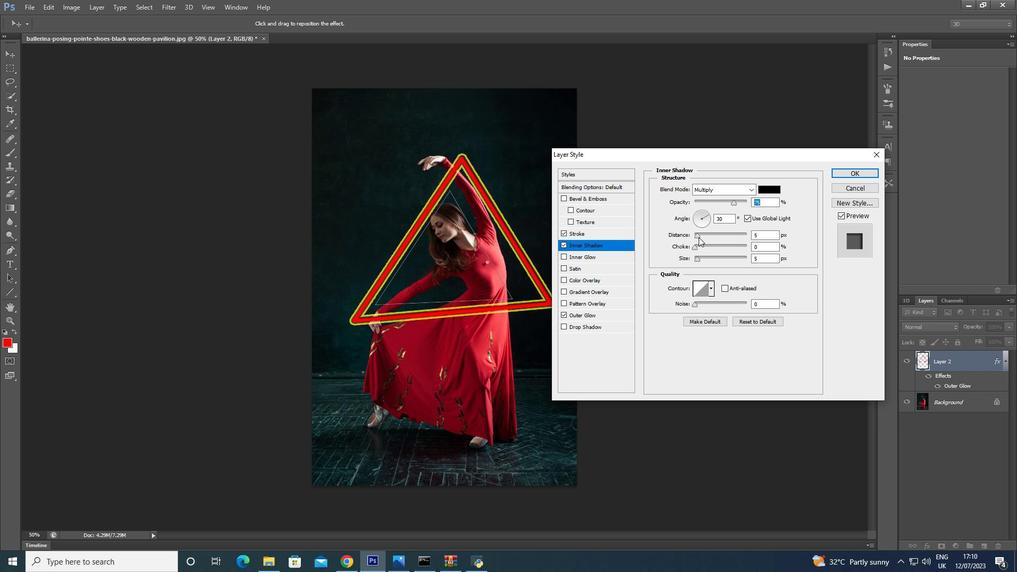 
Action: Mouse pressed left at (698, 237)
Screenshot: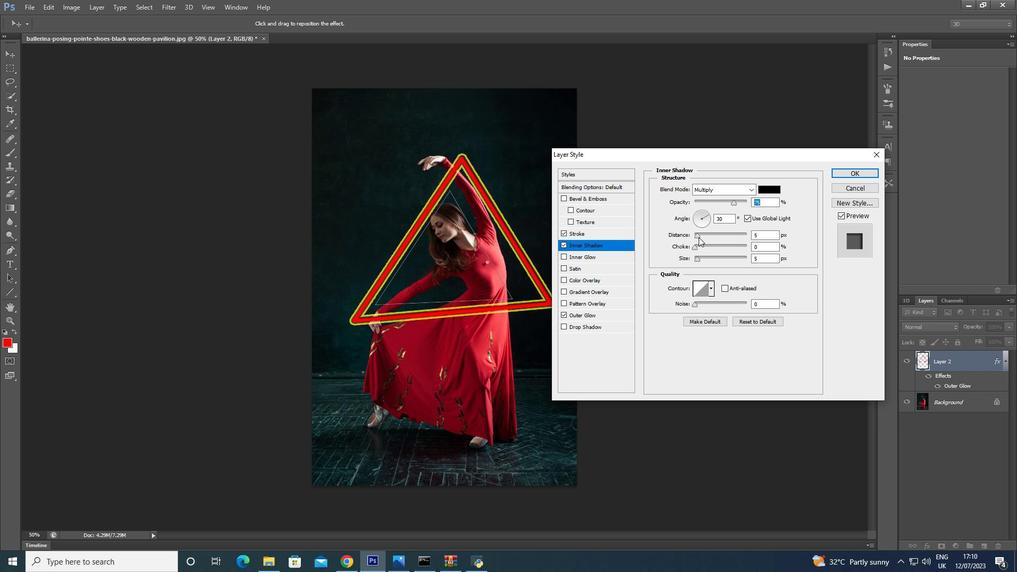 
Action: Mouse moved to (694, 247)
Screenshot: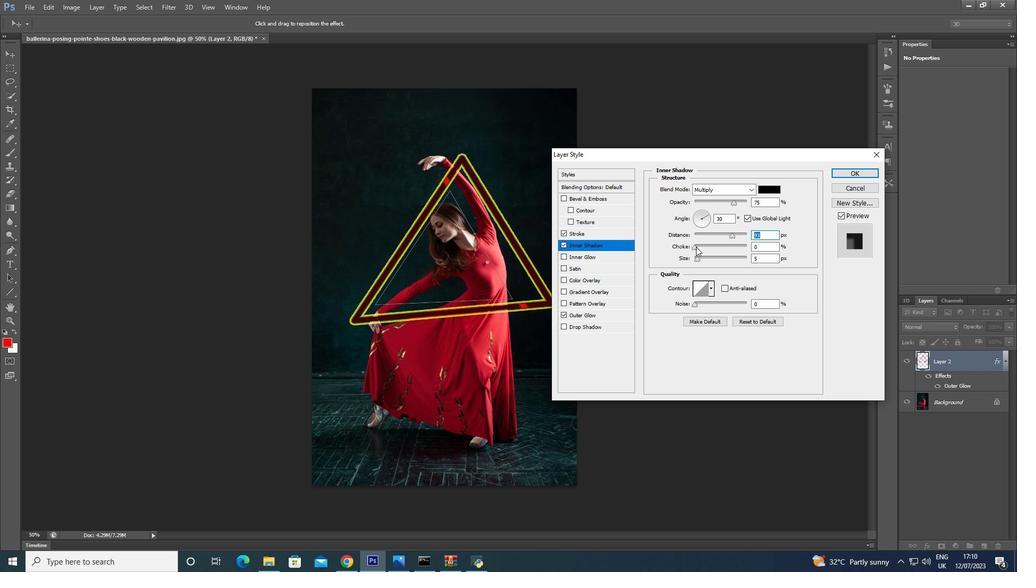 
Action: Mouse pressed left at (694, 247)
Screenshot: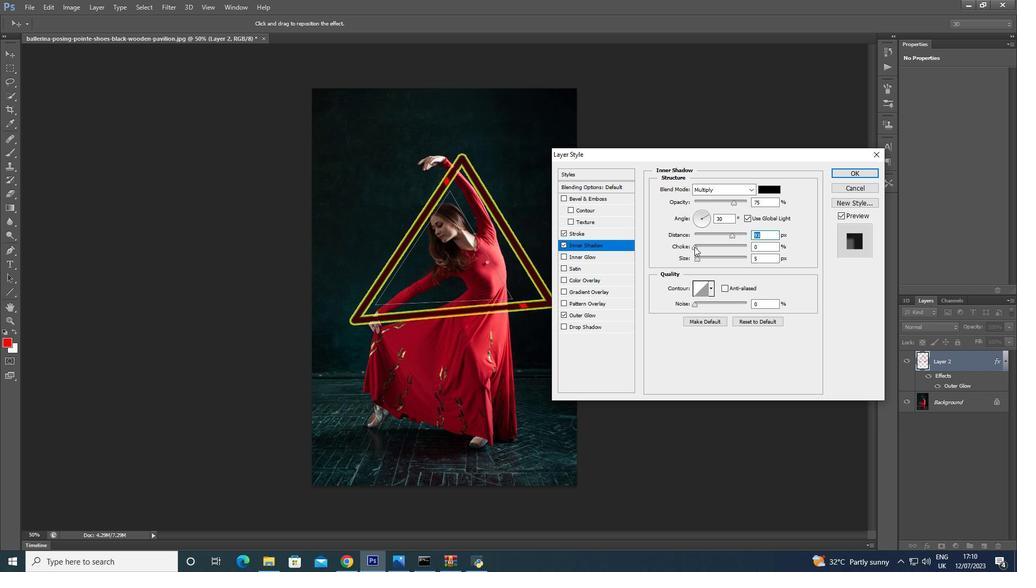 
Action: Mouse moved to (698, 258)
Screenshot: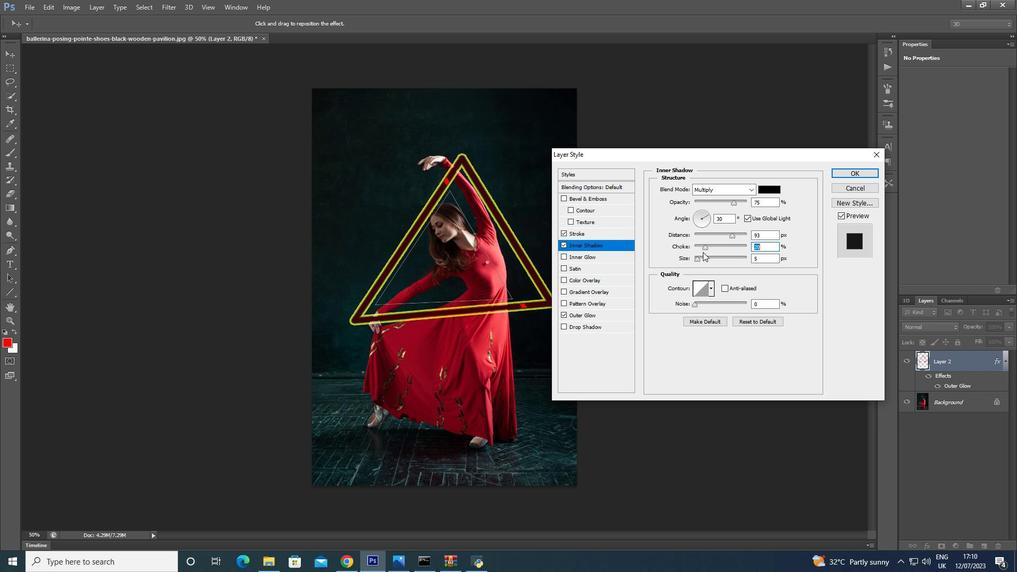 
Action: Mouse pressed left at (698, 258)
Screenshot: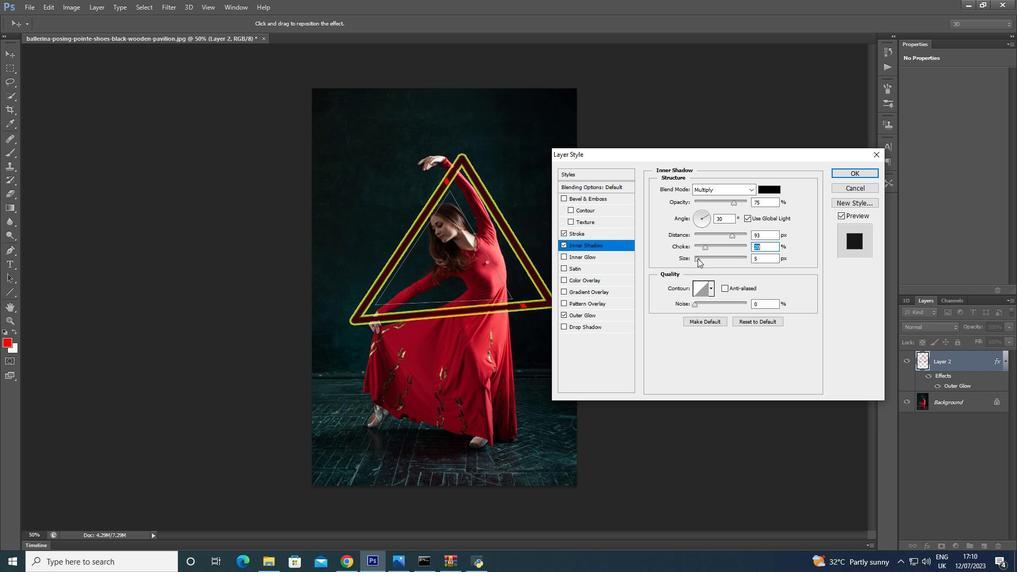 
Action: Mouse moved to (695, 302)
Screenshot: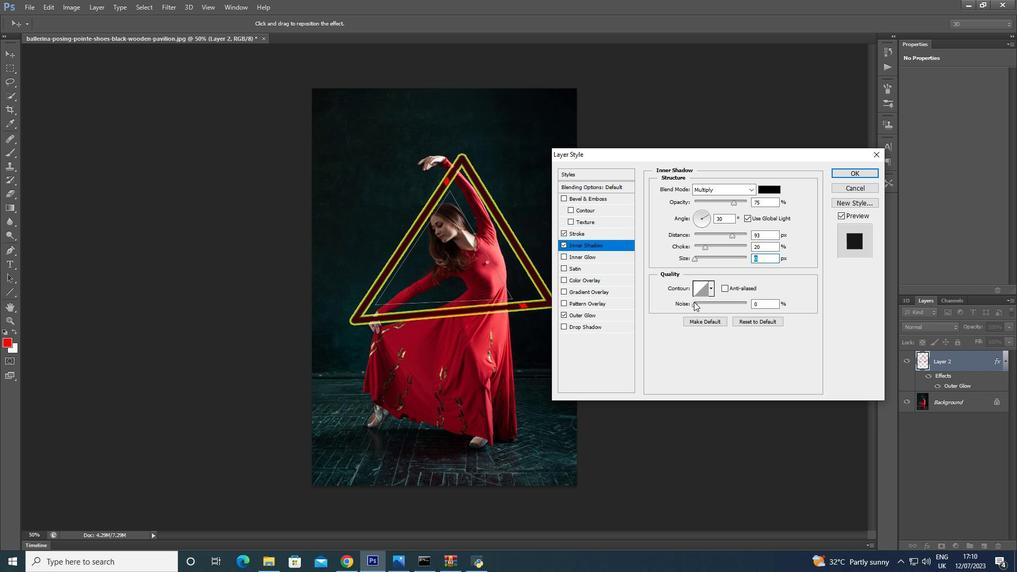 
Action: Mouse pressed left at (695, 302)
Screenshot: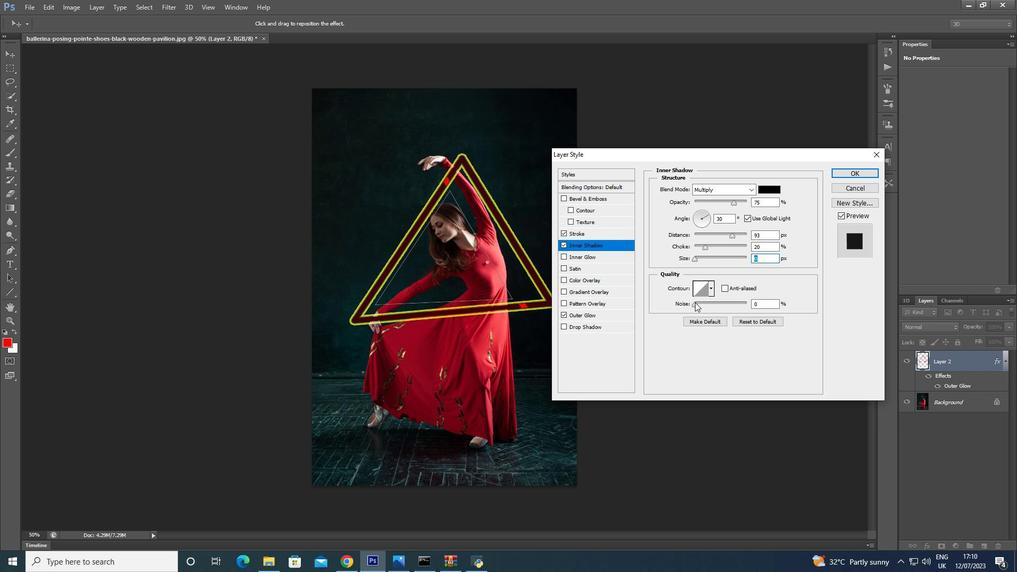 
Action: Mouse moved to (773, 188)
Screenshot: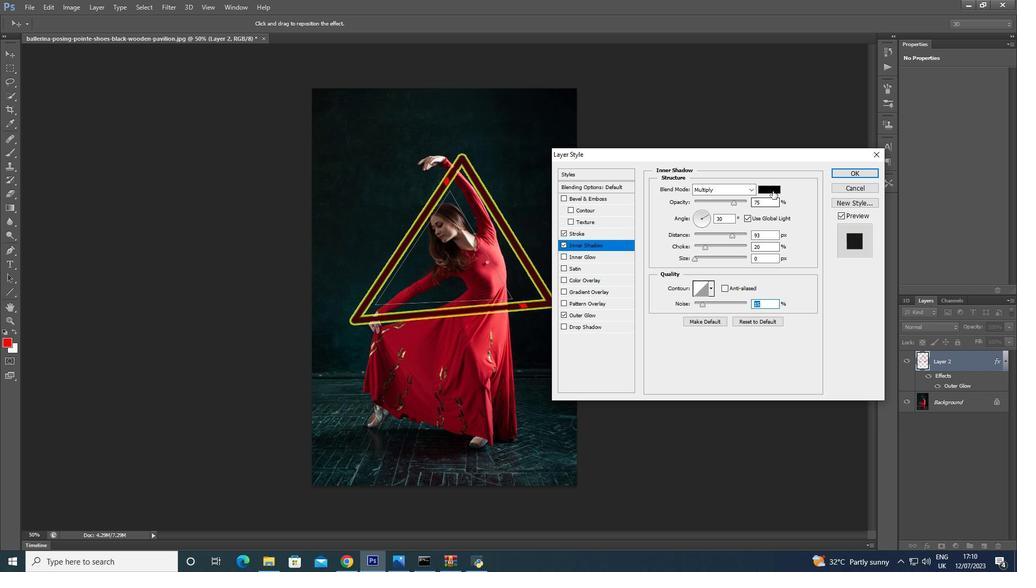 
Action: Mouse pressed left at (773, 188)
Screenshot: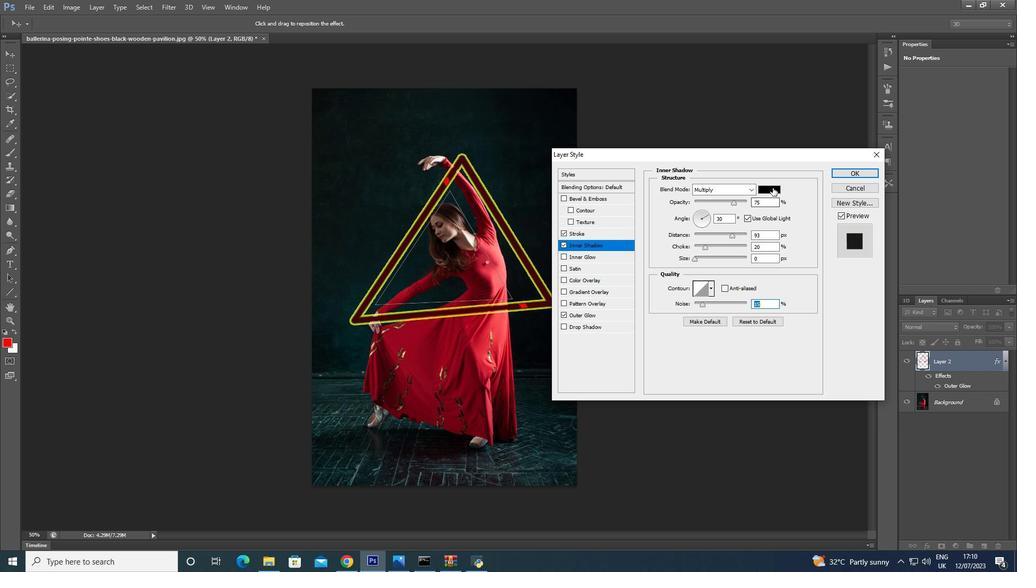 
Action: Mouse moved to (802, 164)
Screenshot: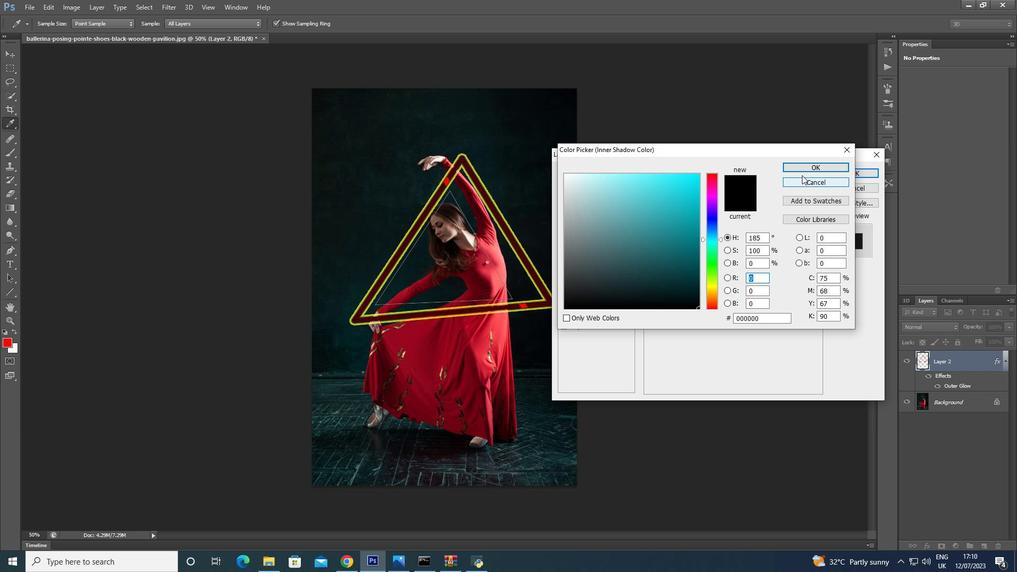 
Action: Mouse pressed left at (802, 164)
Screenshot: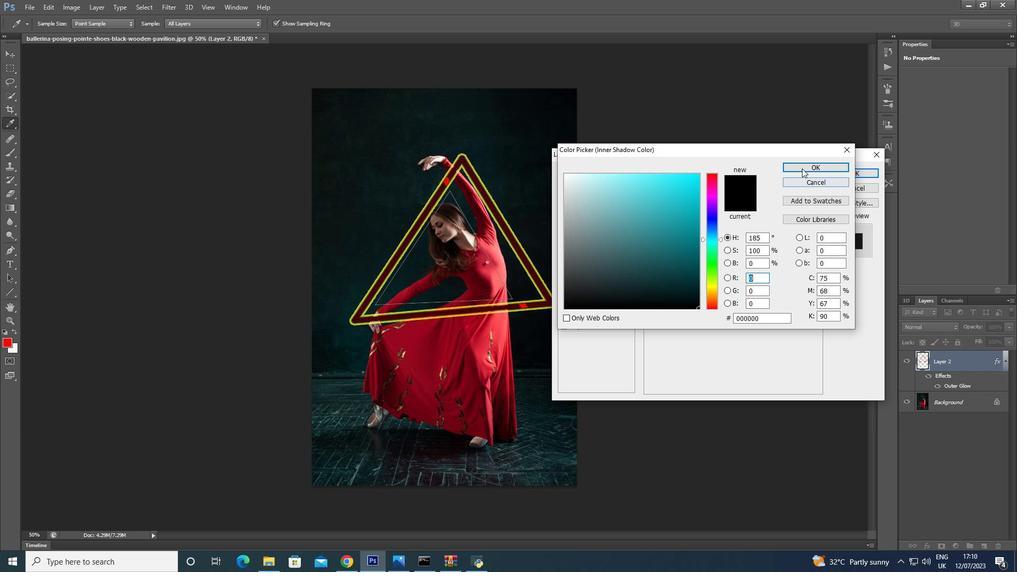 
Action: Mouse moved to (848, 174)
Screenshot: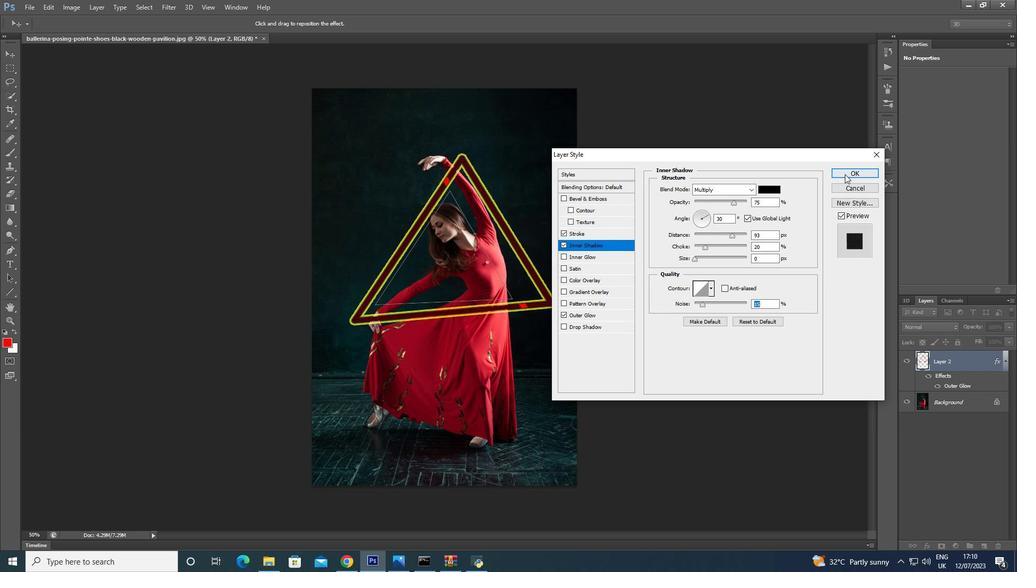 
Action: Mouse pressed left at (848, 174)
Screenshot: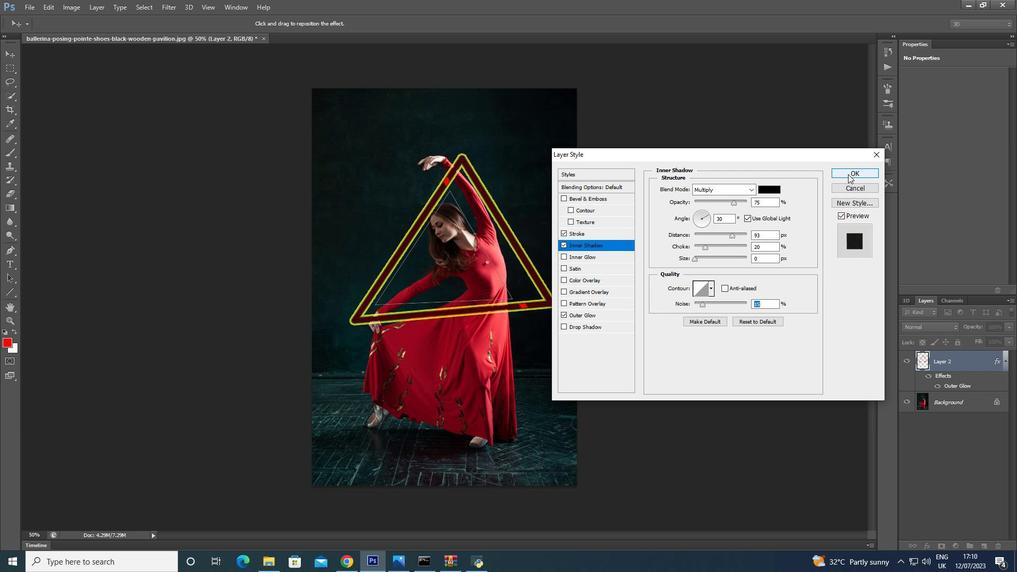 
Action: Mouse moved to (9, 263)
Screenshot: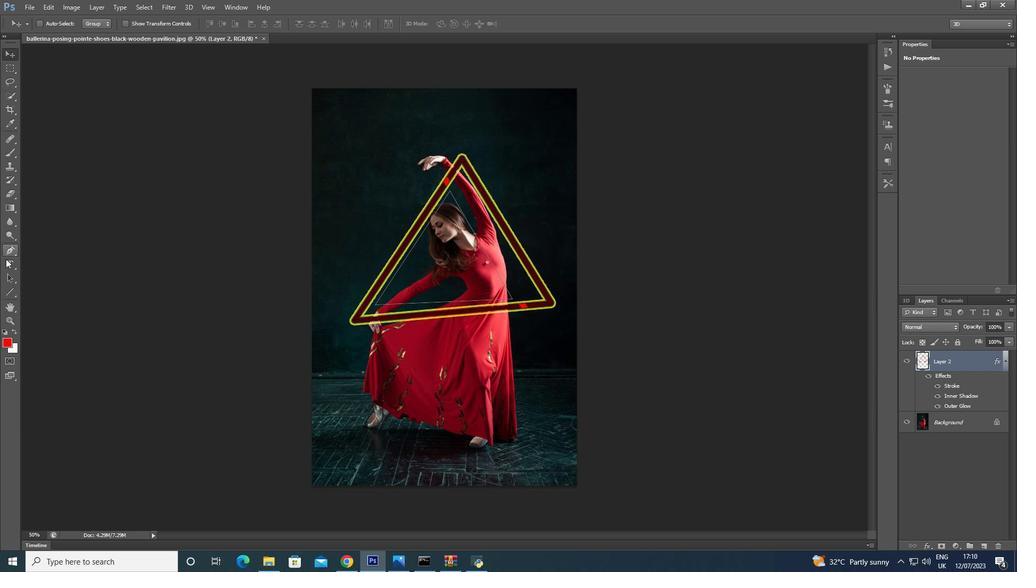 
Action: Mouse pressed left at (9, 263)
Screenshot: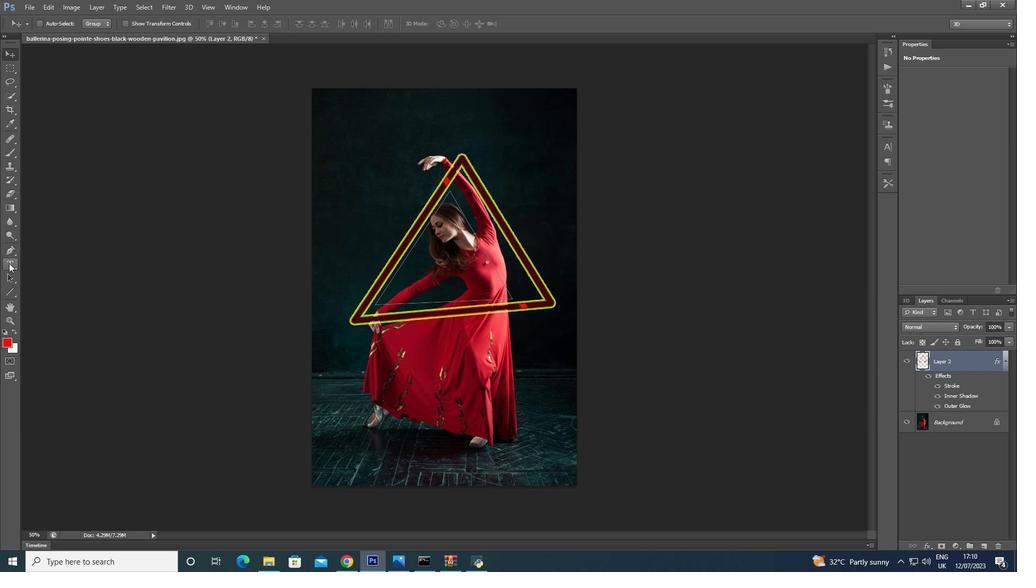 
Action: Mouse pressed right at (9, 263)
Screenshot: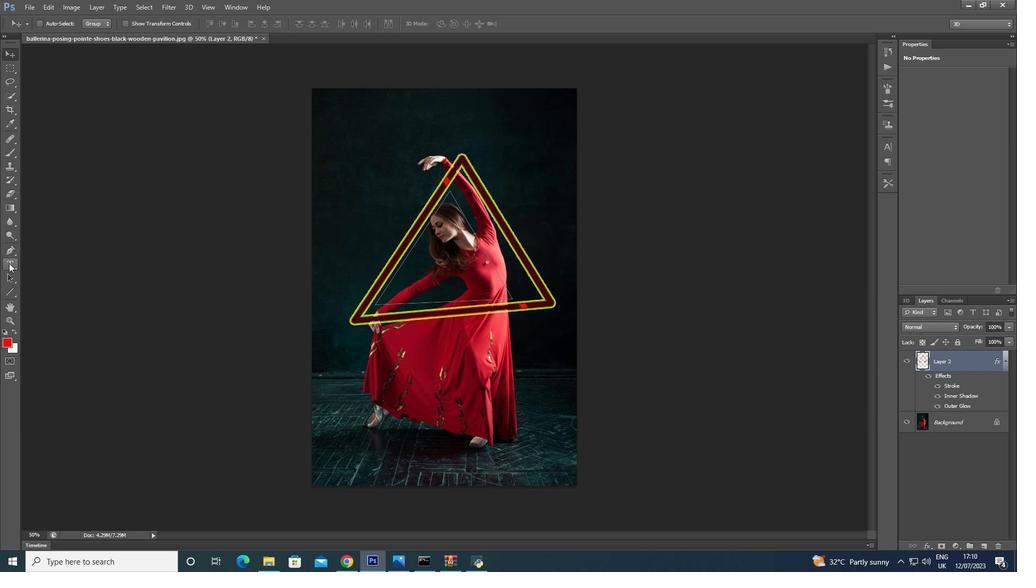 
Action: Mouse moved to (372, 122)
Screenshot: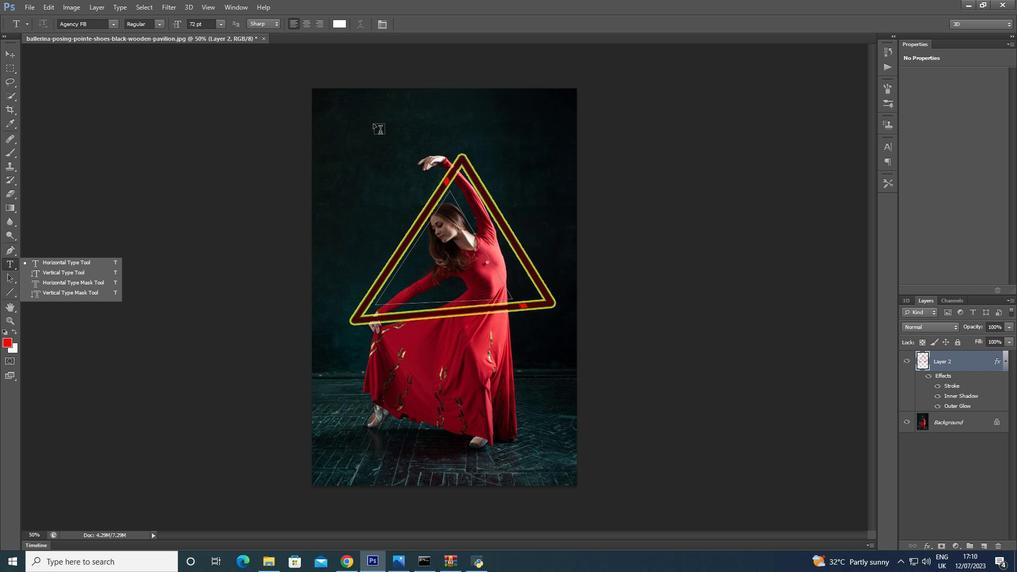 
Action: Mouse pressed left at (372, 122)
Screenshot: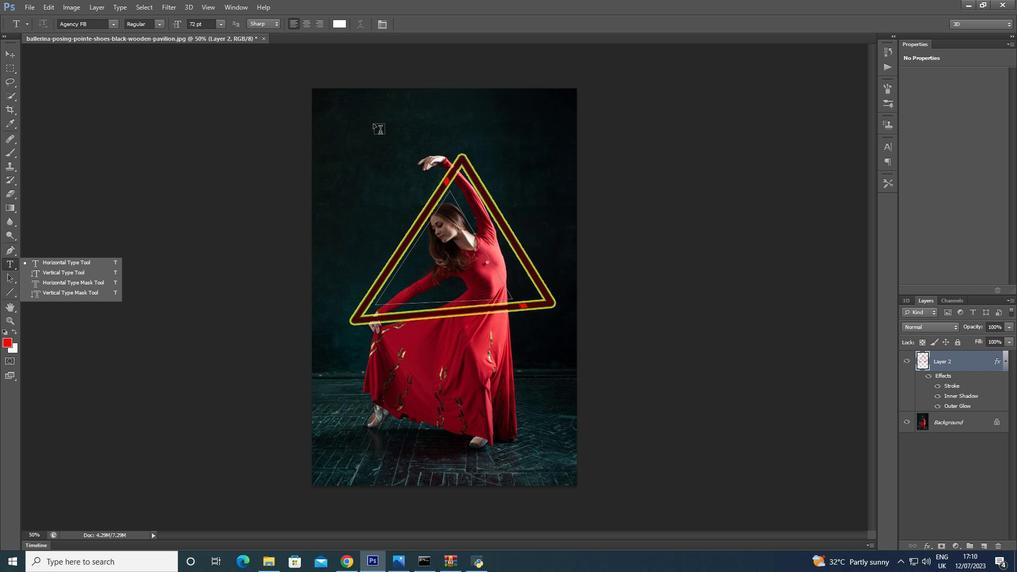 
Action: Key pressed <Key.shift>Don't<Key.space><Key.shift>breathe<Key.space>to<Key.space>survic<Key.backspace>ve<Key.space><Key.shift>Dance<Key.space>and<Key.space><Key.shift>Feel<Key.space><Key.shift>Alive
Screenshot: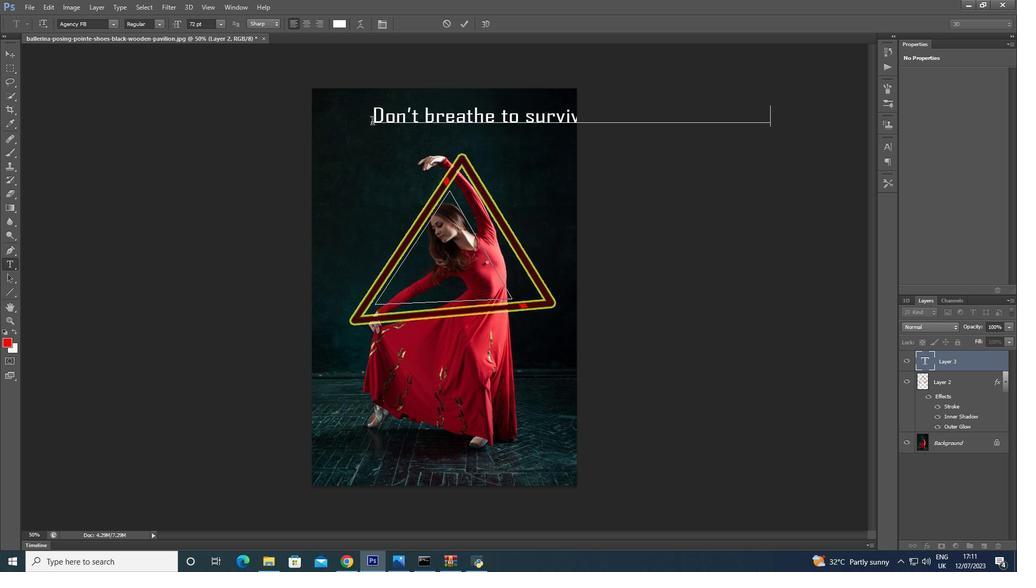
Action: Mouse moved to (527, 120)
Screenshot: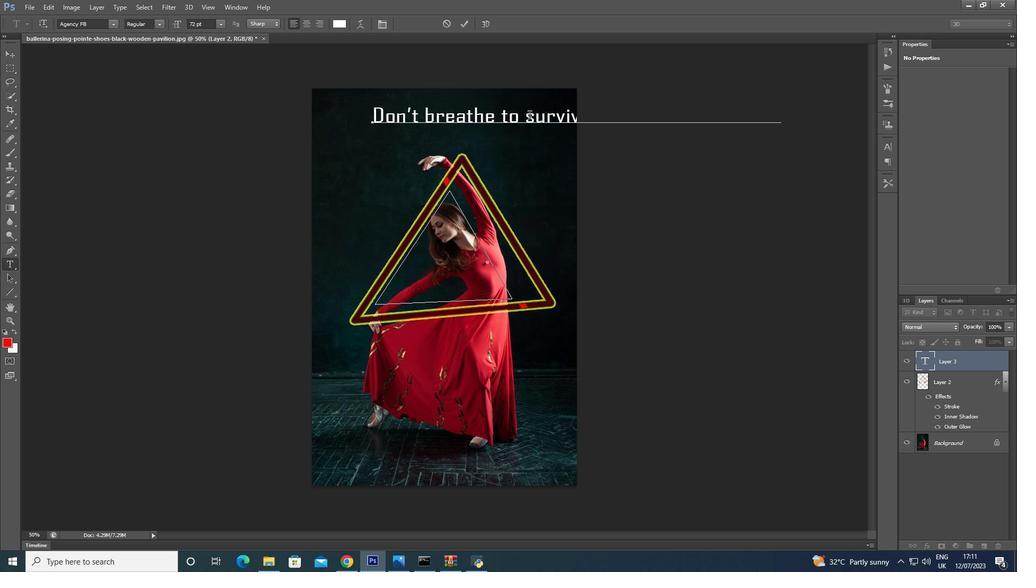 
Action: Mouse pressed left at (527, 120)
Screenshot: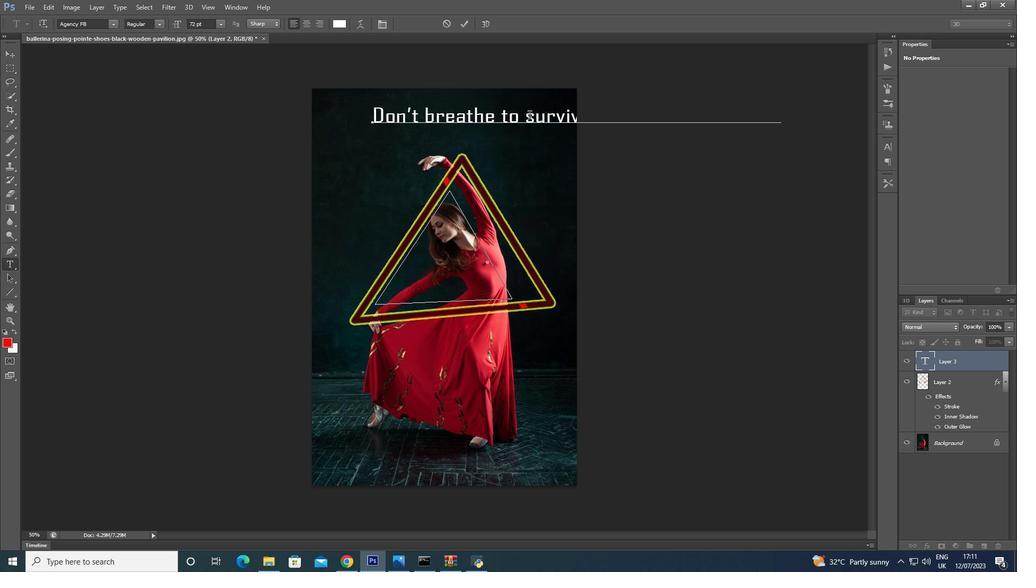 
Action: Mouse moved to (527, 121)
Screenshot: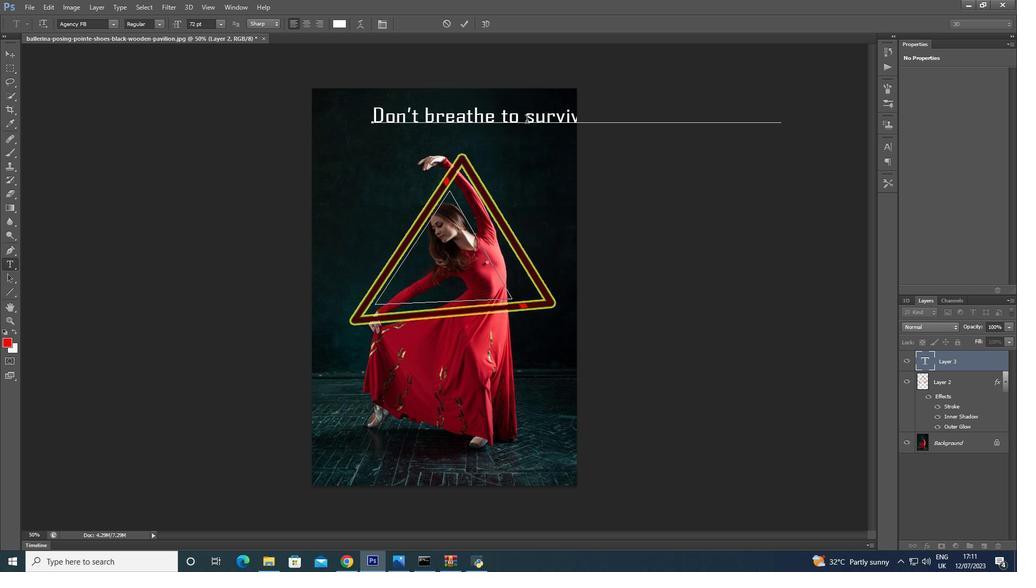 
Action: Key pressed <Key.enter>
